 Task: Follow a 25-minute guided yoga session focusing on seated stretches for stress and tension relief.
Action: Mouse moved to (371, 54)
Screenshot: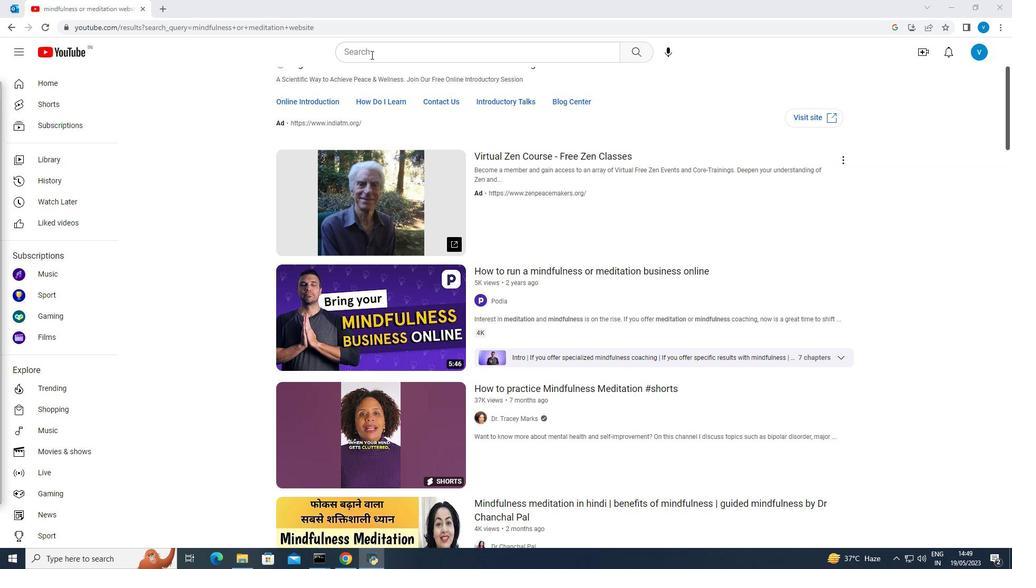 
Action: Mouse pressed left at (371, 54)
Screenshot: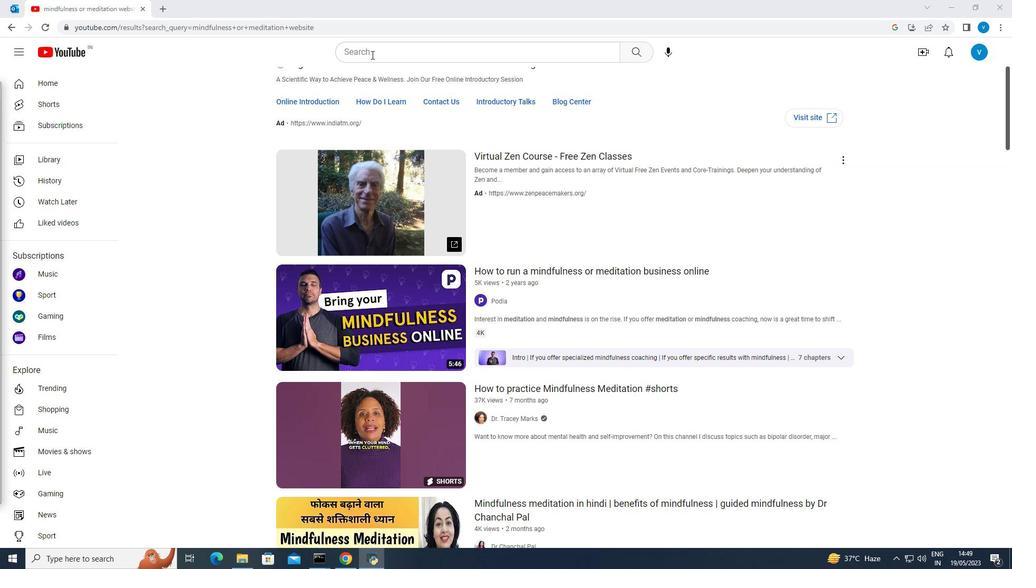 
Action: Key pressed guided<Key.space>exercises<Key.space>for<Key.space>self-care
Screenshot: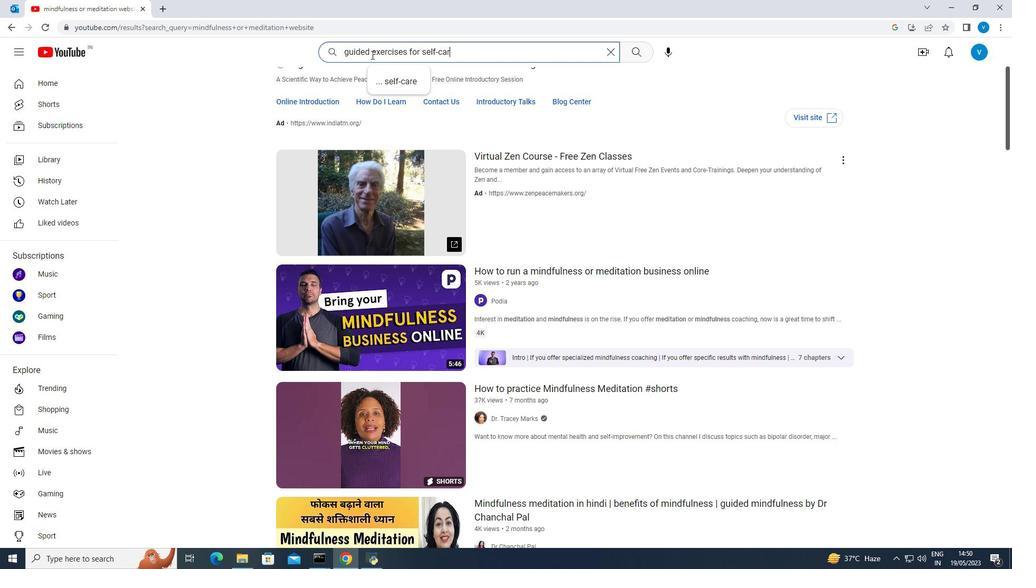 
Action: Mouse moved to (438, 117)
Screenshot: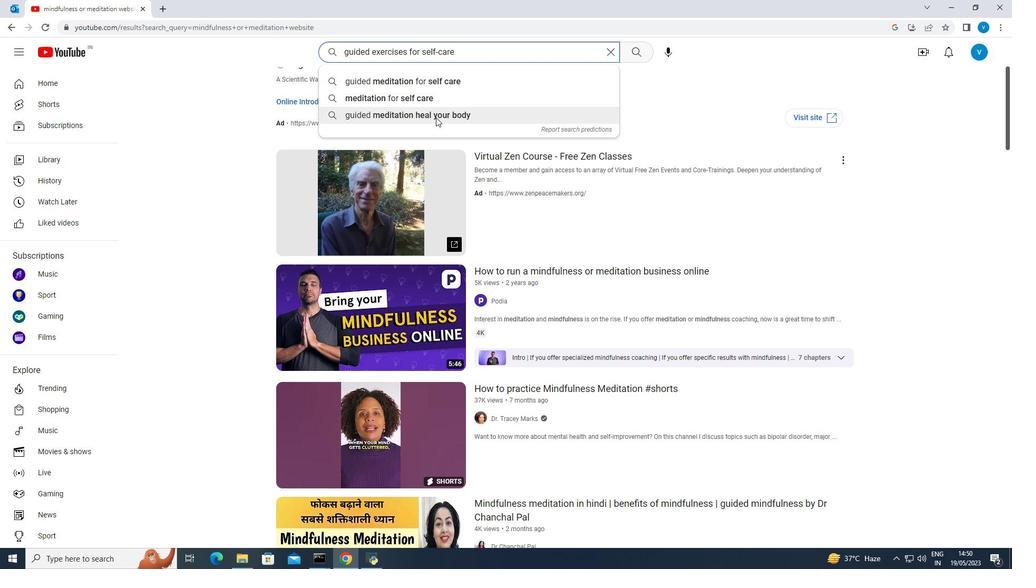 
Action: Key pressed <Key.enter>
Screenshot: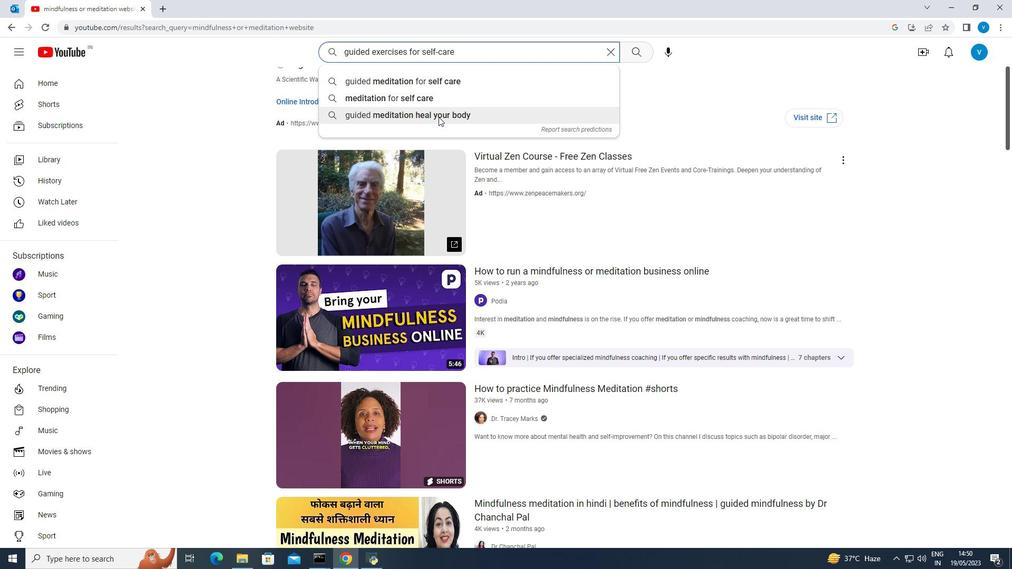 
Action: Mouse moved to (467, 232)
Screenshot: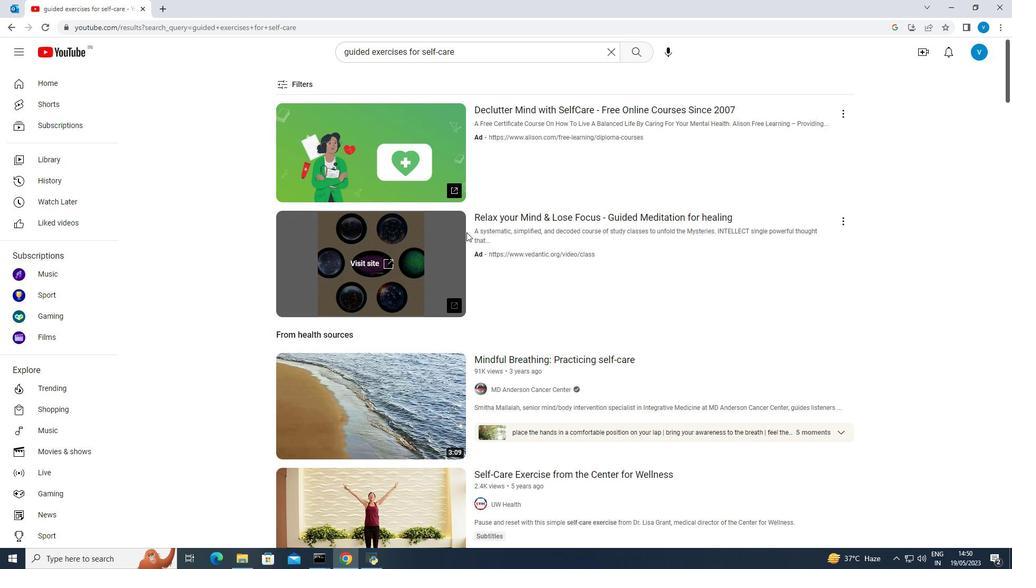 
Action: Mouse scrolled (467, 232) with delta (0, 0)
Screenshot: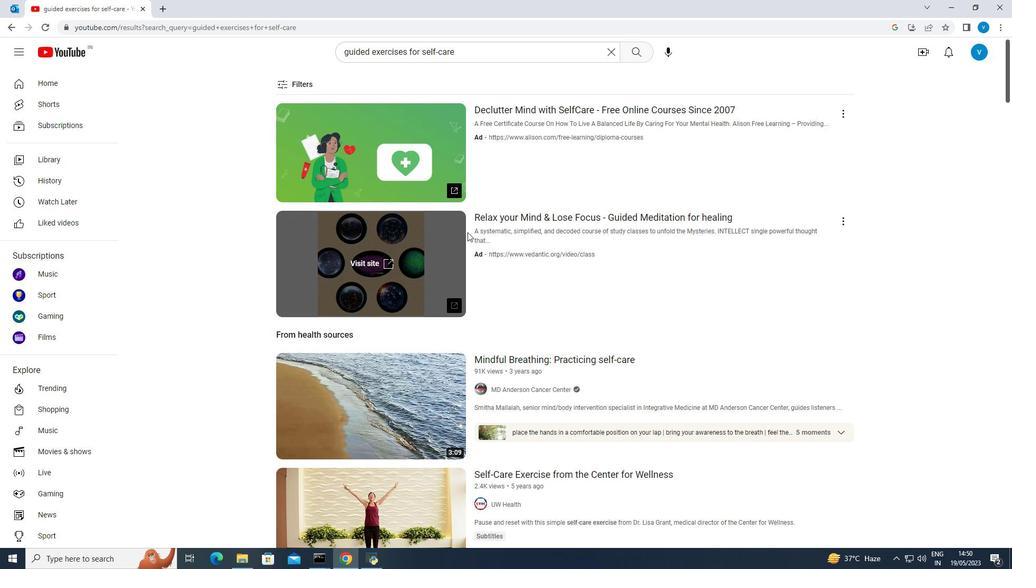 
Action: Mouse moved to (468, 232)
Screenshot: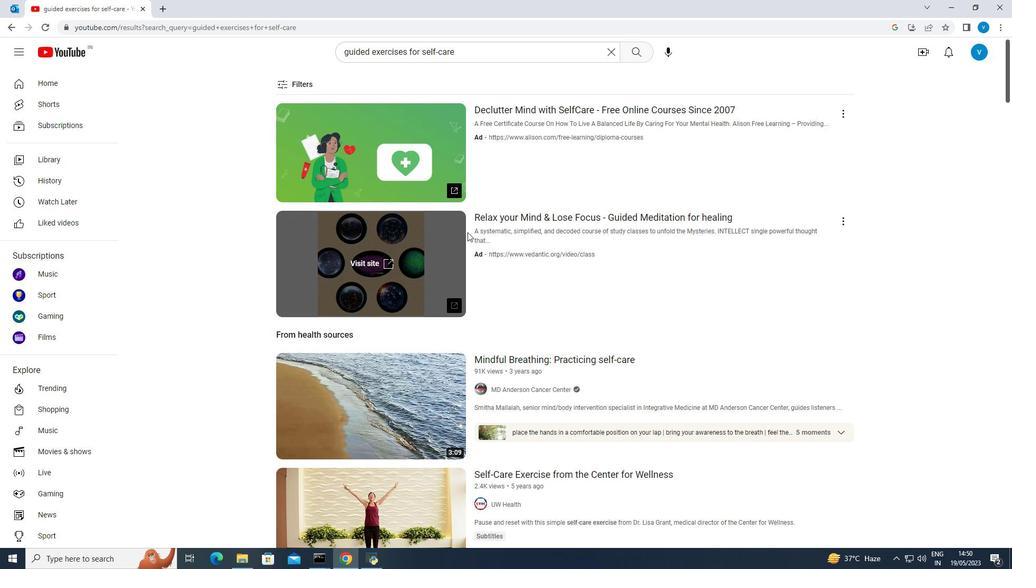 
Action: Mouse scrolled (468, 232) with delta (0, 0)
Screenshot: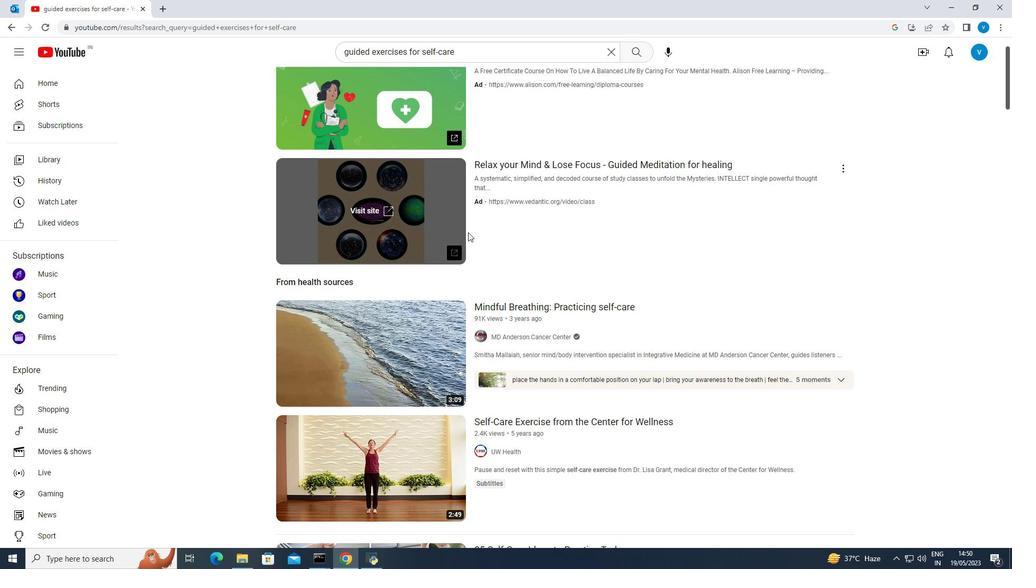 
Action: Mouse scrolled (468, 232) with delta (0, 0)
Screenshot: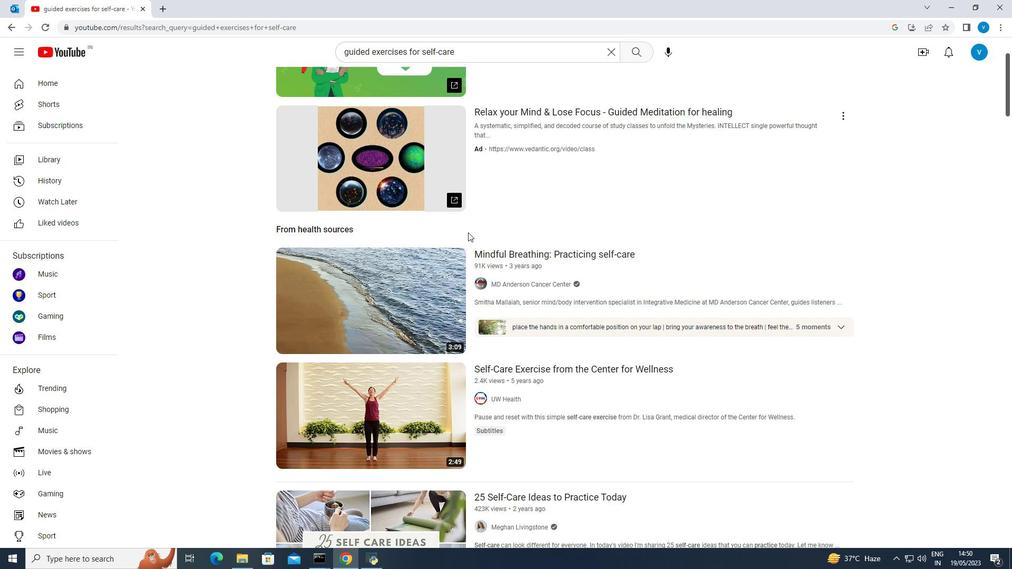 
Action: Mouse scrolled (468, 233) with delta (0, 0)
Screenshot: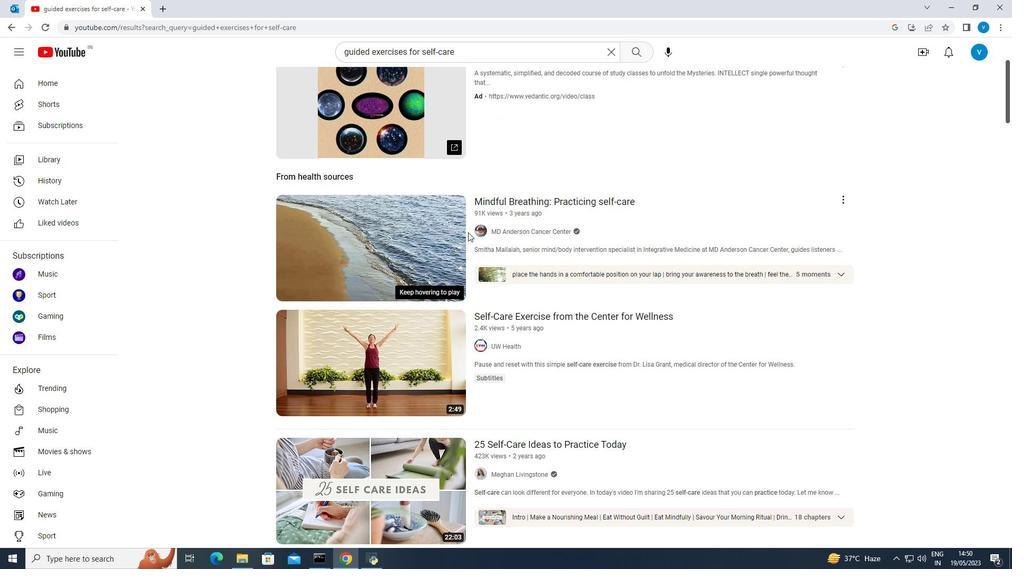 
Action: Mouse moved to (470, 232)
Screenshot: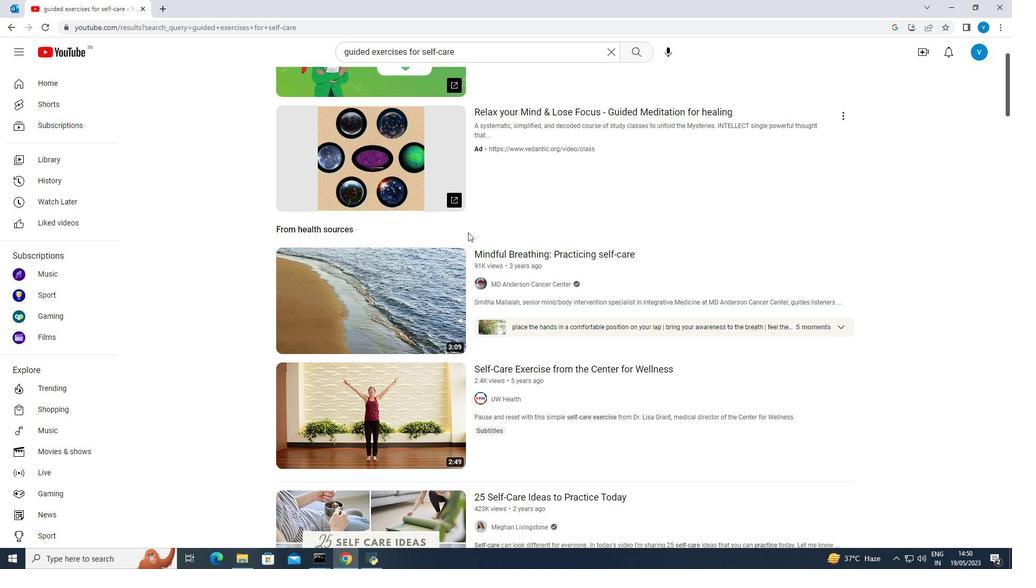 
Action: Mouse scrolled (470, 232) with delta (0, 0)
Screenshot: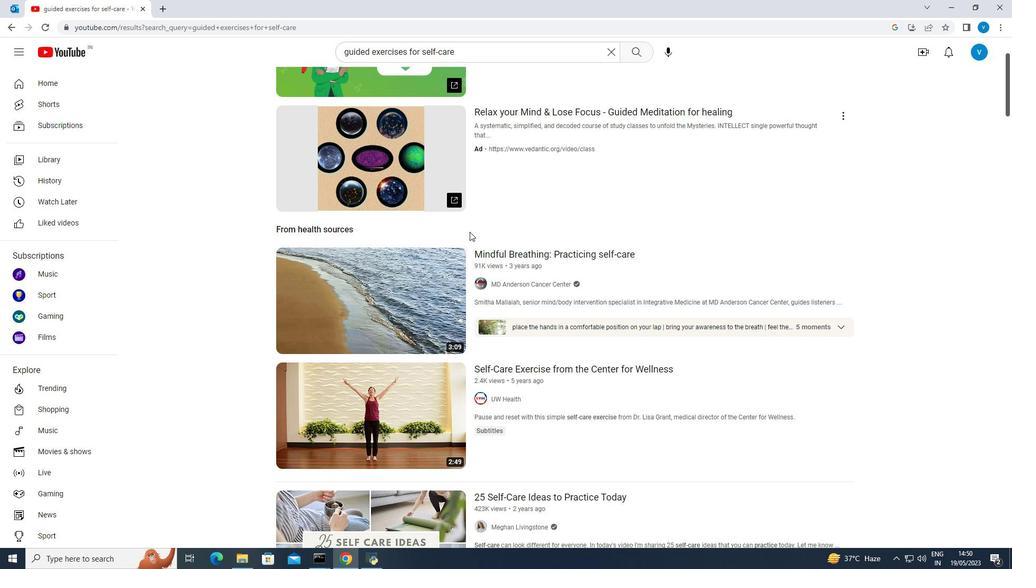 
Action: Mouse scrolled (470, 232) with delta (0, 0)
Screenshot: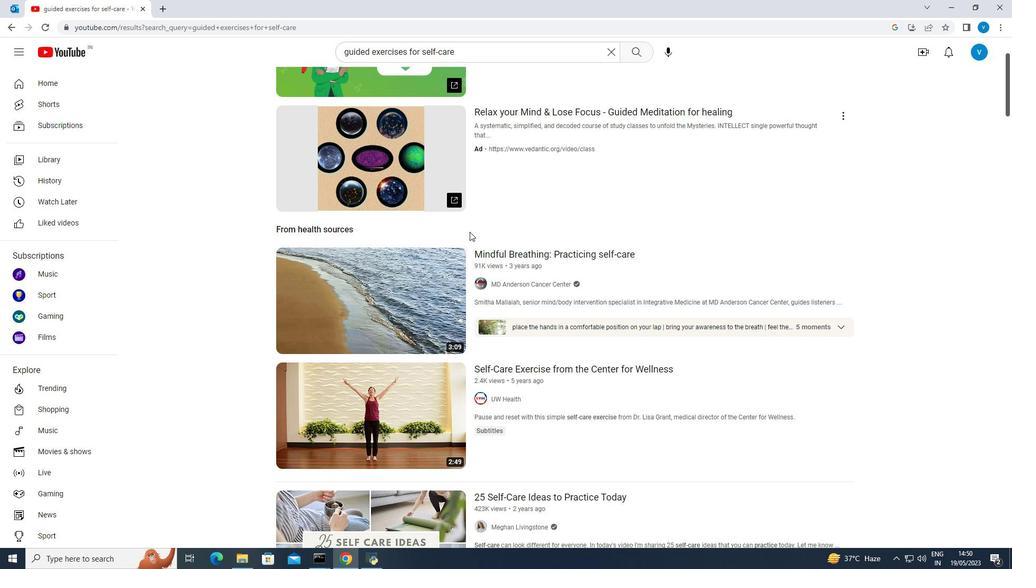 
Action: Mouse scrolled (470, 232) with delta (0, 0)
Screenshot: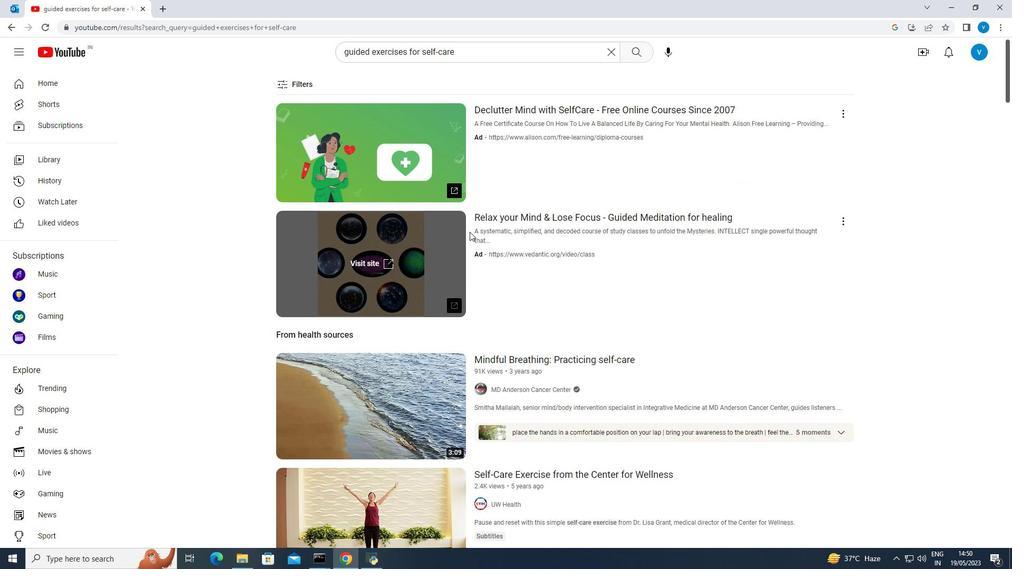 
Action: Mouse scrolled (470, 232) with delta (0, 0)
Screenshot: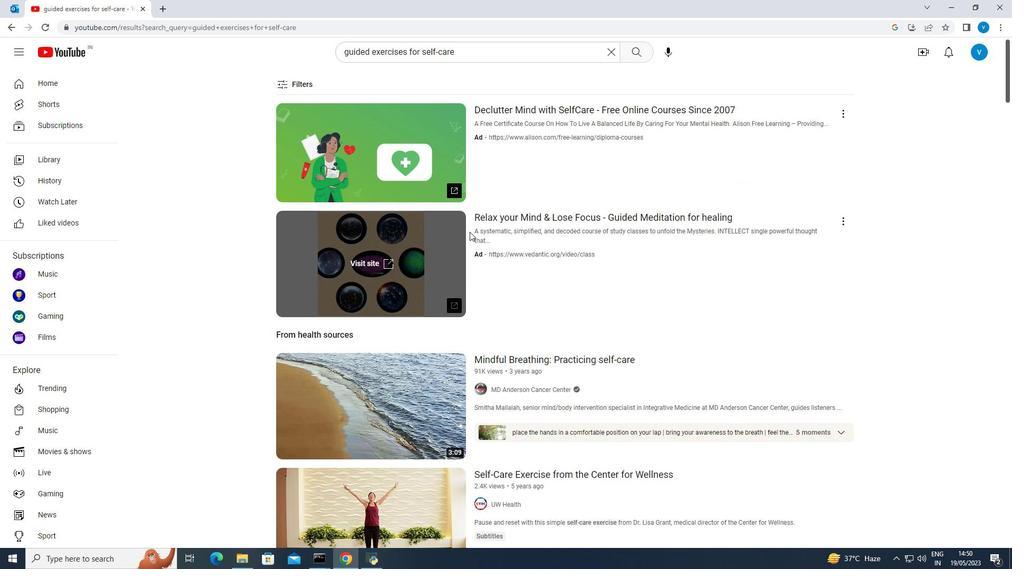 
Action: Mouse moved to (485, 238)
Screenshot: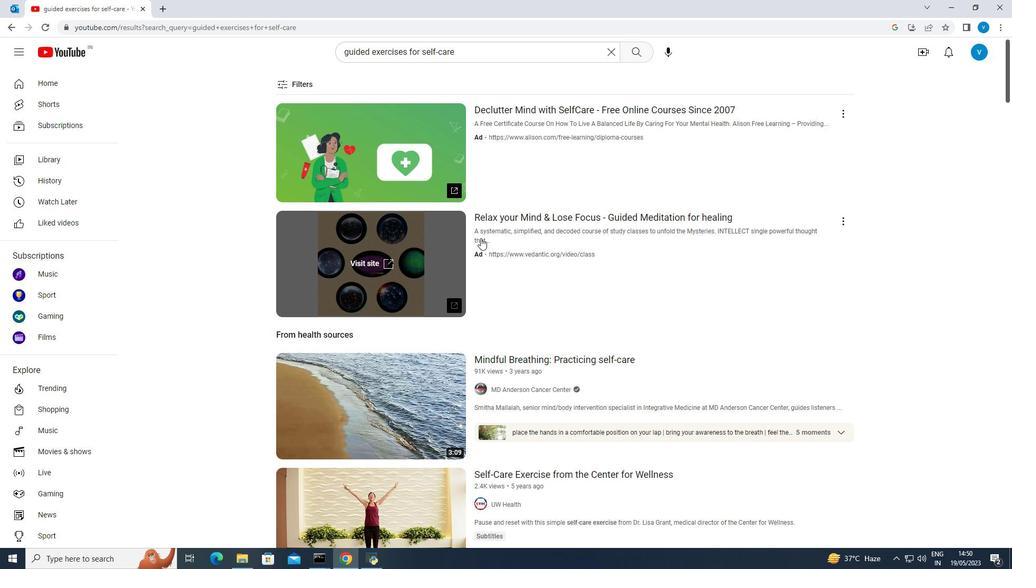 
Action: Mouse scrolled (485, 238) with delta (0, 0)
Screenshot: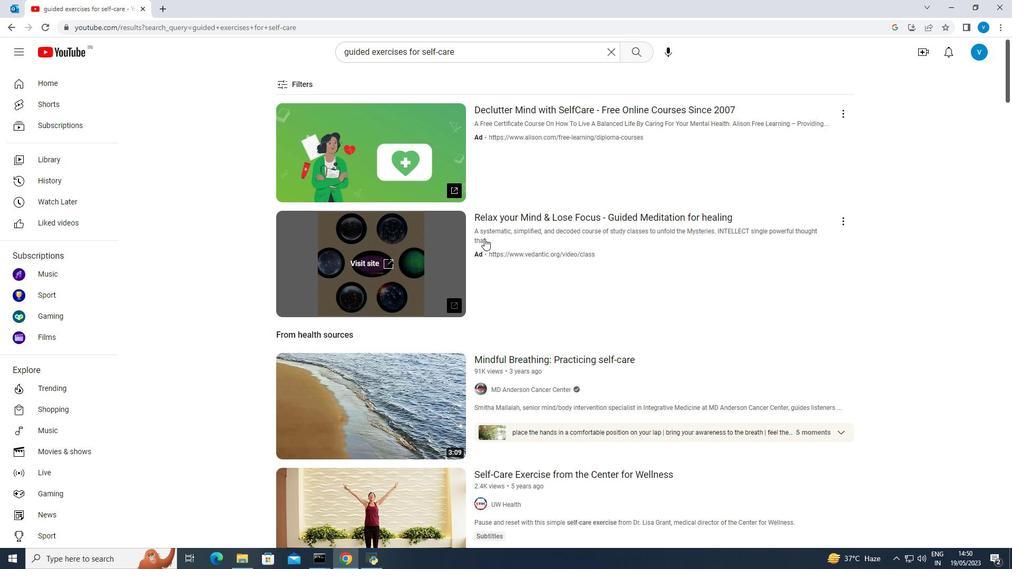 
Action: Mouse scrolled (485, 238) with delta (0, 0)
Screenshot: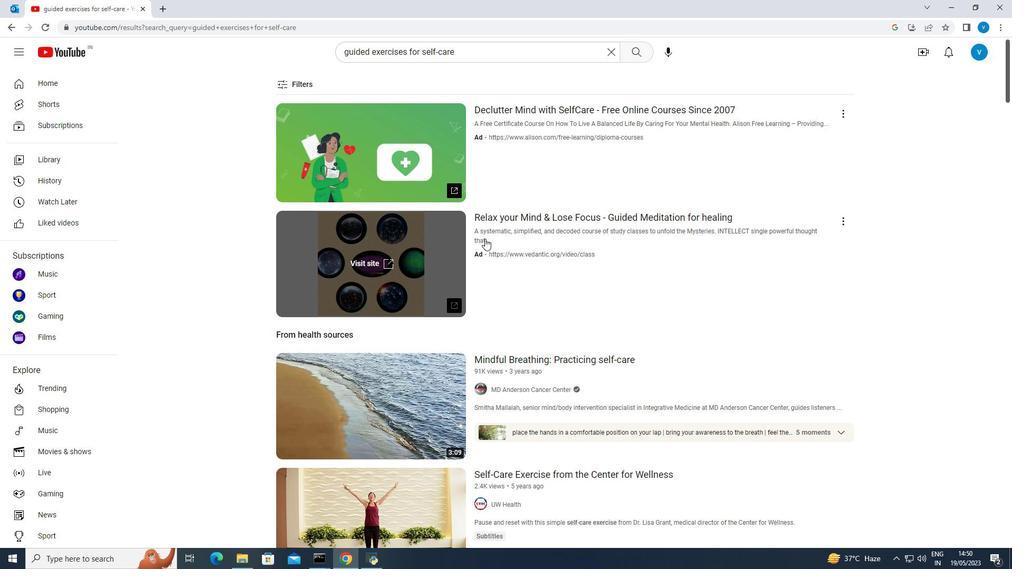 
Action: Mouse moved to (452, 268)
Screenshot: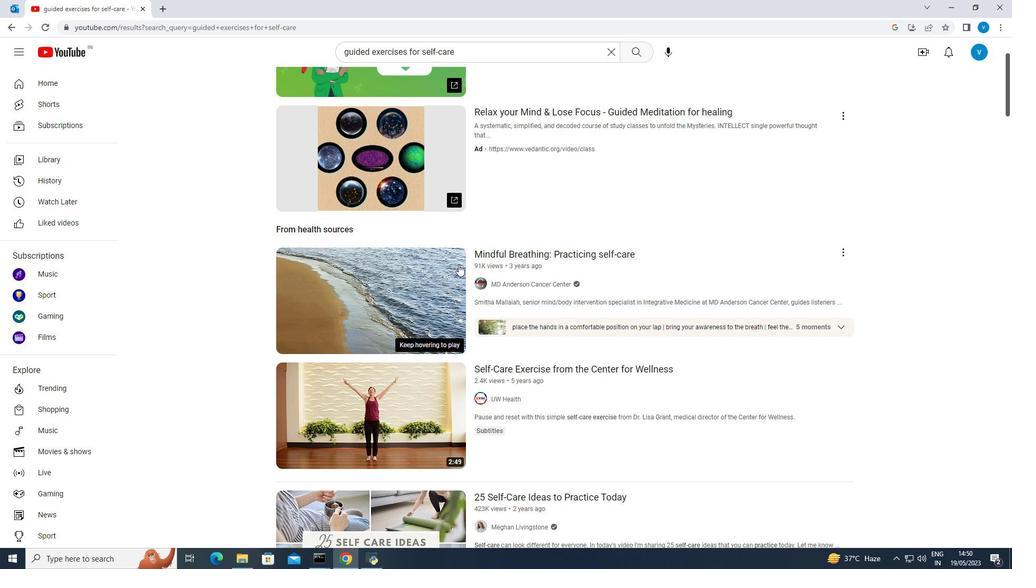 
Action: Mouse pressed left at (452, 268)
Screenshot: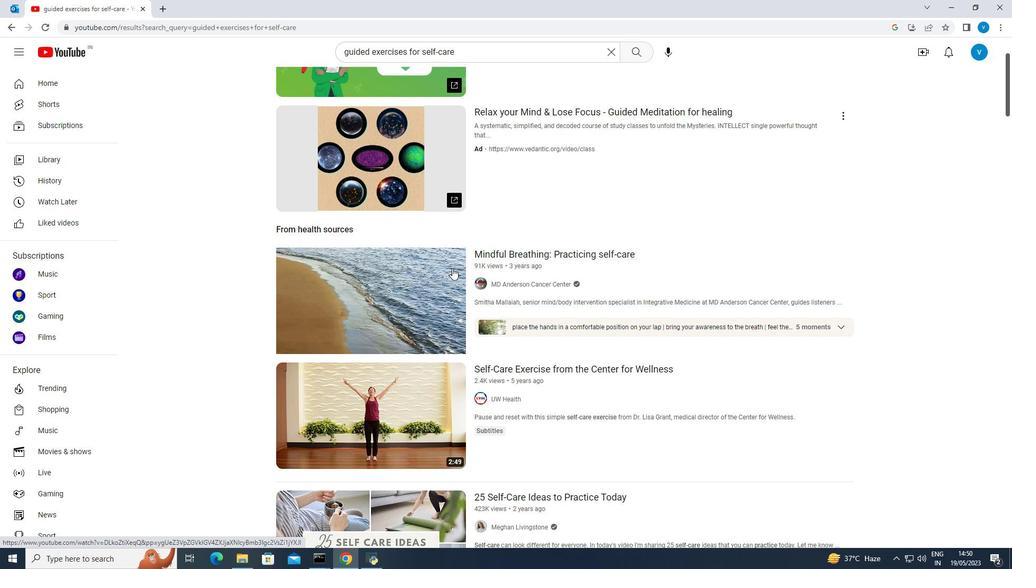 
Action: Mouse pressed left at (452, 268)
Screenshot: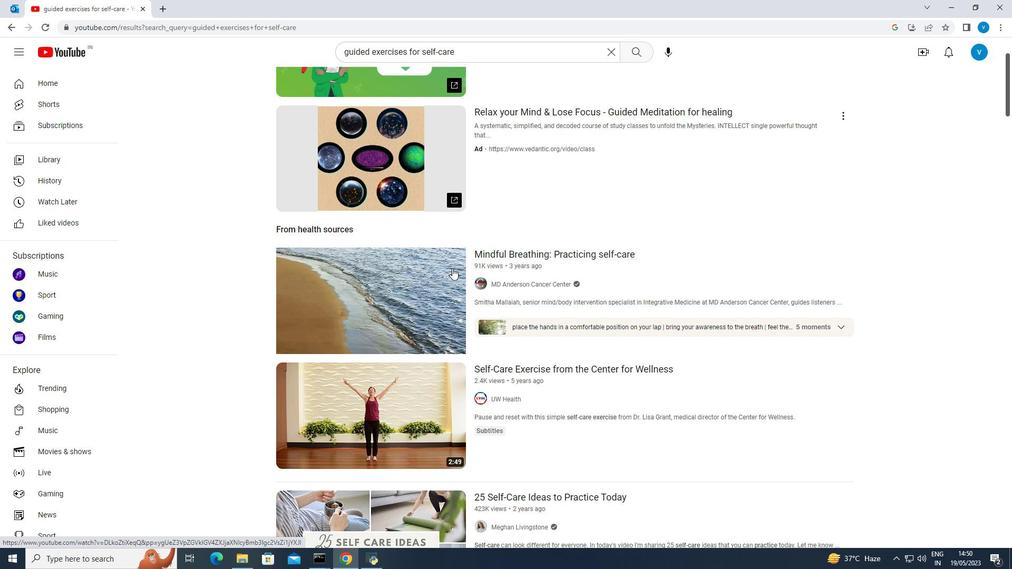 
Action: Mouse moved to (10, 26)
Screenshot: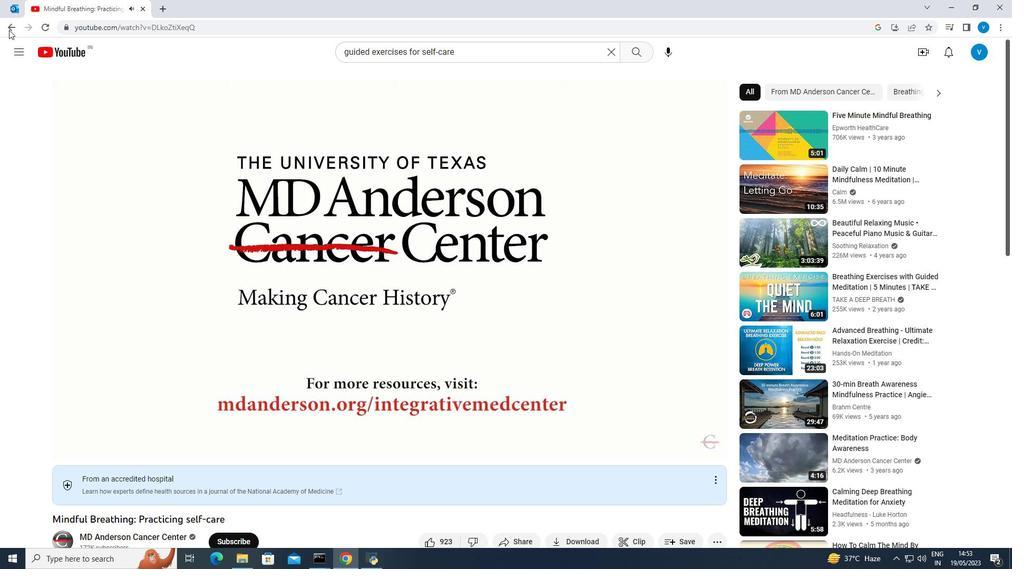 
Action: Mouse pressed left at (10, 26)
Screenshot: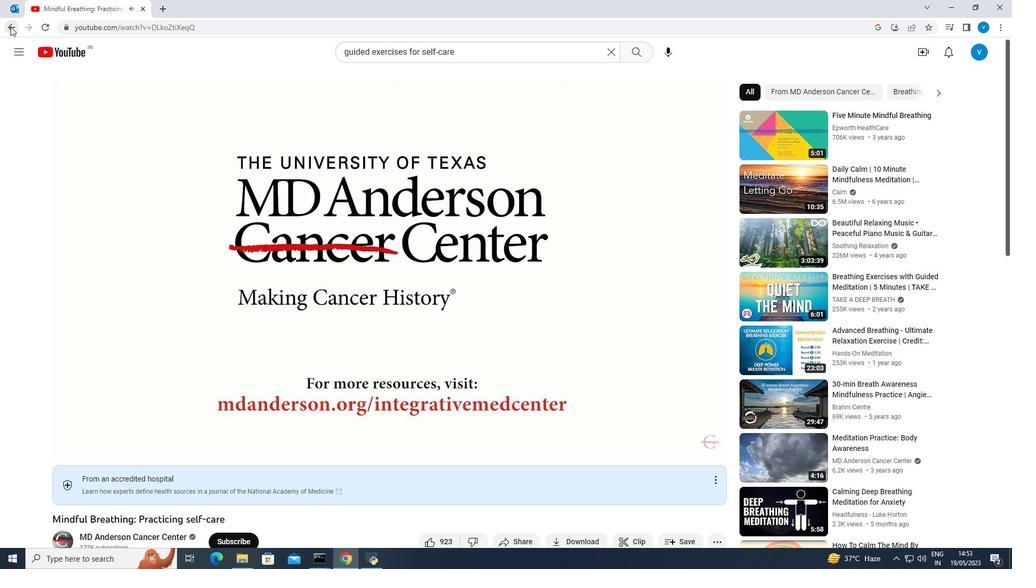 
Action: Mouse moved to (687, 394)
Screenshot: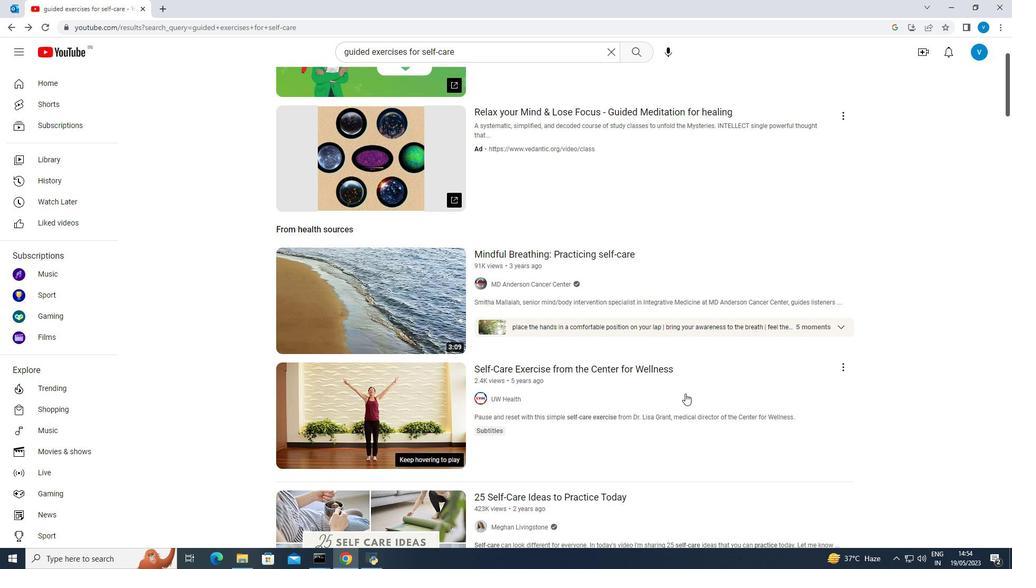 
Action: Mouse scrolled (687, 394) with delta (0, 0)
Screenshot: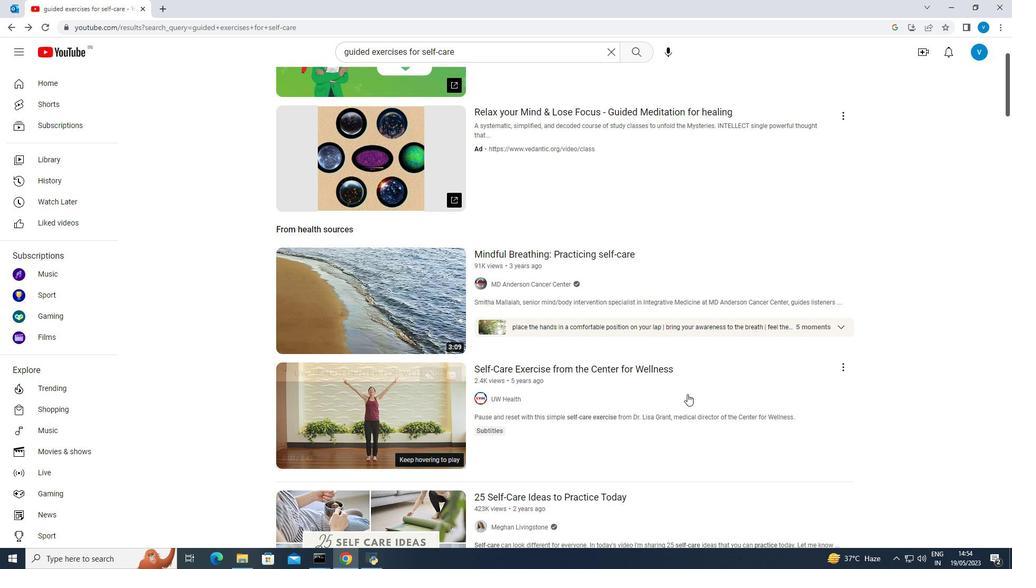 
Action: Mouse moved to (688, 394)
Screenshot: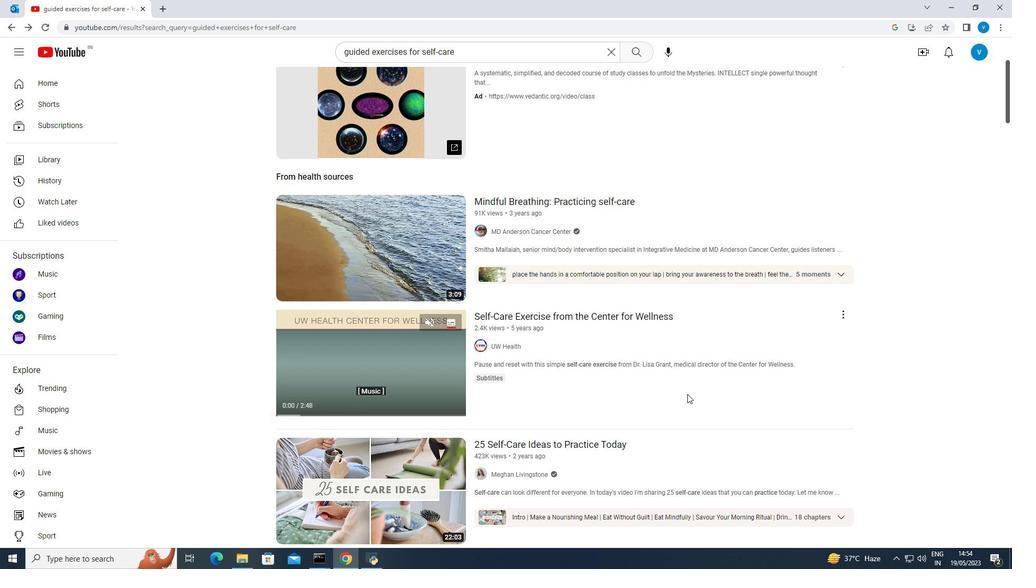
Action: Mouse scrolled (688, 394) with delta (0, 0)
Screenshot: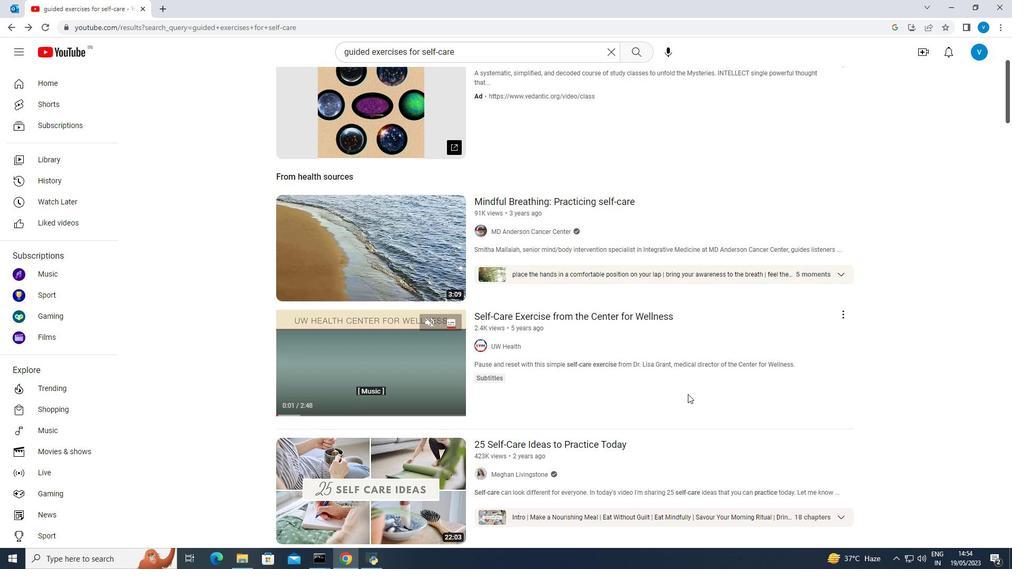 
Action: Mouse moved to (445, 292)
Screenshot: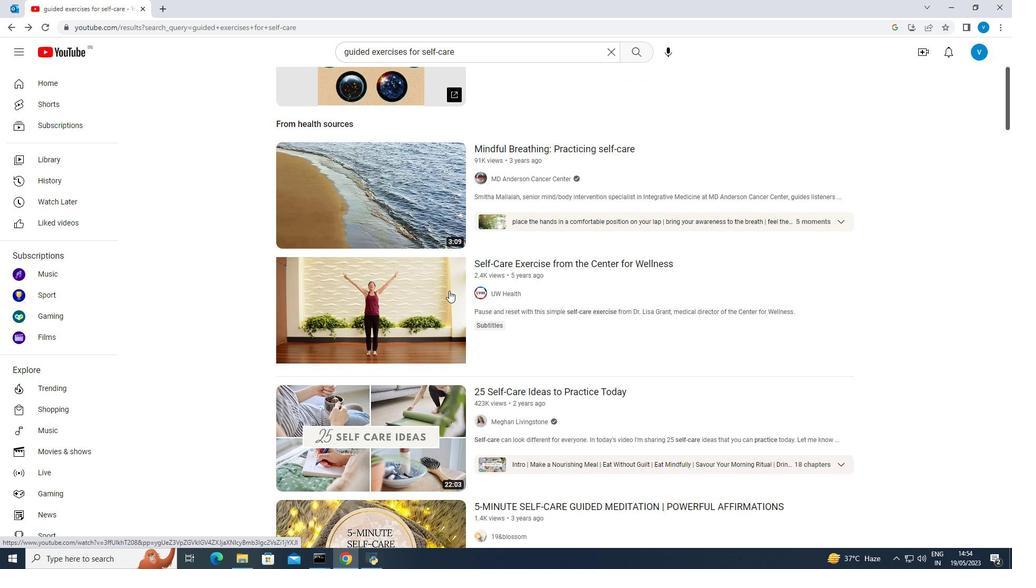 
Action: Mouse pressed left at (445, 292)
Screenshot: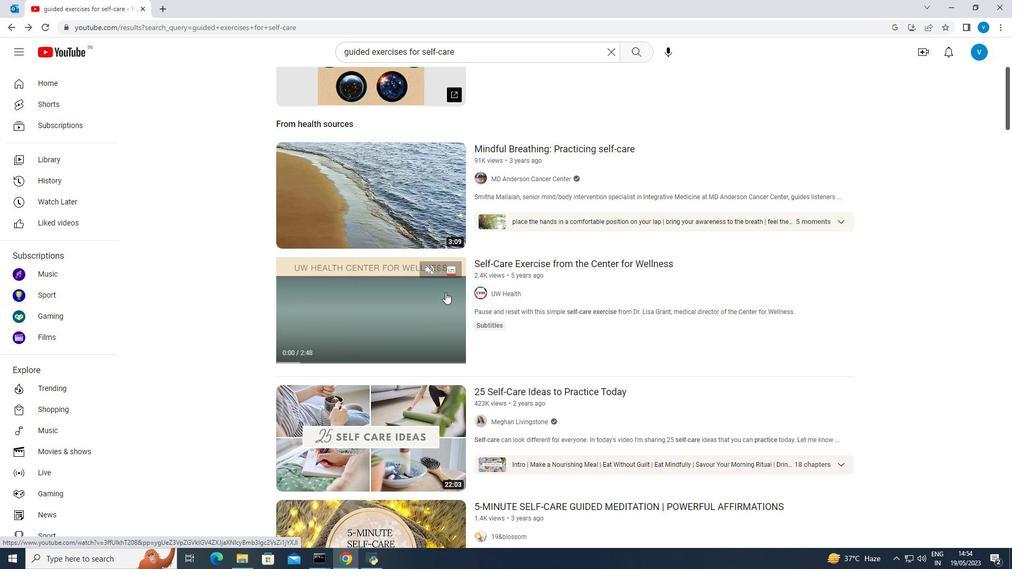
Action: Mouse pressed left at (445, 292)
Screenshot: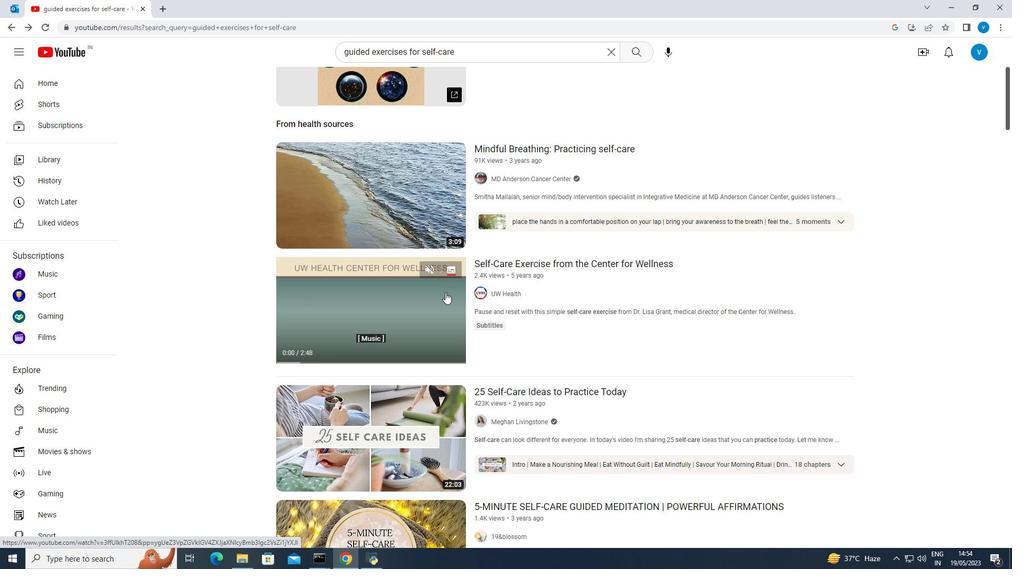 
Action: Mouse moved to (201, 432)
Screenshot: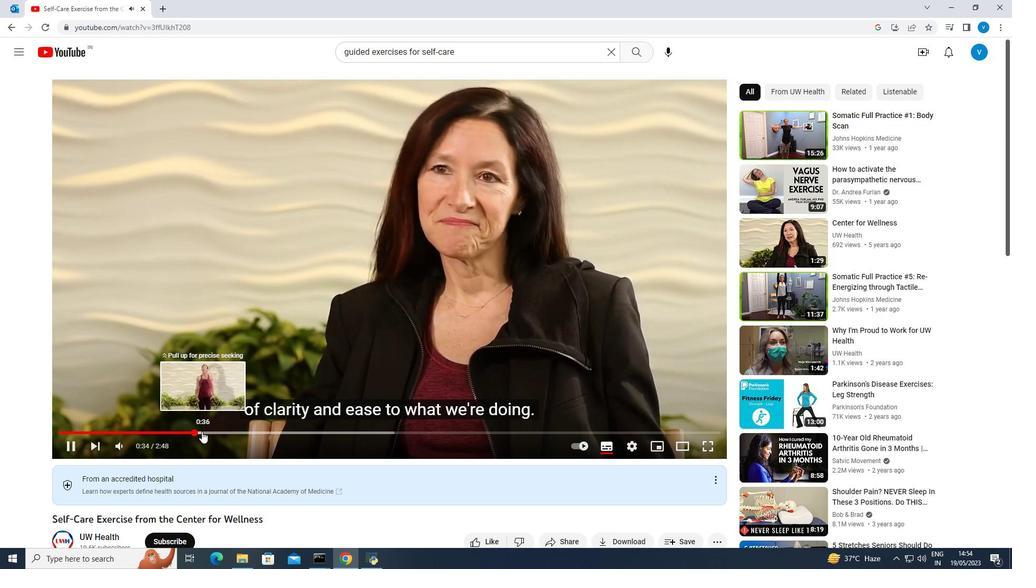 
Action: Mouse pressed left at (201, 432)
Screenshot: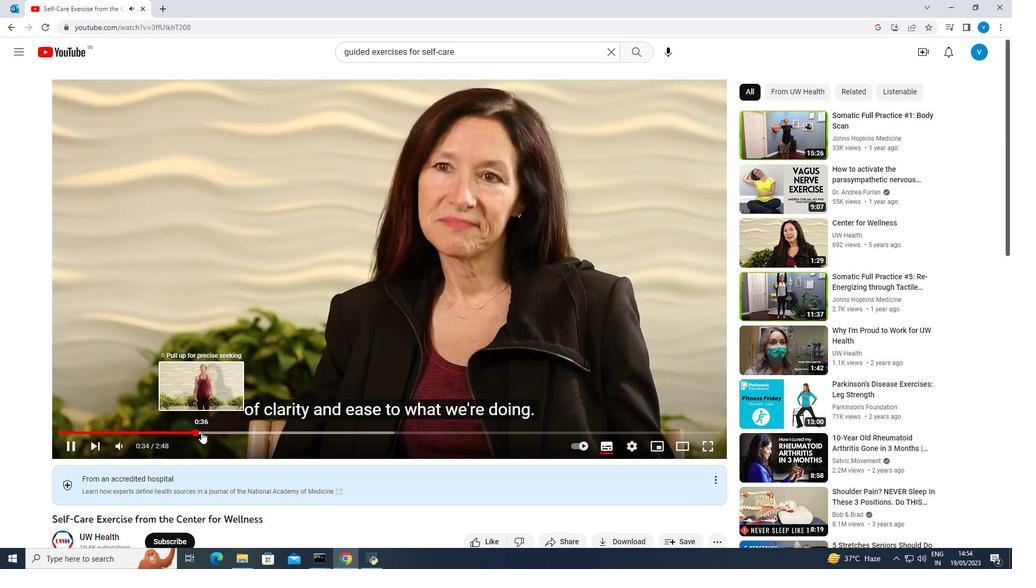 
Action: Mouse moved to (6, 29)
Screenshot: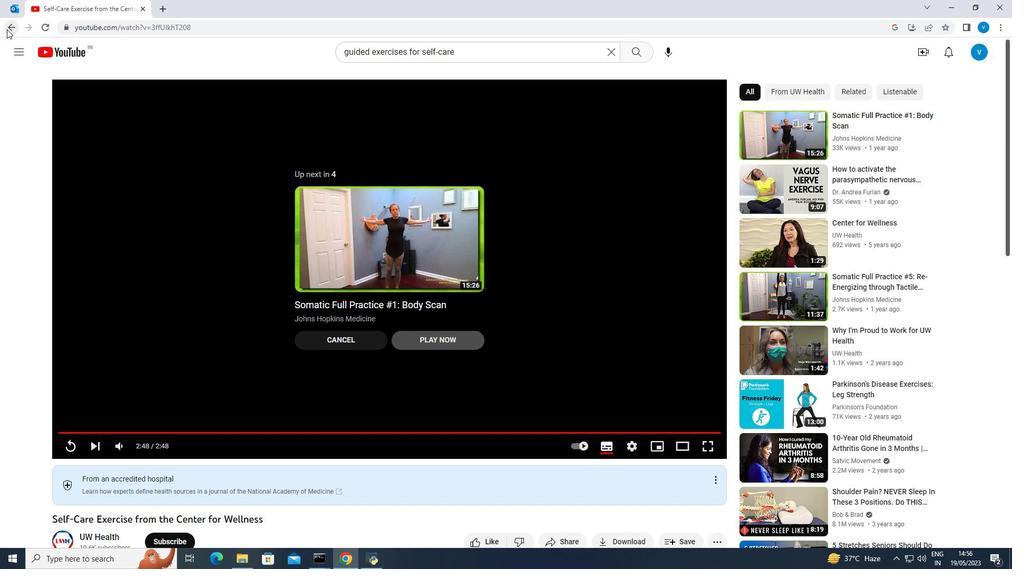 
Action: Mouse pressed left at (6, 29)
Screenshot: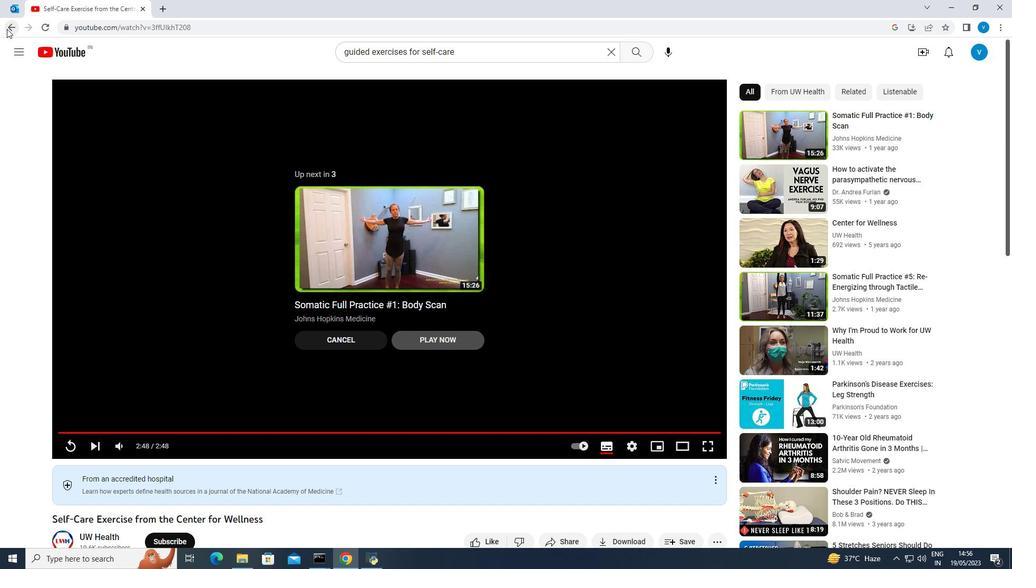 
Action: Mouse moved to (569, 330)
Screenshot: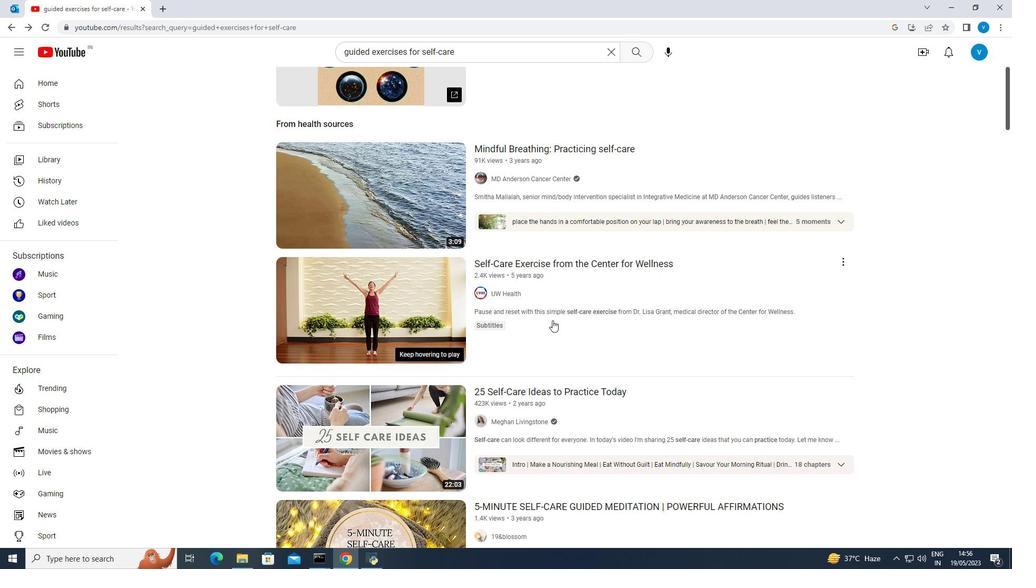 
Action: Mouse scrolled (569, 330) with delta (0, 0)
Screenshot: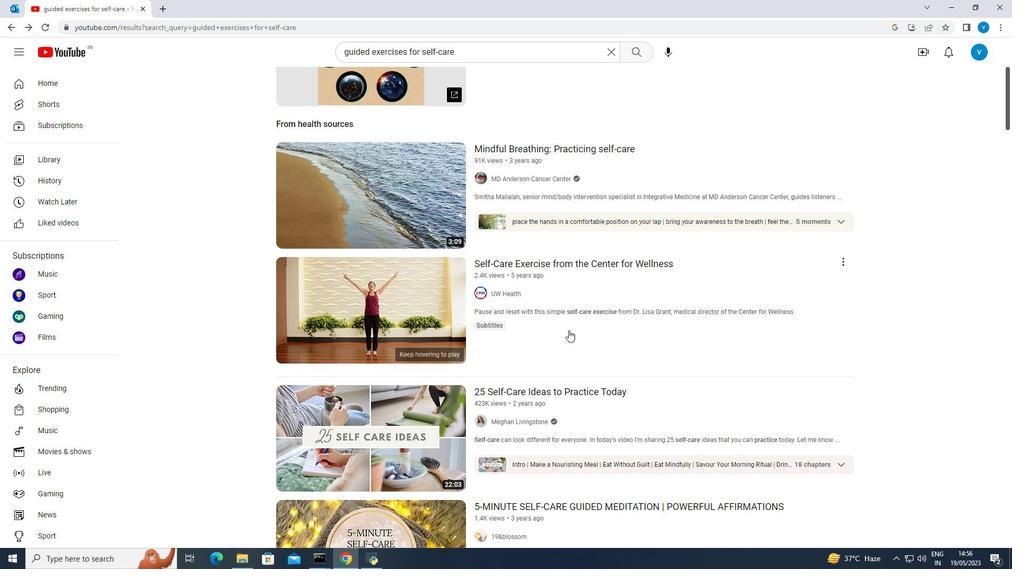 
Action: Mouse scrolled (569, 330) with delta (0, 0)
Screenshot: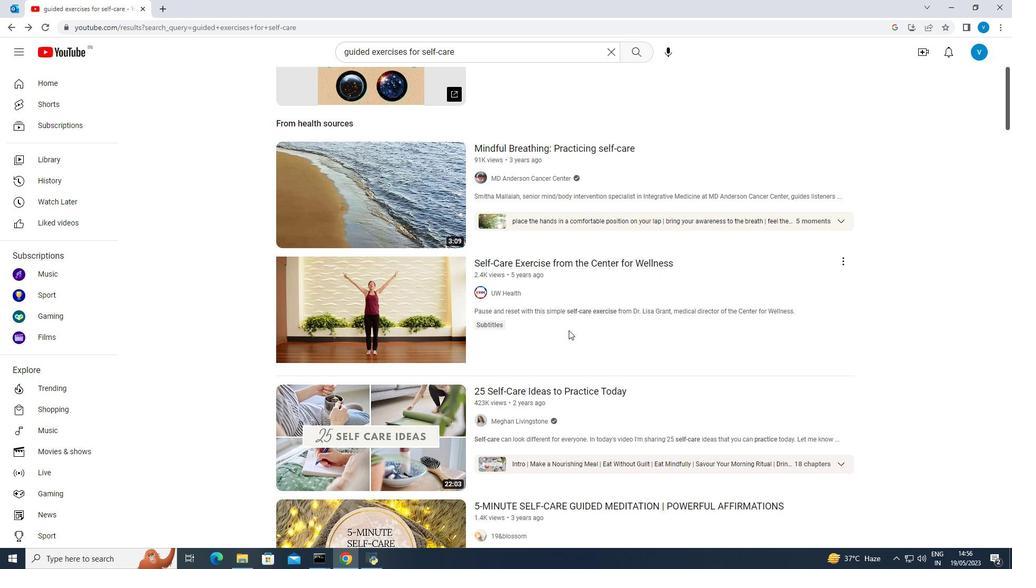 
Action: Mouse moved to (444, 329)
Screenshot: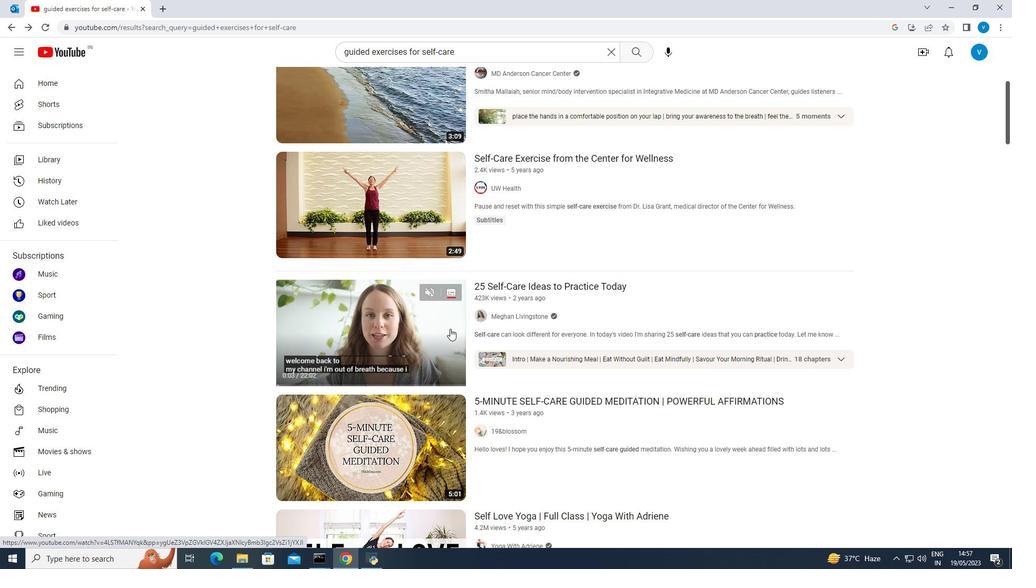 
Action: Mouse pressed left at (444, 329)
Screenshot: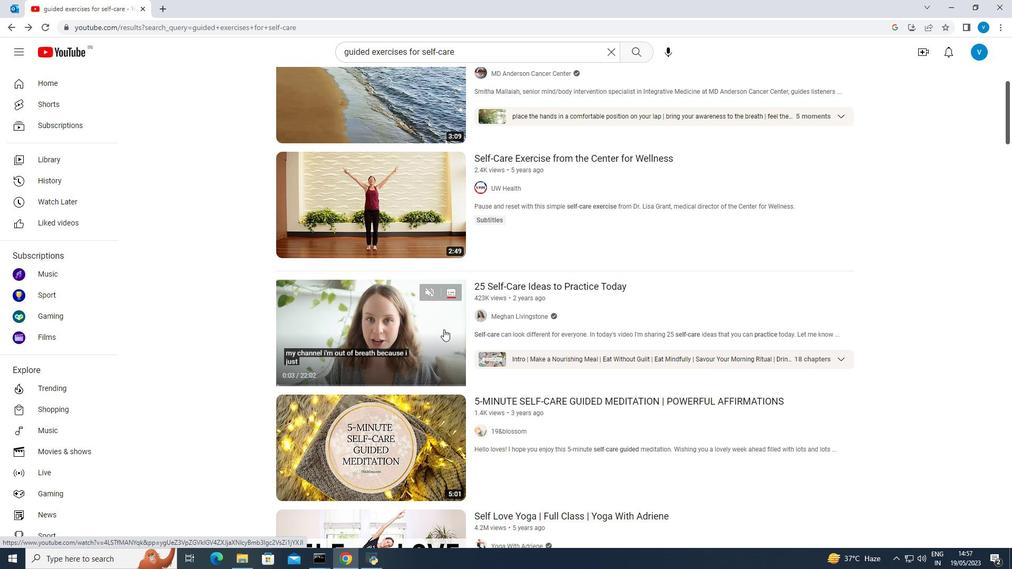 
Action: Mouse pressed left at (444, 329)
Screenshot: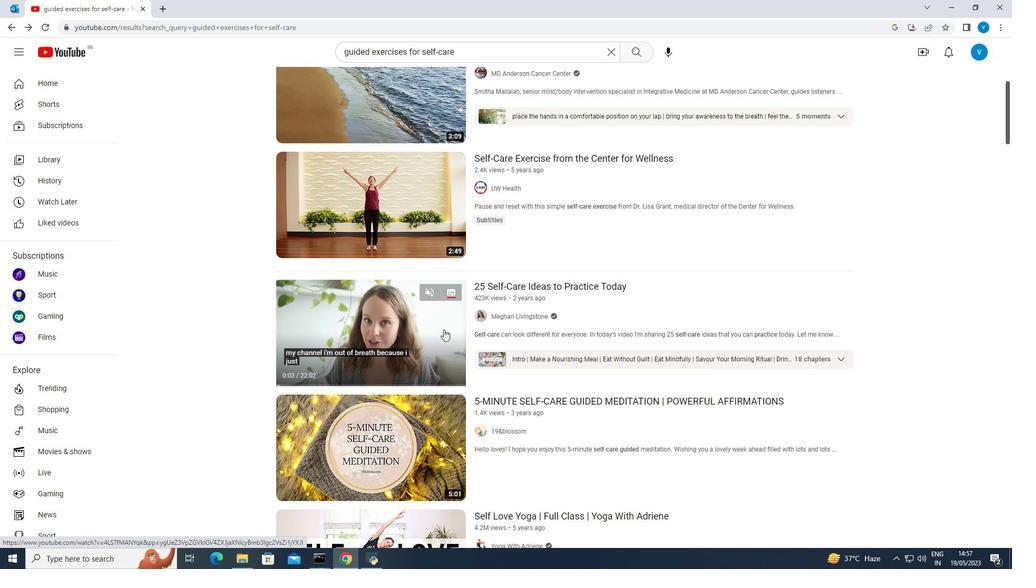 
Action: Mouse moved to (703, 404)
Screenshot: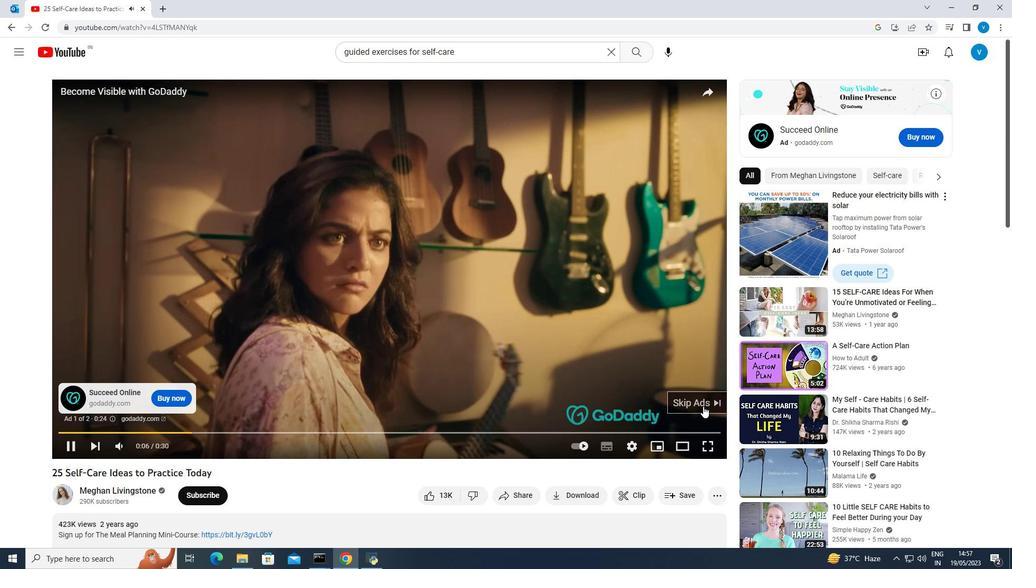
Action: Mouse pressed left at (703, 404)
Screenshot: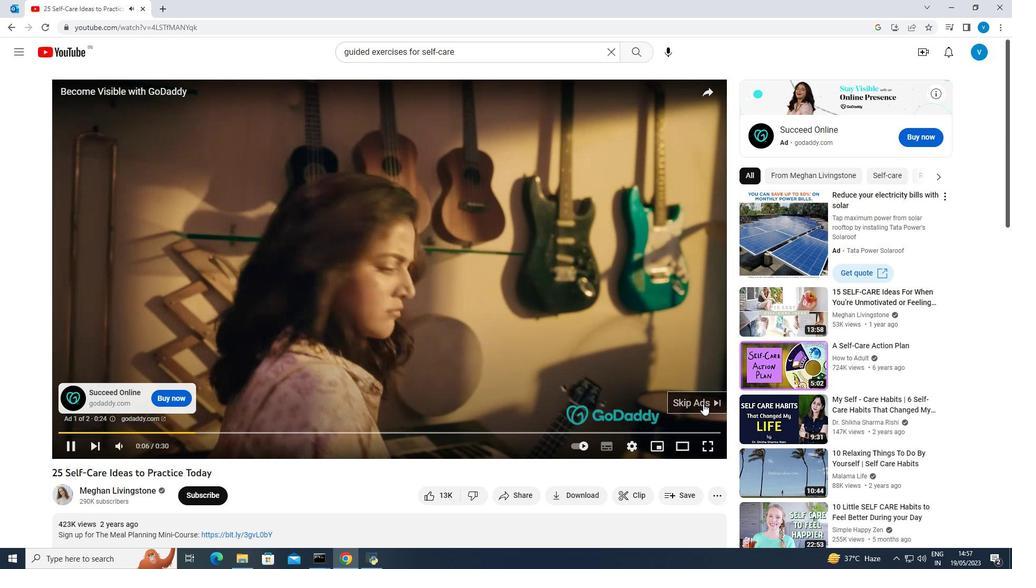 
Action: Mouse moved to (111, 436)
Screenshot: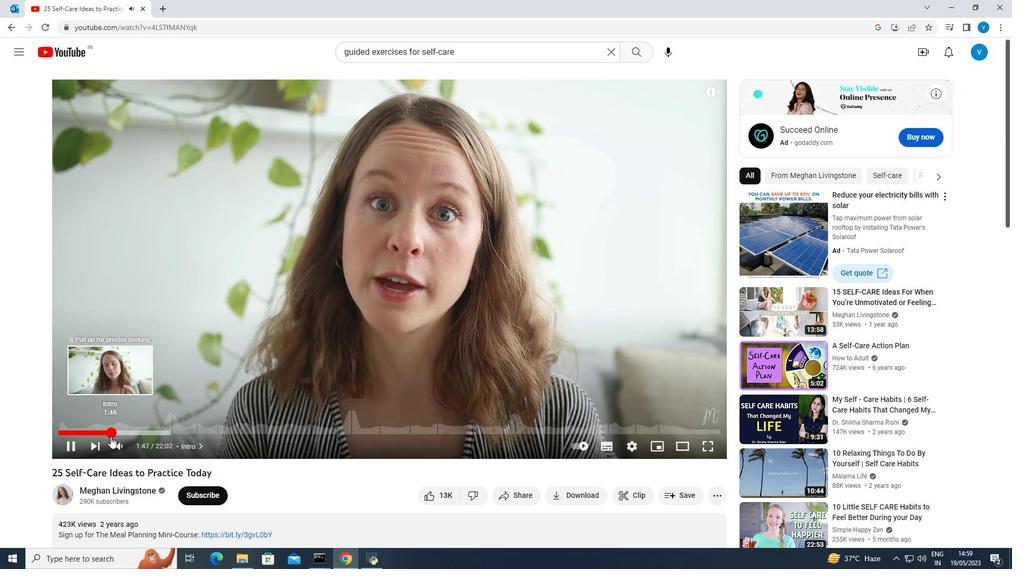 
Action: Mouse pressed left at (111, 436)
Screenshot: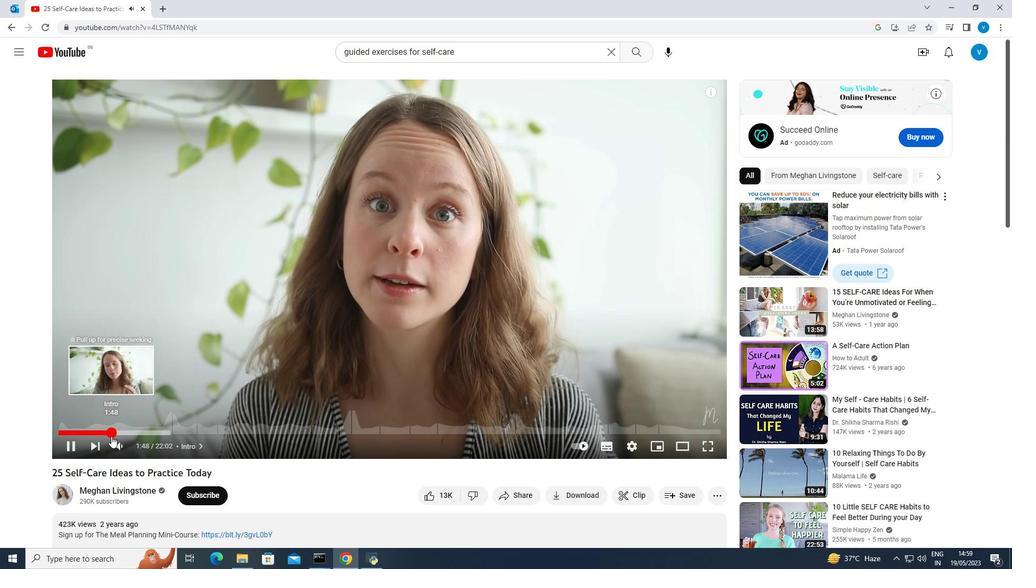 
Action: Mouse moved to (246, 405)
Screenshot: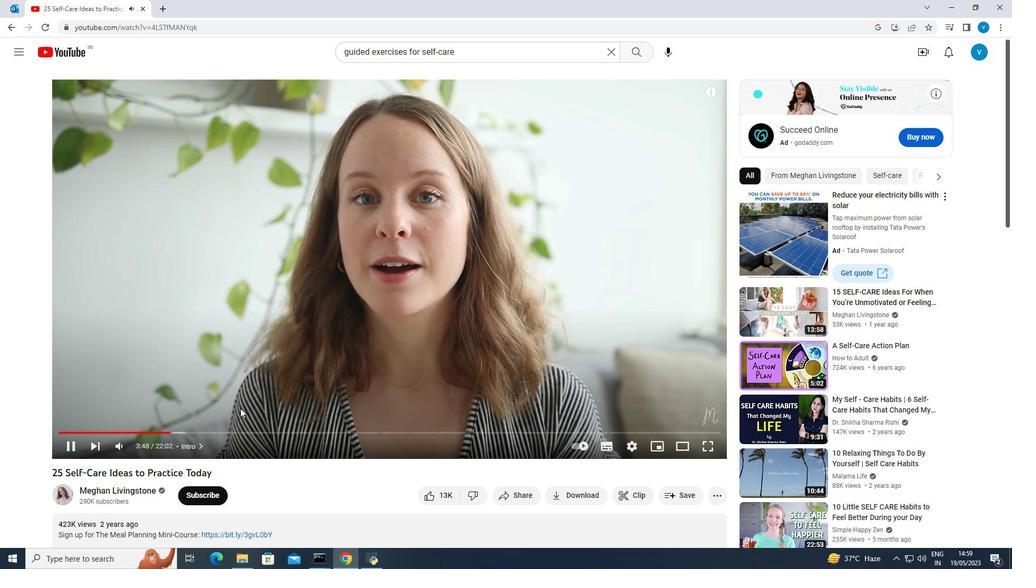 
Action: Mouse pressed left at (246, 405)
Screenshot: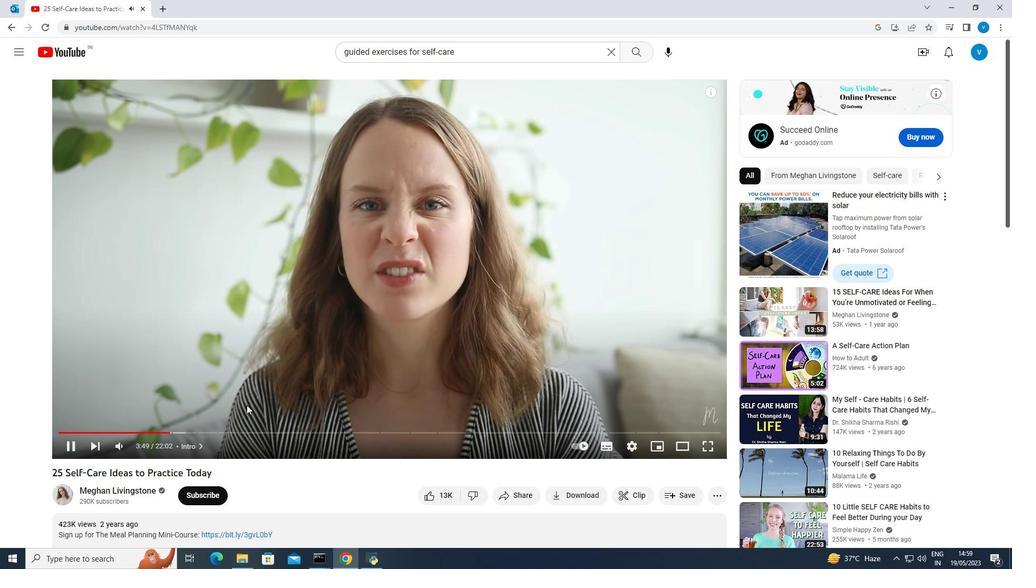 
Action: Mouse moved to (173, 429)
Screenshot: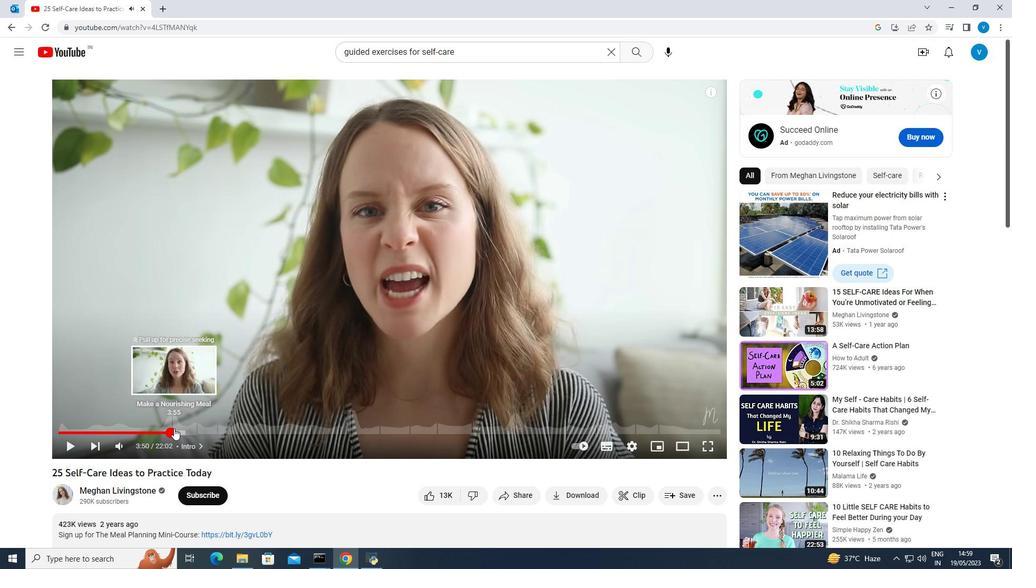
Action: Mouse pressed left at (173, 429)
Screenshot: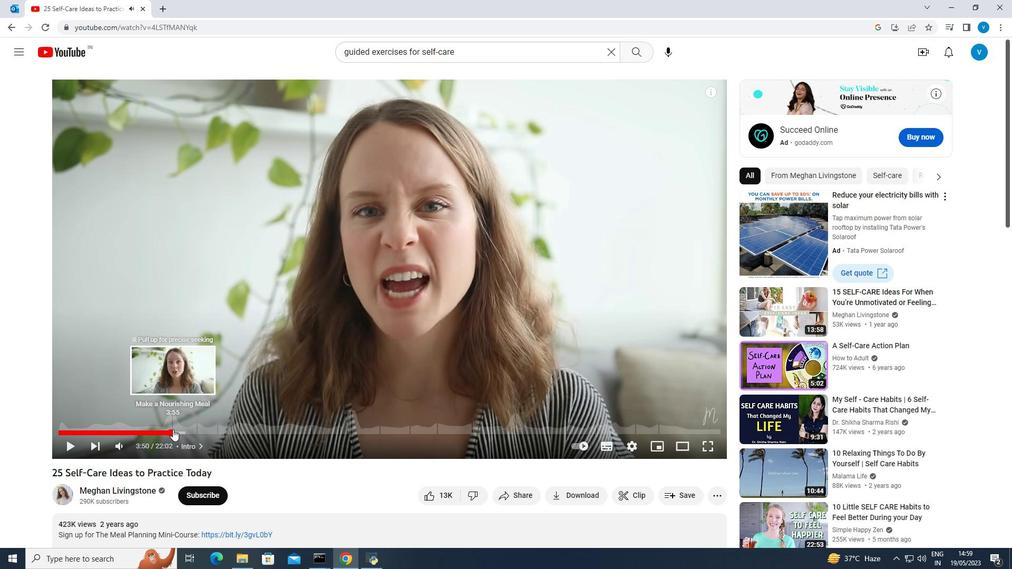 
Action: Mouse moved to (511, 372)
Screenshot: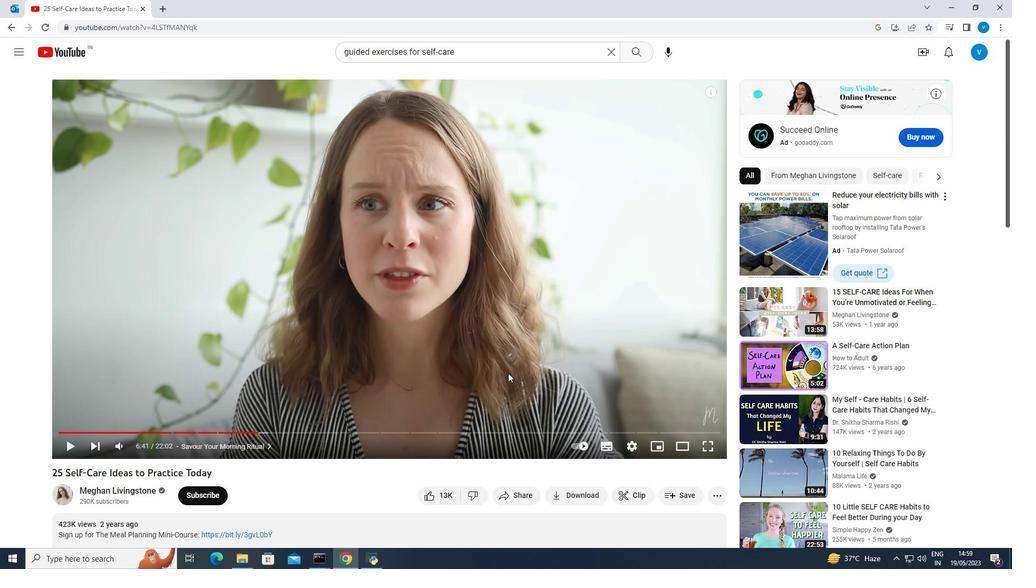 
Action: Mouse pressed left at (511, 372)
Screenshot: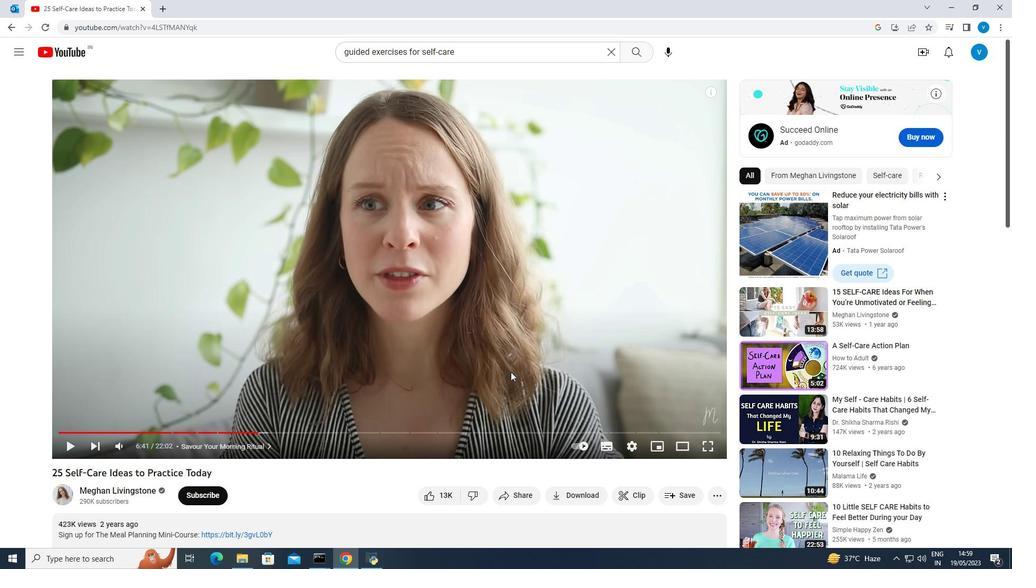 
Action: Mouse moved to (10, 23)
Screenshot: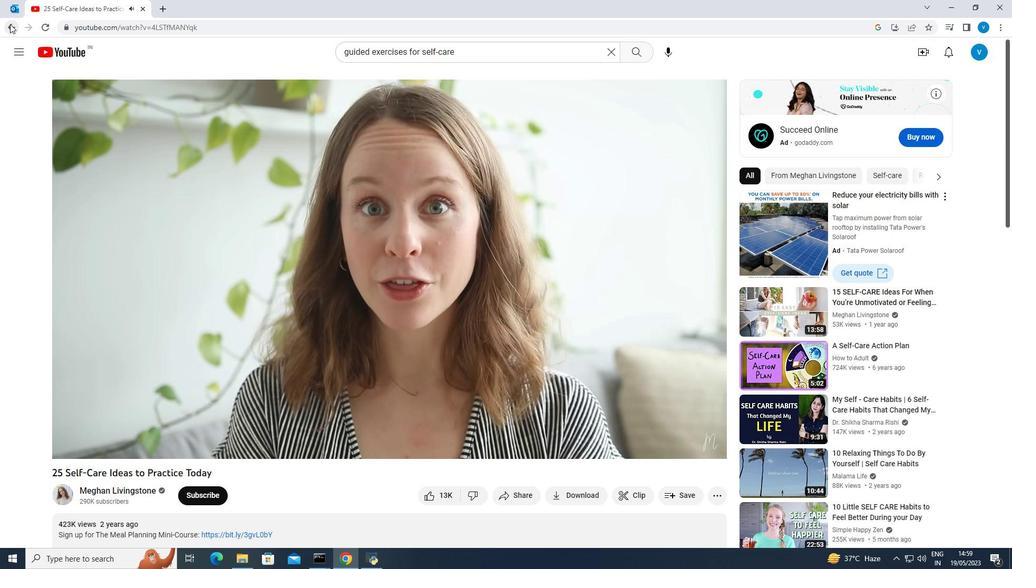 
Action: Mouse pressed left at (10, 23)
Screenshot: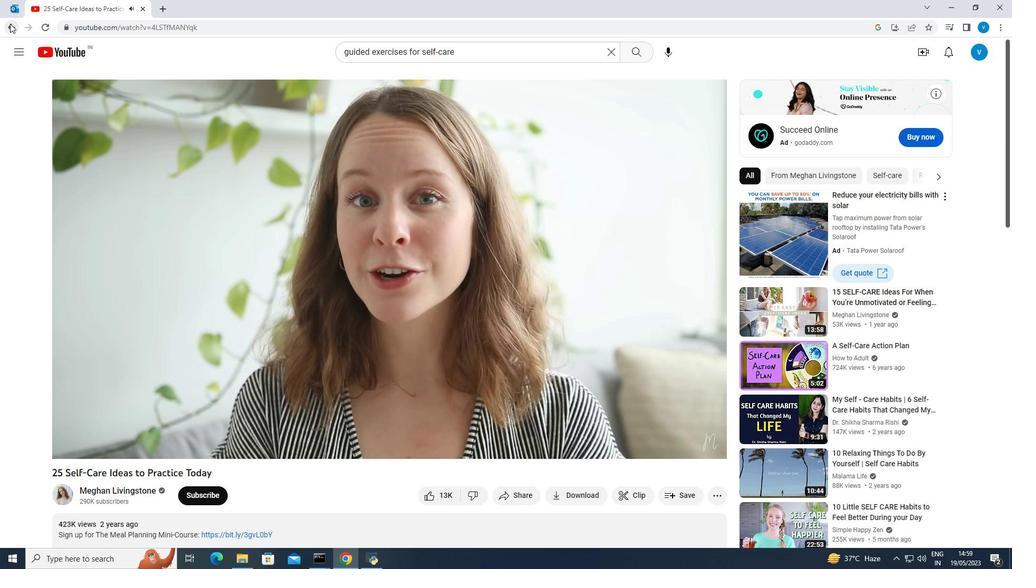 
Action: Mouse moved to (597, 324)
Screenshot: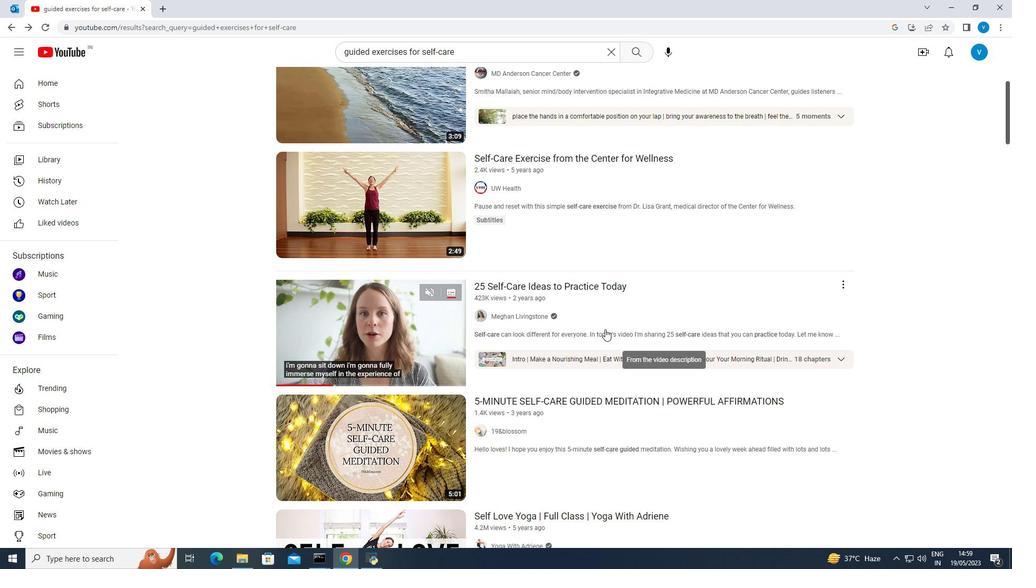 
Action: Mouse scrolled (597, 323) with delta (0, 0)
Screenshot: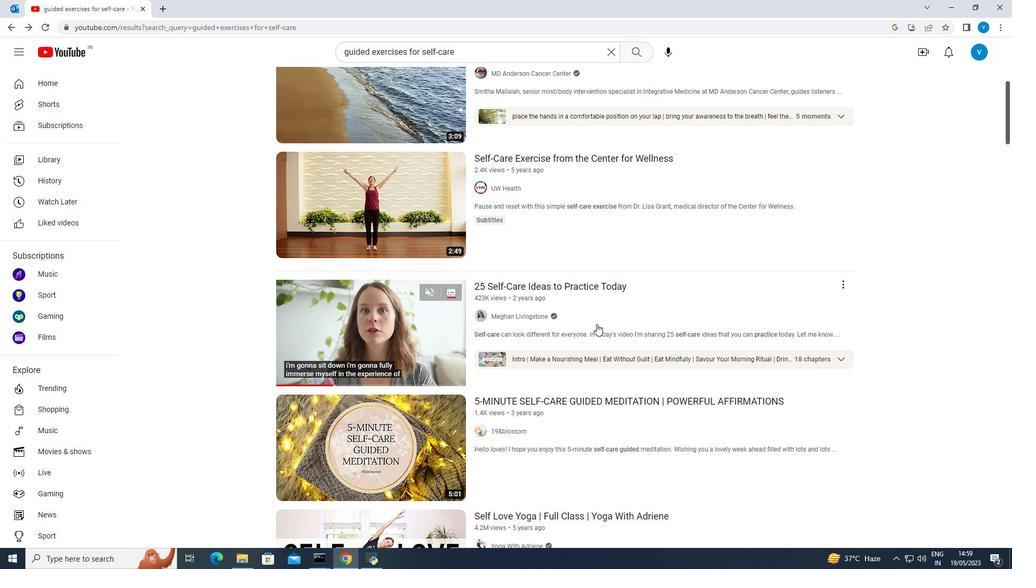 
Action: Mouse scrolled (597, 323) with delta (0, 0)
Screenshot: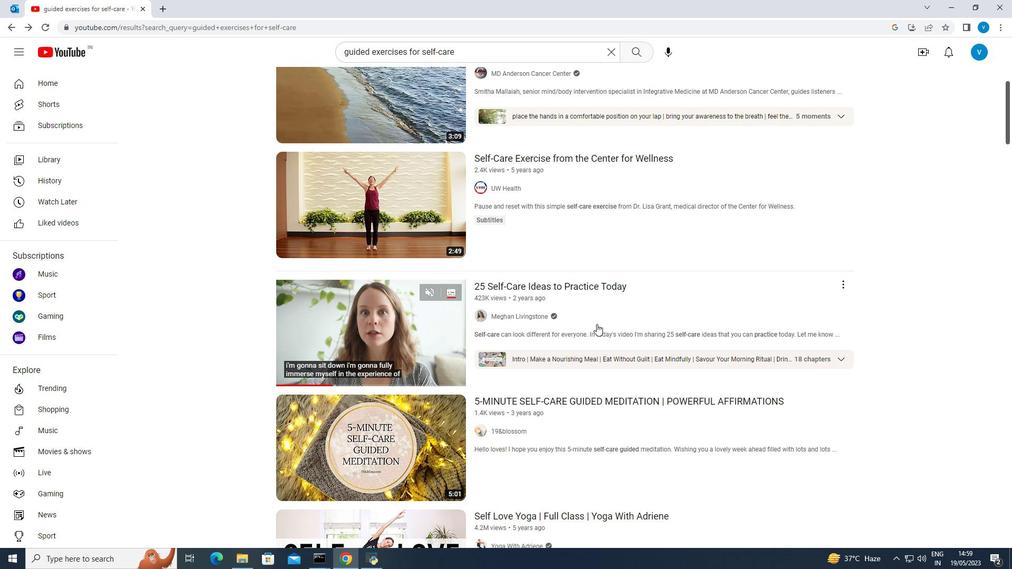 
Action: Mouse scrolled (597, 323) with delta (0, 0)
Screenshot: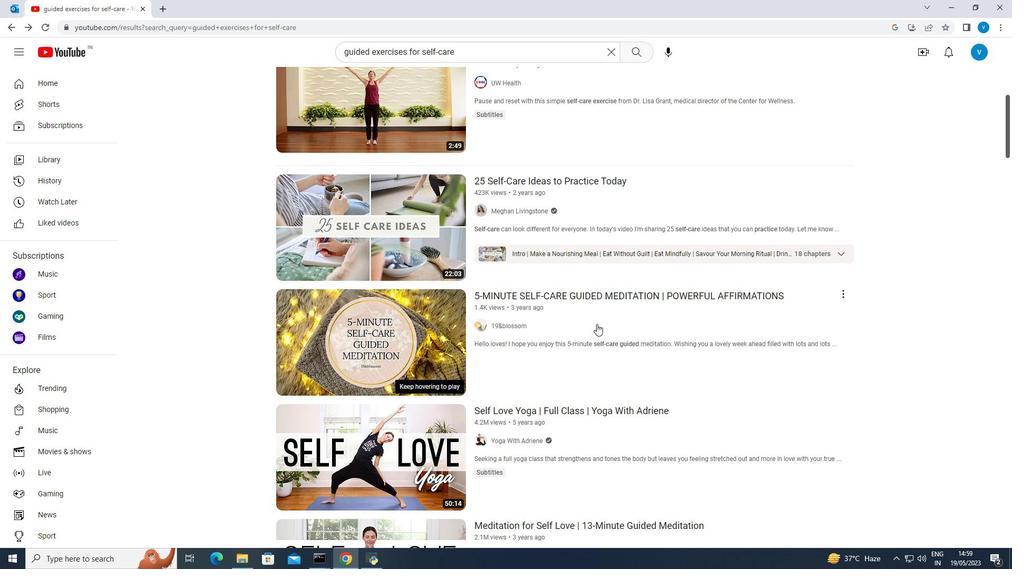 
Action: Mouse moved to (428, 298)
Screenshot: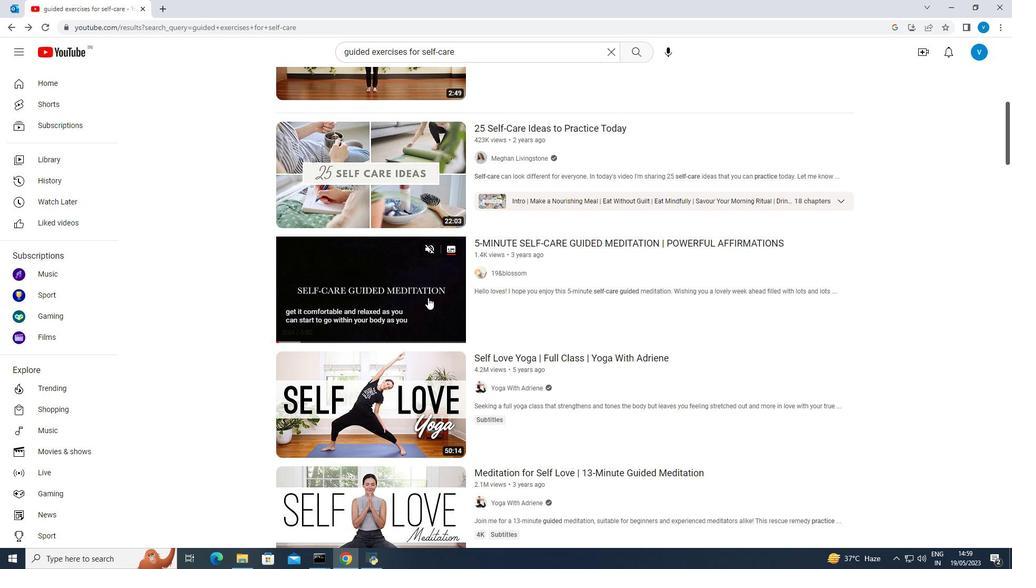
Action: Mouse pressed left at (428, 298)
Screenshot: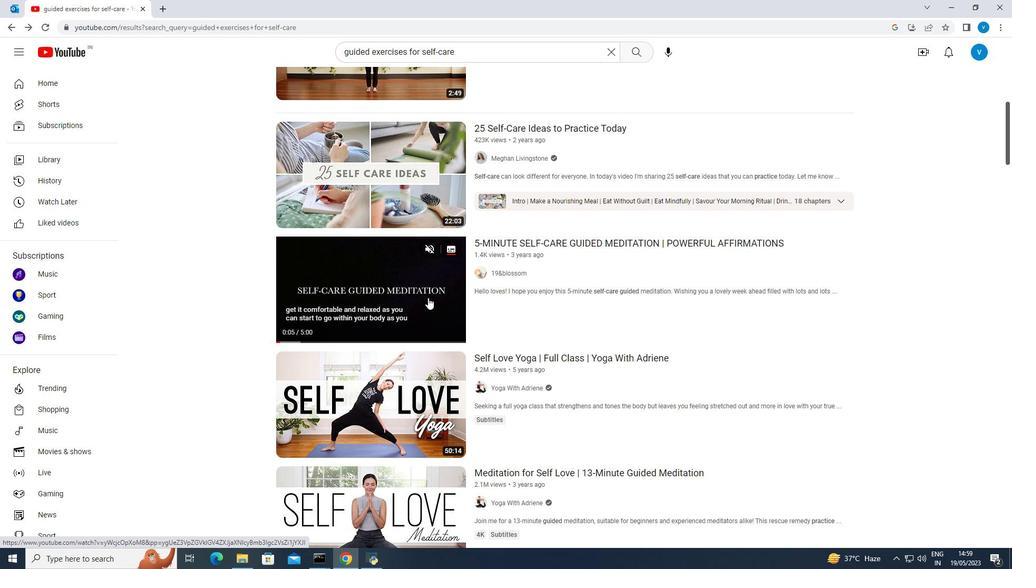 
Action: Mouse pressed left at (428, 298)
Screenshot: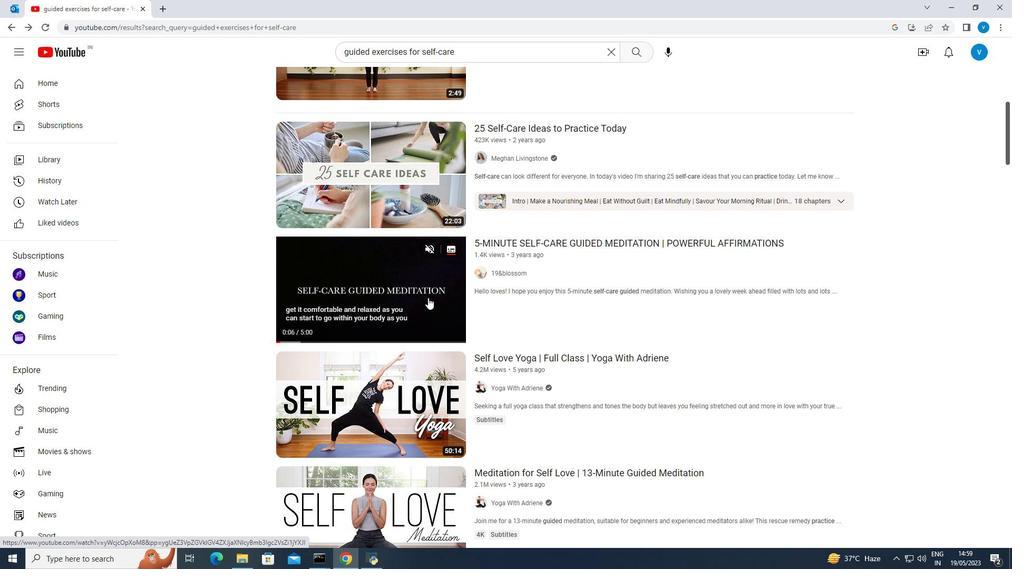 
Action: Mouse moved to (94, 429)
Screenshot: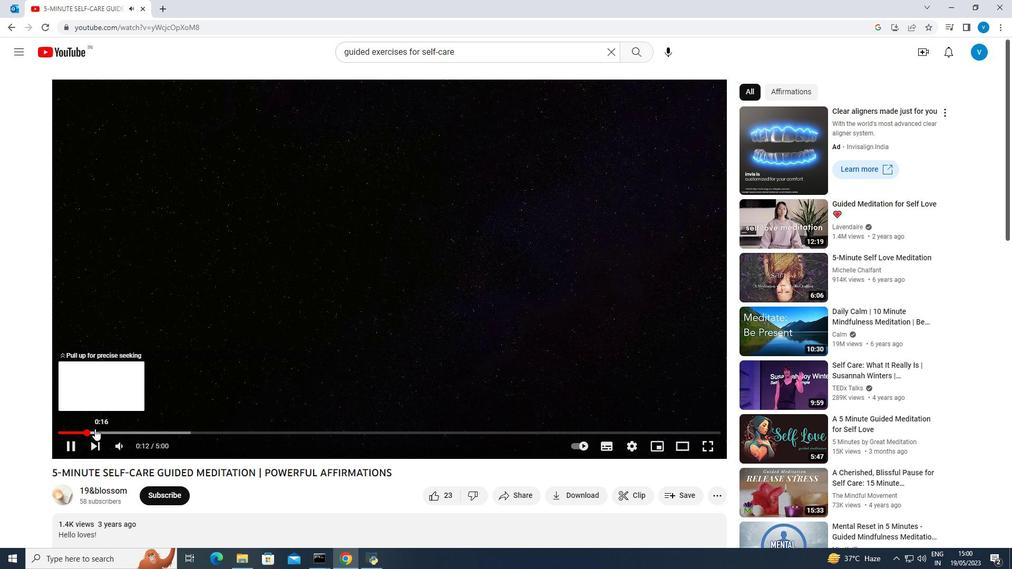 
Action: Mouse pressed left at (94, 429)
Screenshot: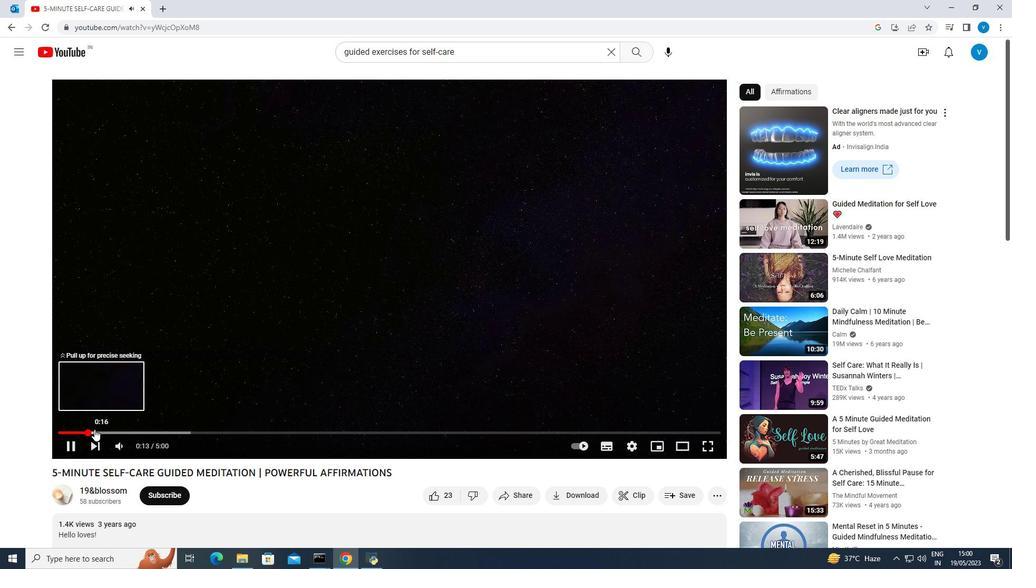 
Action: Mouse moved to (167, 429)
Screenshot: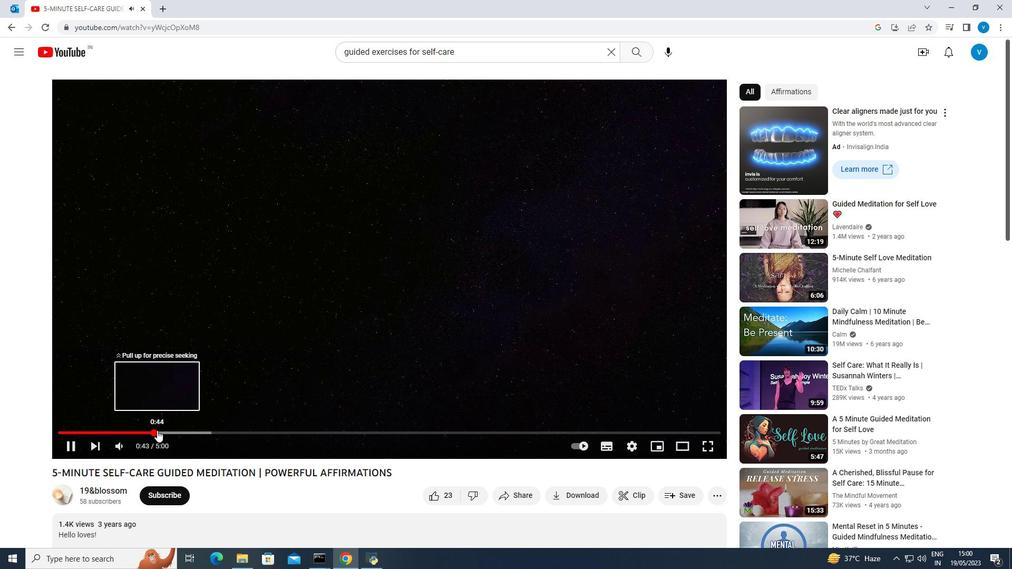 
Action: Mouse pressed left at (167, 429)
Screenshot: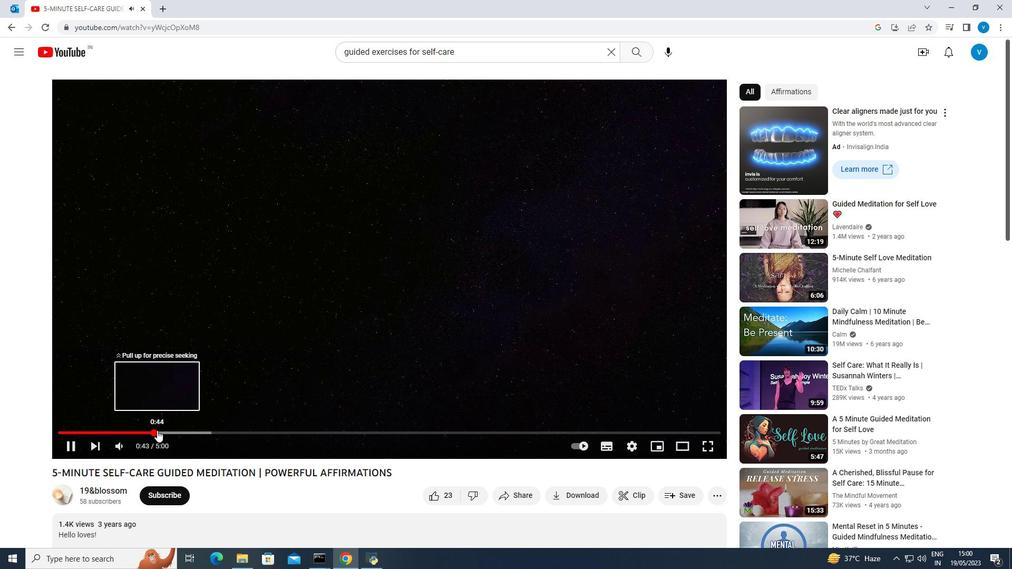 
Action: Mouse moved to (297, 346)
Screenshot: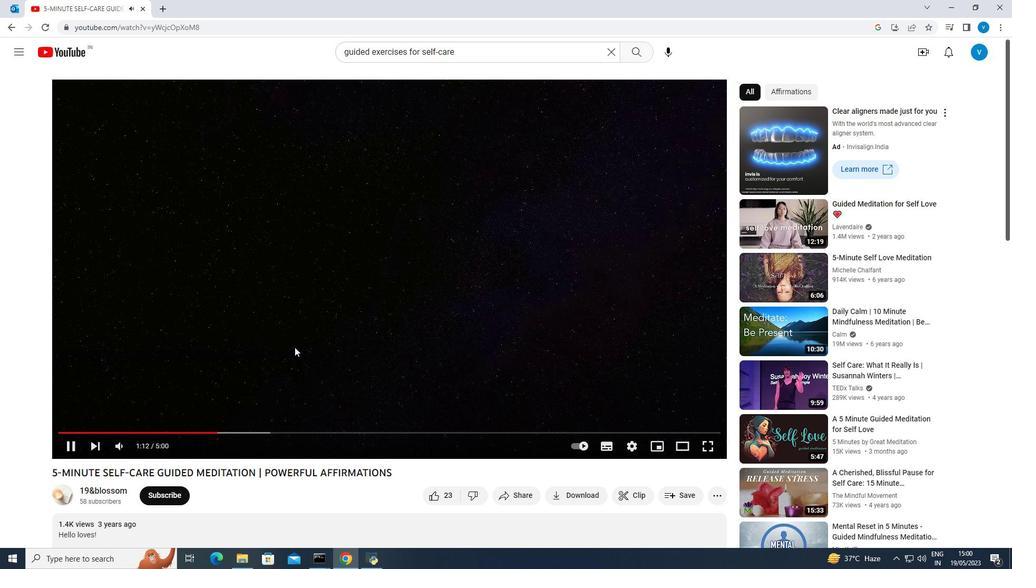 
Action: Mouse pressed left at (297, 346)
Screenshot: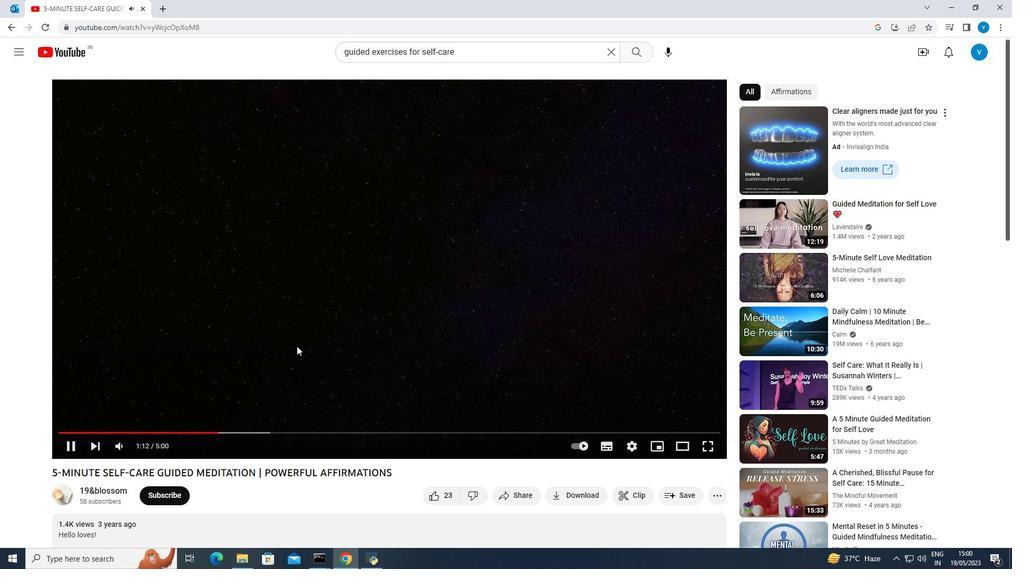 
Action: Mouse pressed left at (297, 346)
Screenshot: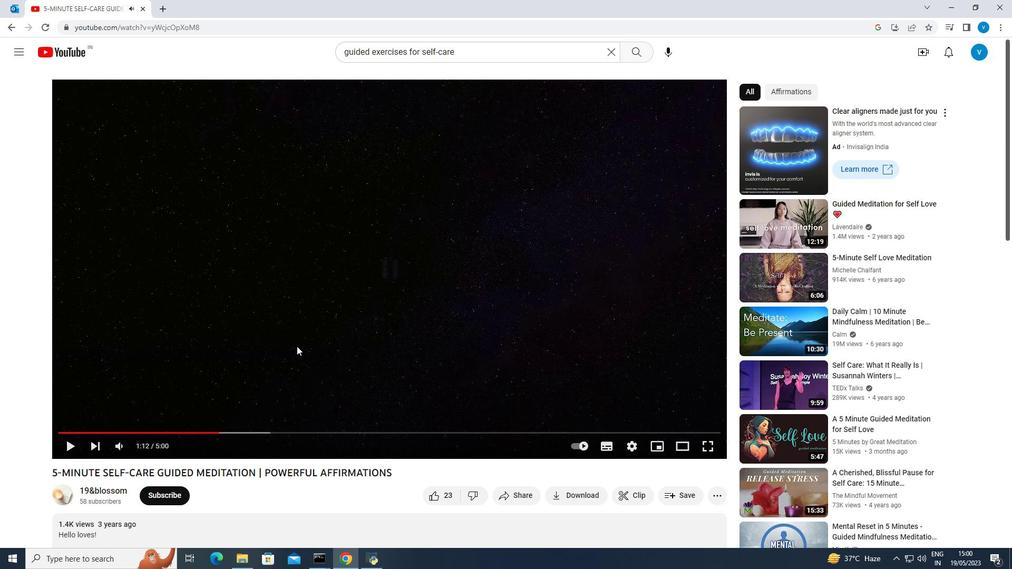 
Action: Mouse moved to (167, 333)
Screenshot: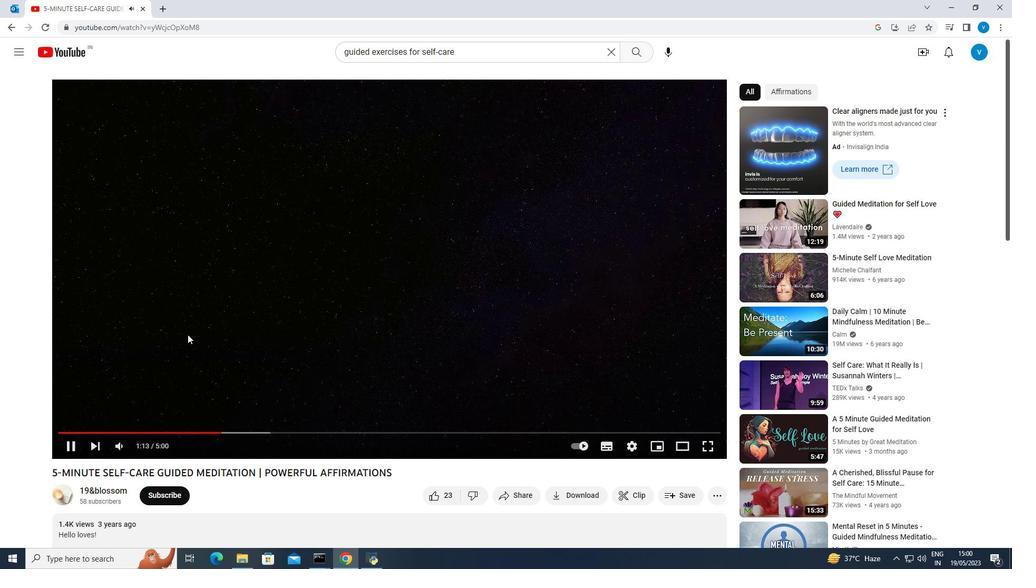 
Action: Mouse pressed left at (167, 333)
Screenshot: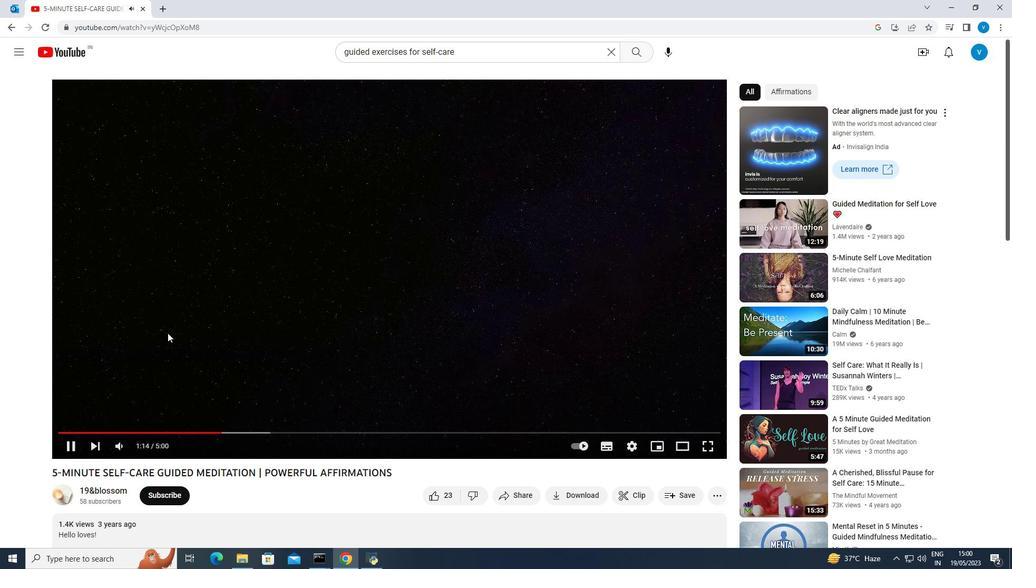 
Action: Mouse moved to (64, 448)
Screenshot: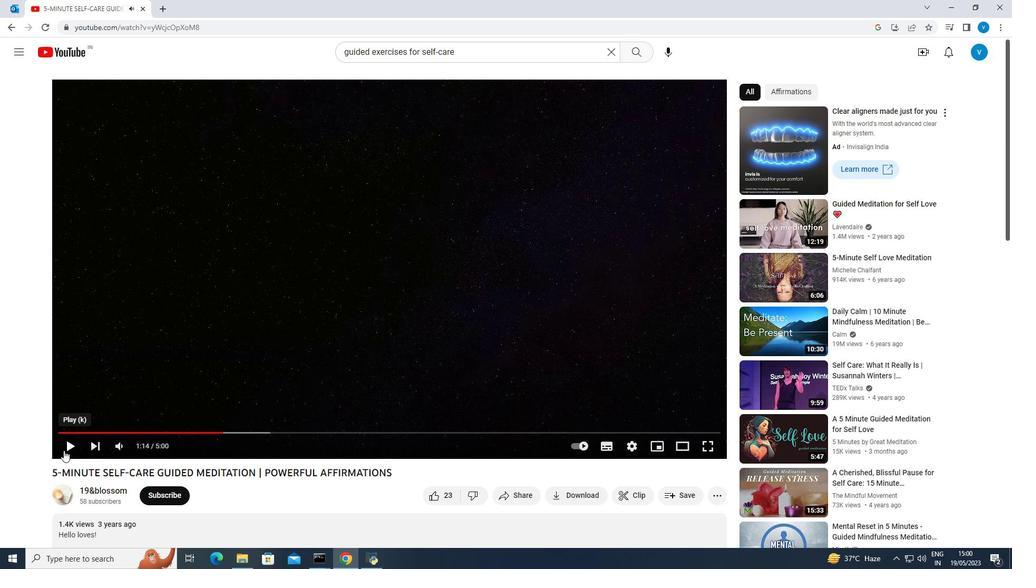 
Action: Mouse pressed left at (64, 448)
Screenshot: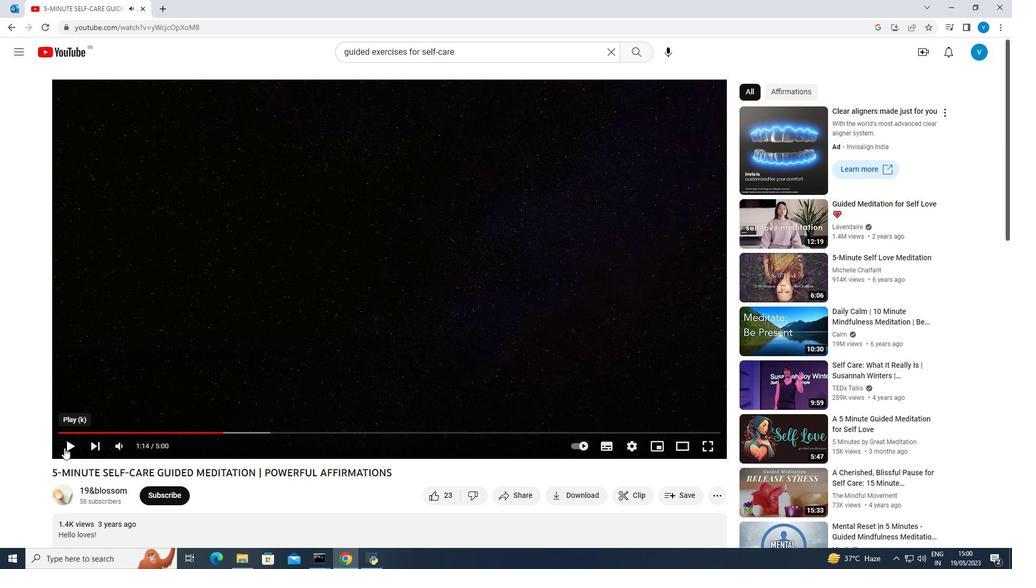 
Action: Mouse moved to (72, 443)
Screenshot: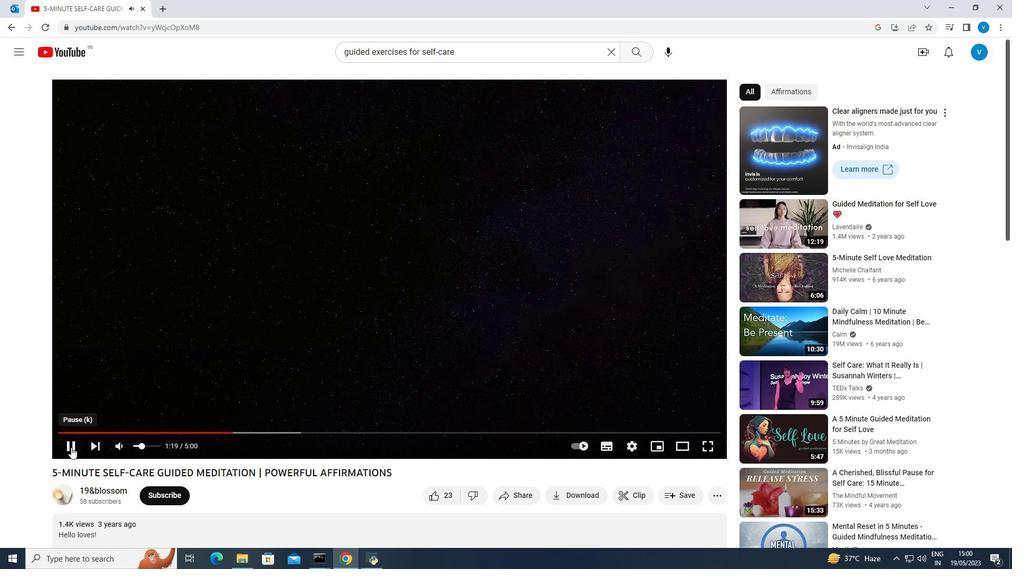 
Action: Mouse pressed left at (72, 443)
Screenshot: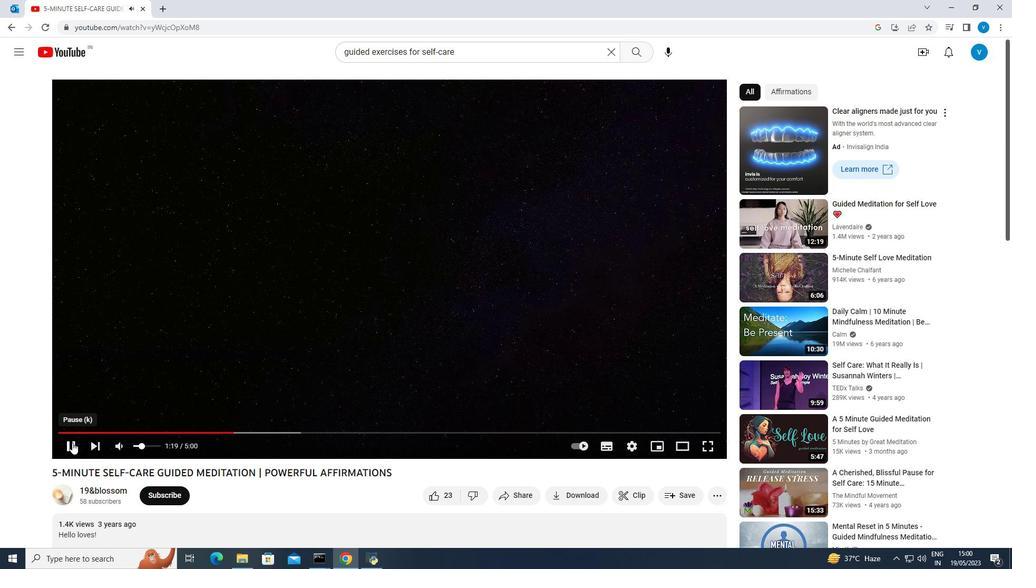 
Action: Mouse moved to (15, 27)
Screenshot: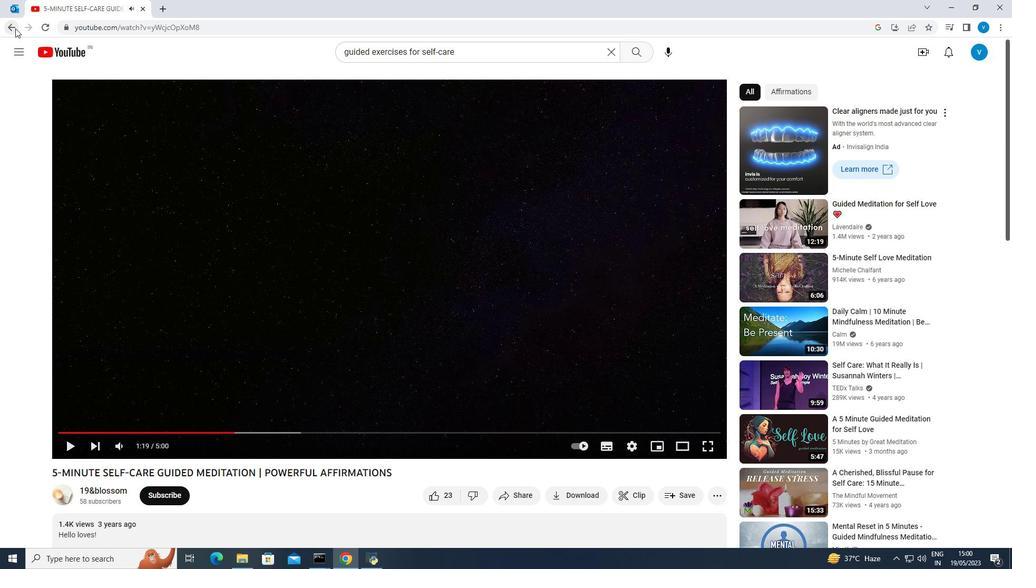 
Action: Mouse pressed left at (15, 27)
Screenshot: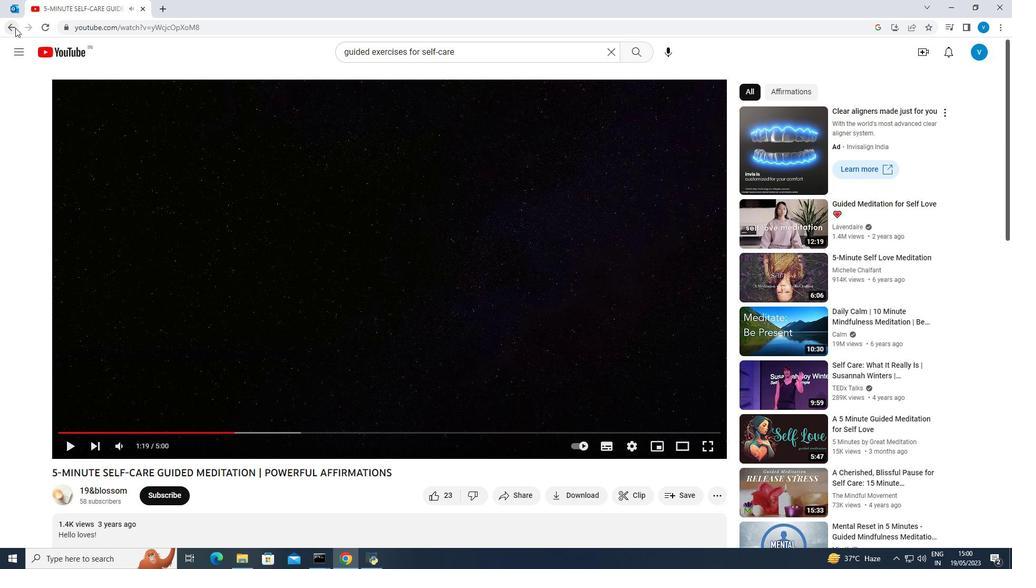 
Action: Mouse moved to (460, 309)
Screenshot: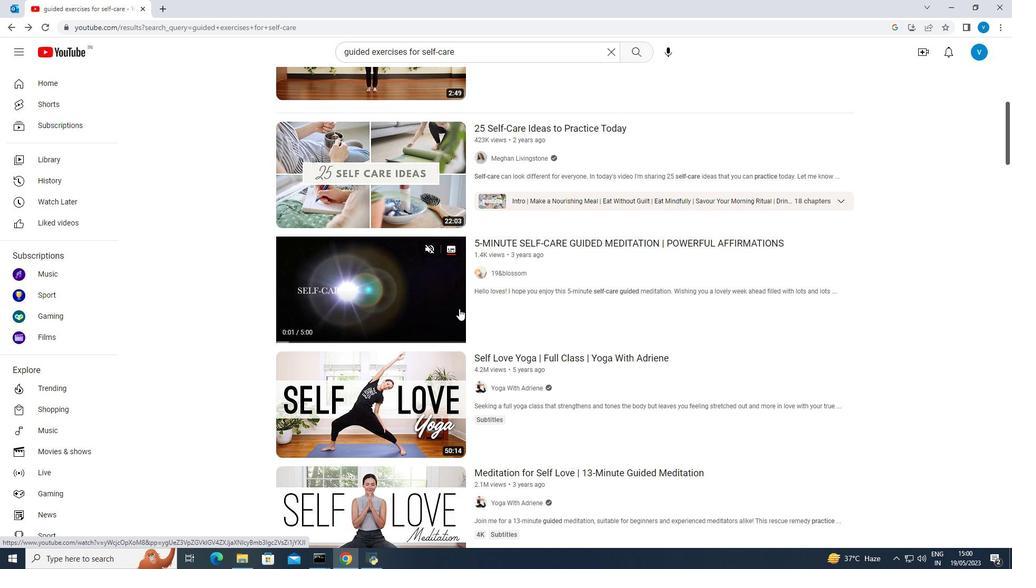 
Action: Mouse scrolled (460, 308) with delta (0, 0)
Screenshot: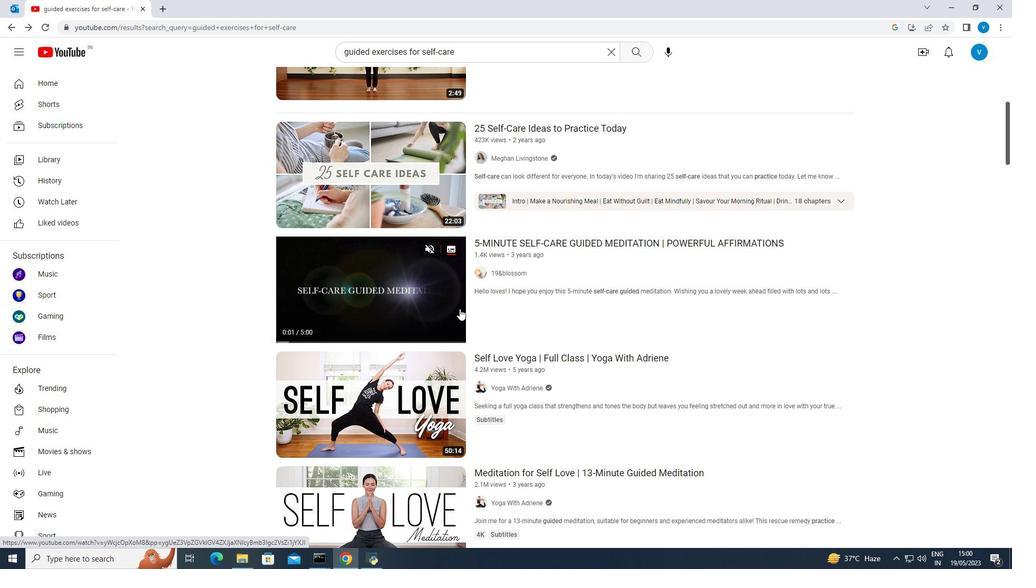 
Action: Mouse scrolled (460, 308) with delta (0, 0)
Screenshot: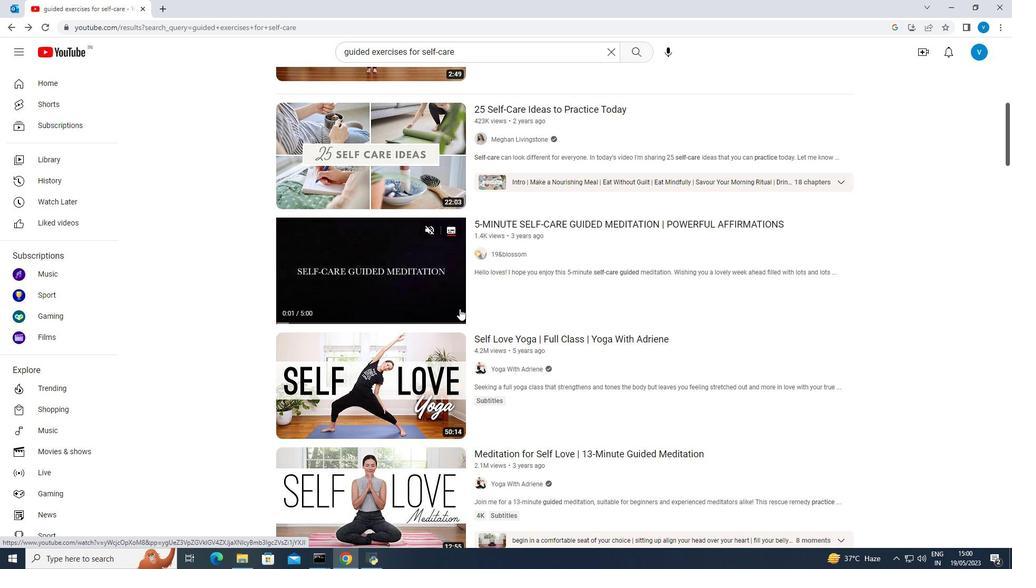 
Action: Mouse scrolled (460, 308) with delta (0, 0)
Screenshot: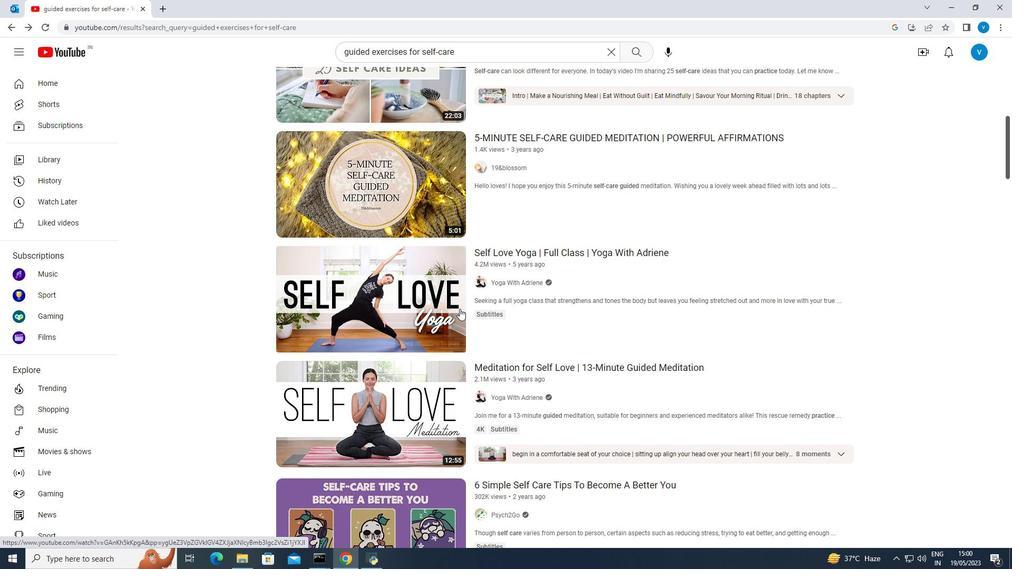 
Action: Mouse moved to (442, 259)
Screenshot: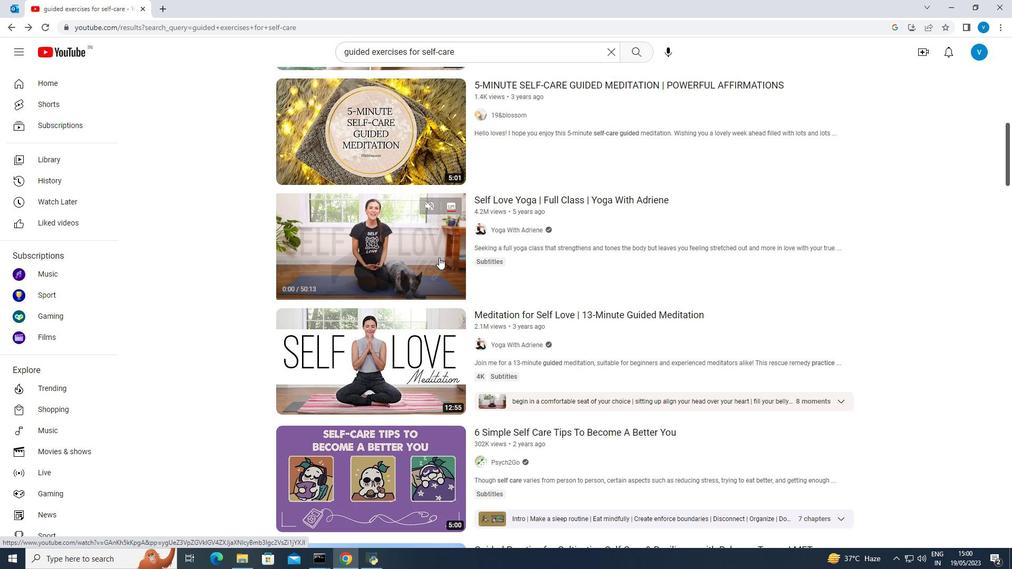 
Action: Mouse pressed left at (442, 259)
Screenshot: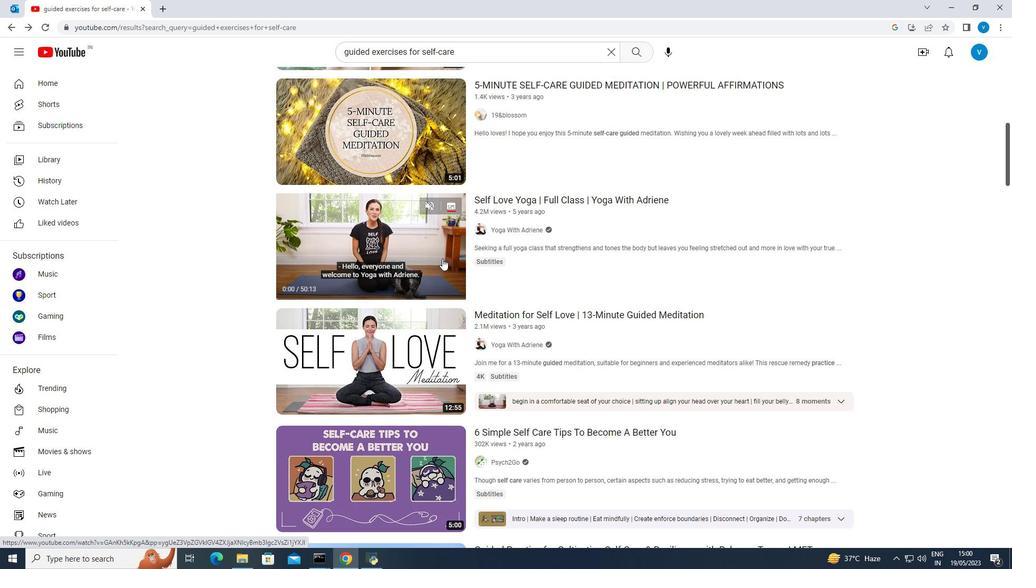 
Action: Mouse pressed left at (442, 259)
Screenshot: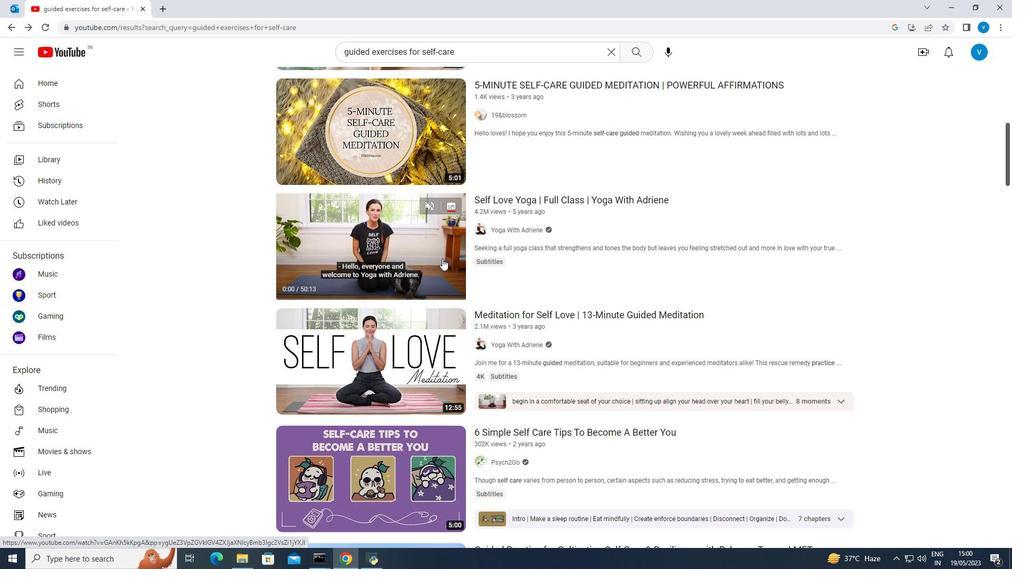 
Action: Mouse moved to (62, 428)
Screenshot: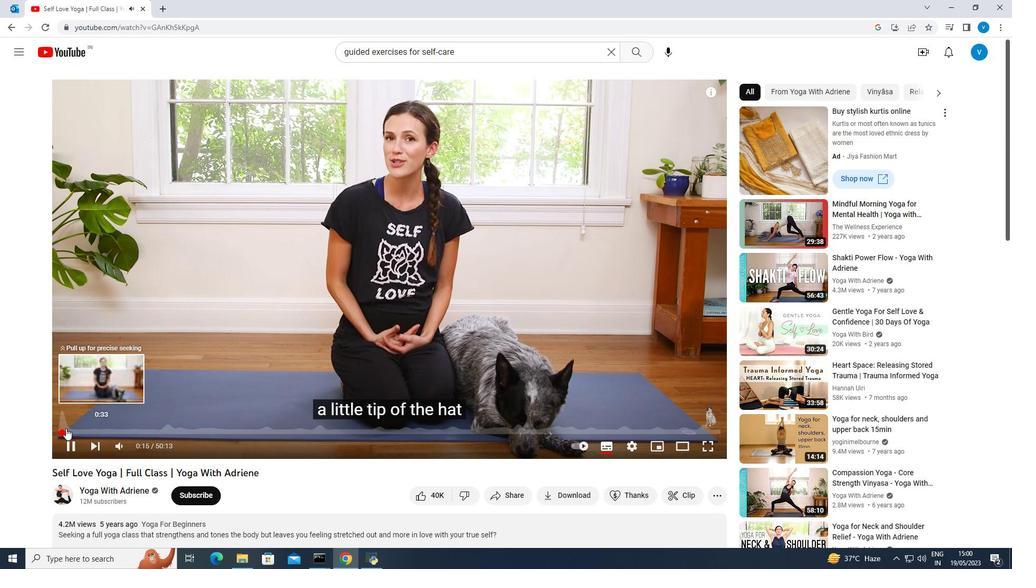 
Action: Mouse pressed left at (62, 428)
Screenshot: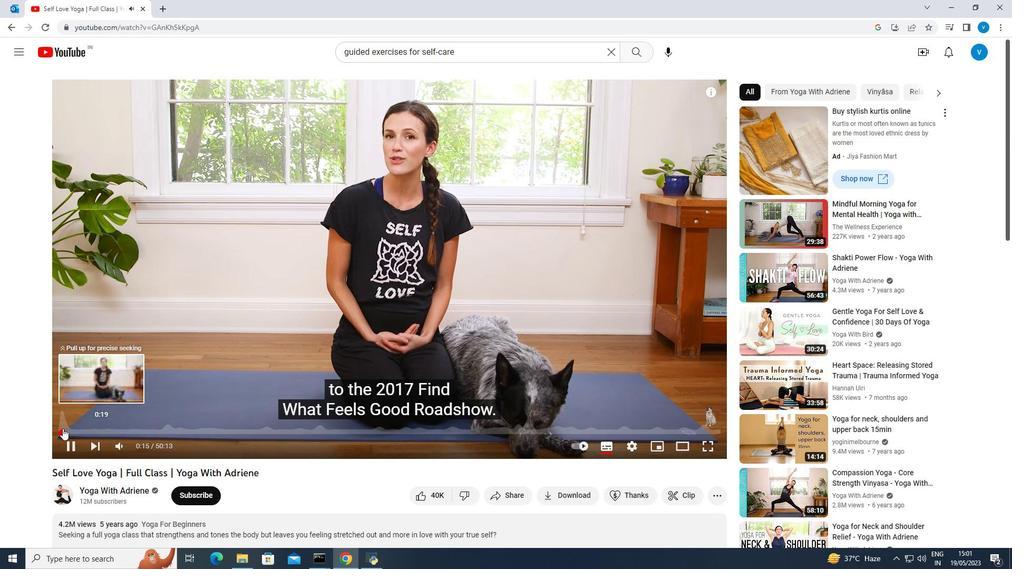 
Action: Mouse moved to (135, 434)
Screenshot: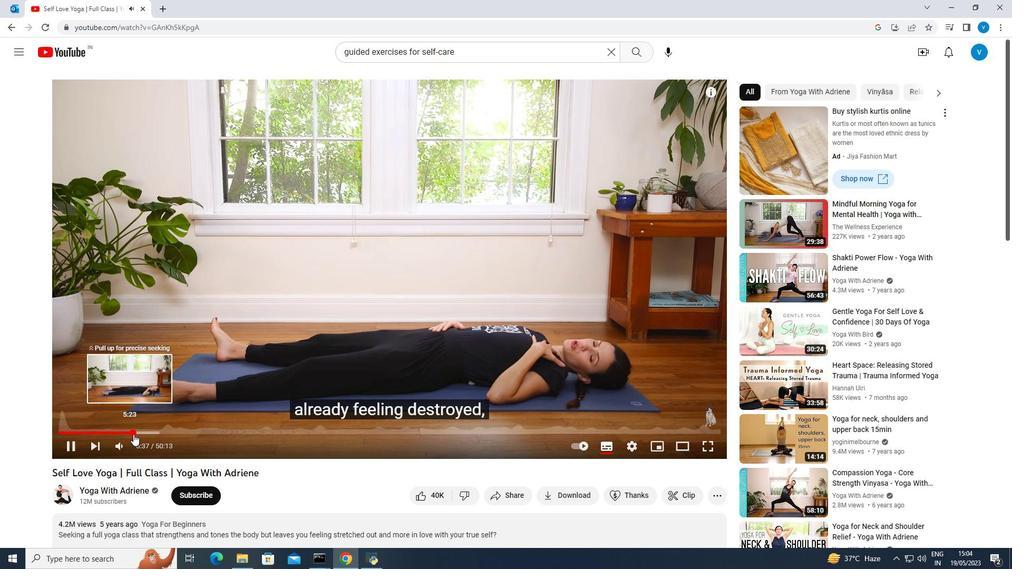
Action: Mouse pressed left at (135, 434)
Screenshot: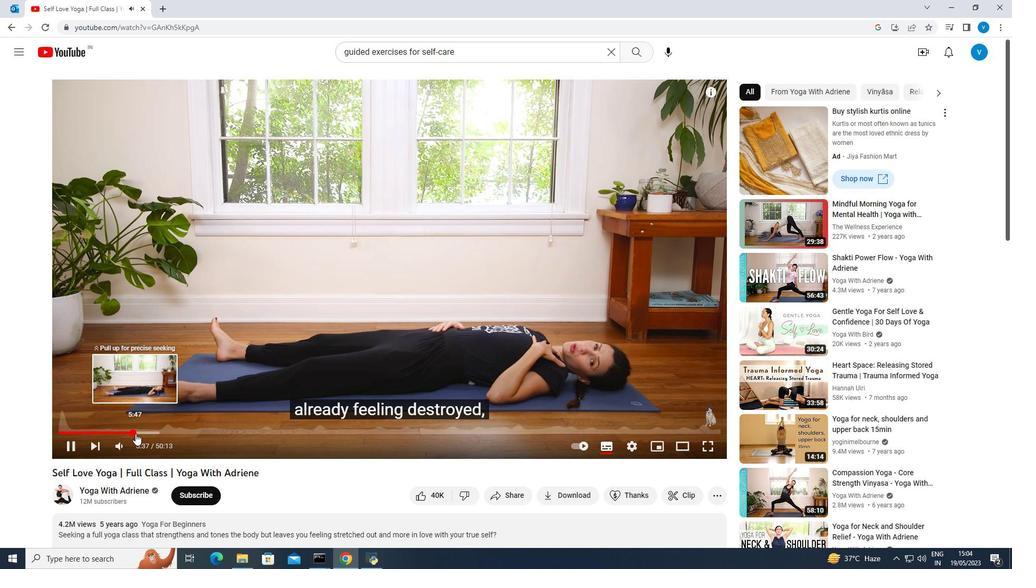 
Action: Mouse moved to (225, 433)
Screenshot: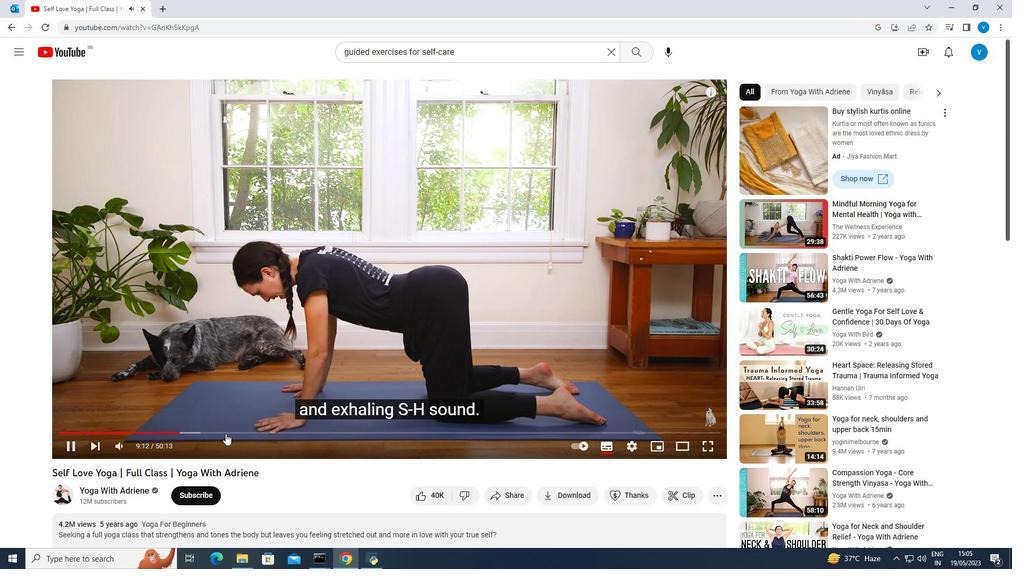 
Action: Mouse pressed left at (225, 433)
Screenshot: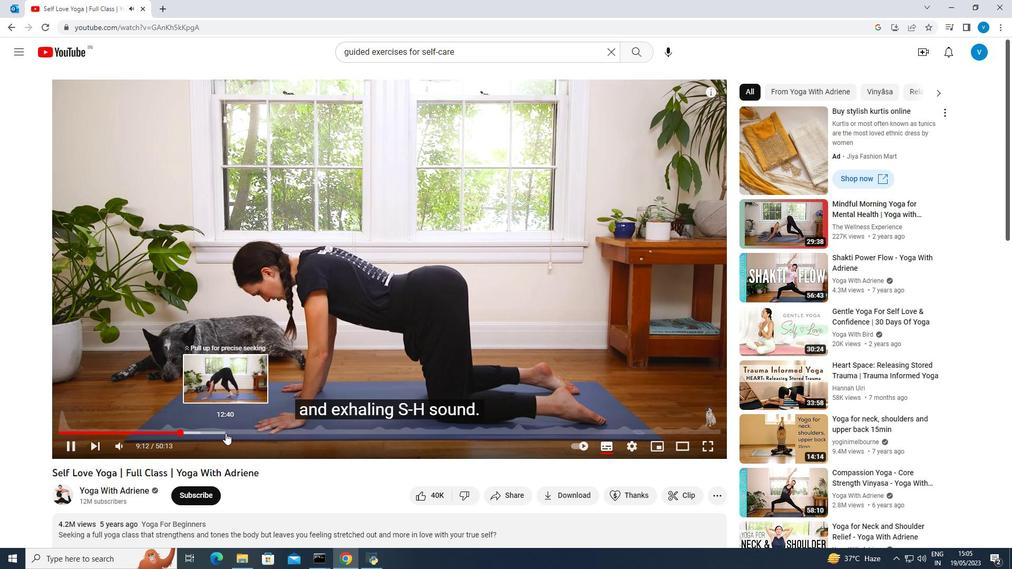 
Action: Mouse moved to (242, 427)
Screenshot: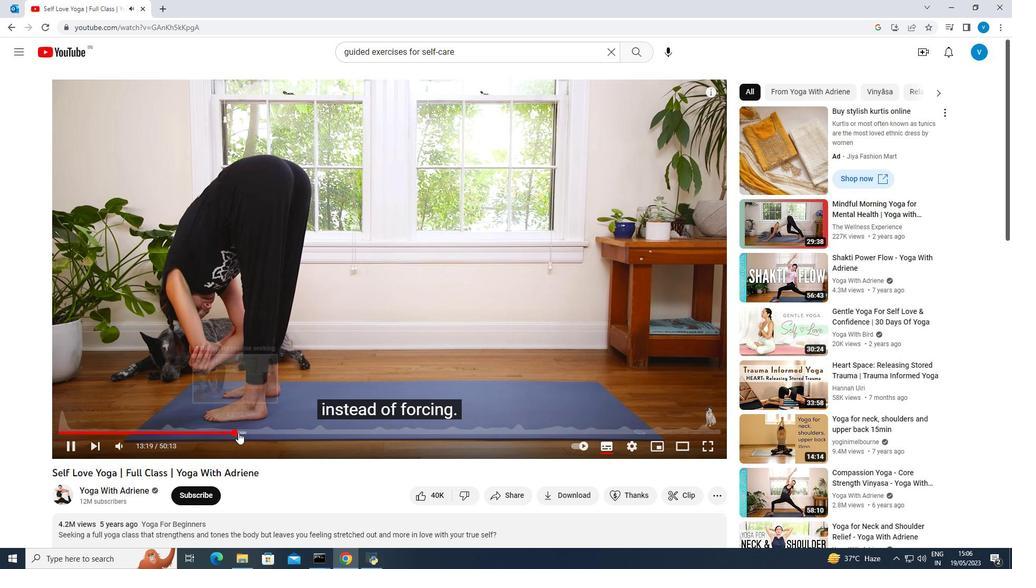 
Action: Mouse pressed left at (242, 427)
Screenshot: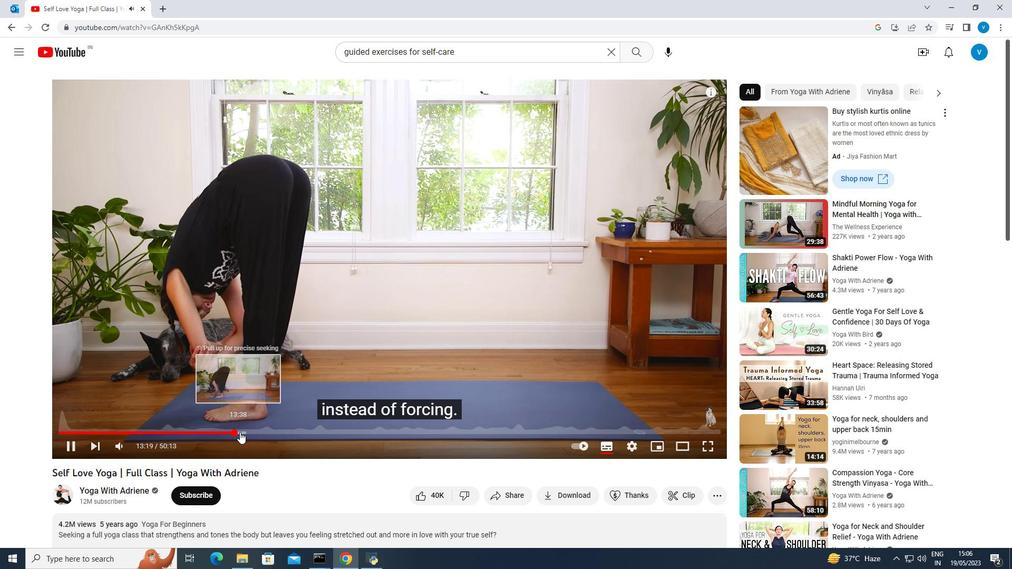 
Action: Mouse moved to (333, 432)
Screenshot: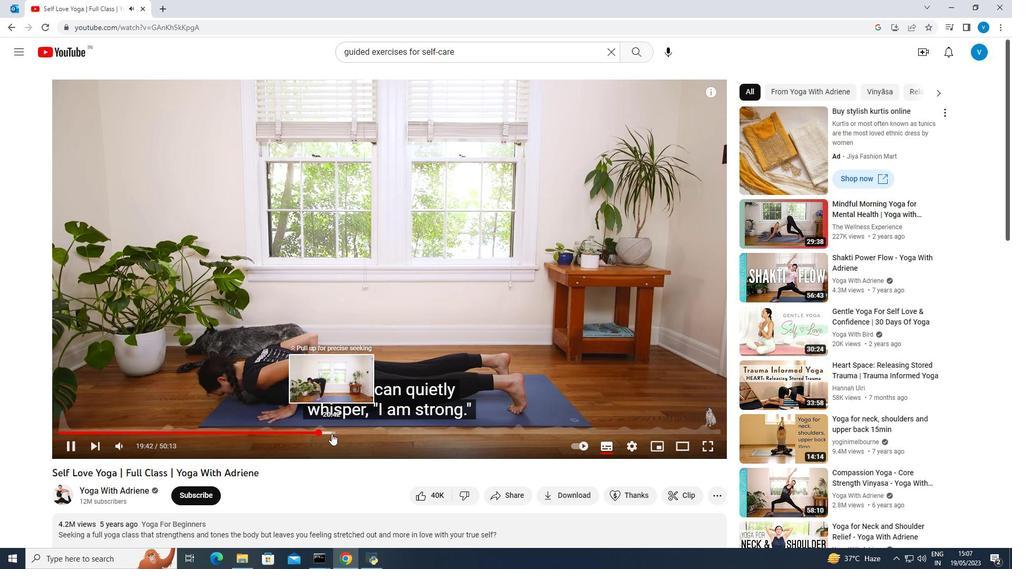 
Action: Mouse pressed left at (333, 432)
Screenshot: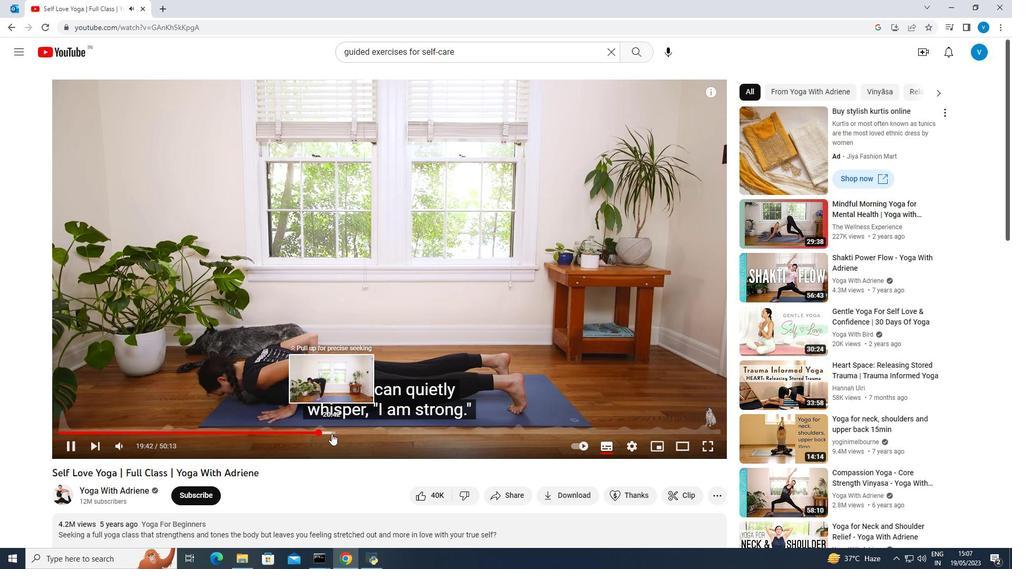 
Action: Mouse moved to (377, 432)
Screenshot: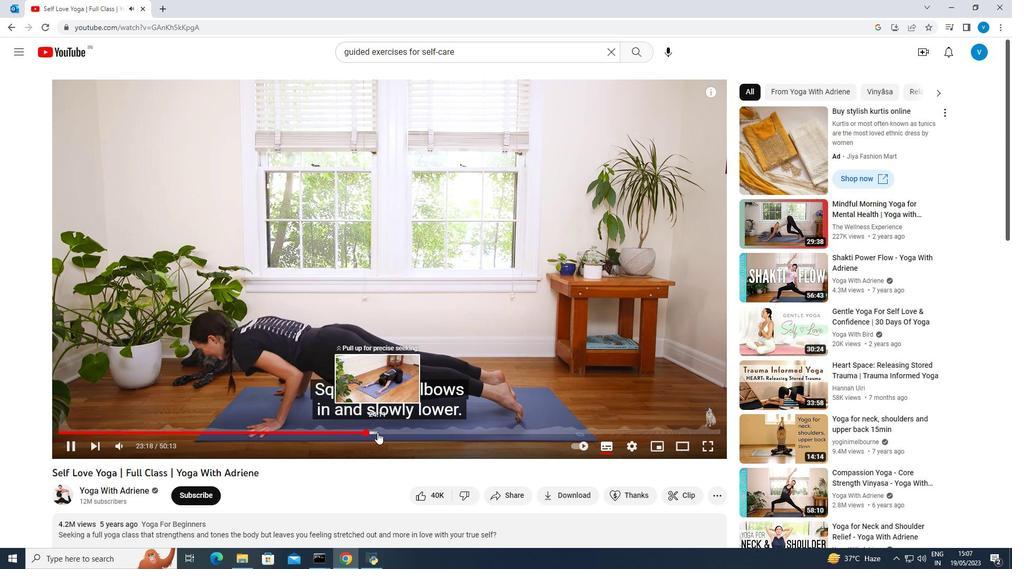 
Action: Mouse pressed left at (377, 432)
Screenshot: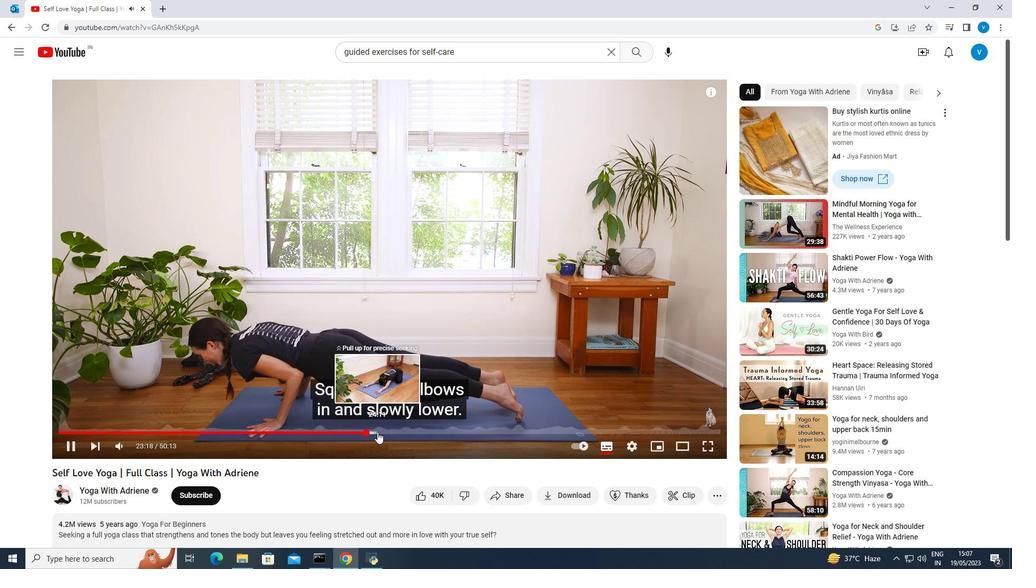 
Action: Mouse moved to (399, 429)
Screenshot: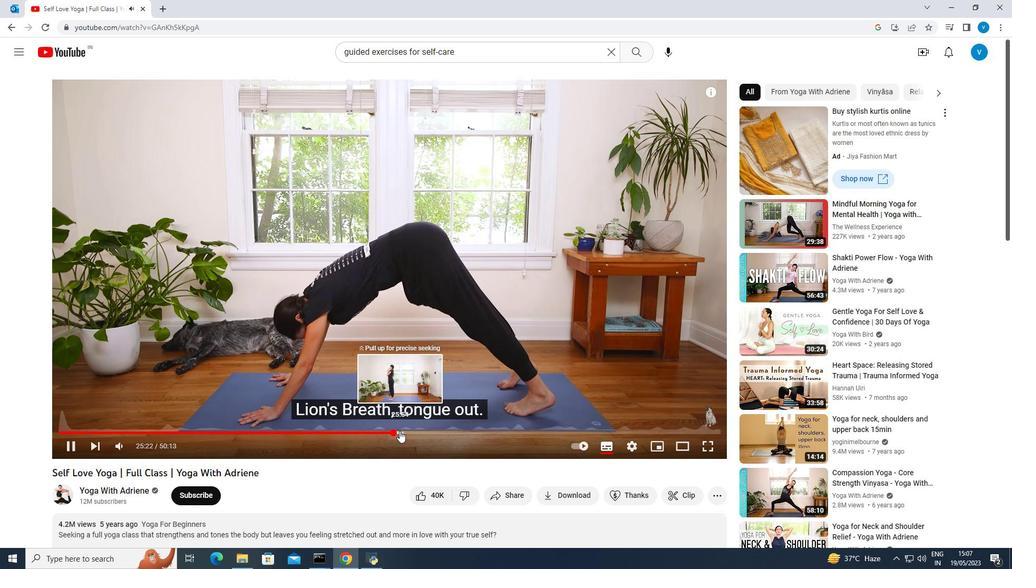 
Action: Mouse pressed left at (399, 429)
Screenshot: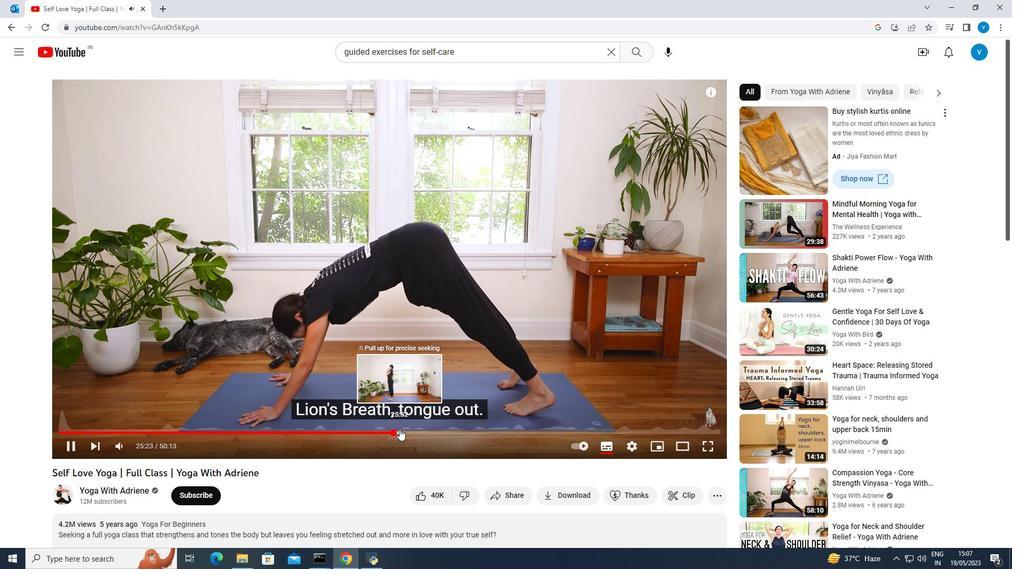 
Action: Mouse moved to (64, 447)
Screenshot: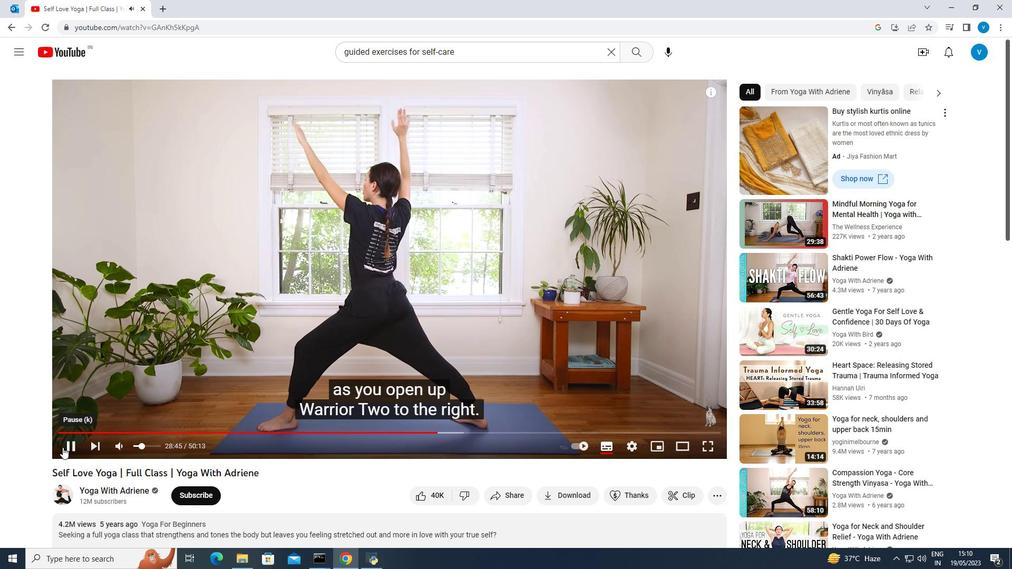 
Action: Mouse pressed left at (64, 447)
Screenshot: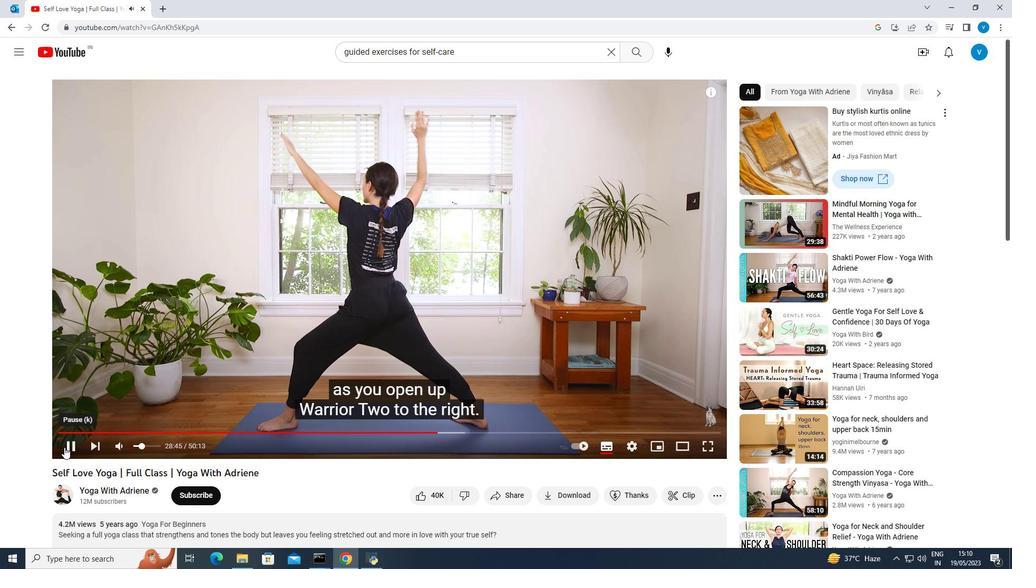 
Action: Mouse moved to (13, 22)
Screenshot: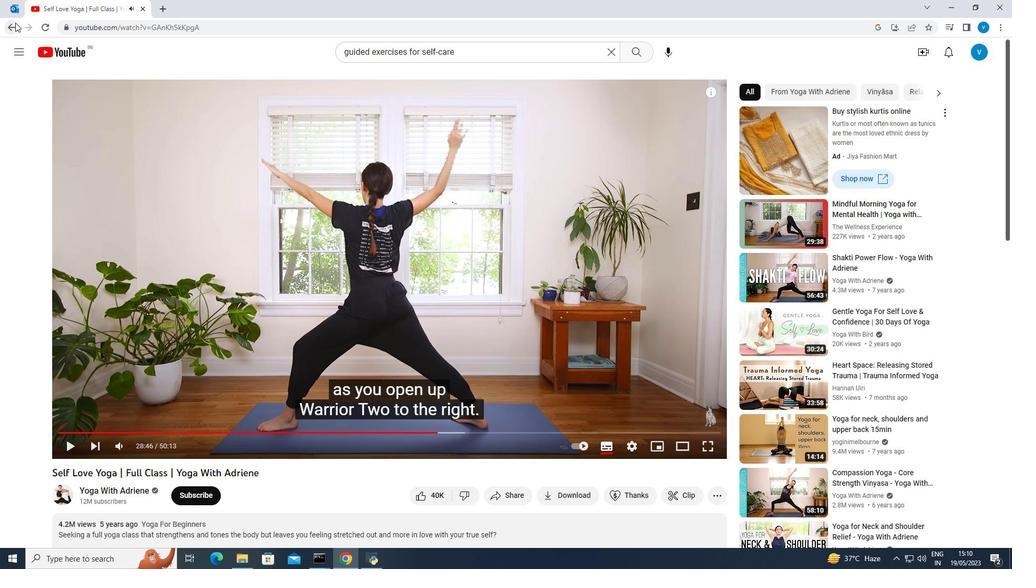 
Action: Mouse pressed left at (13, 22)
Screenshot: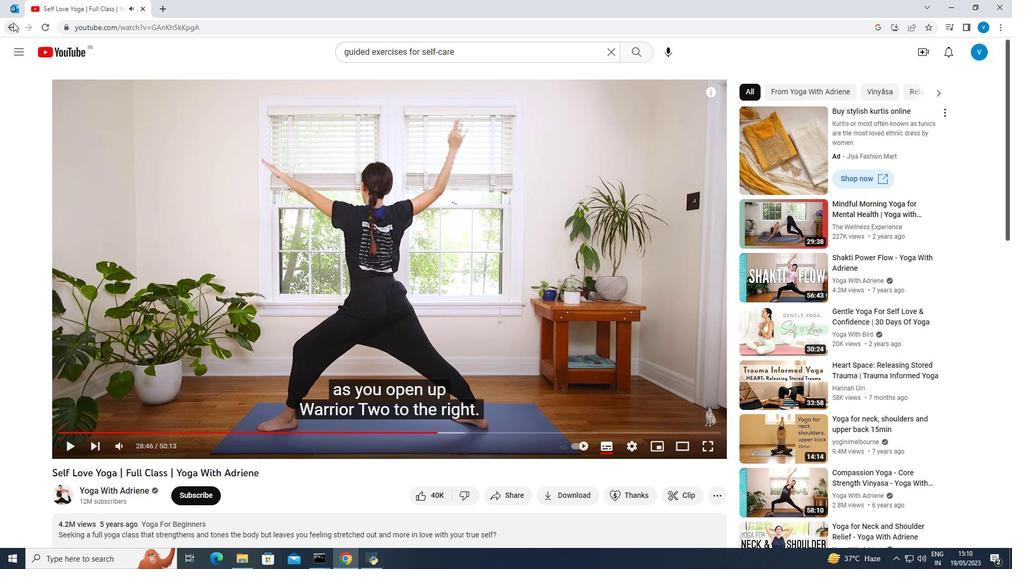 
Action: Mouse moved to (559, 316)
Screenshot: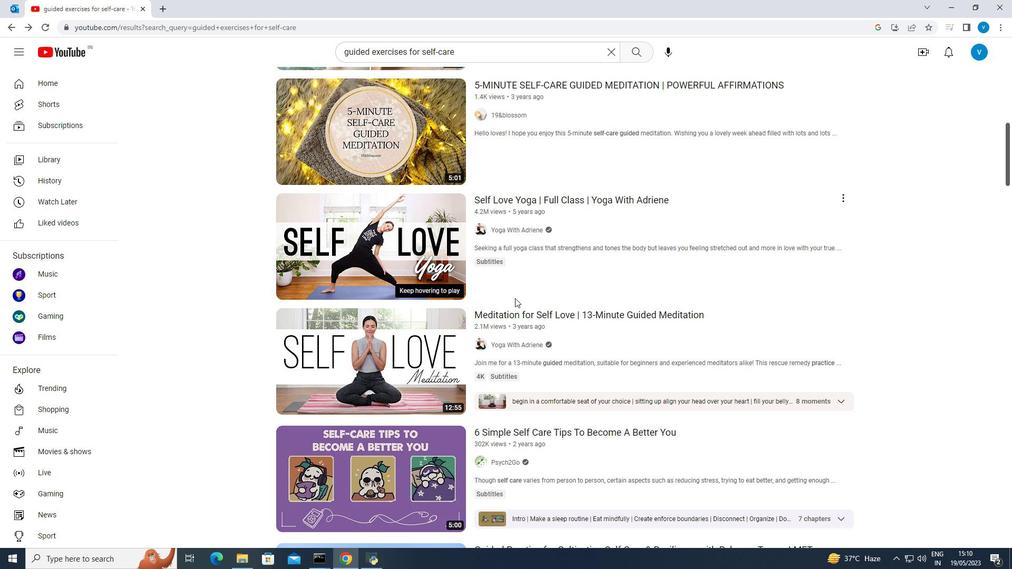 
Action: Mouse scrolled (559, 315) with delta (0, 0)
Screenshot: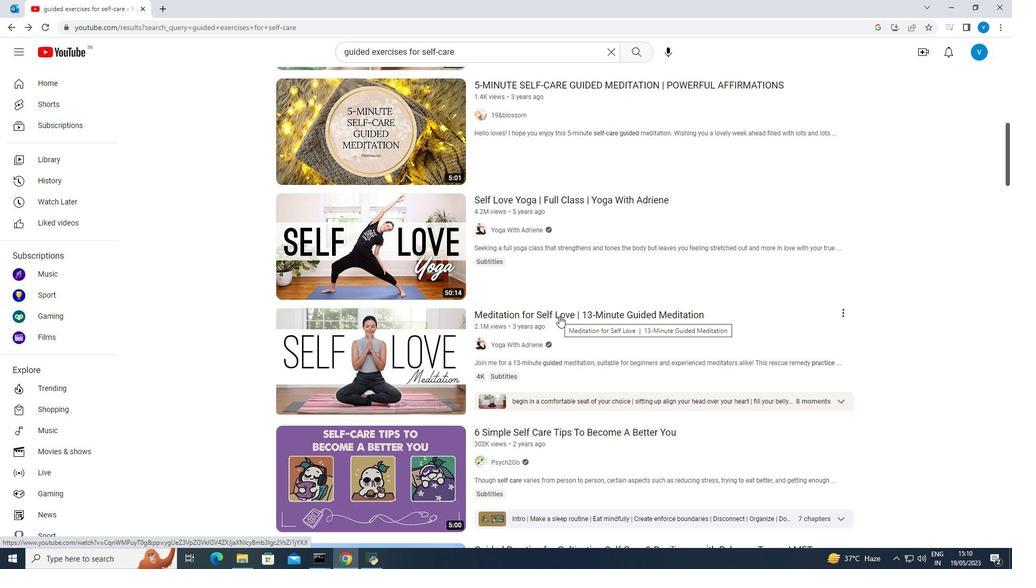 
Action: Mouse scrolled (559, 315) with delta (0, 0)
Screenshot: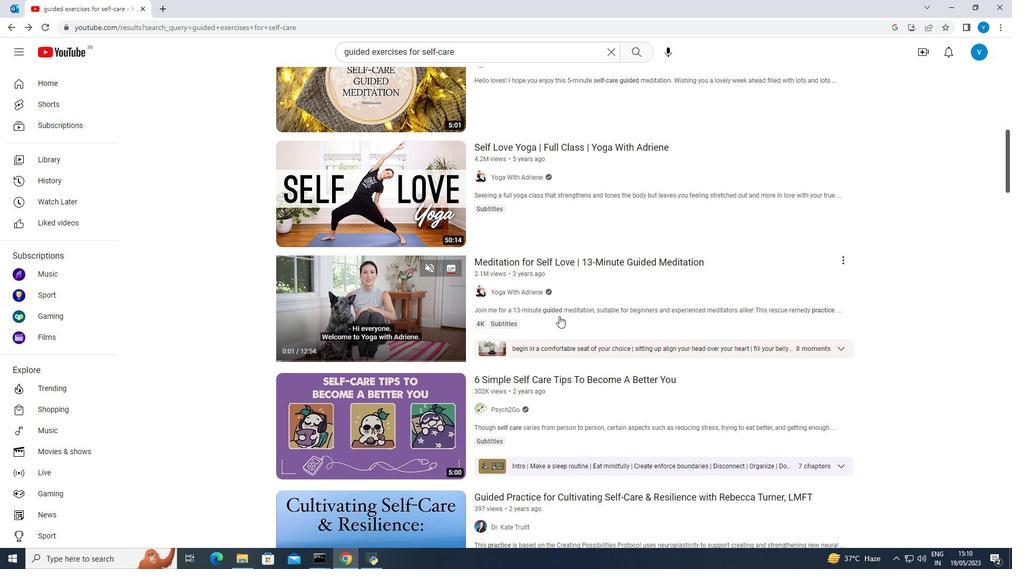 
Action: Mouse moved to (406, 247)
Screenshot: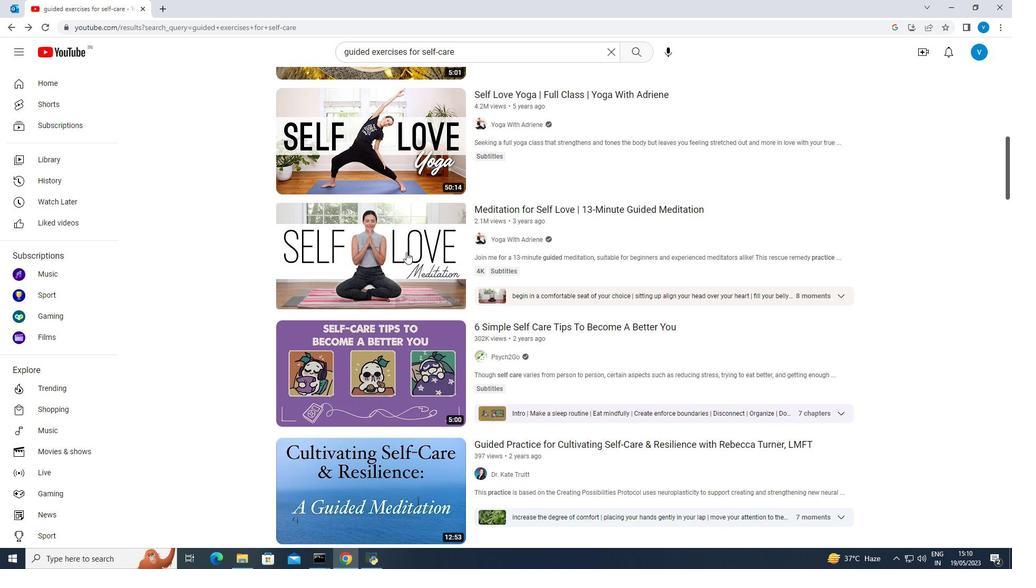 
Action: Mouse pressed left at (406, 247)
Screenshot: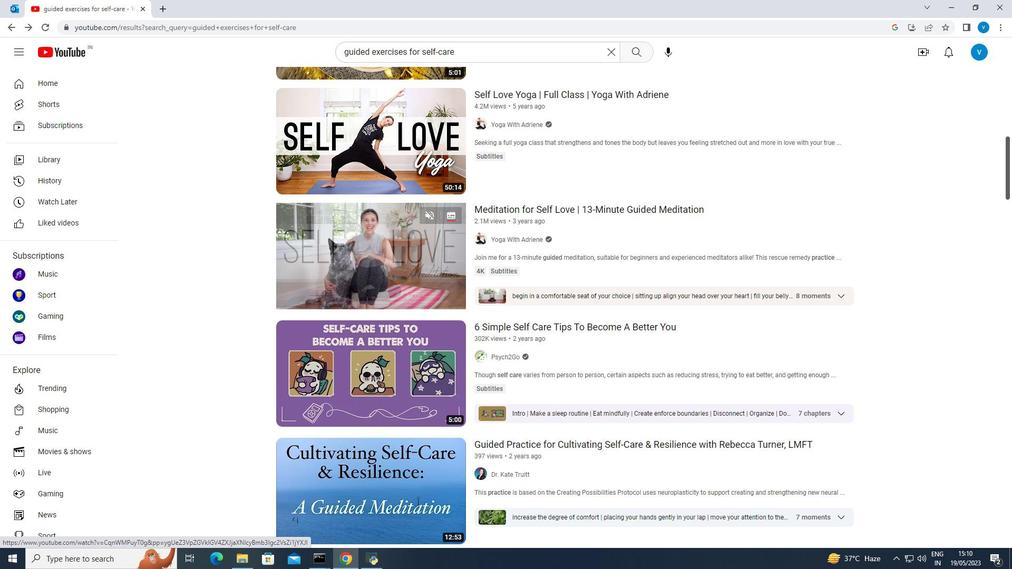 
Action: Mouse pressed left at (406, 247)
Screenshot: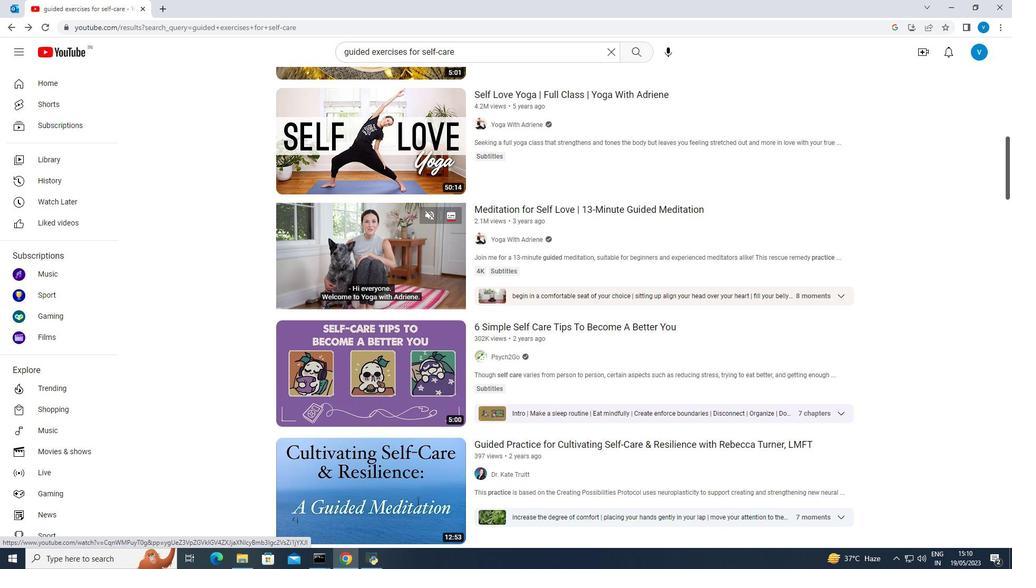 
Action: Mouse moved to (696, 402)
Screenshot: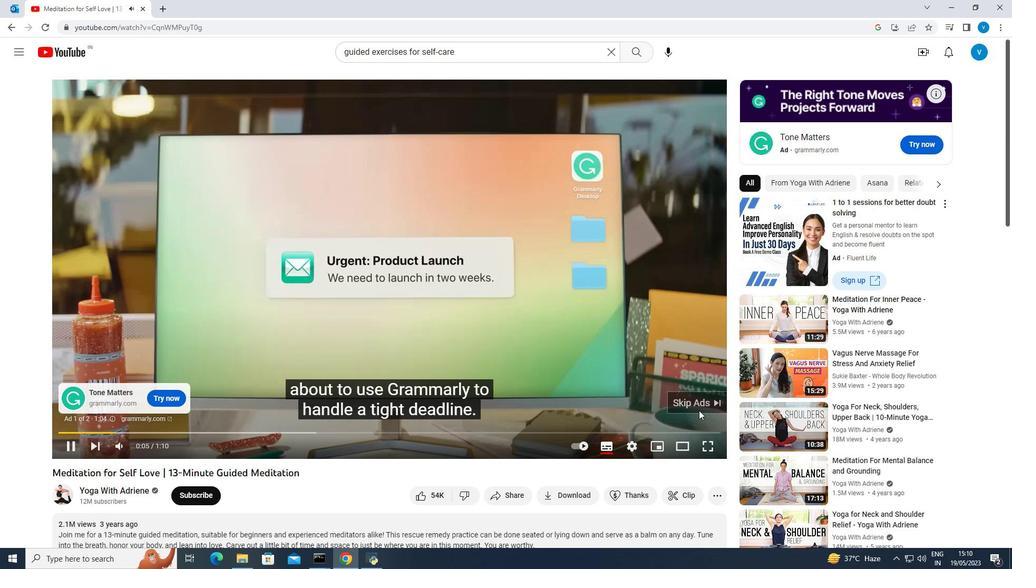 
Action: Mouse pressed left at (696, 402)
Screenshot: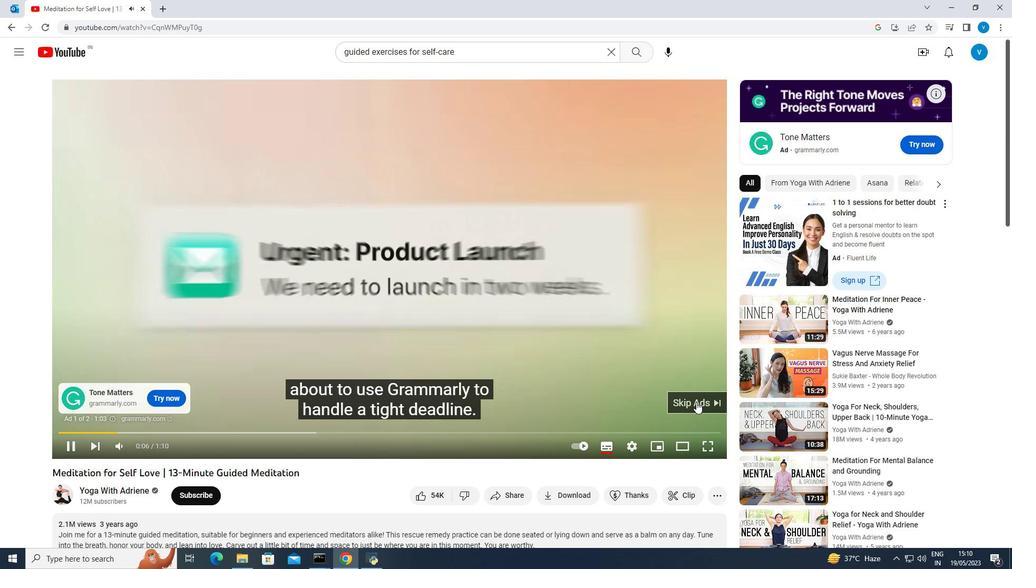 
Action: Mouse moved to (73, 430)
Screenshot: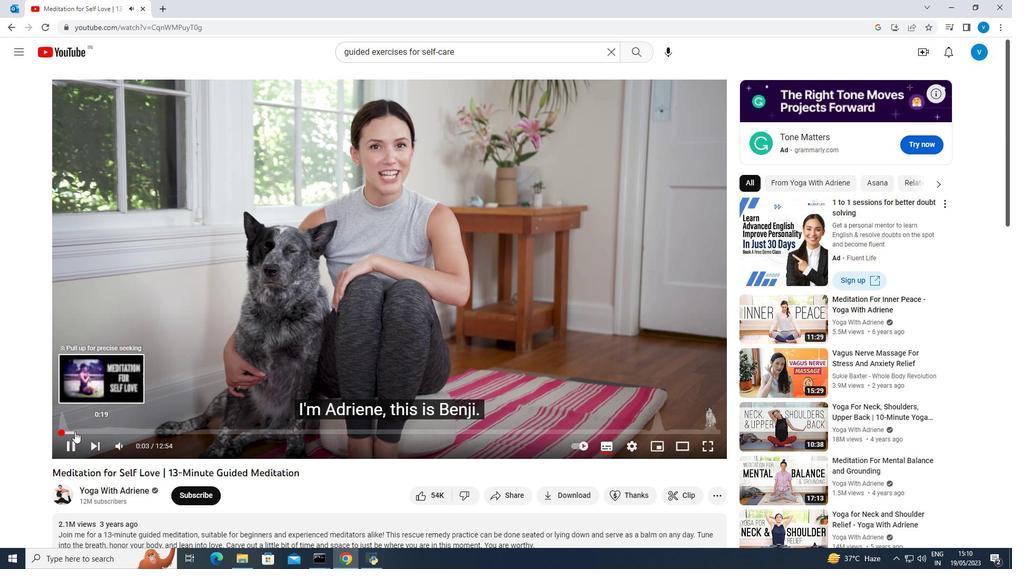 
Action: Mouse pressed left at (73, 430)
Screenshot: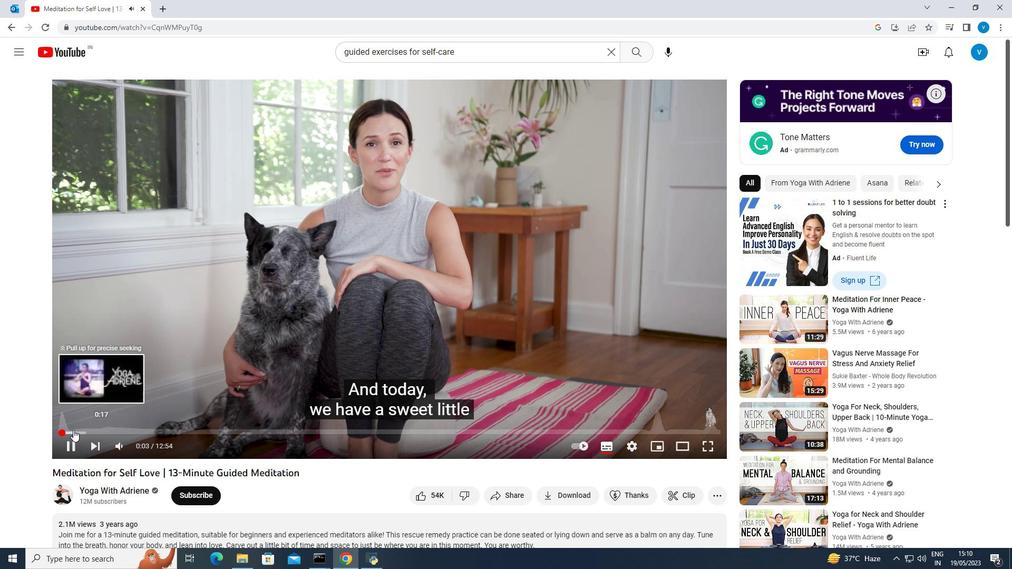 
Action: Mouse moved to (82, 431)
Screenshot: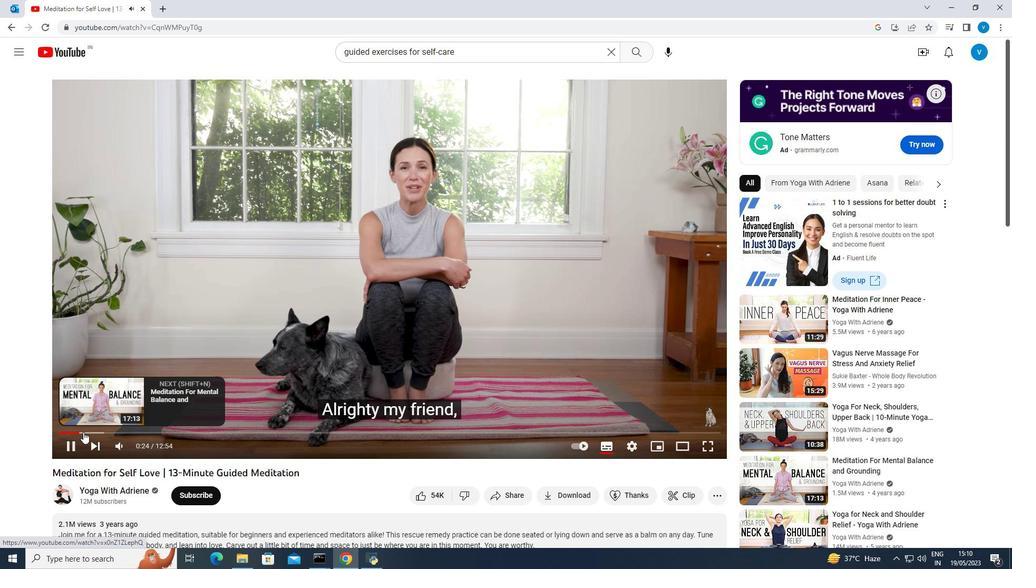 
Action: Mouse pressed left at (82, 431)
Screenshot: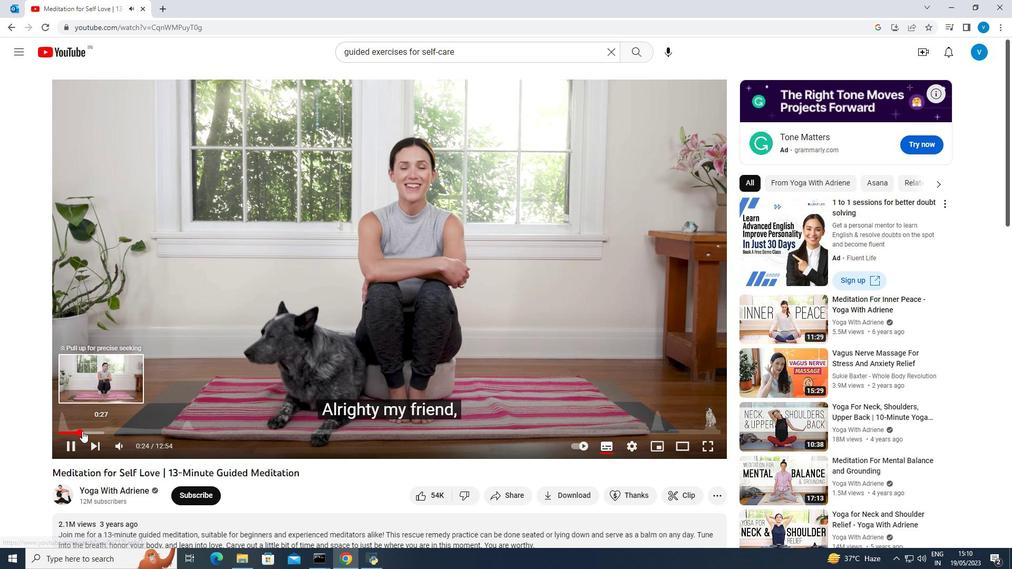 
Action: Mouse moved to (194, 430)
Screenshot: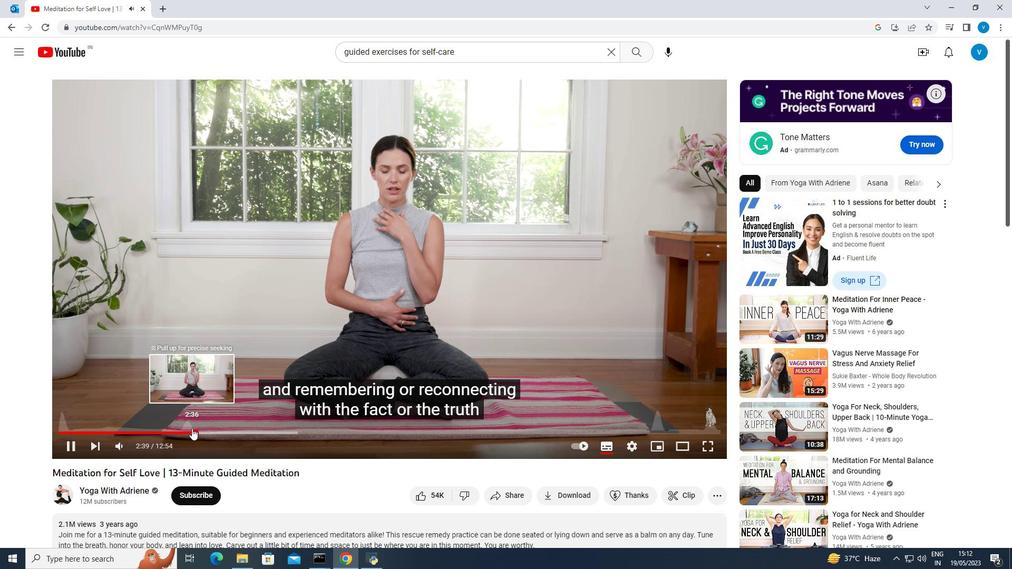 
Action: Mouse pressed left at (194, 430)
Screenshot: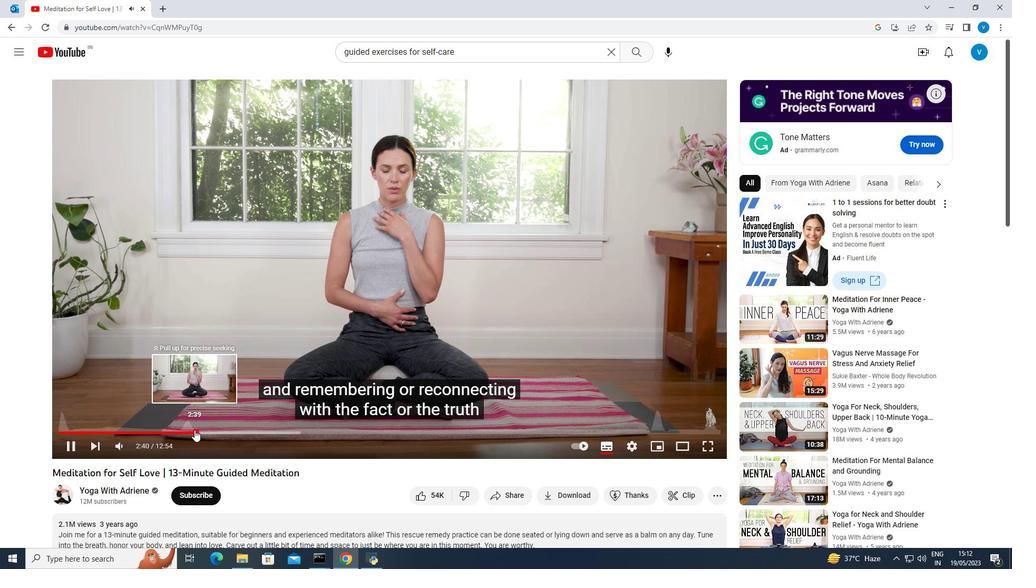 
Action: Mouse moved to (230, 432)
Screenshot: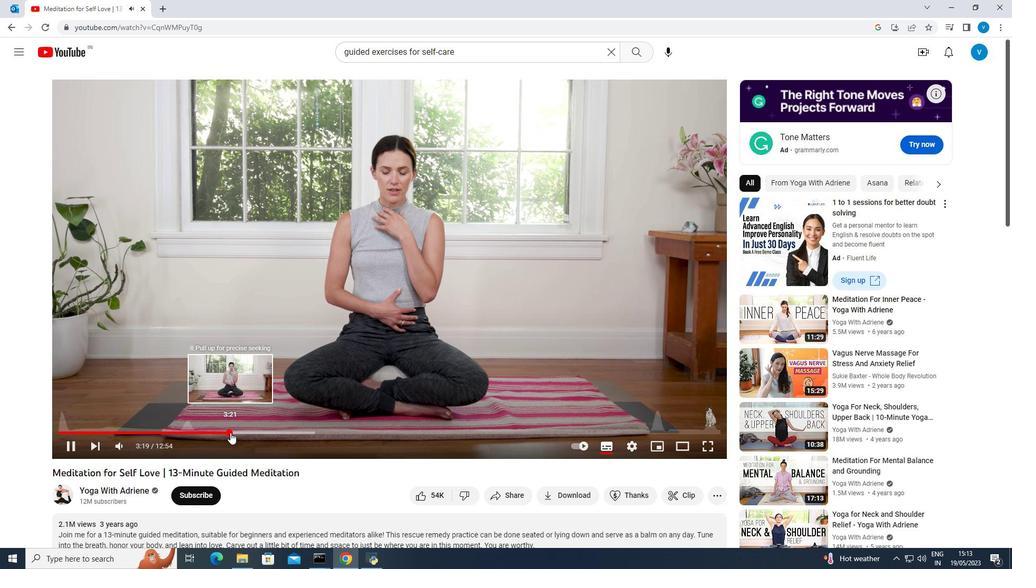 
Action: Mouse pressed left at (230, 432)
Screenshot: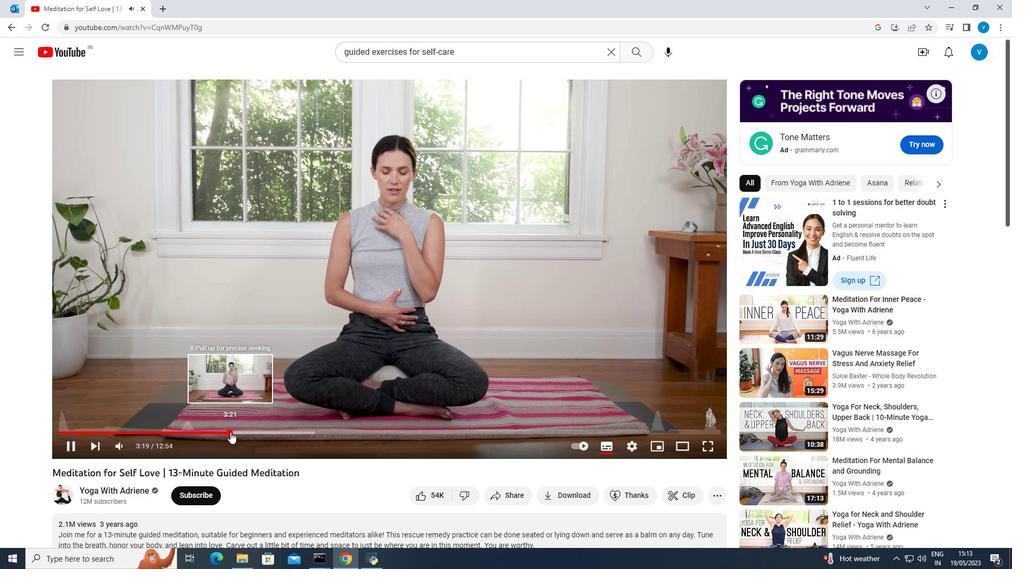 
Action: Mouse moved to (288, 430)
Screenshot: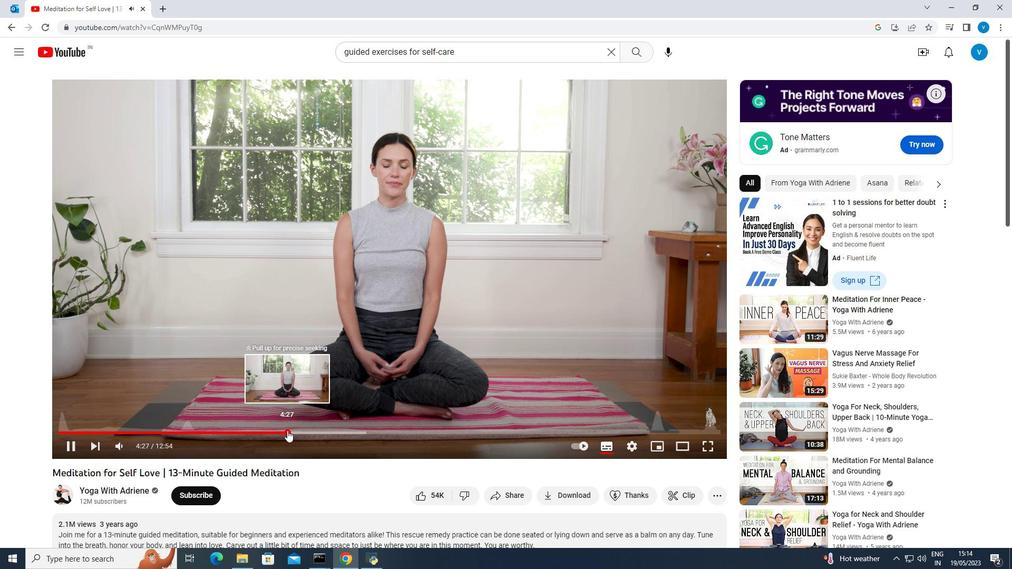 
Action: Mouse pressed left at (288, 430)
Screenshot: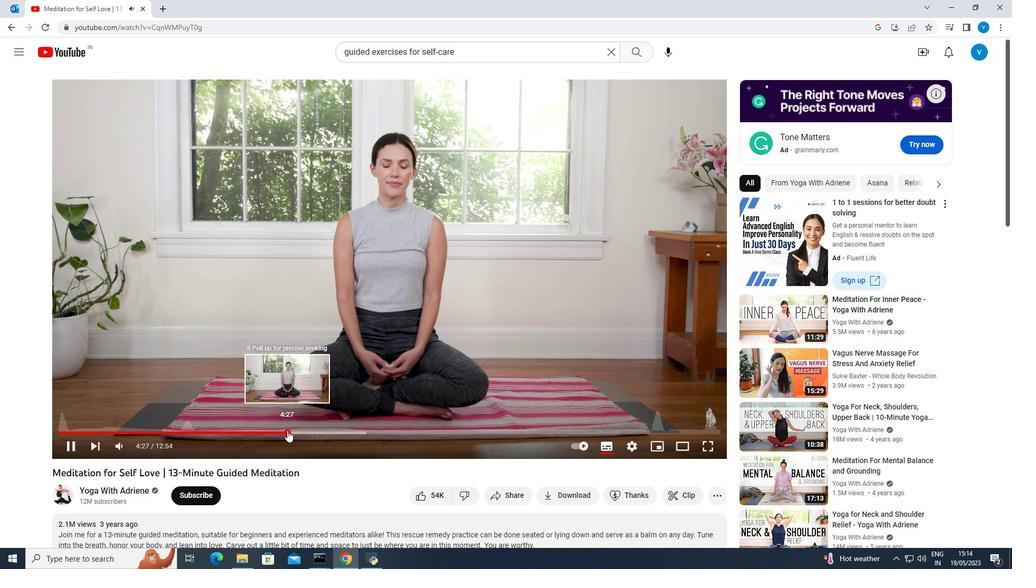 
Action: Mouse moved to (458, 434)
Screenshot: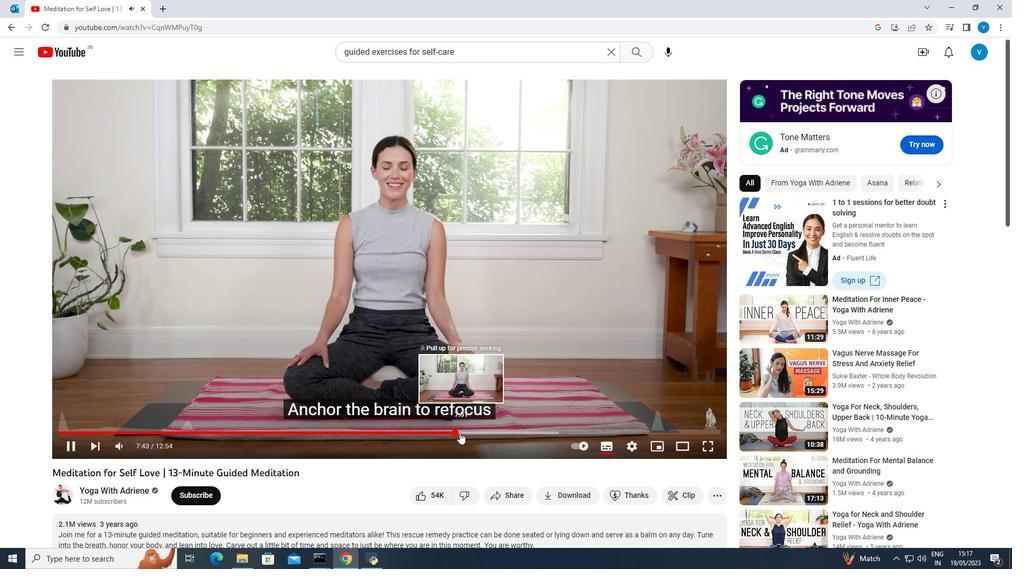 
Action: Mouse pressed left at (458, 434)
Screenshot: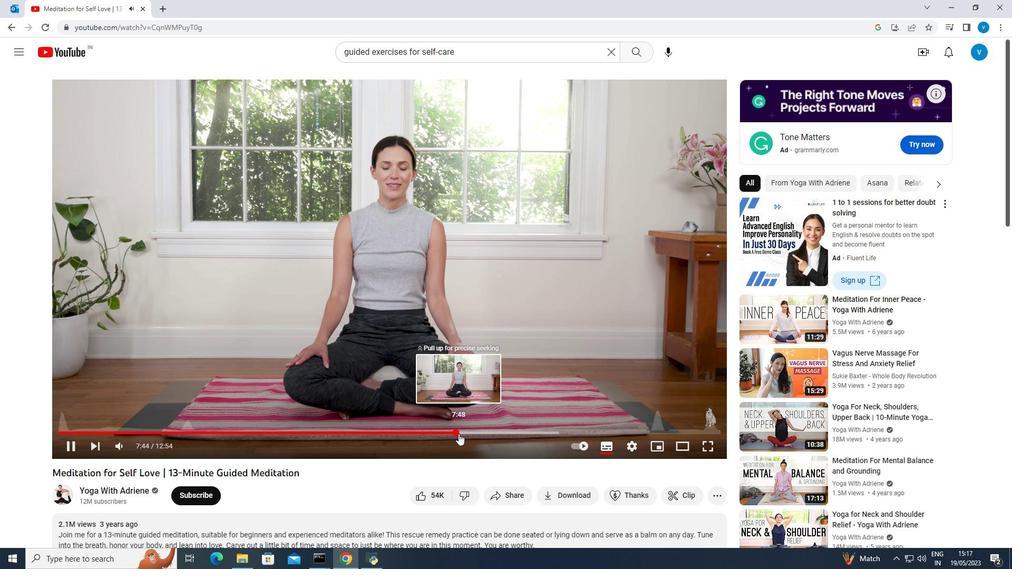 
Action: Mouse moved to (509, 434)
Screenshot: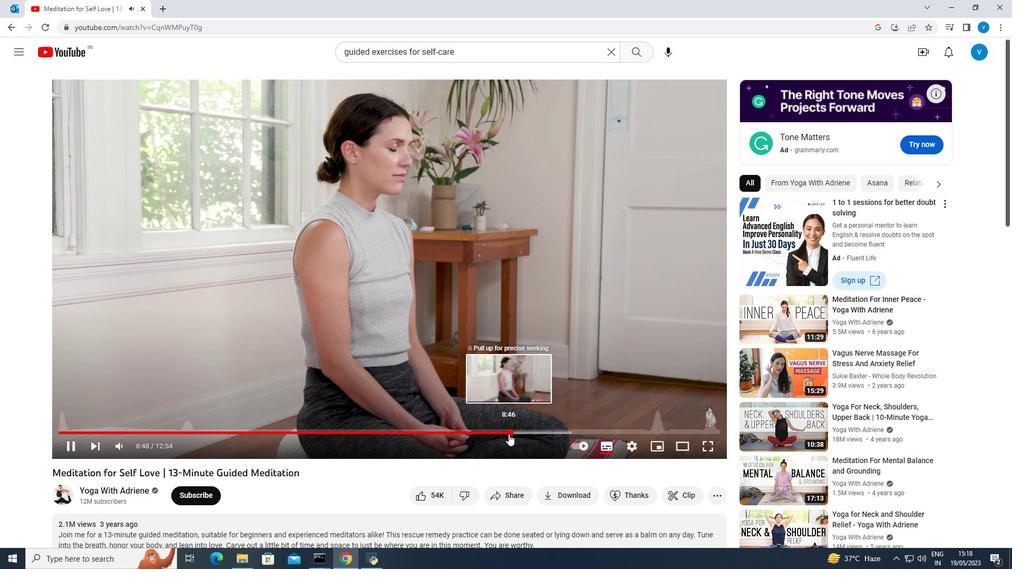 
Action: Mouse pressed left at (509, 434)
Screenshot: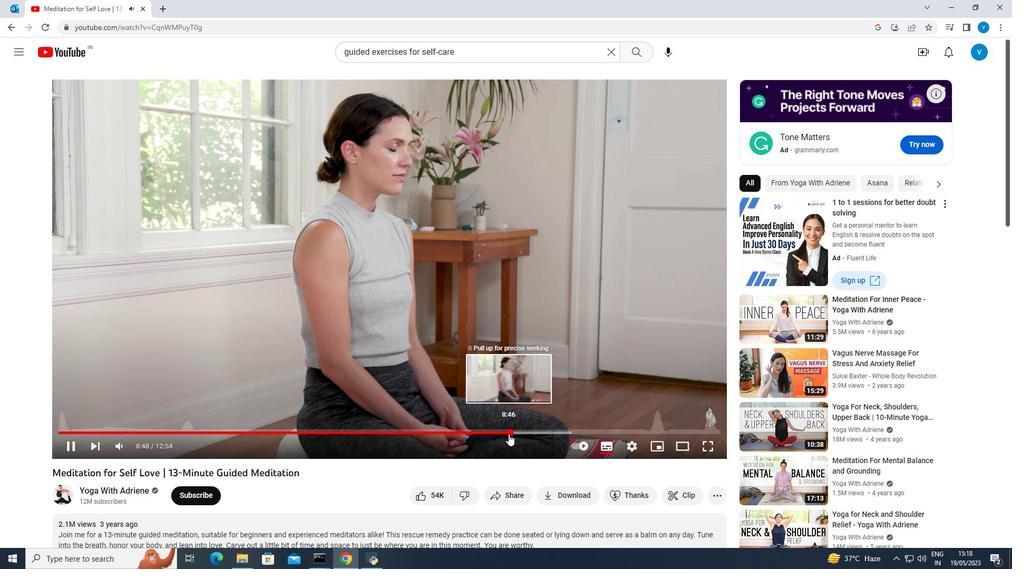 
Action: Mouse moved to (541, 432)
Screenshot: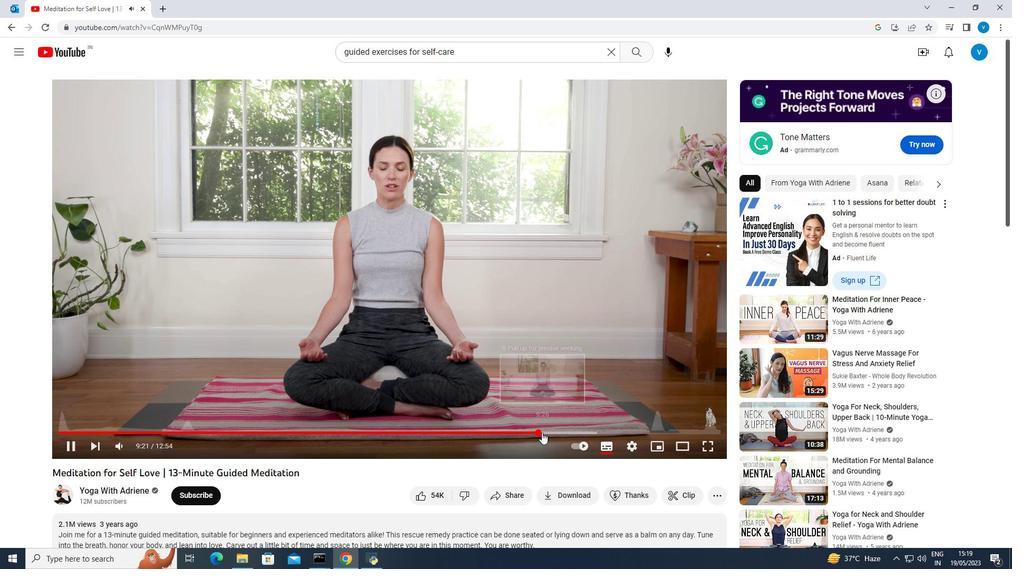 
Action: Mouse pressed left at (541, 432)
Screenshot: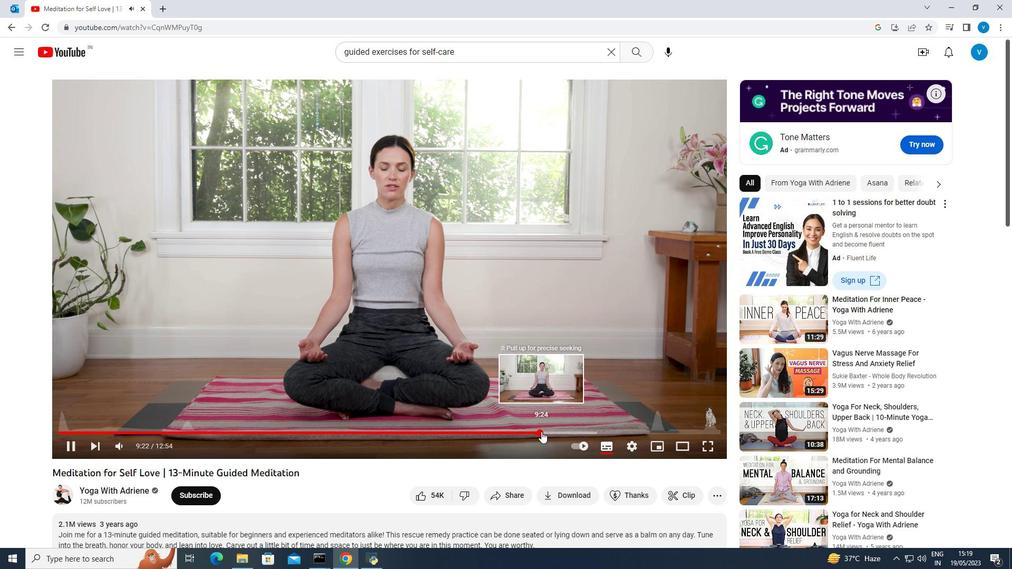 
Action: Mouse moved to (565, 431)
Screenshot: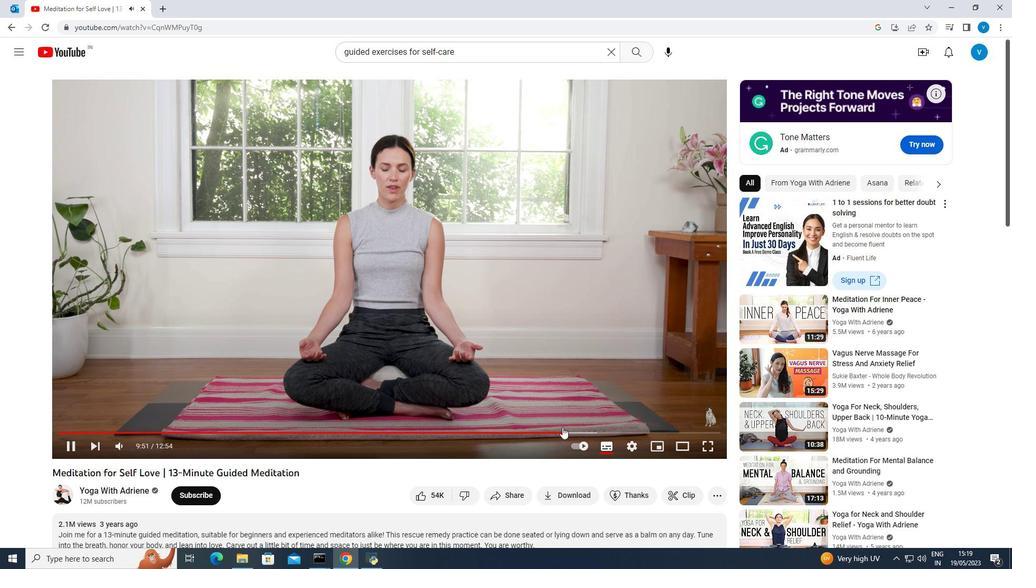 
Action: Mouse pressed left at (565, 431)
Screenshot: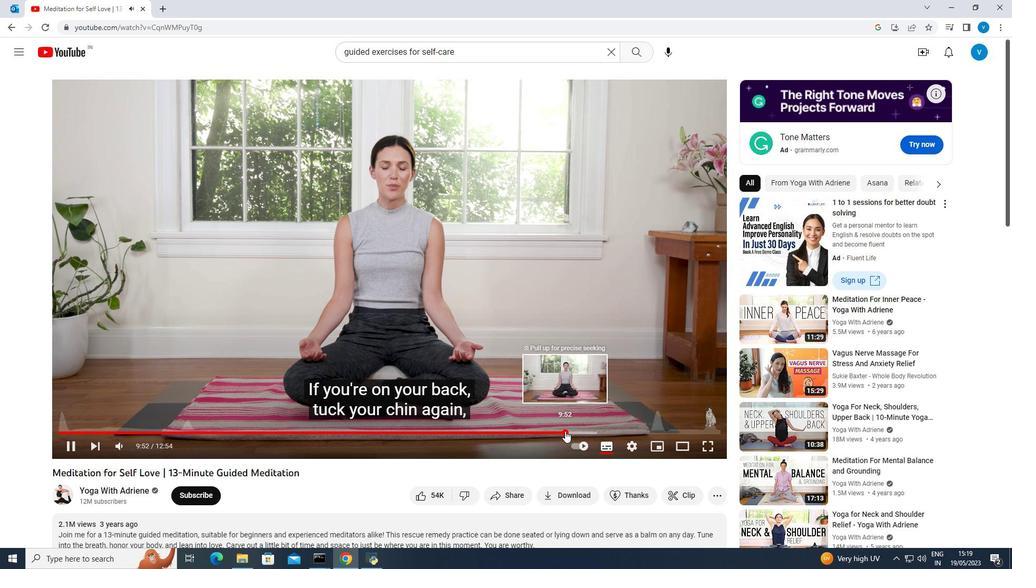 
Action: Mouse moved to (70, 445)
Screenshot: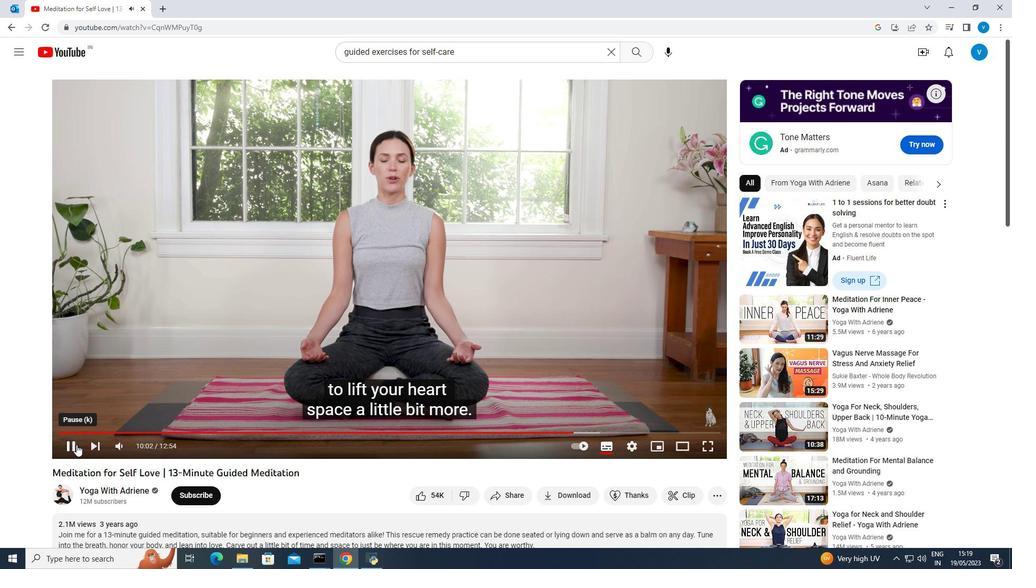 
Action: Mouse pressed left at (70, 445)
Screenshot: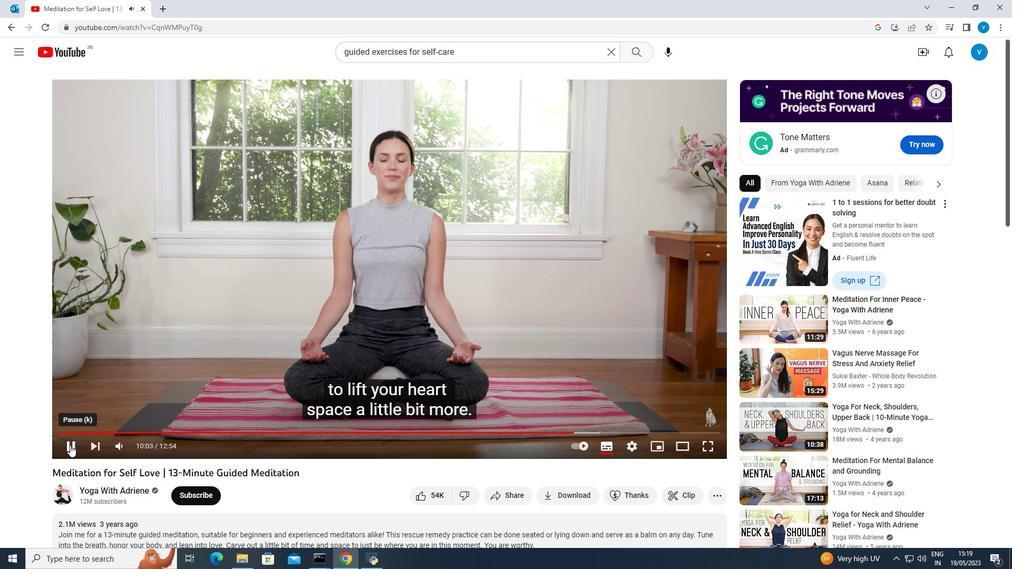 
Action: Mouse moved to (355, 503)
Screenshot: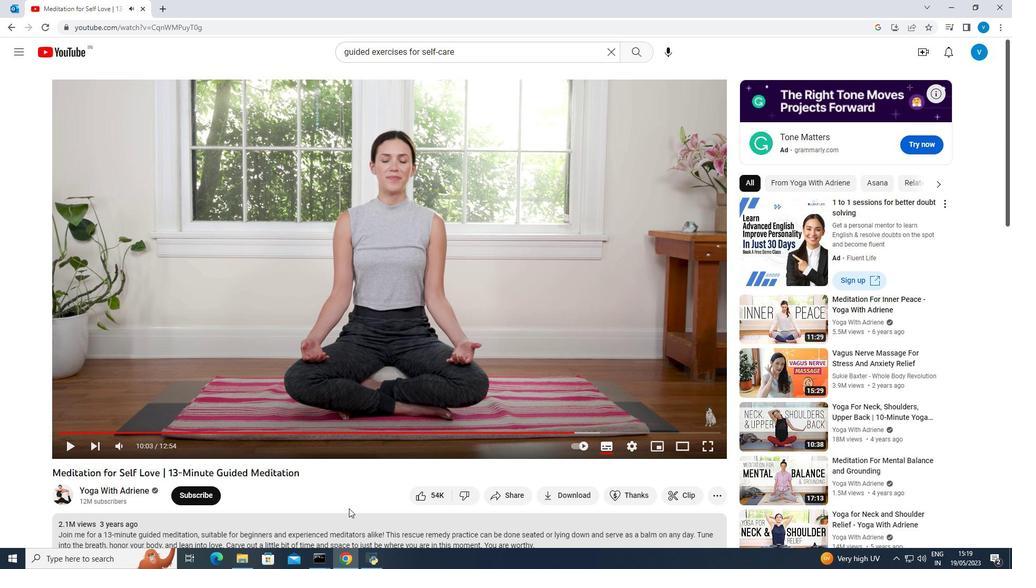 
Action: Mouse scrolled (355, 503) with delta (0, 0)
Screenshot: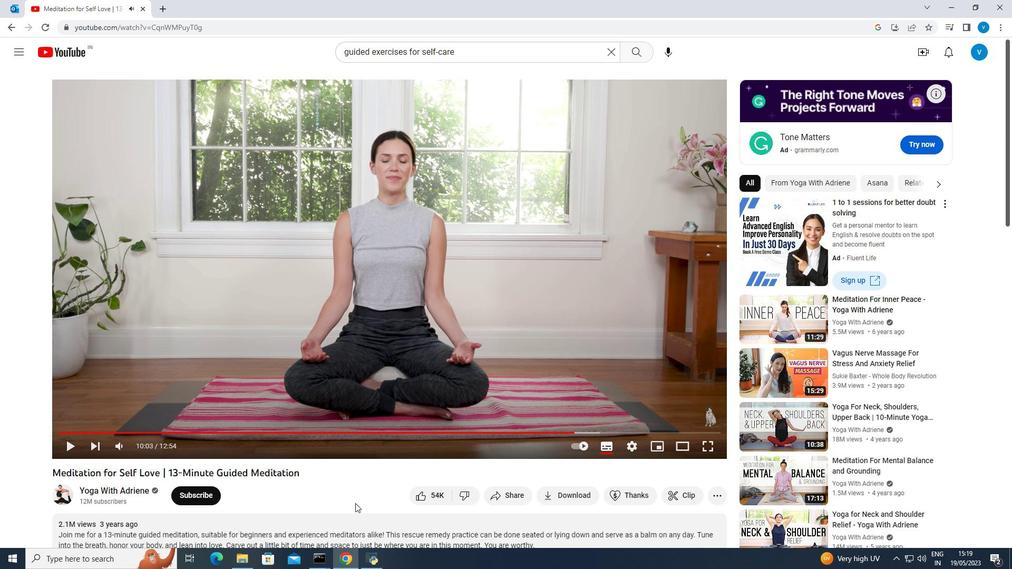 
Action: Mouse scrolled (355, 503) with delta (0, 0)
Screenshot: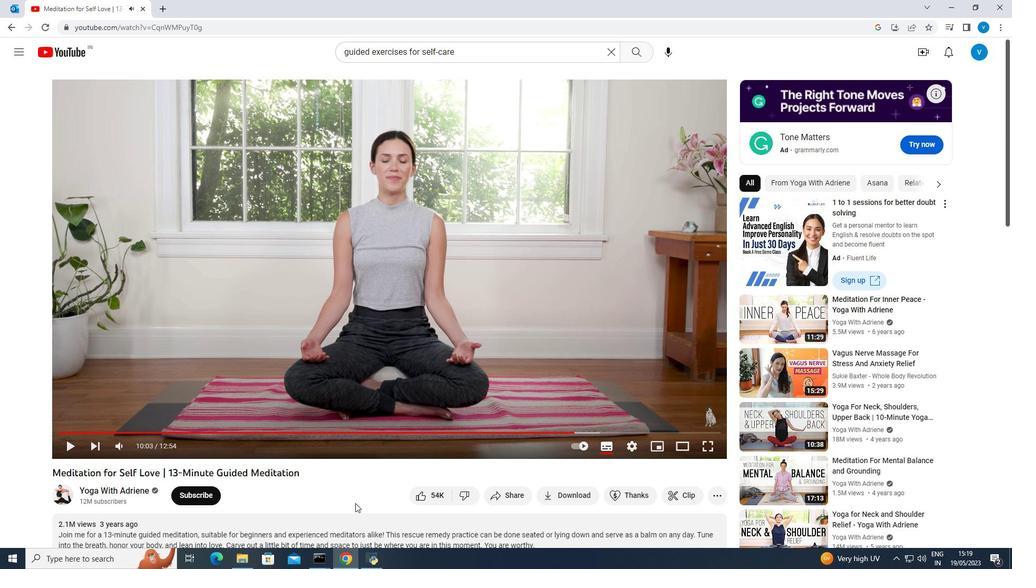 
Action: Mouse scrolled (355, 503) with delta (0, 0)
Screenshot: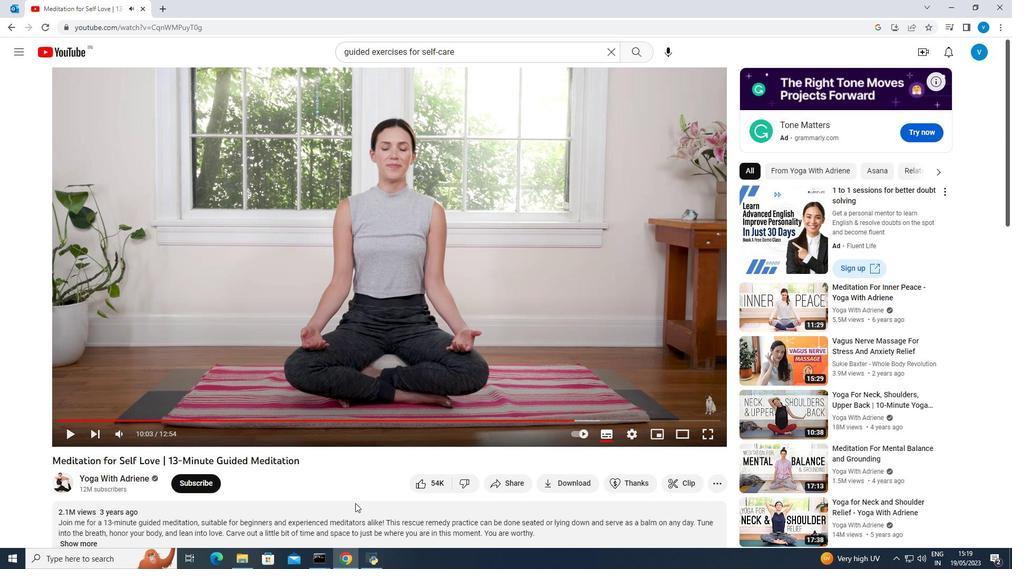 
Action: Mouse moved to (81, 399)
Screenshot: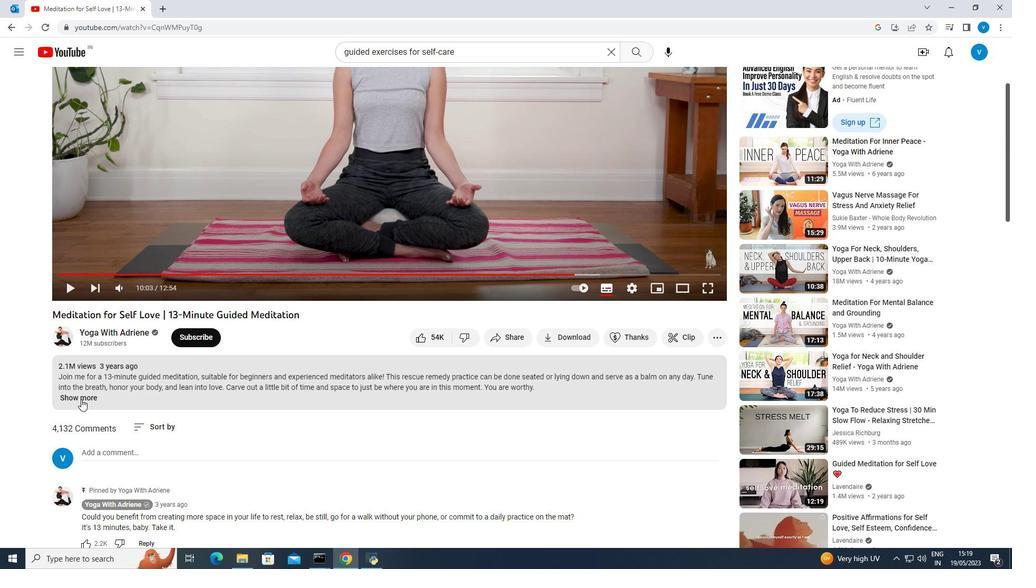 
Action: Mouse pressed left at (81, 399)
Screenshot: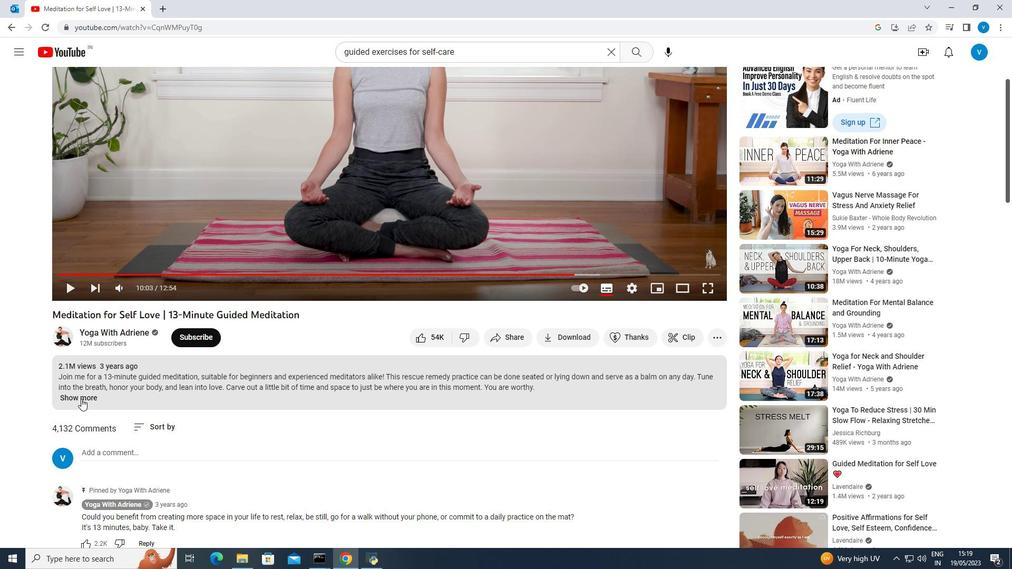 
Action: Mouse moved to (82, 398)
Screenshot: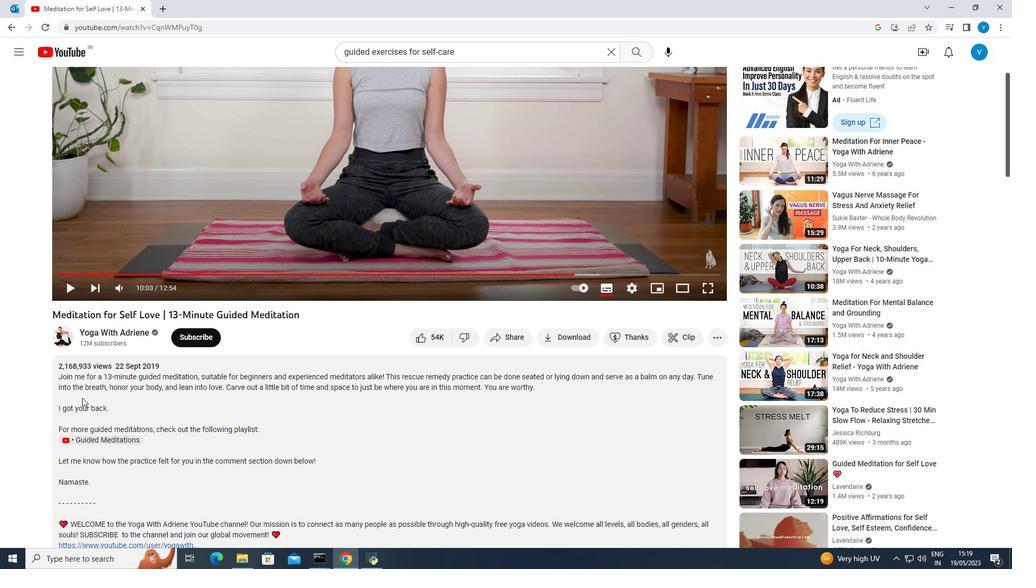 
Action: Mouse scrolled (82, 397) with delta (0, 0)
Screenshot: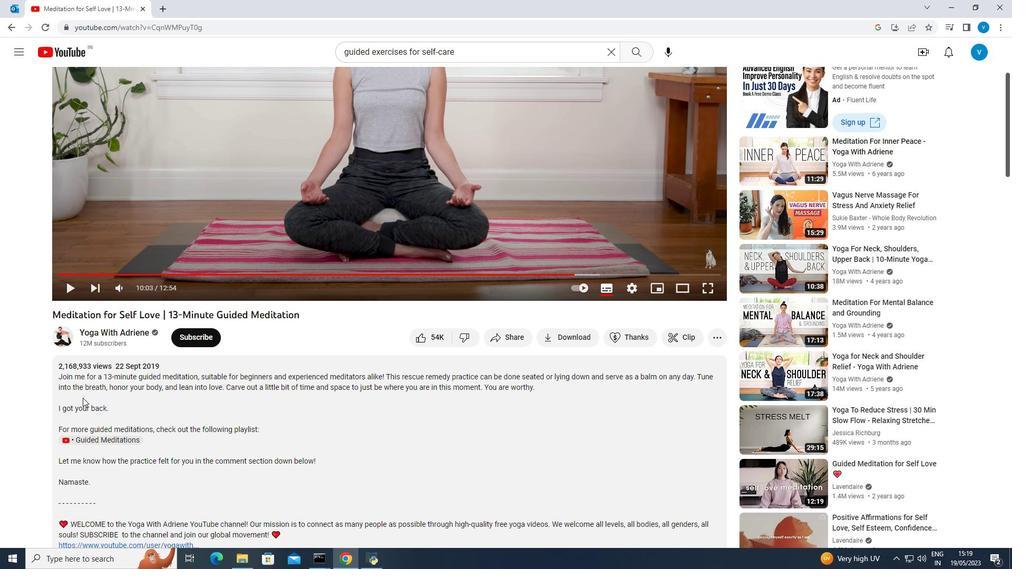 
Action: Mouse scrolled (82, 397) with delta (0, 0)
Screenshot: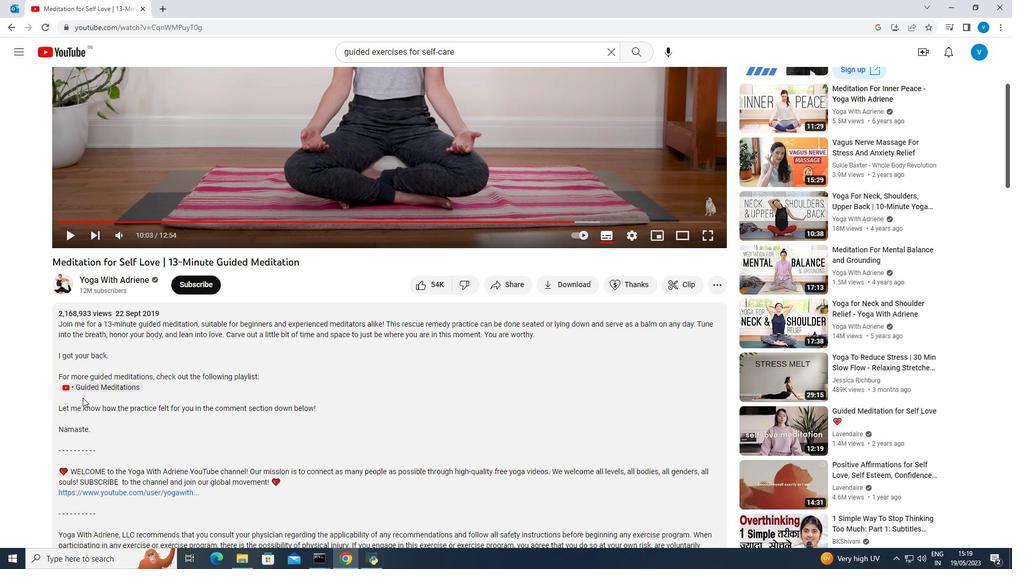 
Action: Mouse scrolled (82, 397) with delta (0, 0)
Screenshot: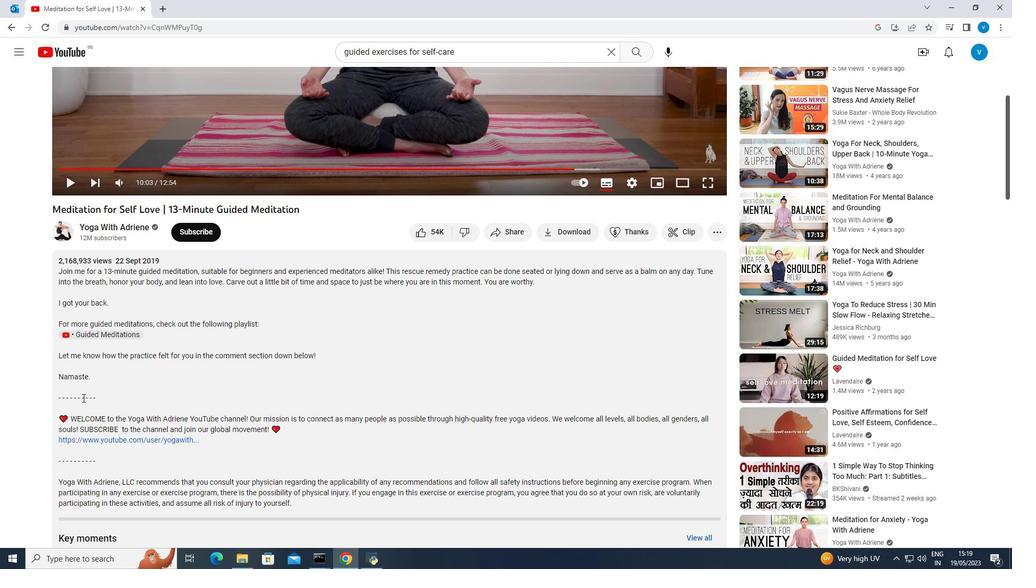 
Action: Mouse scrolled (82, 397) with delta (0, 0)
Screenshot: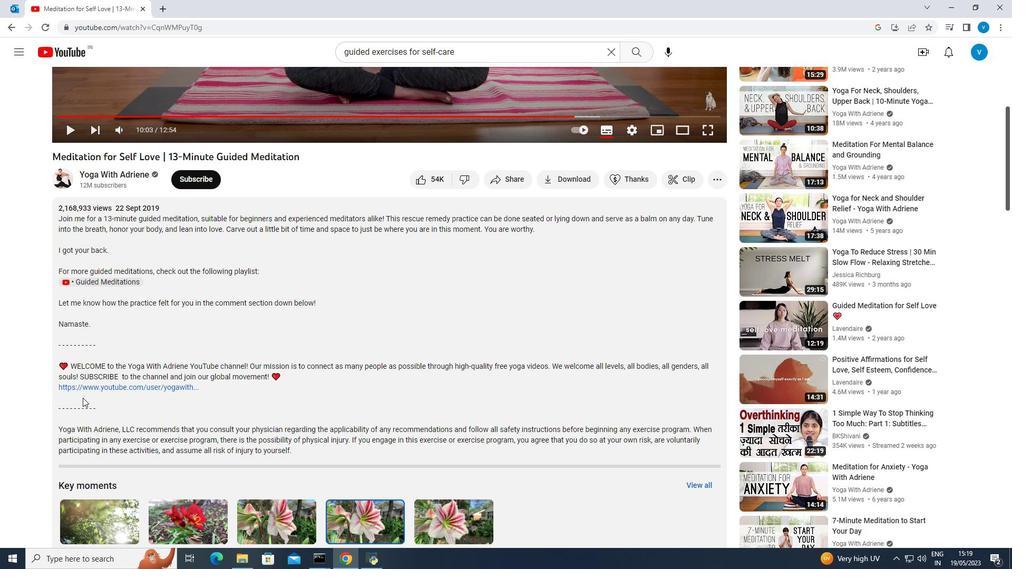 
Action: Mouse scrolled (82, 397) with delta (0, 0)
Screenshot: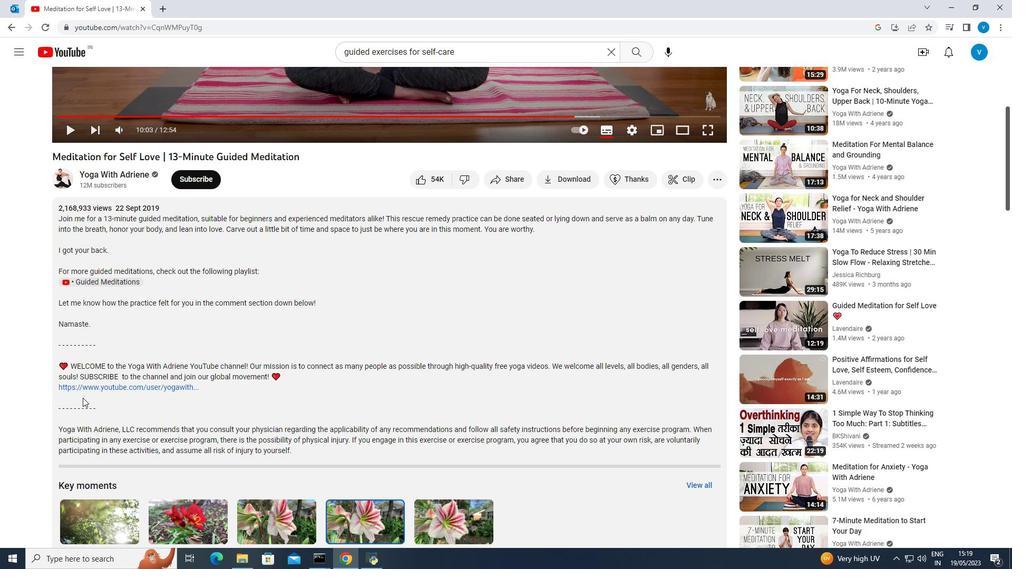 
Action: Mouse scrolled (82, 397) with delta (0, 0)
Screenshot: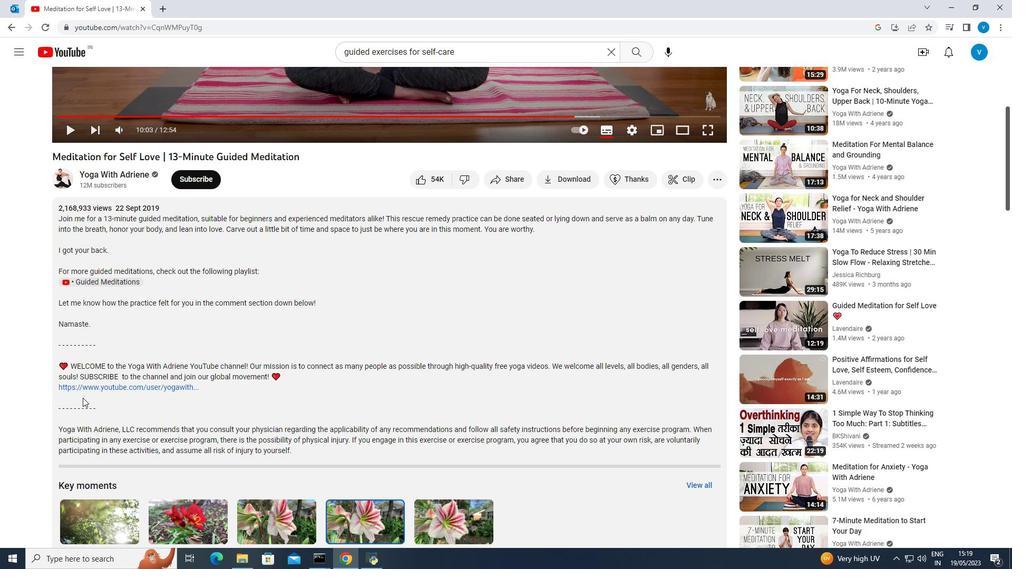 
Action: Mouse scrolled (82, 398) with delta (0, 0)
Screenshot: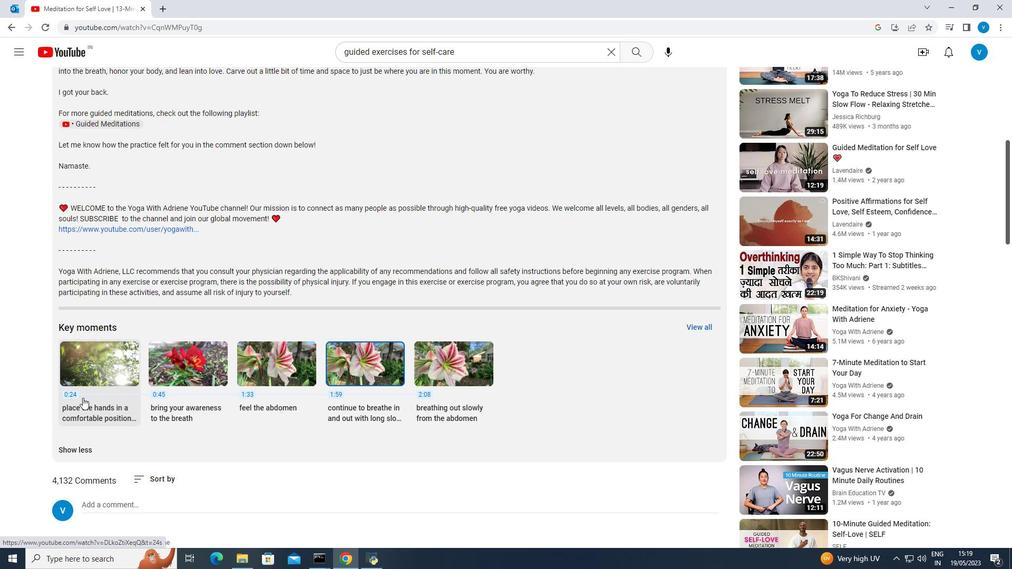 
Action: Mouse scrolled (82, 398) with delta (0, 0)
Screenshot: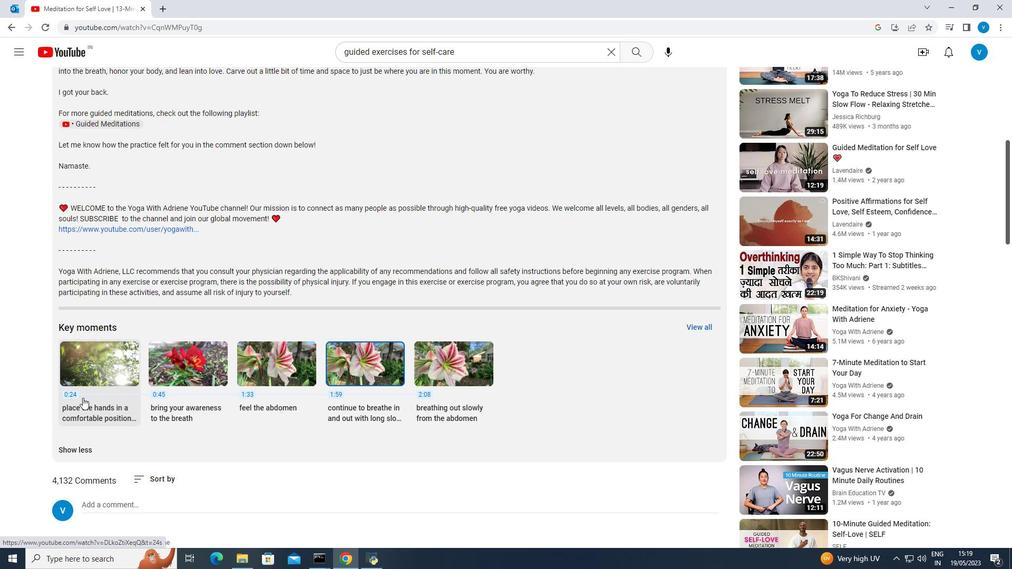 
Action: Mouse scrolled (82, 398) with delta (0, 0)
Screenshot: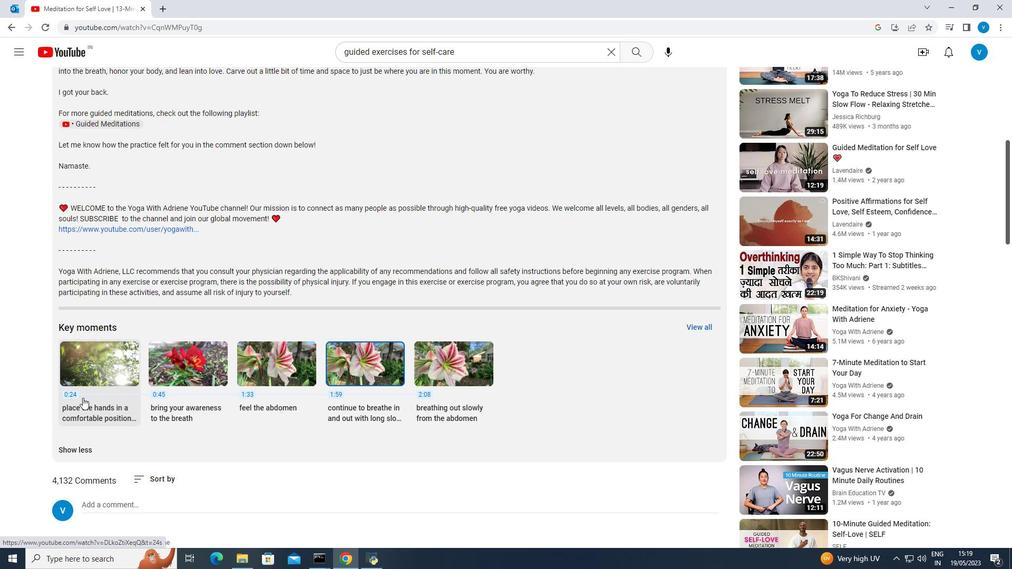 
Action: Mouse scrolled (82, 398) with delta (0, 0)
Screenshot: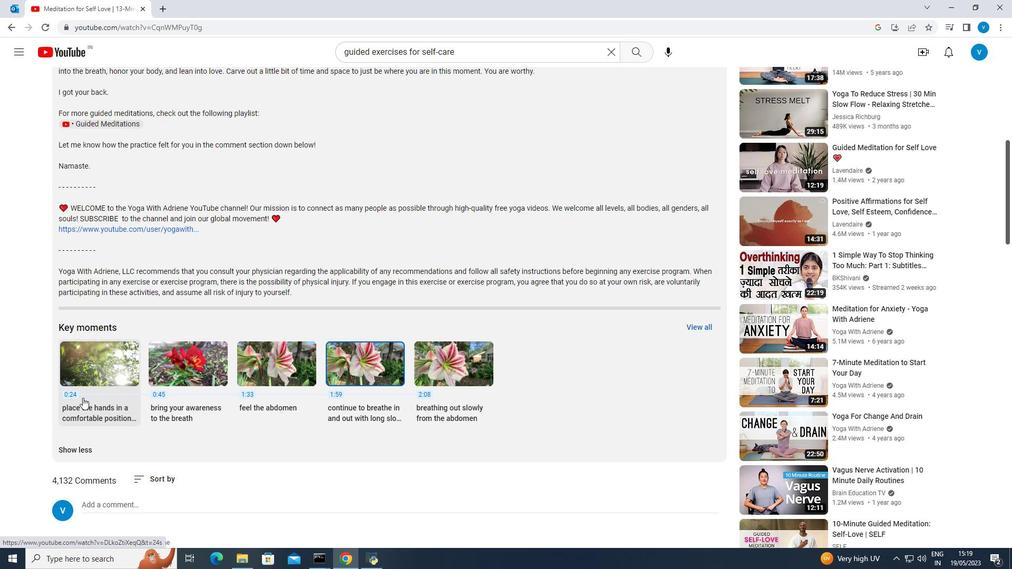 
Action: Mouse scrolled (82, 398) with delta (0, 0)
Screenshot: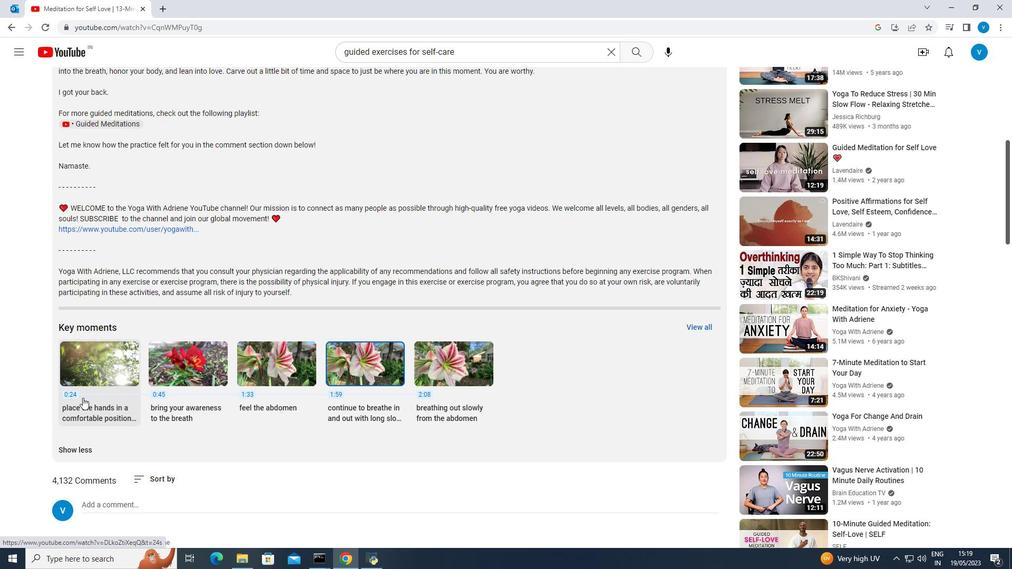 
Action: Mouse scrolled (82, 398) with delta (0, 0)
Screenshot: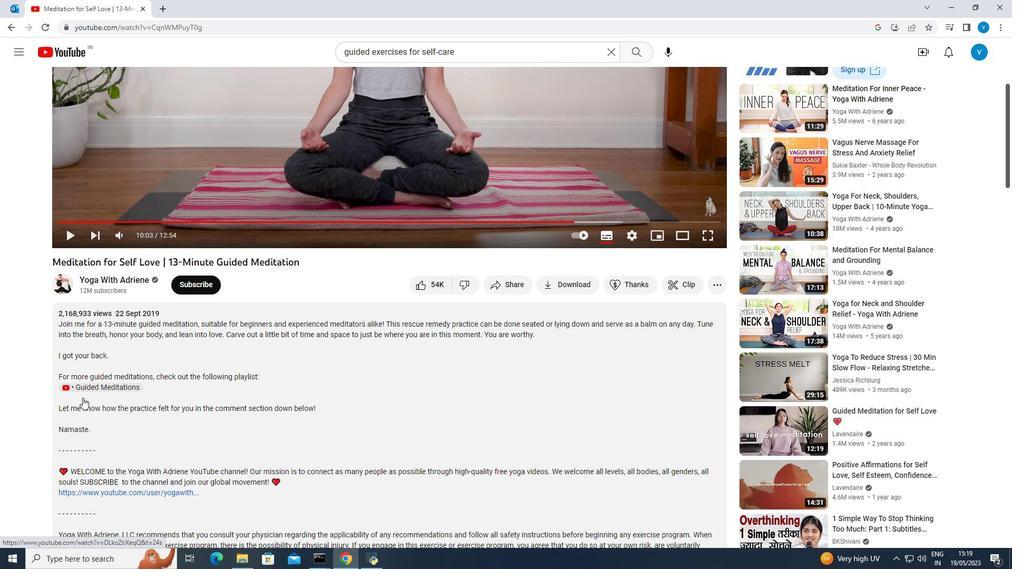 
Action: Mouse scrolled (82, 398) with delta (0, 0)
Screenshot: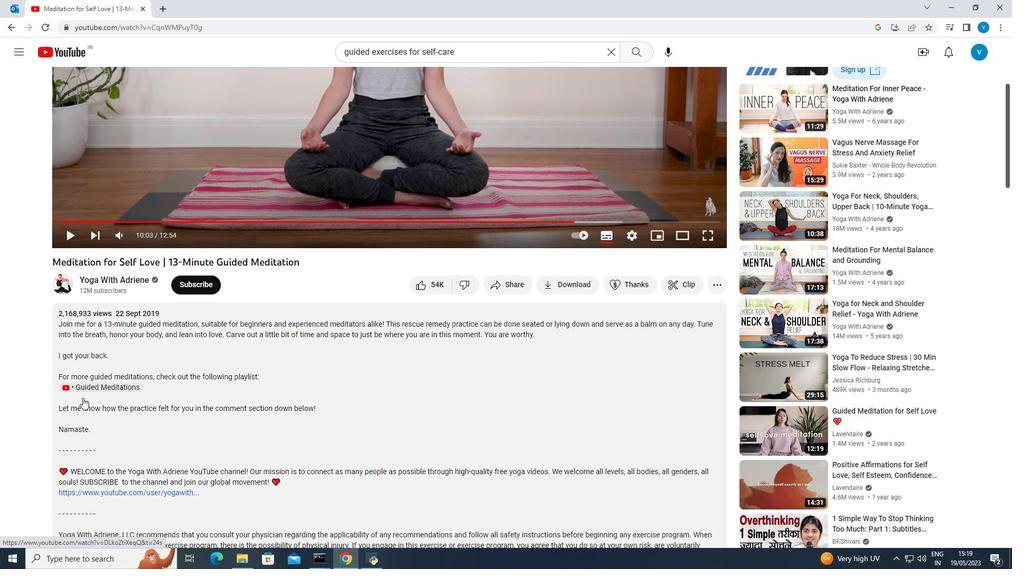 
Action: Mouse scrolled (82, 398) with delta (0, 0)
Screenshot: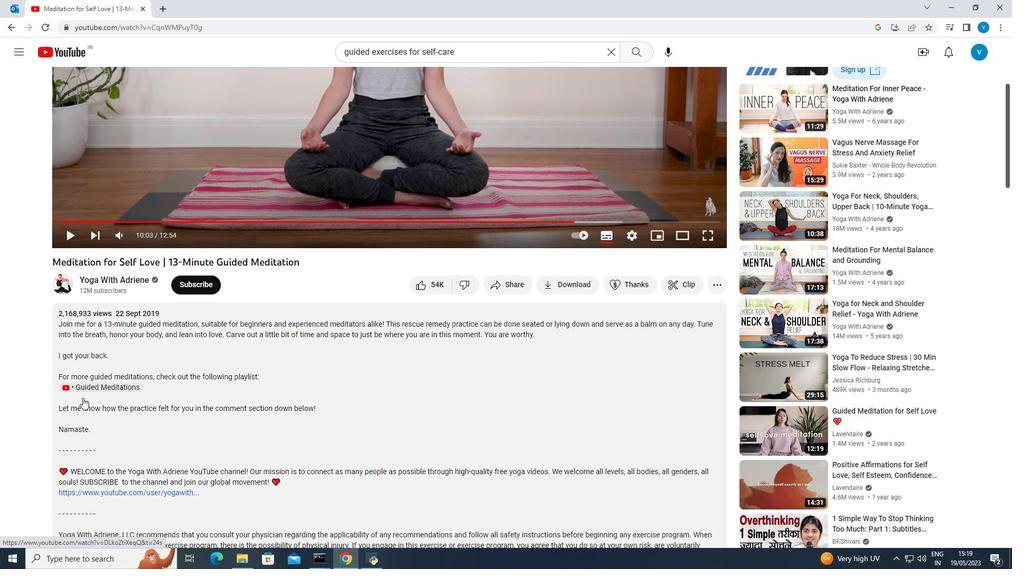 
Action: Mouse scrolled (82, 398) with delta (0, 0)
Screenshot: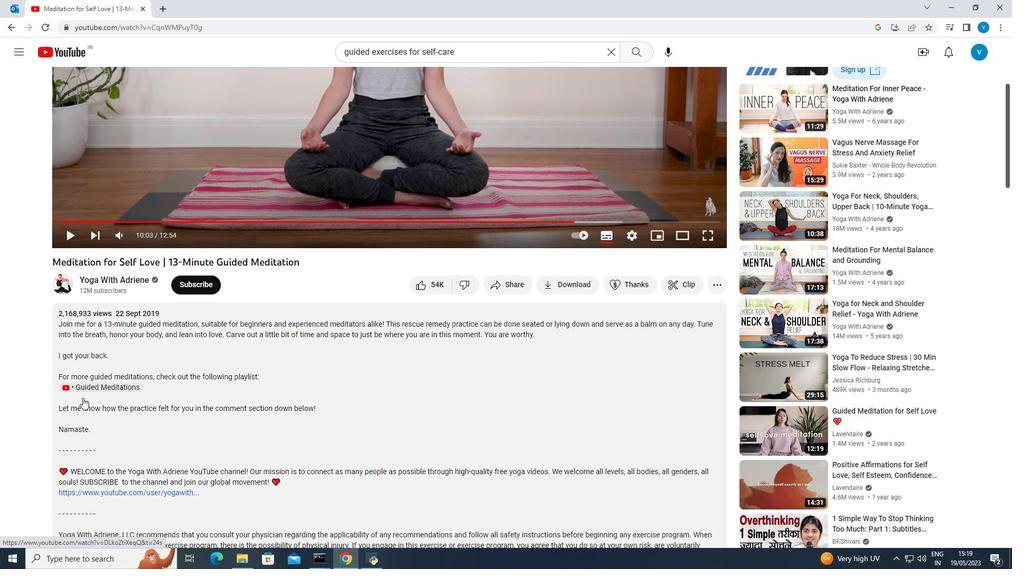 
Action: Mouse scrolled (82, 398) with delta (0, 0)
Screenshot: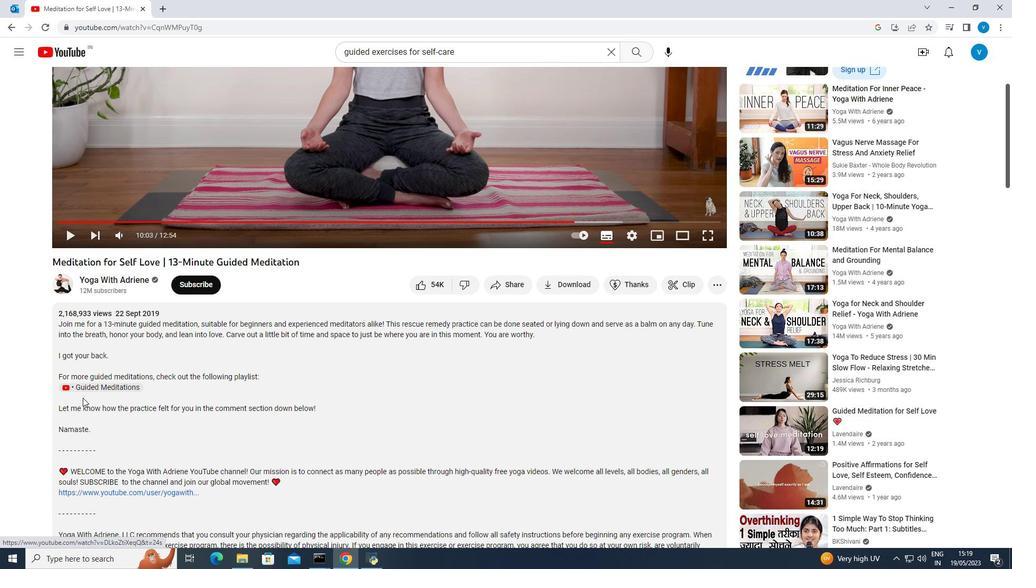 
Action: Mouse scrolled (82, 398) with delta (0, 0)
Screenshot: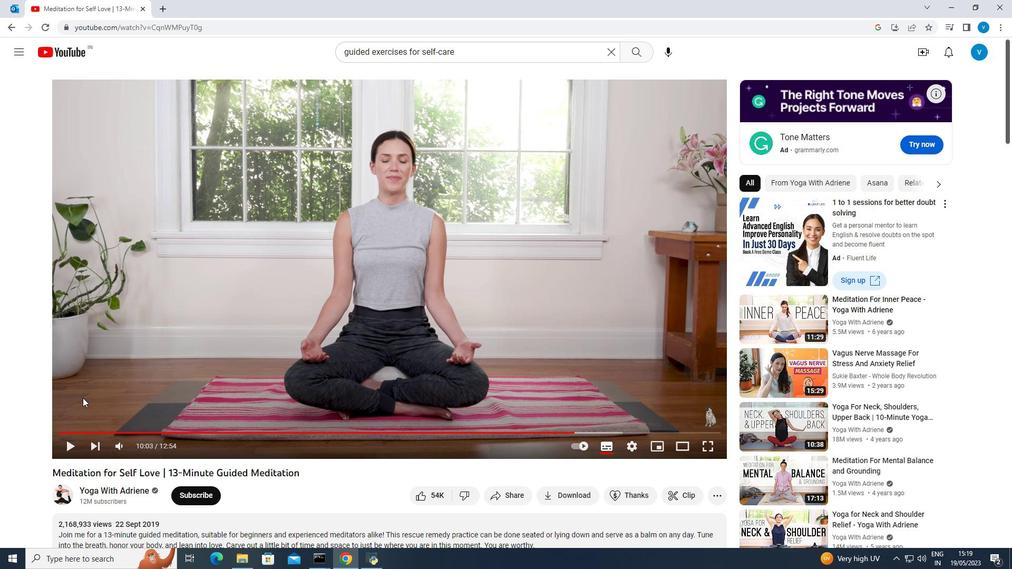 
Action: Mouse scrolled (82, 398) with delta (0, 0)
Screenshot: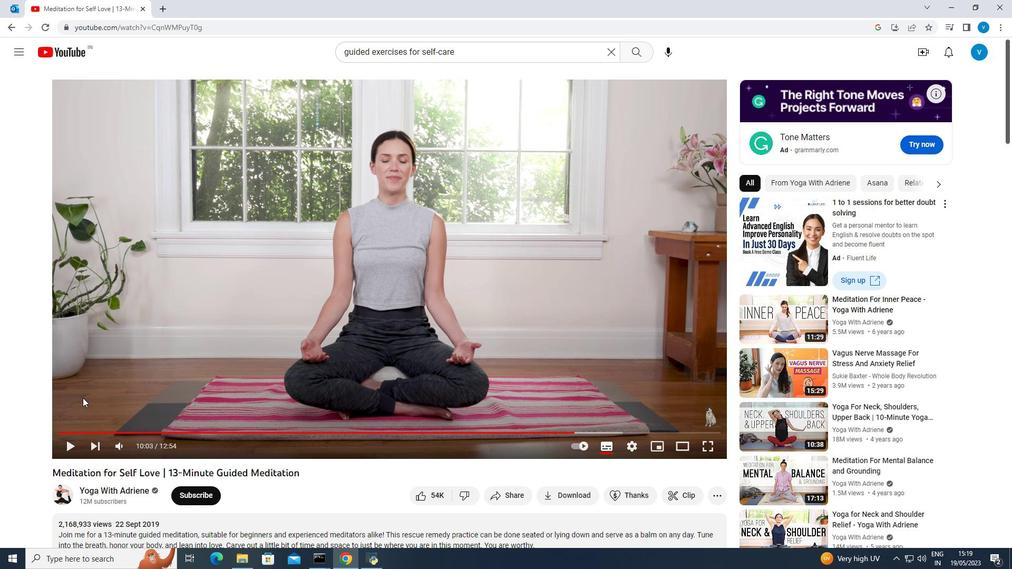 
Action: Mouse scrolled (82, 398) with delta (0, 0)
Screenshot: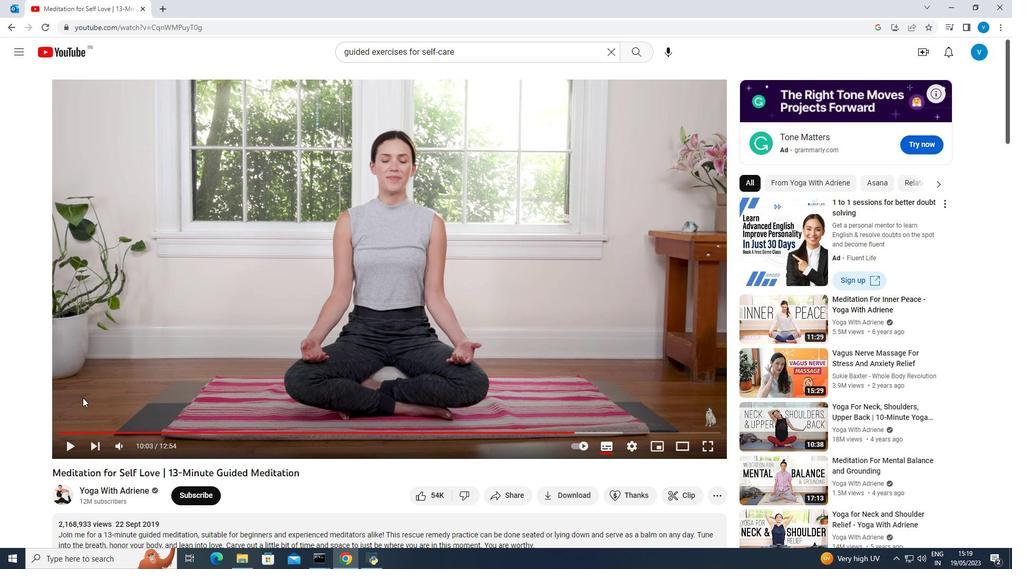
Action: Mouse scrolled (82, 398) with delta (0, 0)
Screenshot: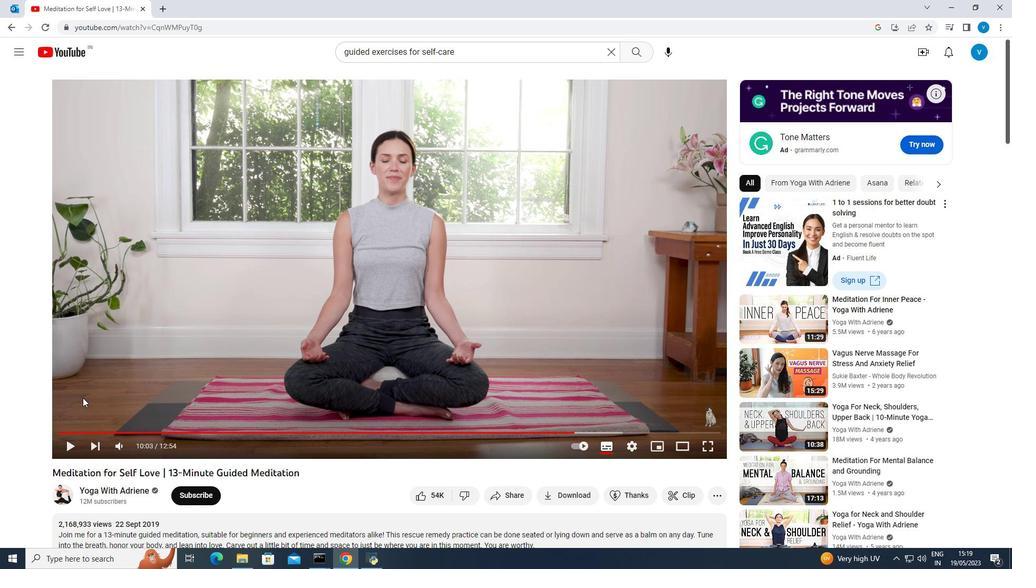 
Action: Mouse scrolled (82, 398) with delta (0, 0)
Screenshot: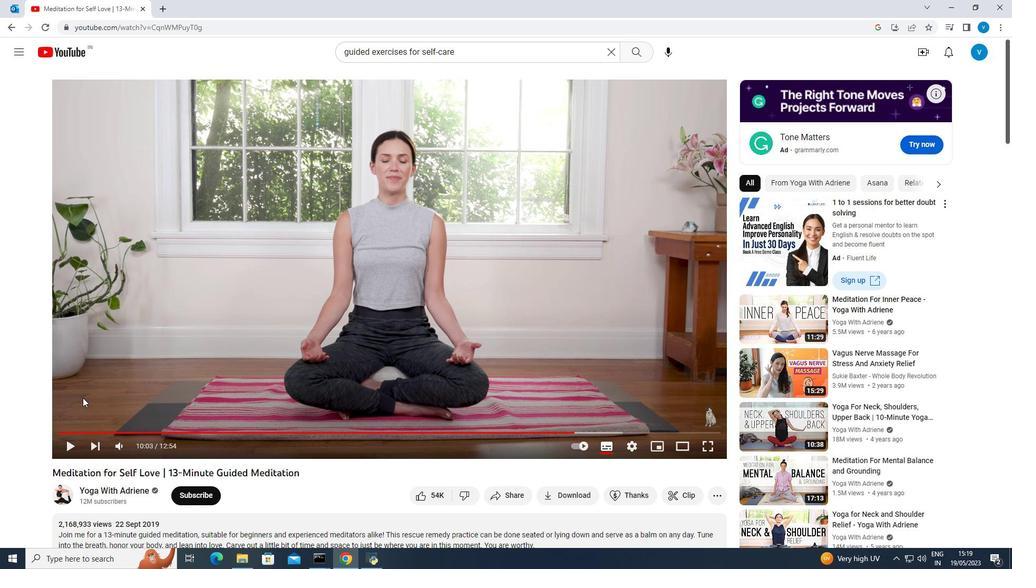 
Action: Mouse moved to (10, 25)
Screenshot: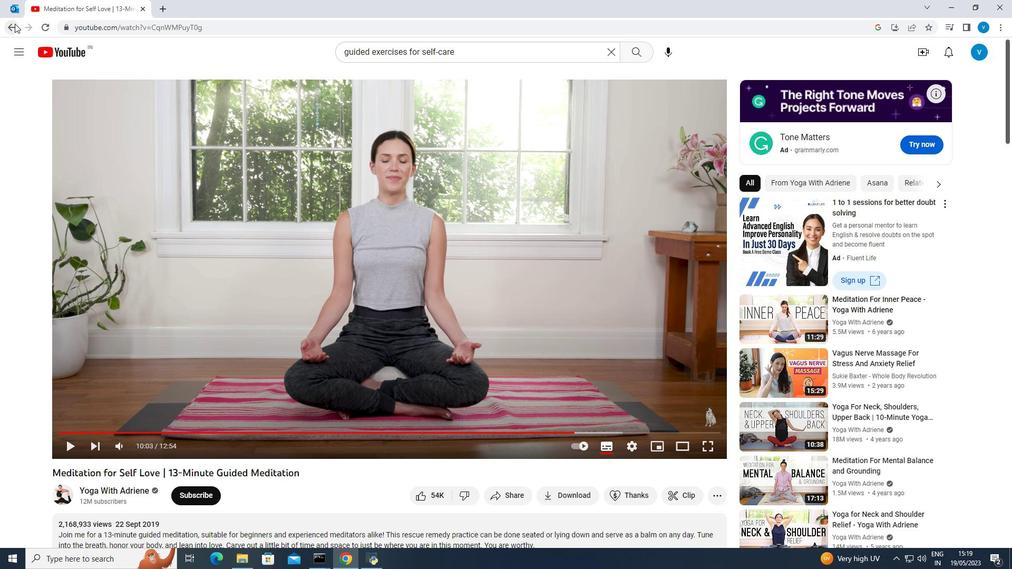 
Action: Mouse pressed left at (10, 25)
Screenshot: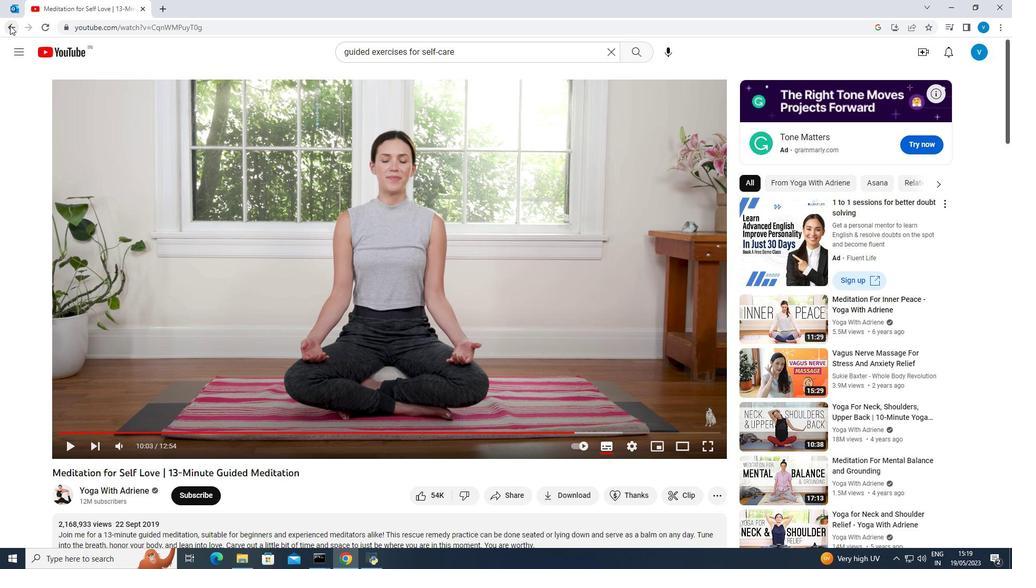 
Action: Mouse moved to (645, 346)
Screenshot: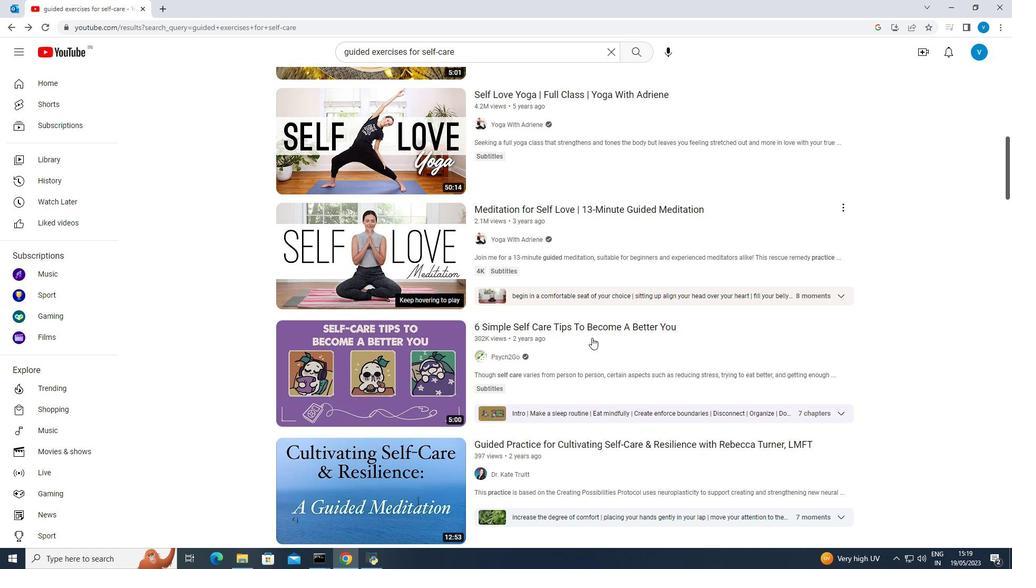 
Action: Mouse scrolled (645, 345) with delta (0, 0)
Screenshot: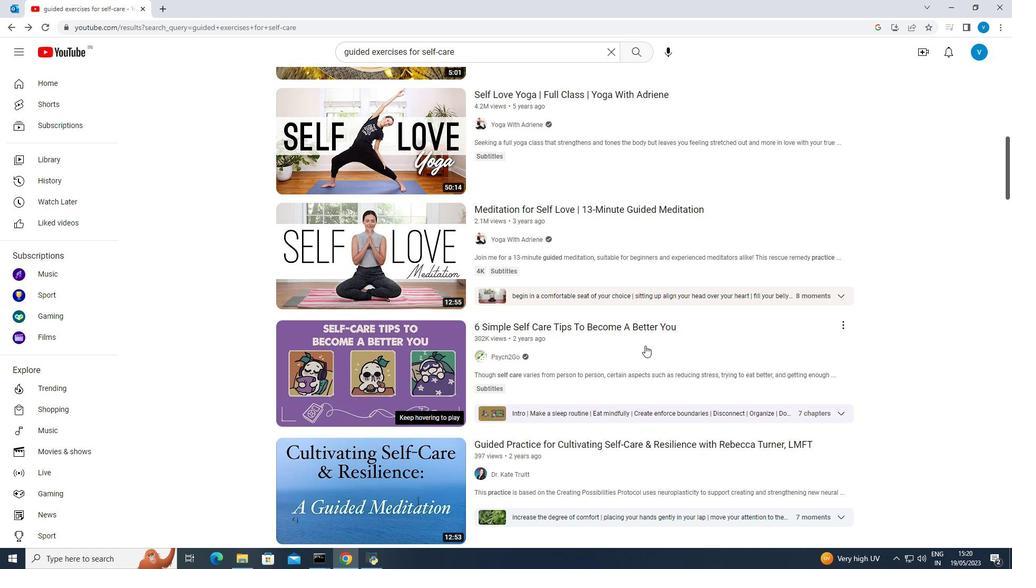 
Action: Mouse scrolled (645, 345) with delta (0, 0)
Screenshot: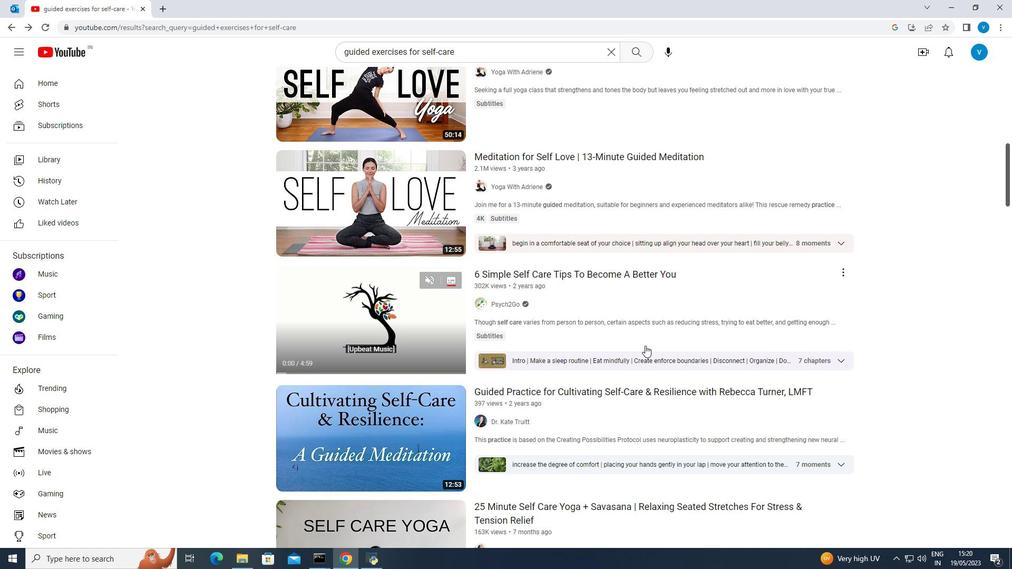 
Action: Mouse scrolled (645, 345) with delta (0, 0)
Screenshot: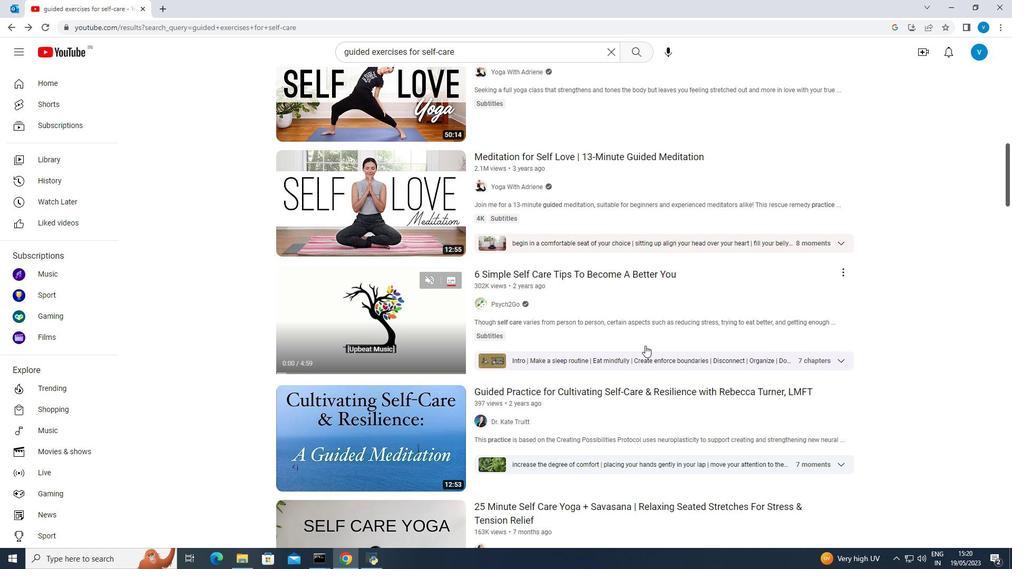 
Action: Mouse moved to (416, 430)
Screenshot: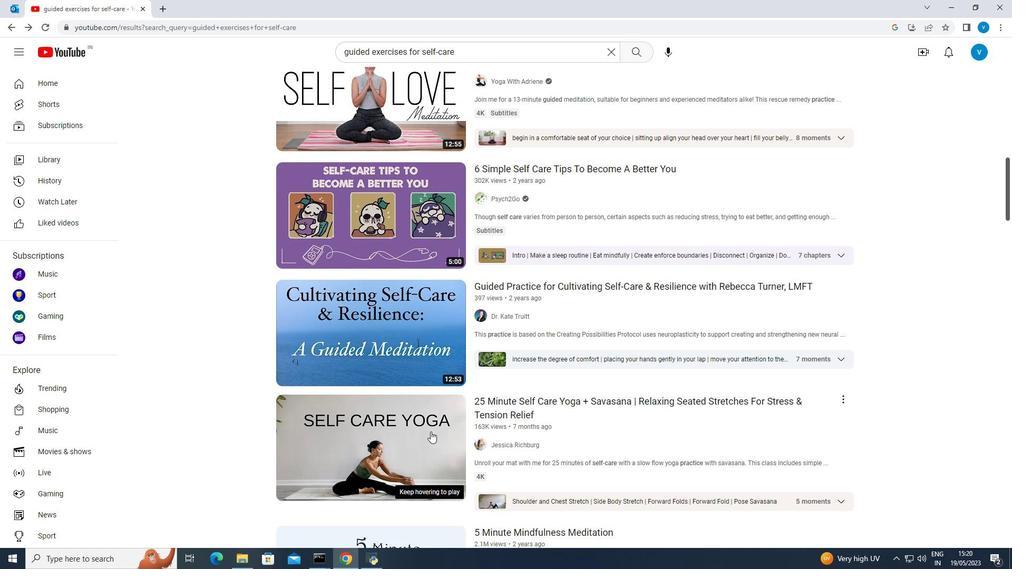 
Action: Mouse pressed left at (416, 430)
Screenshot: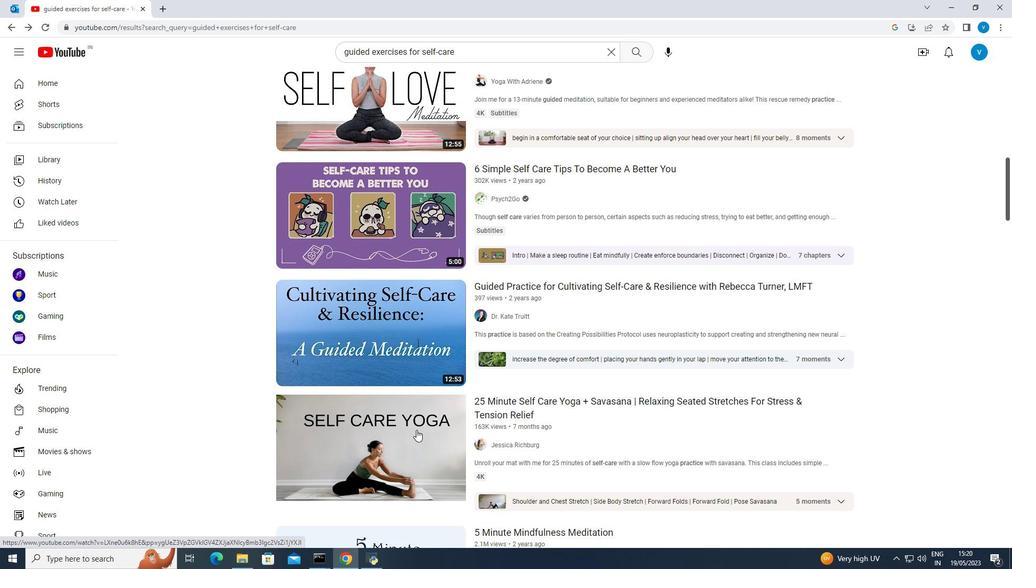 
Action: Mouse pressed left at (416, 430)
Screenshot: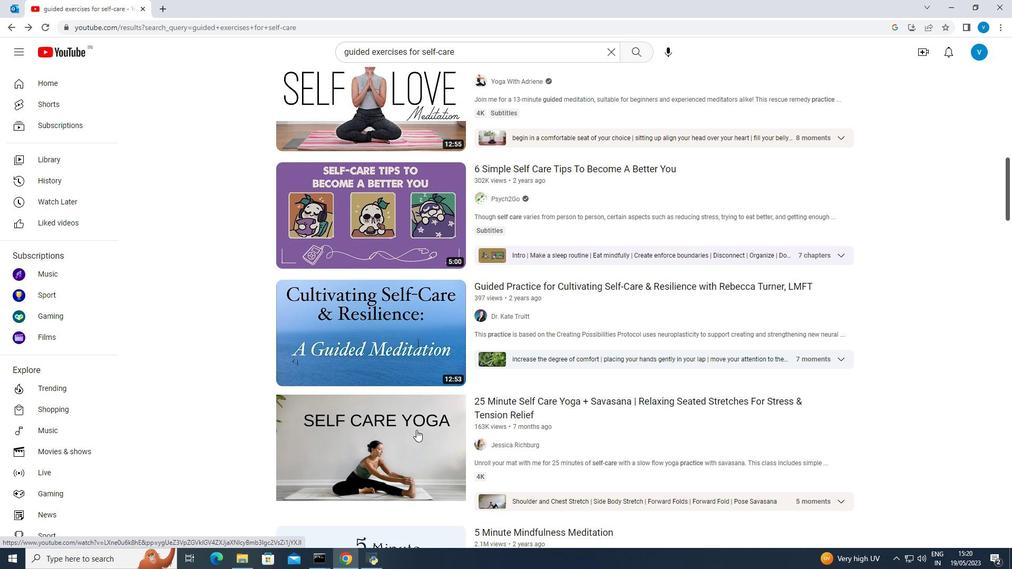 
Action: Mouse moved to (690, 401)
Screenshot: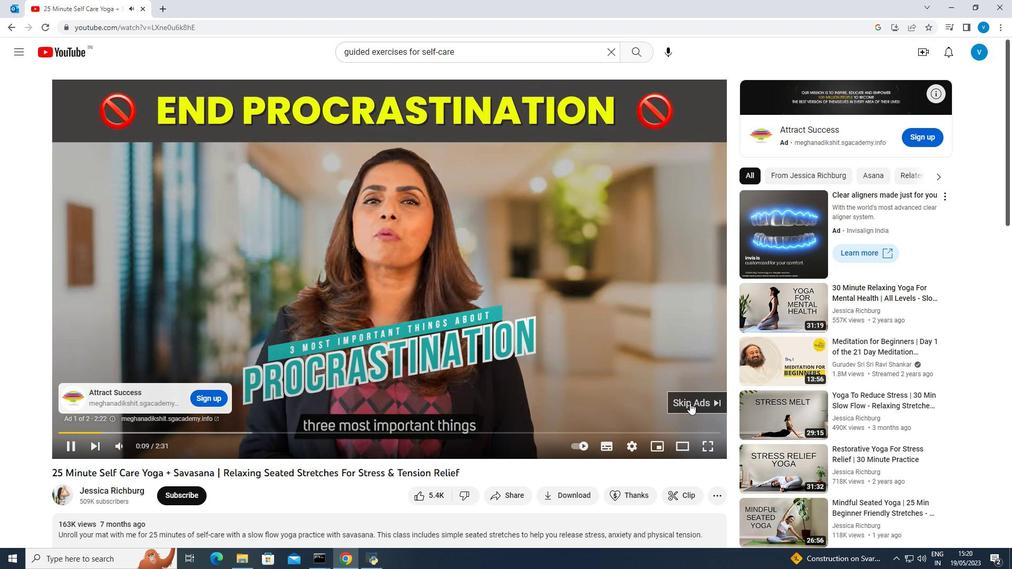 
Action: Mouse pressed left at (690, 401)
Screenshot: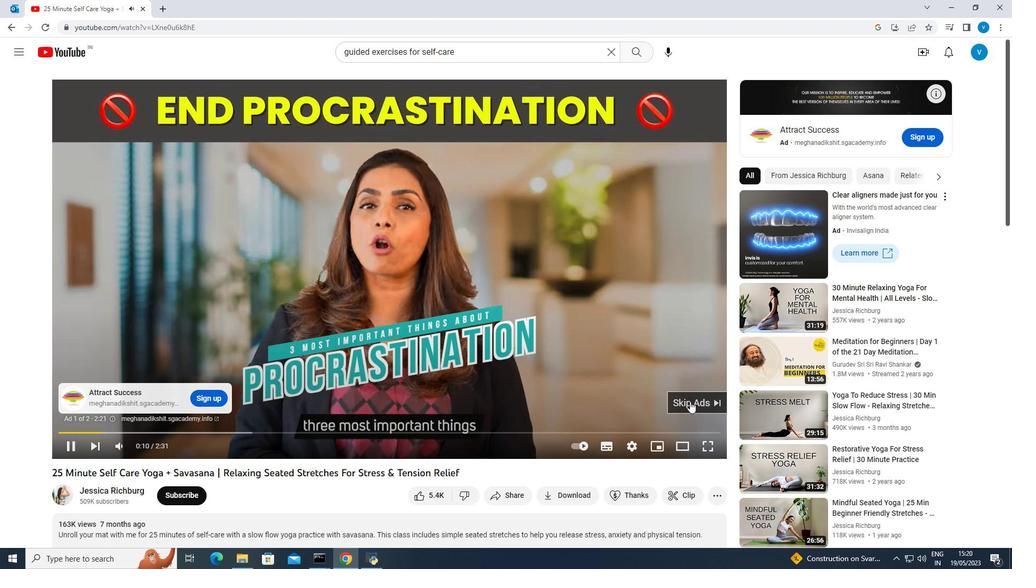 
Action: Mouse moved to (92, 434)
Screenshot: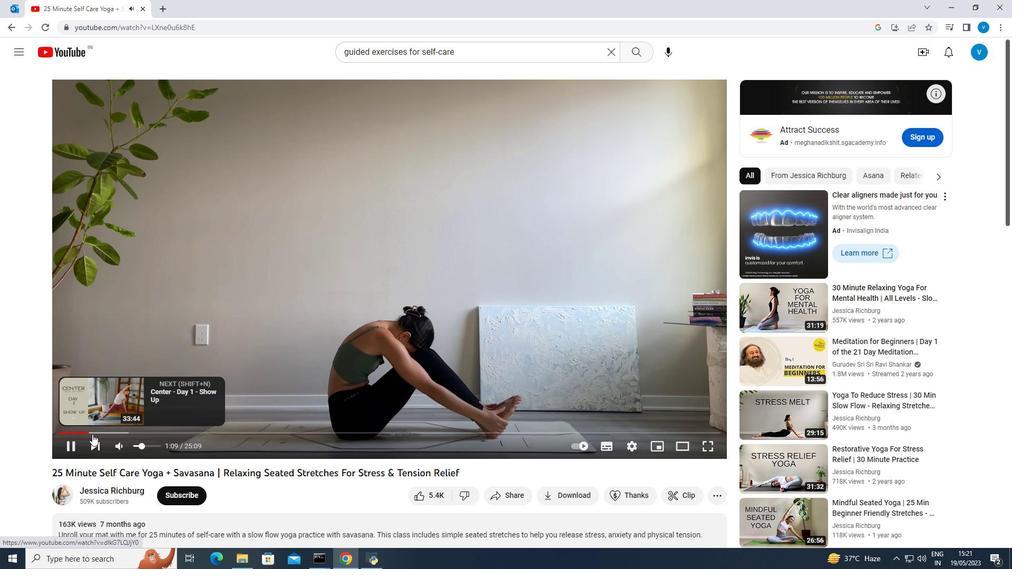 
Action: Mouse pressed left at (92, 434)
Screenshot: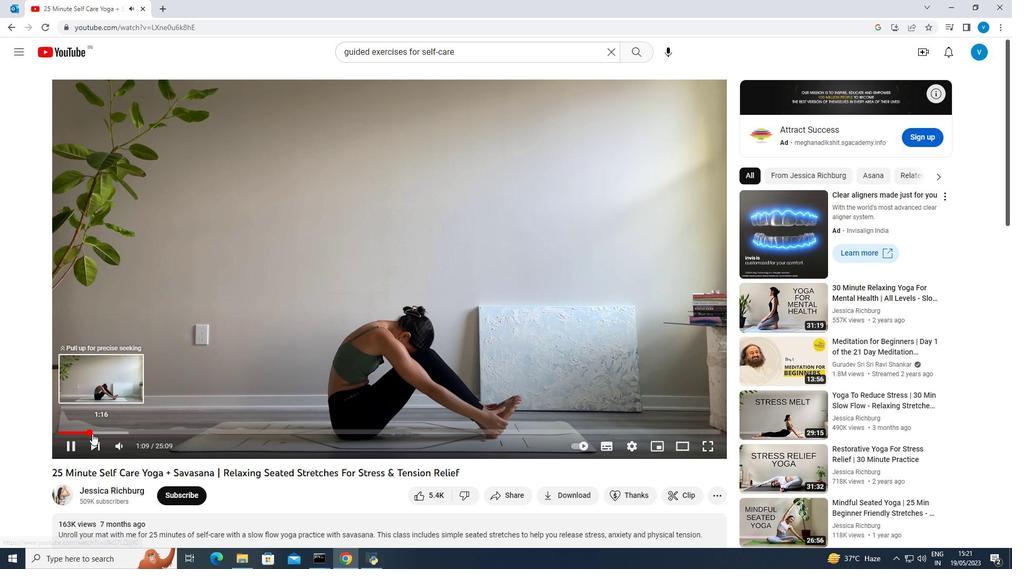 
Action: Mouse moved to (95, 433)
Screenshot: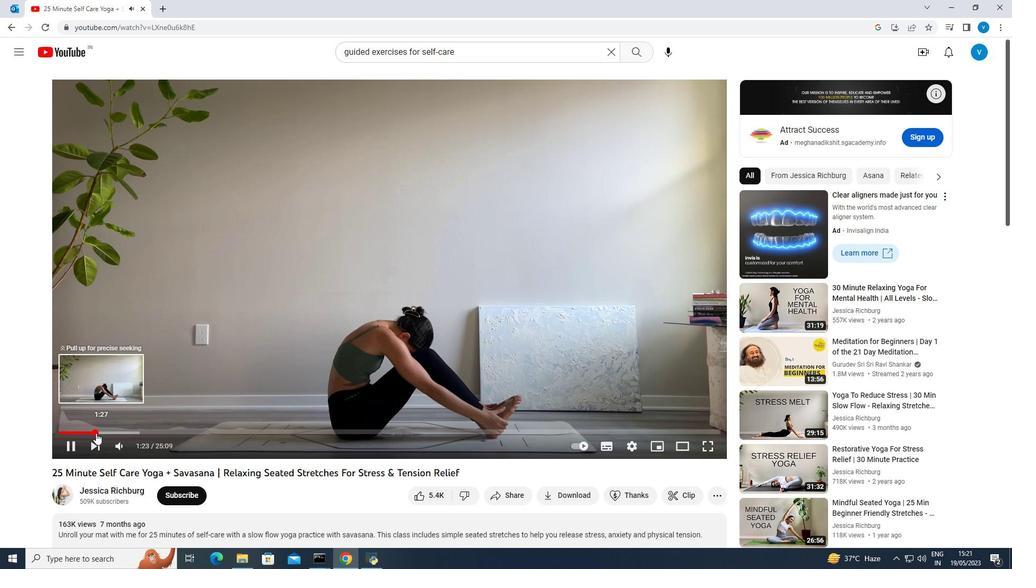 
Action: Mouse pressed left at (95, 433)
Screenshot: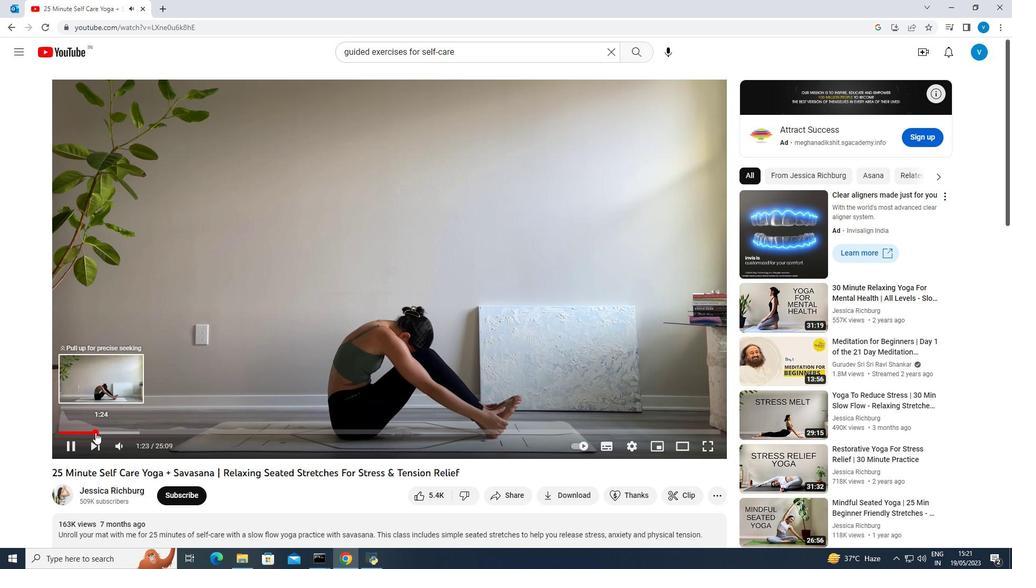 
Action: Mouse moved to (460, 399)
Screenshot: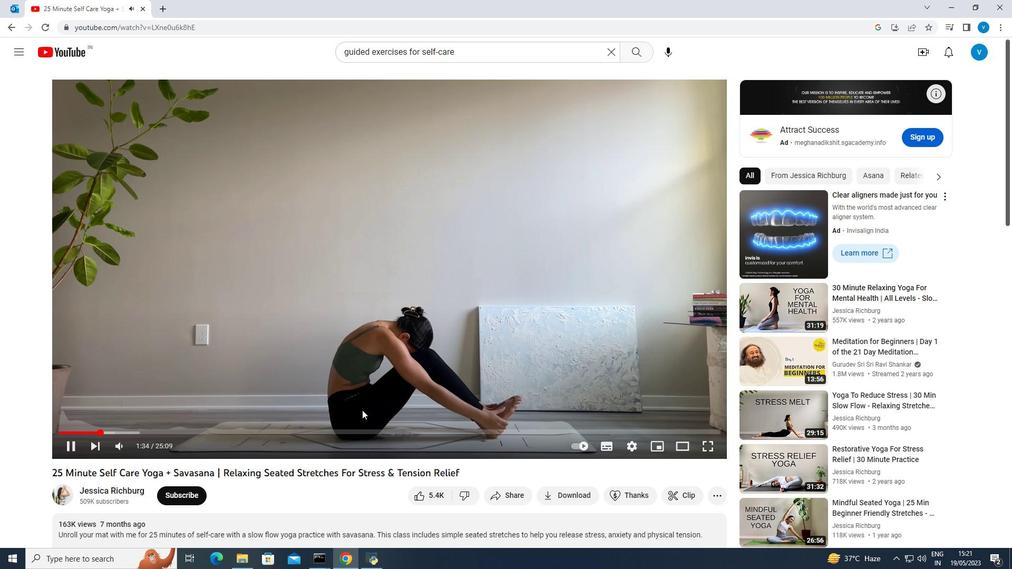 
Action: Mouse pressed left at (460, 399)
Screenshot: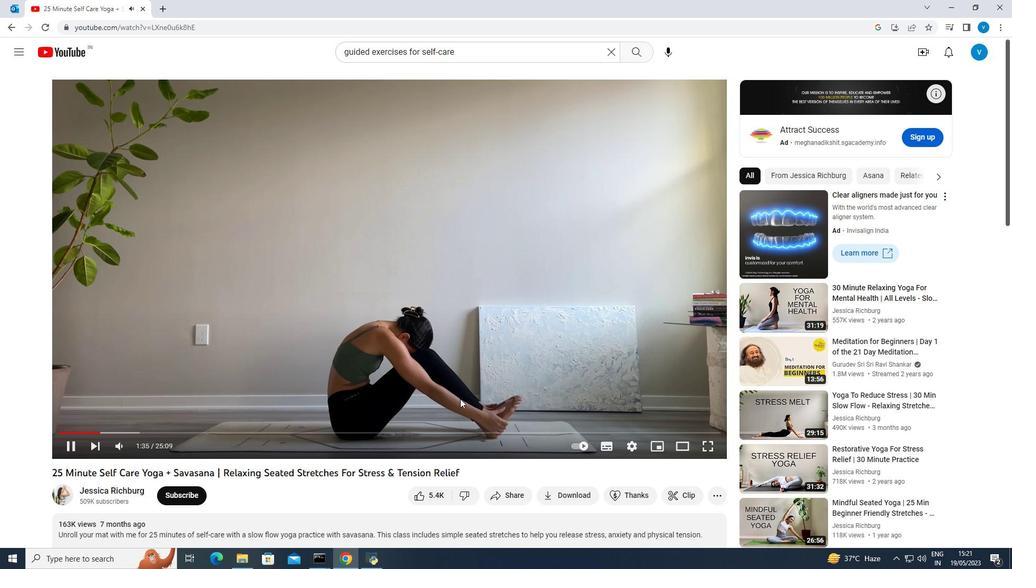 
Action: Mouse moved to (71, 445)
Screenshot: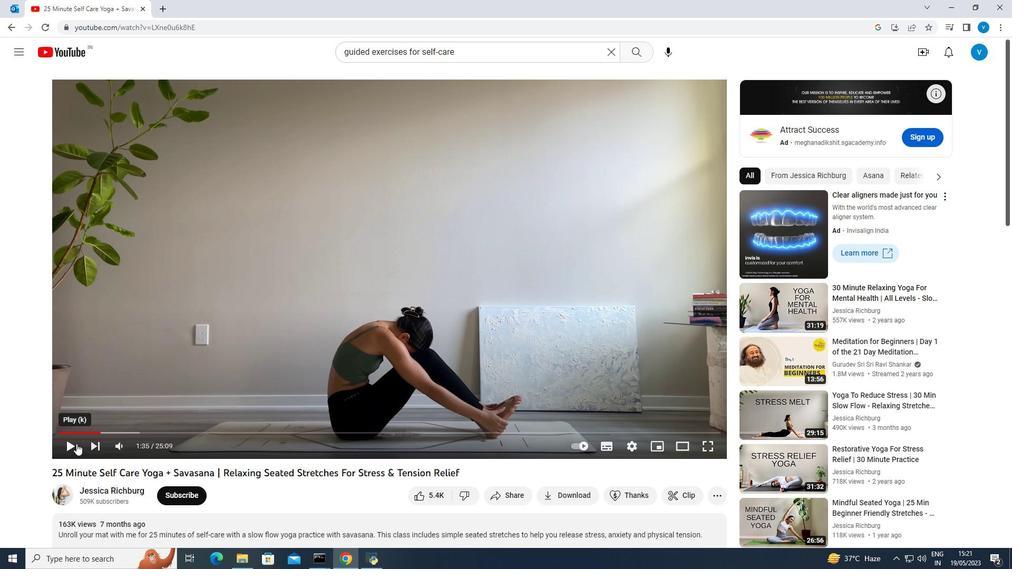 
Action: Mouse pressed left at (71, 445)
Screenshot: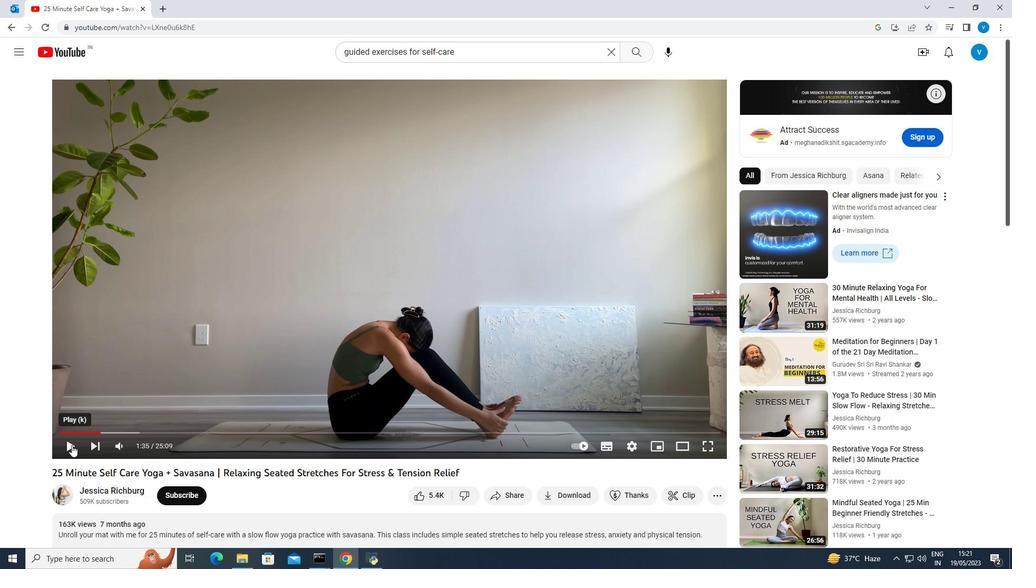 
Action: Mouse moved to (457, 324)
Screenshot: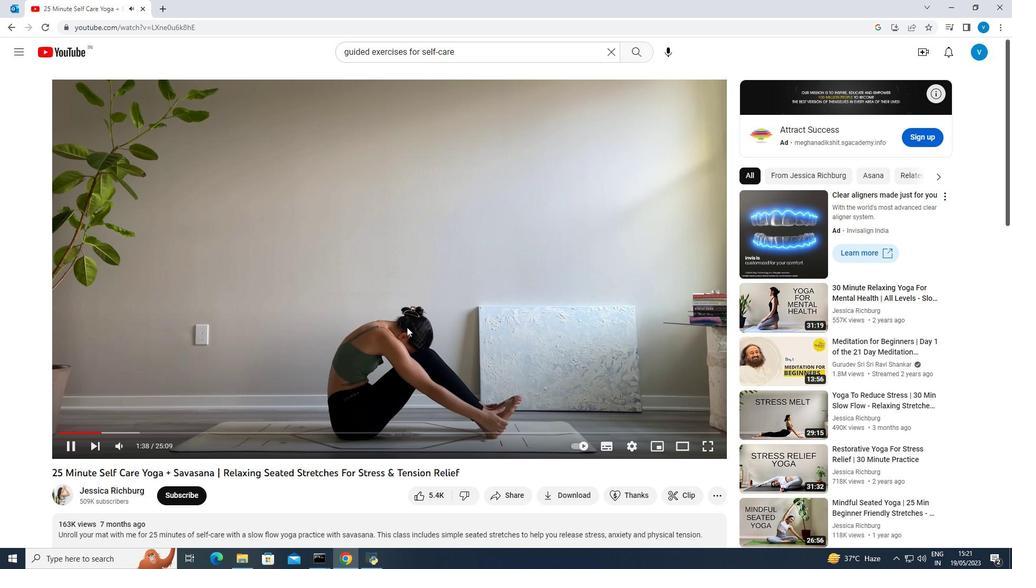 
Action: Mouse pressed left at (457, 324)
Screenshot: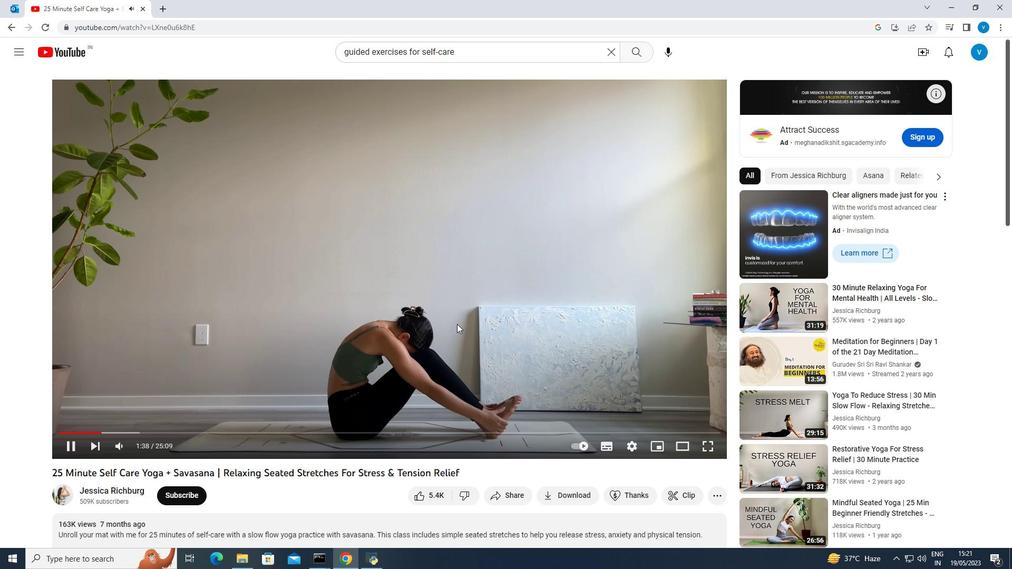 
Action: Mouse moved to (455, 324)
Screenshot: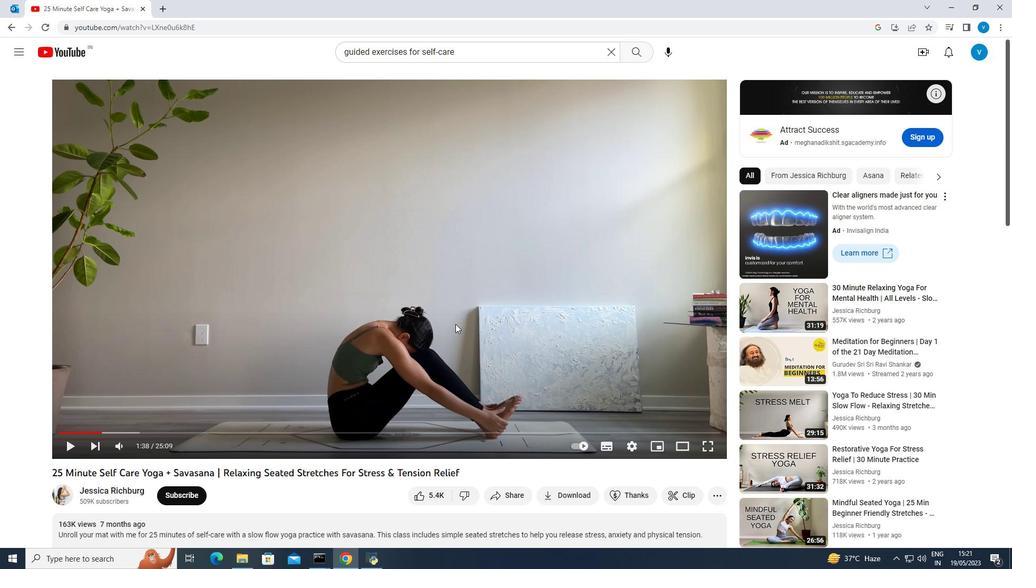 
Action: Mouse pressed left at (455, 324)
Screenshot: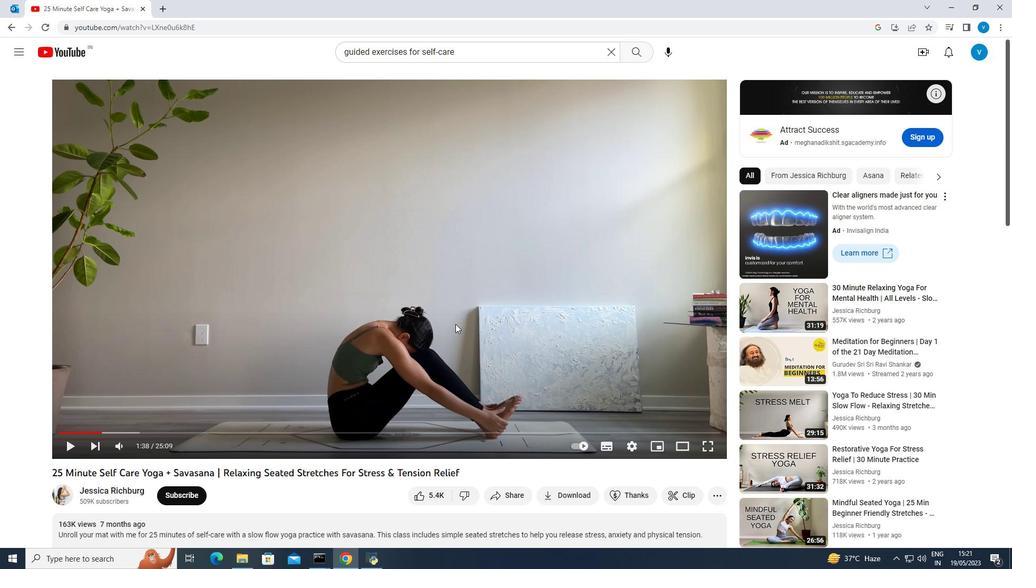 
Action: Mouse moved to (106, 431)
Screenshot: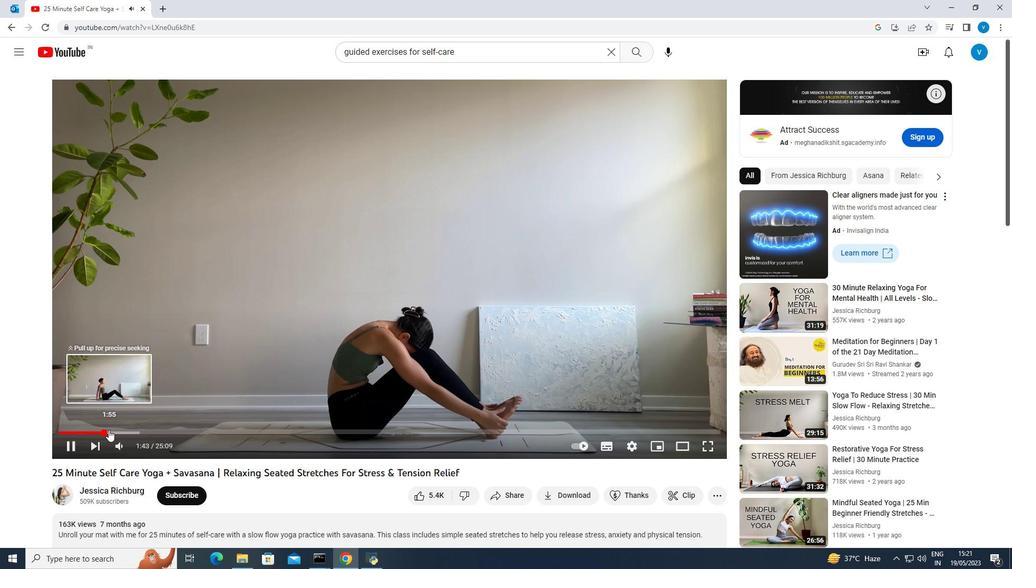 
Action: Mouse pressed left at (106, 431)
Screenshot: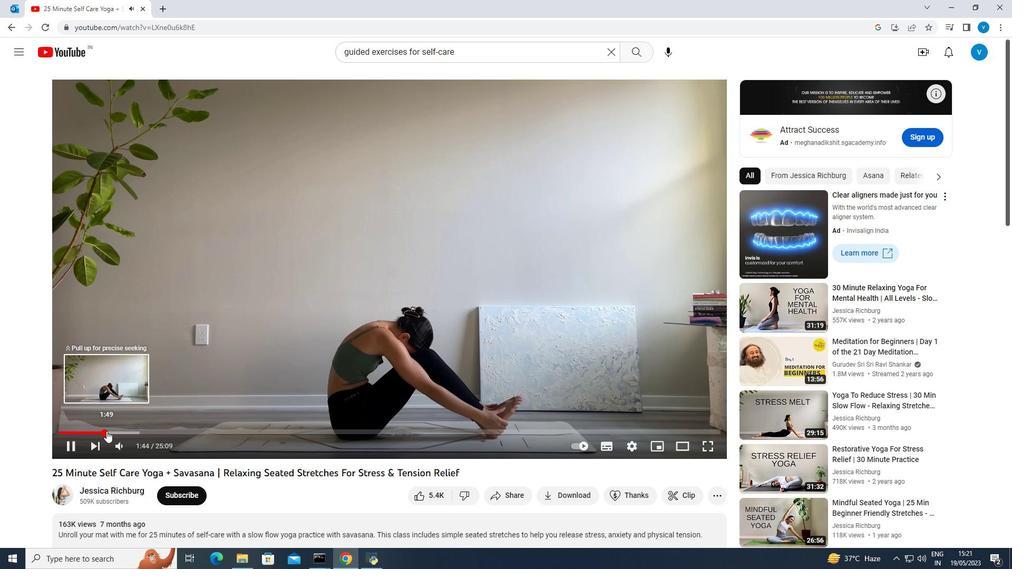 
Action: Mouse moved to (7, 29)
Screenshot: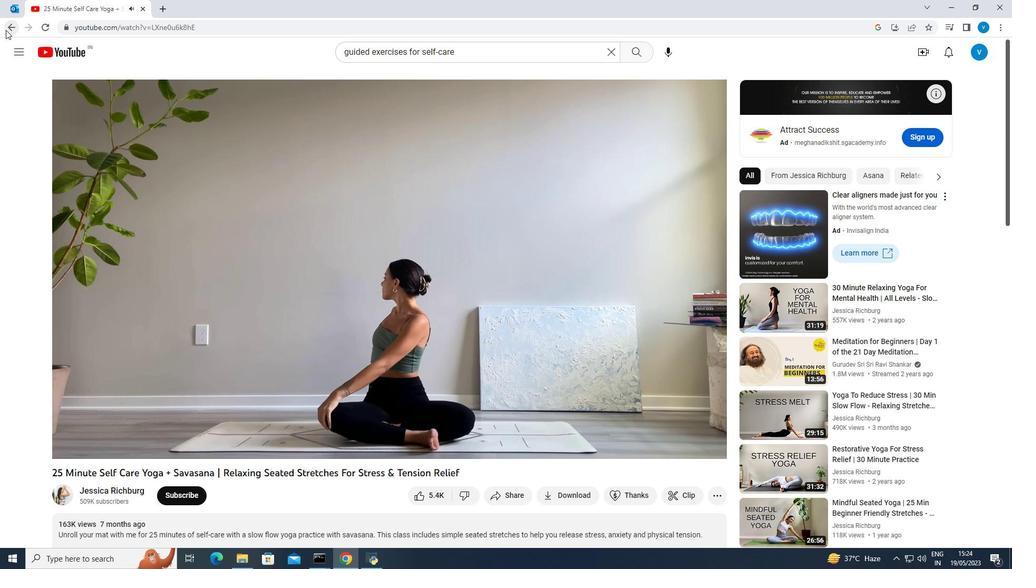 
Action: Mouse pressed left at (7, 29)
Screenshot: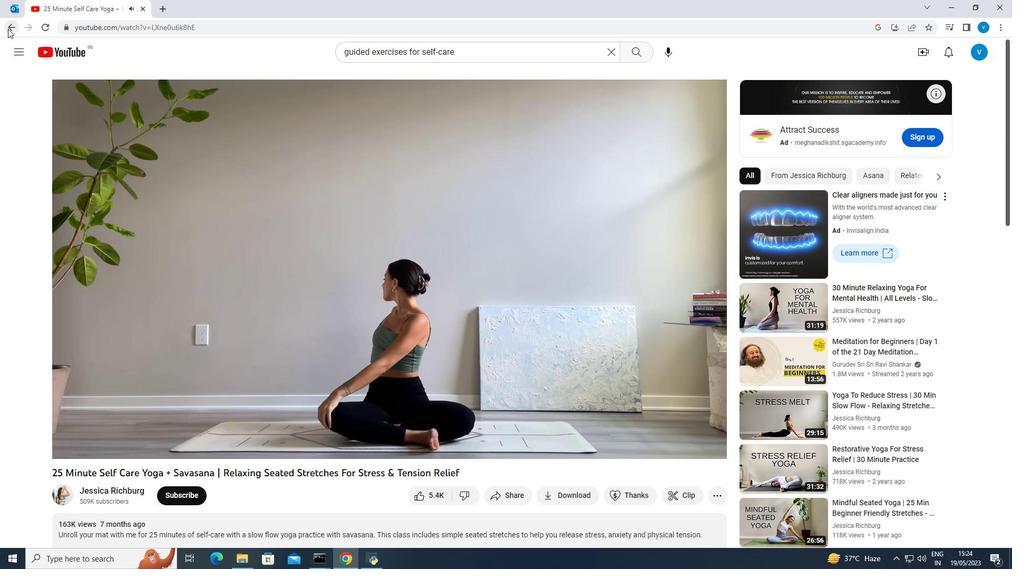 
Action: Mouse moved to (686, 375)
Screenshot: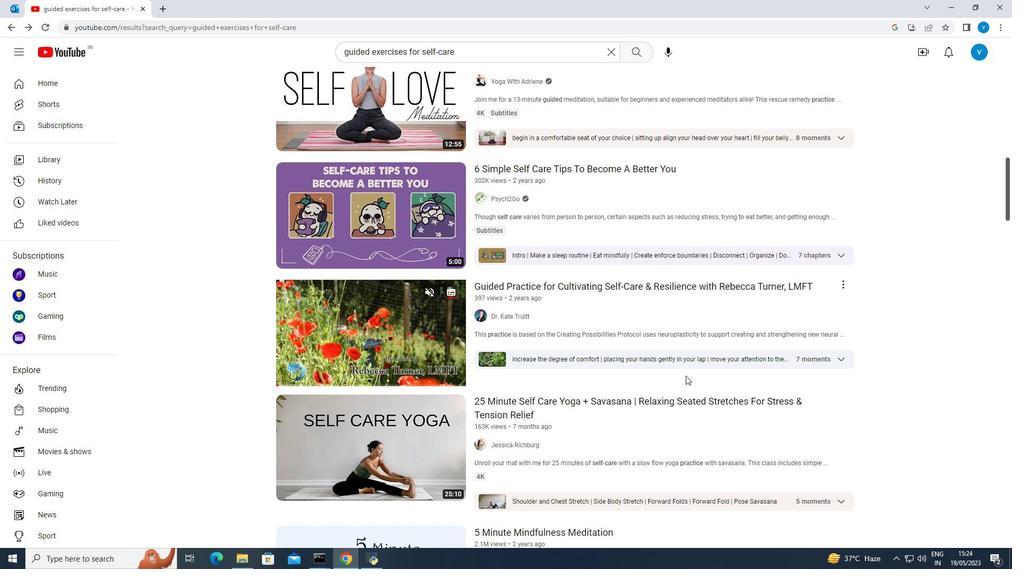 
Action: Mouse scrolled (686, 375) with delta (0, 0)
Screenshot: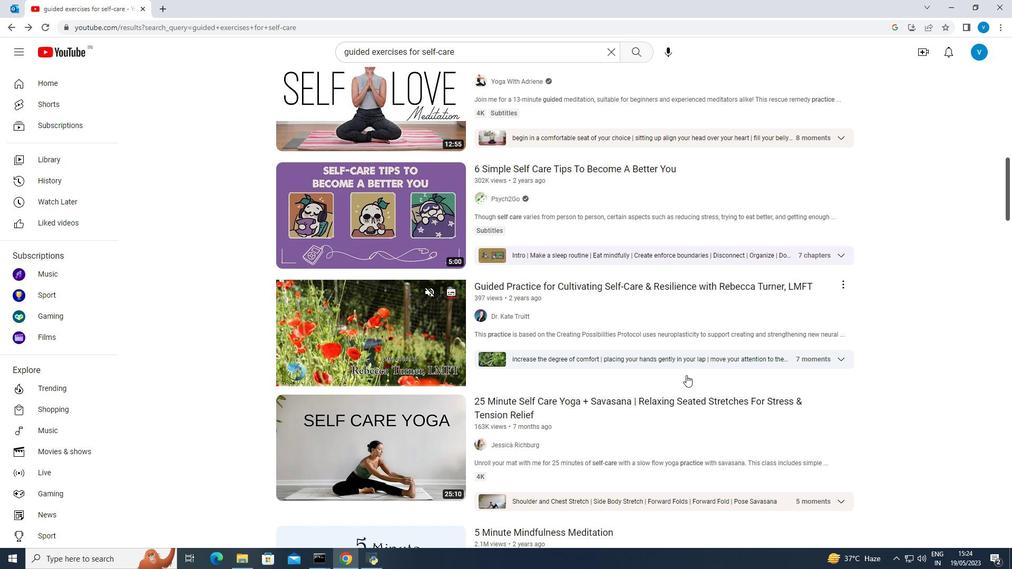 
Action: Mouse moved to (687, 372)
Screenshot: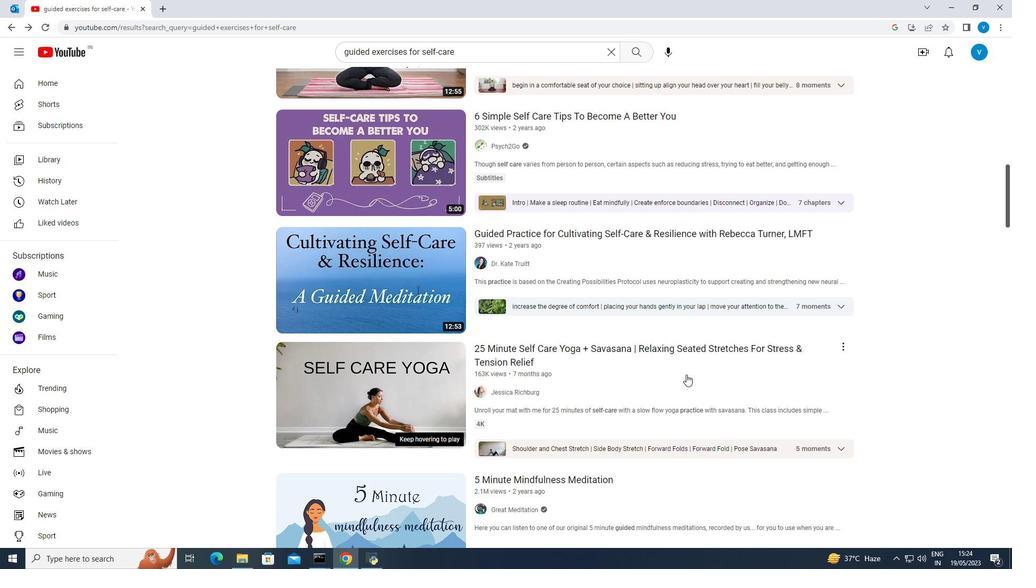 
Action: Mouse scrolled (687, 372) with delta (0, 0)
Screenshot: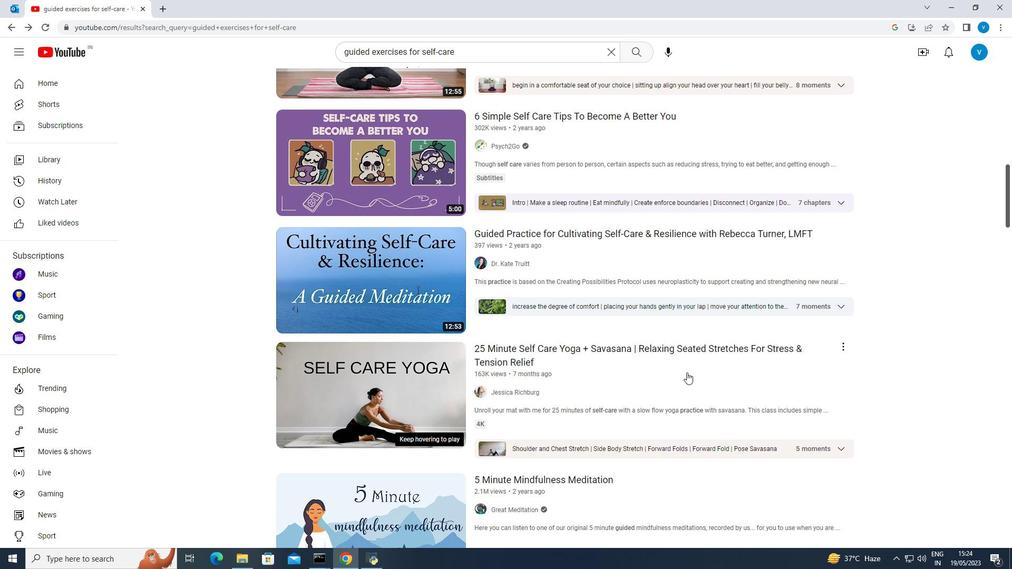 
Action: Mouse moved to (689, 370)
Screenshot: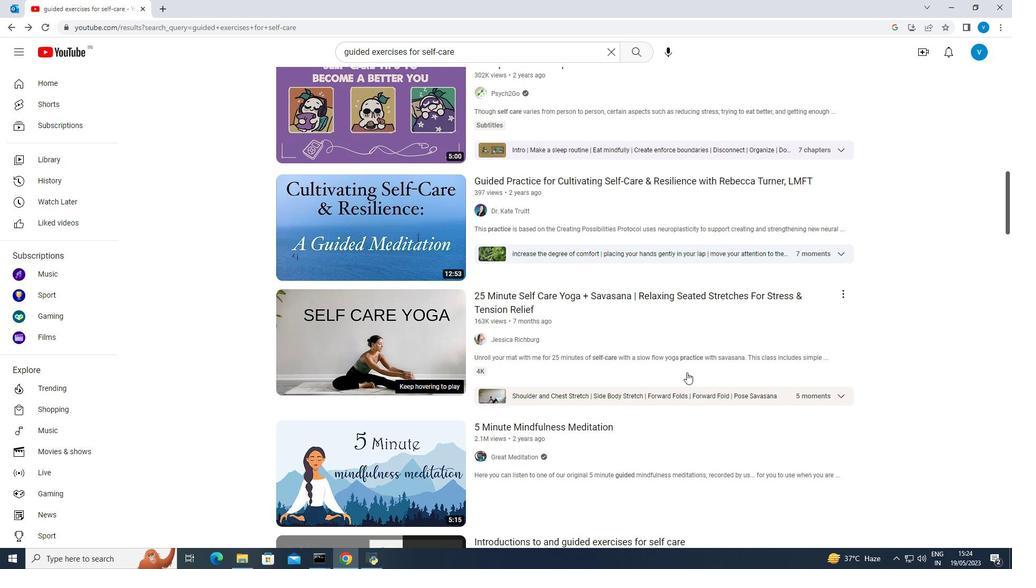 
Action: Mouse scrolled (689, 369) with delta (0, 0)
Screenshot: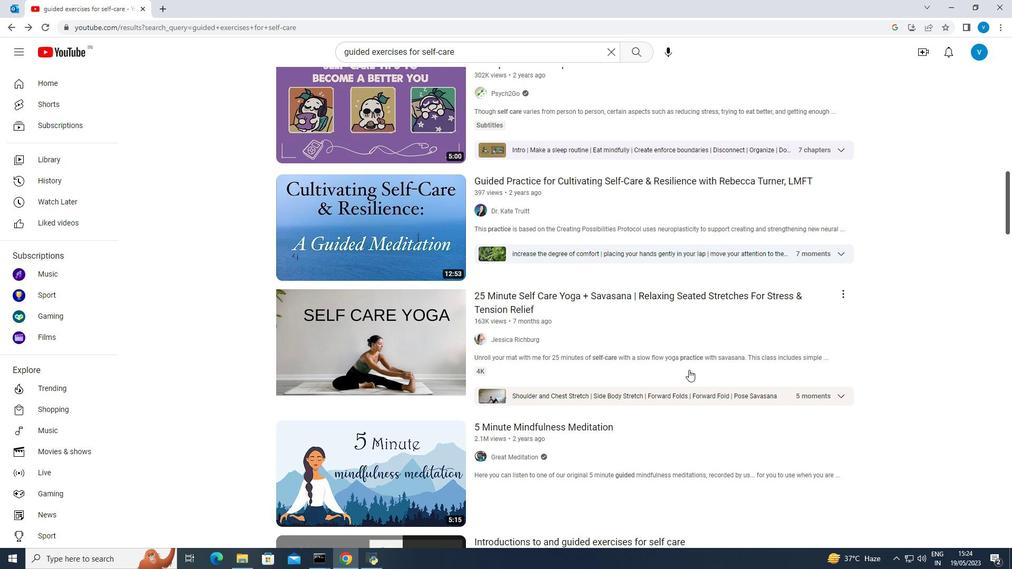 
Action: Mouse moved to (691, 368)
Screenshot: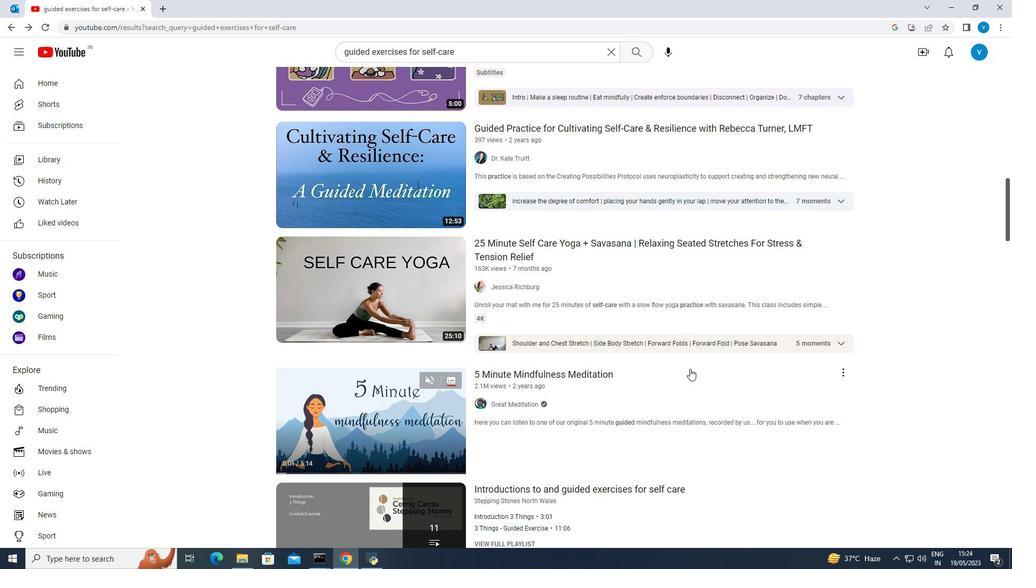 
Action: Mouse scrolled (691, 367) with delta (0, 0)
Screenshot: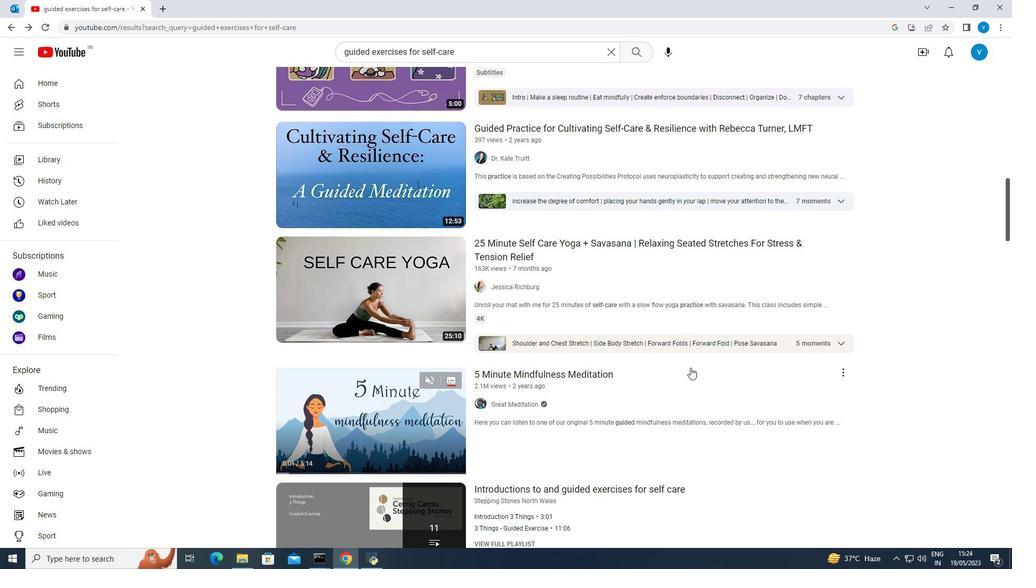 
Action: Mouse scrolled (691, 367) with delta (0, 0)
Screenshot: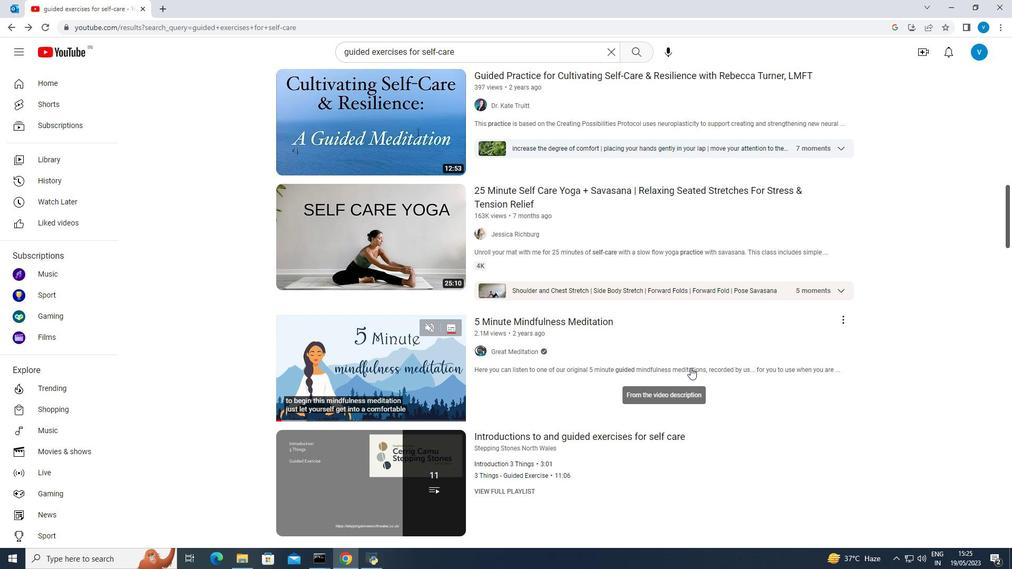 
Action: Mouse scrolled (691, 367) with delta (0, 0)
Screenshot: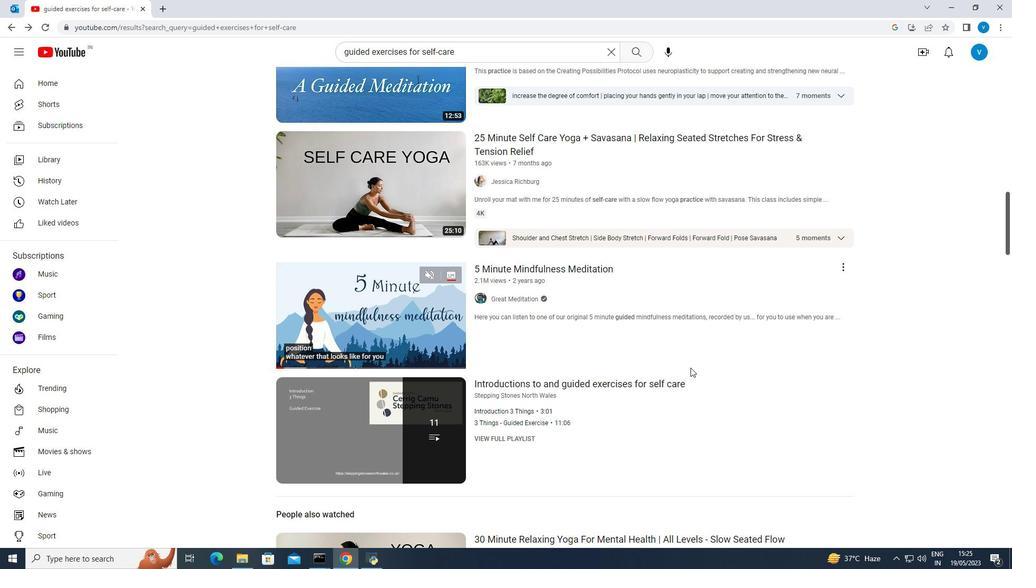 
Action: Mouse scrolled (691, 367) with delta (0, 0)
Screenshot: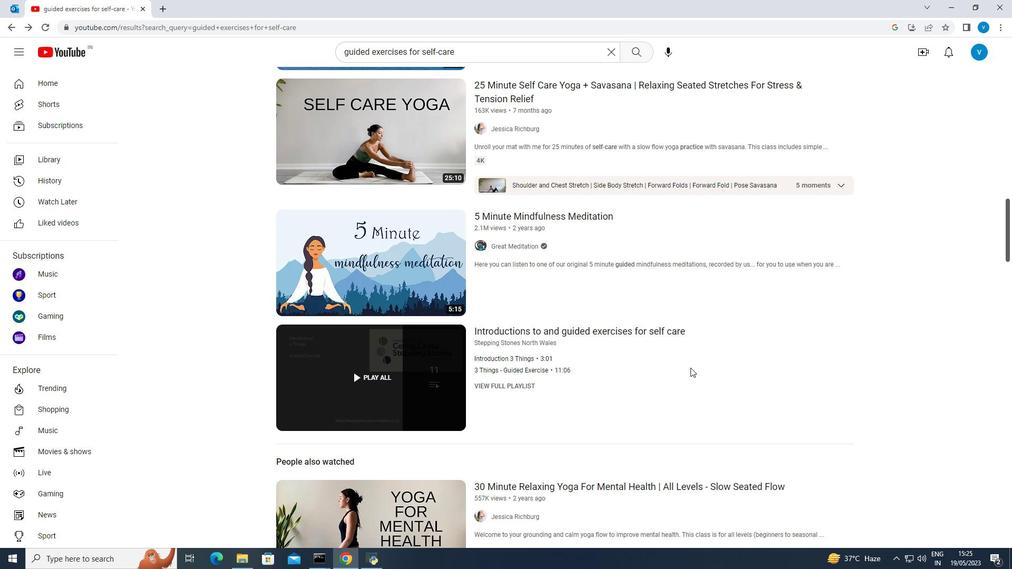 
Action: Mouse moved to (692, 367)
Screenshot: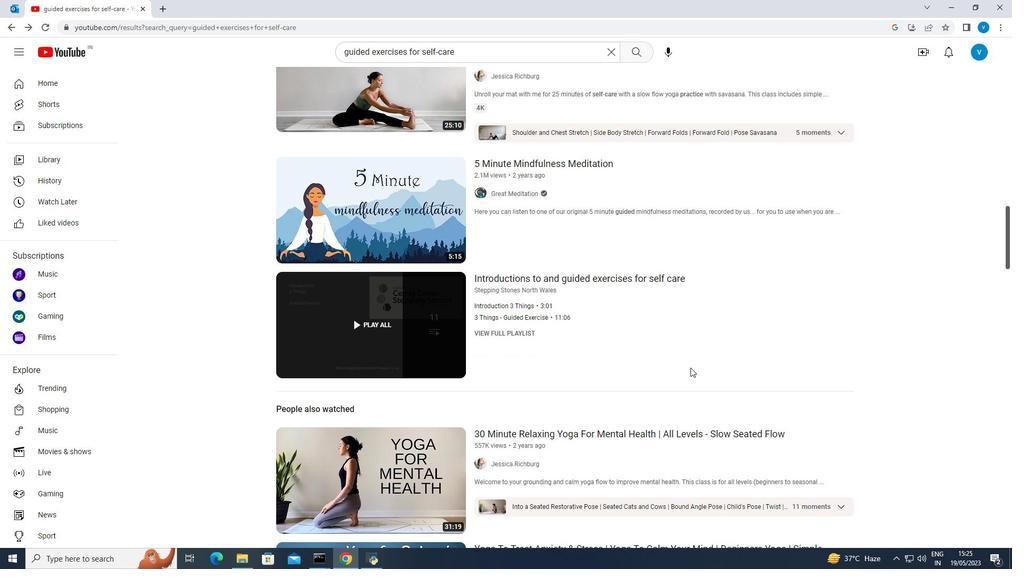 
Action: Mouse scrolled (692, 366) with delta (0, 0)
Screenshot: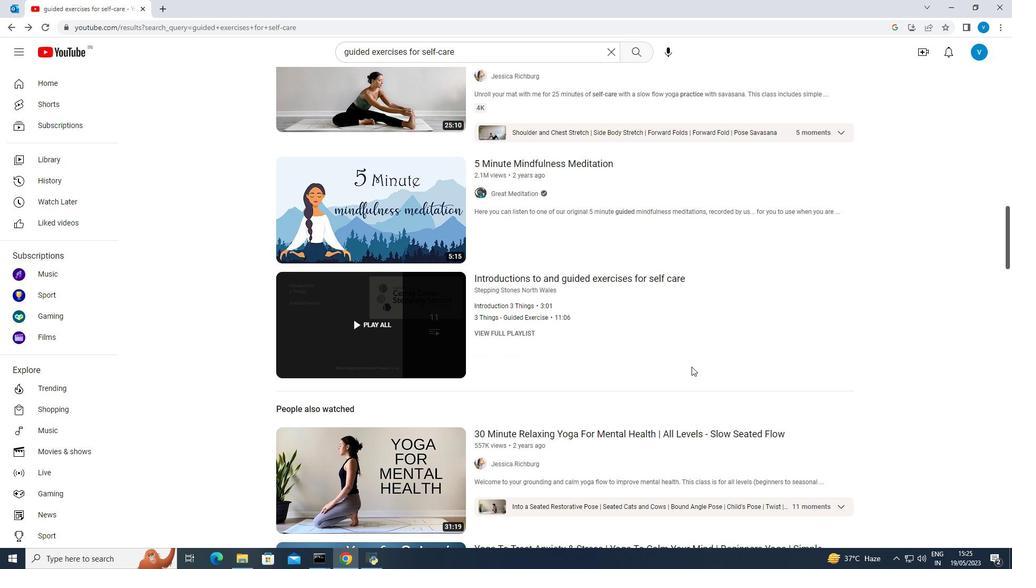 
Action: Mouse moved to (694, 366)
Screenshot: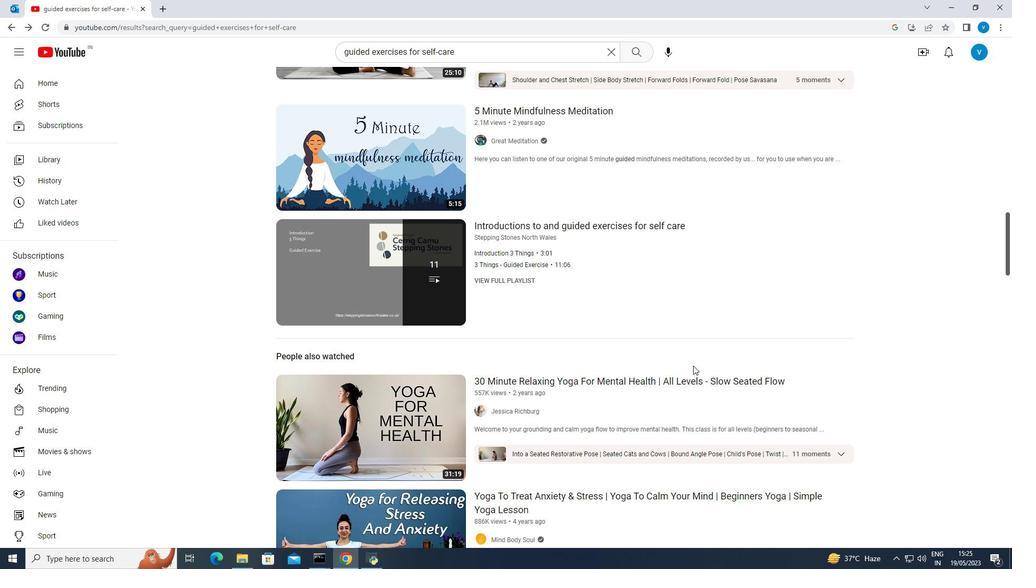 
Action: Mouse scrolled (694, 365) with delta (0, 0)
Screenshot: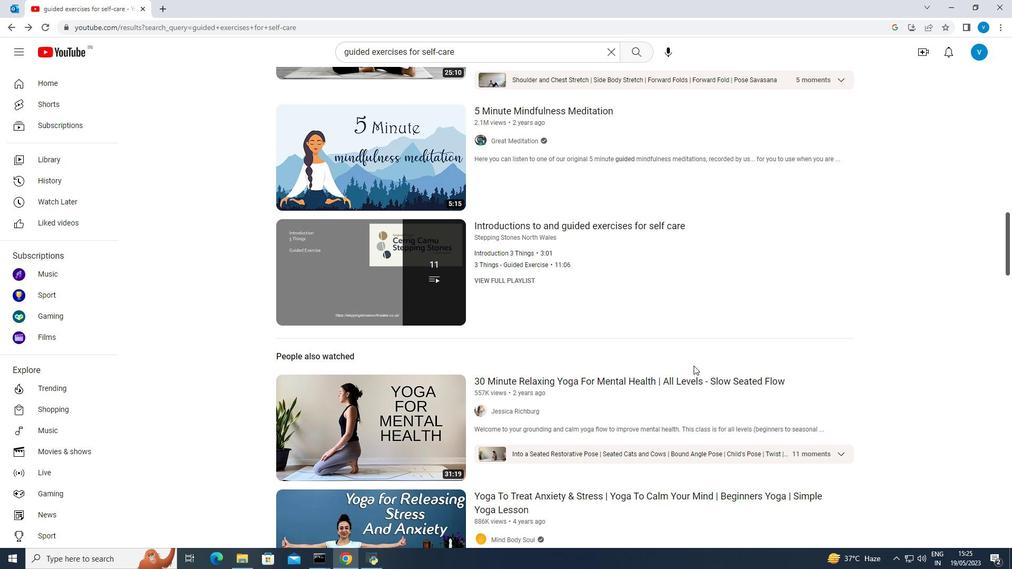 
Action: Mouse moved to (695, 365)
Screenshot: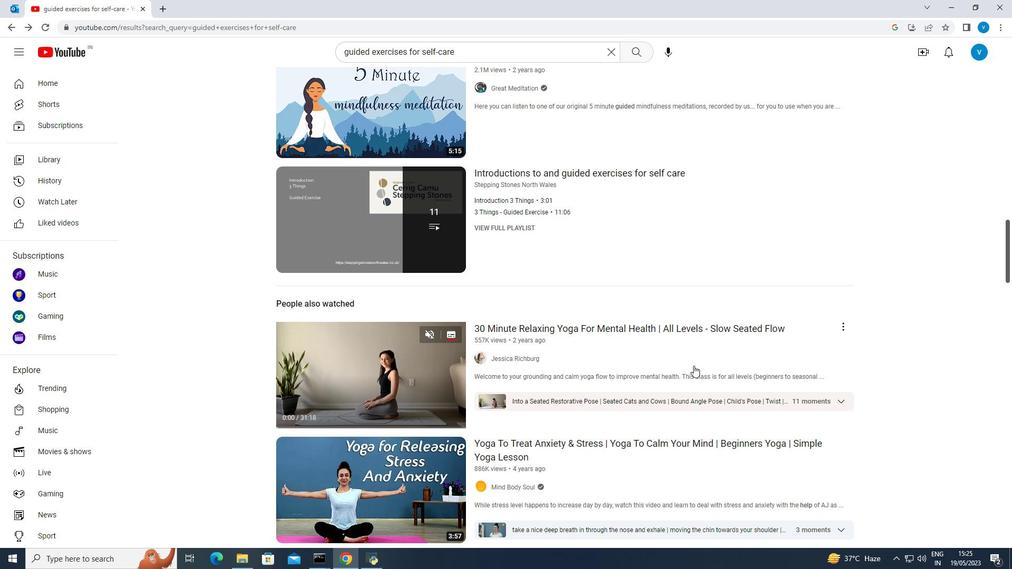 
Action: Mouse scrolled (695, 365) with delta (0, 0)
Screenshot: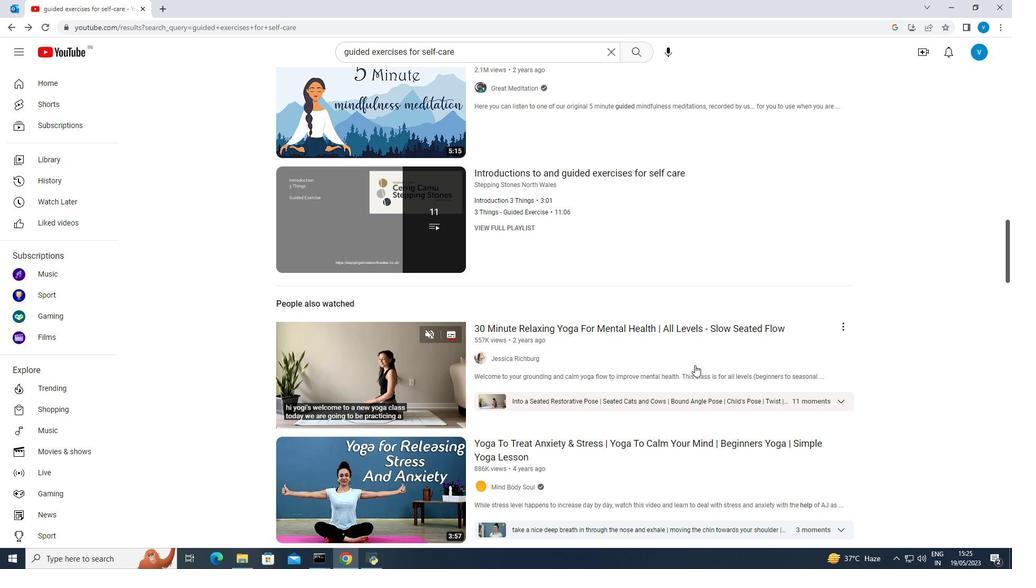 
Action: Mouse scrolled (695, 365) with delta (0, 0)
Screenshot: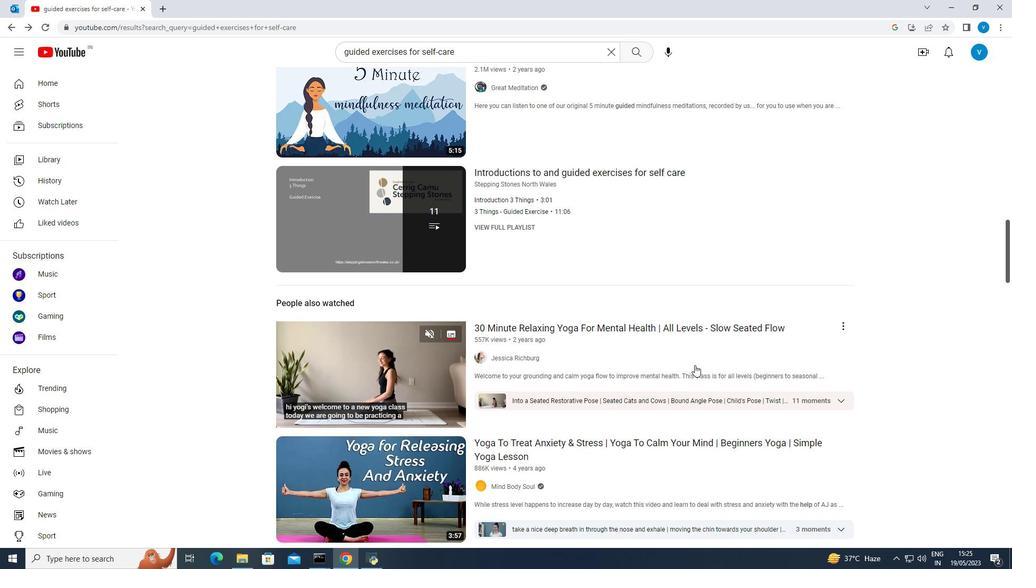 
Action: Mouse moved to (695, 367)
Screenshot: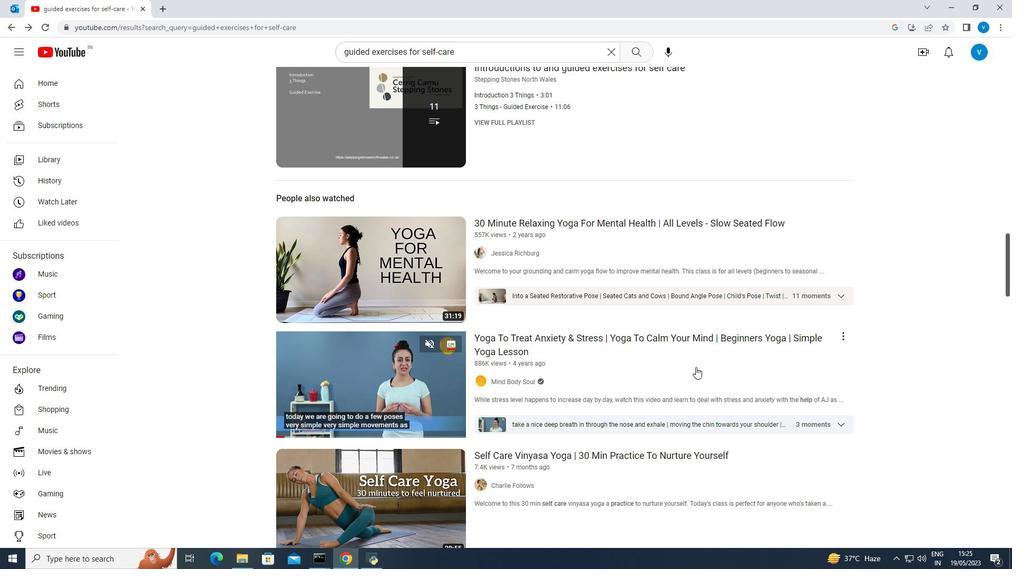 
Action: Mouse scrolled (695, 367) with delta (0, 0)
Screenshot: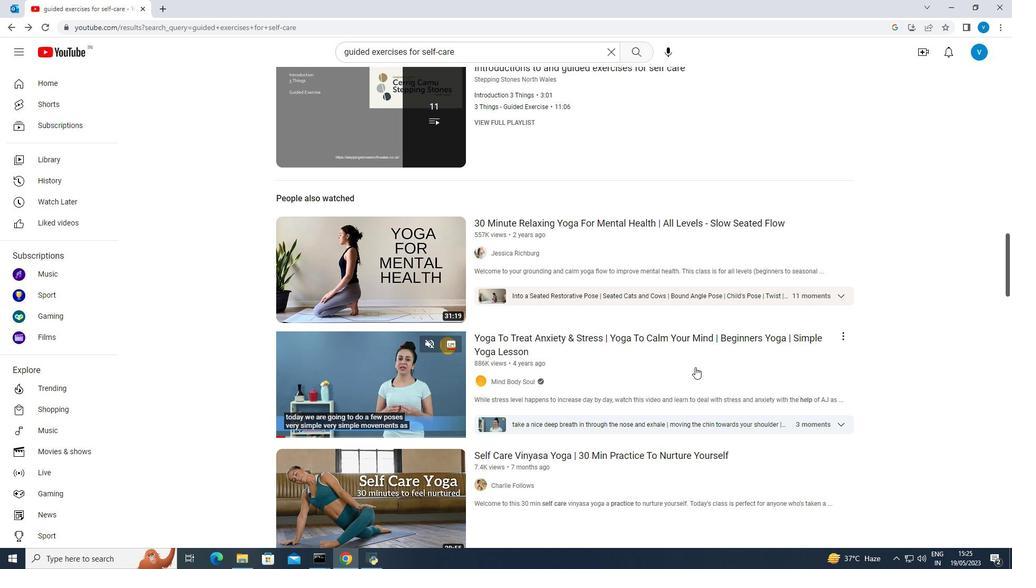 
Action: Mouse scrolled (695, 367) with delta (0, 0)
Screenshot: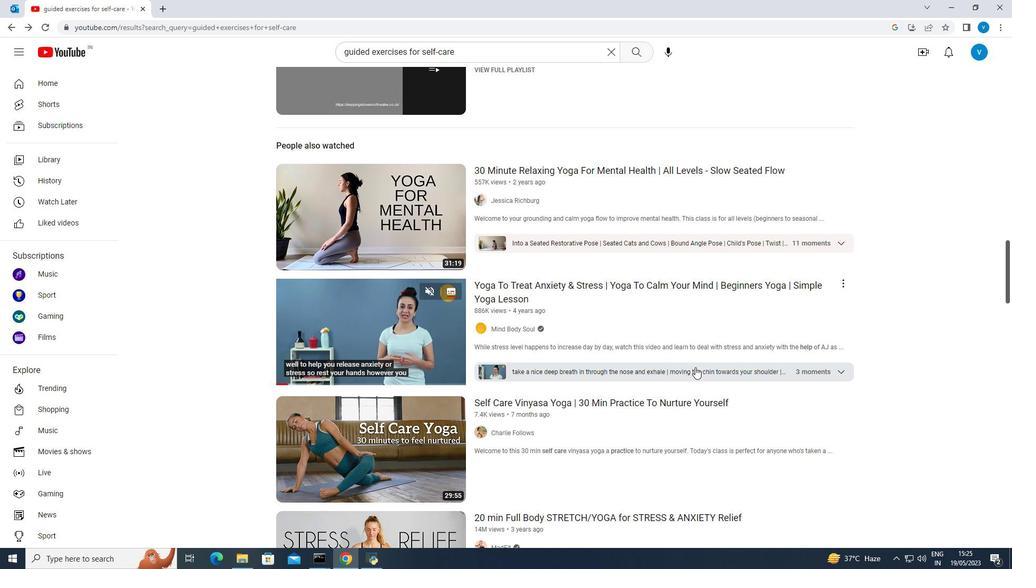 
Action: Mouse moved to (692, 369)
Screenshot: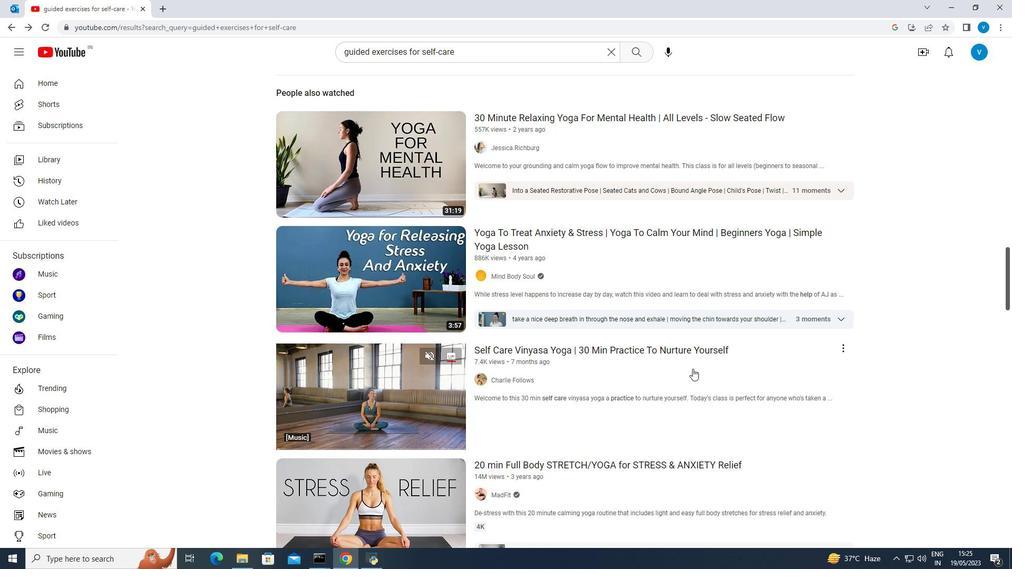
Action: Mouse scrolled (692, 369) with delta (0, 0)
Screenshot: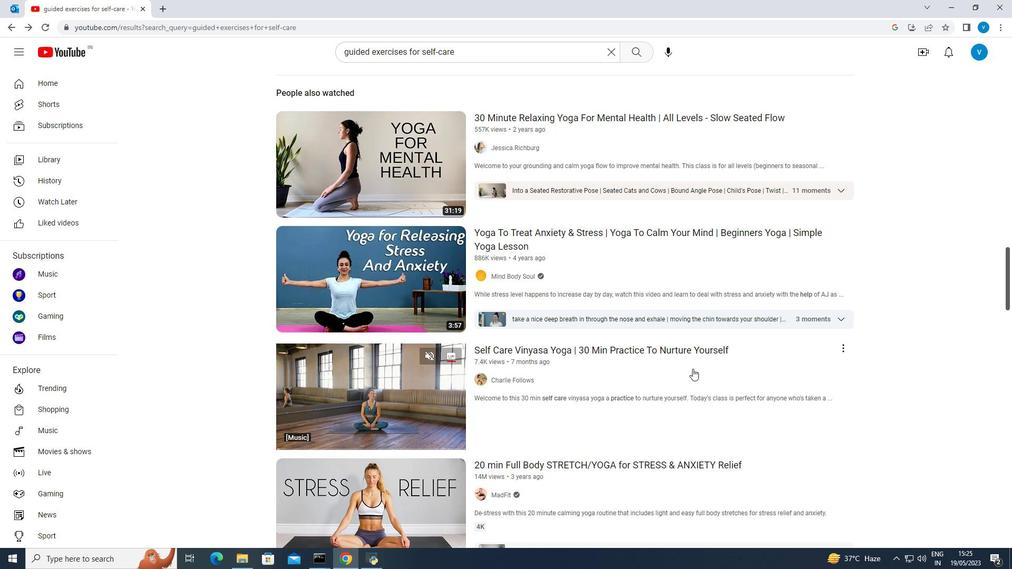 
Action: Mouse scrolled (692, 369) with delta (0, 0)
Screenshot: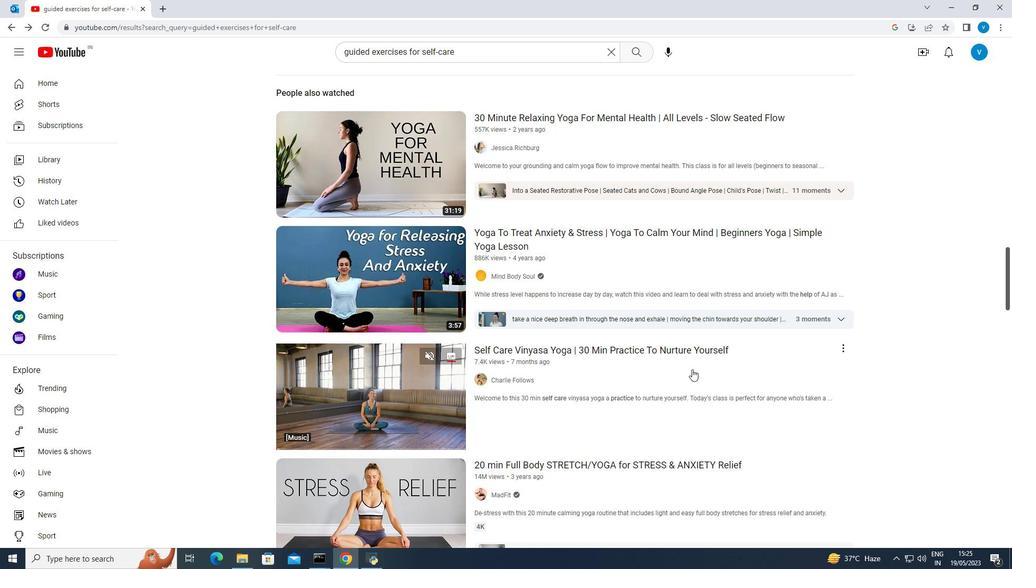 
Action: Mouse moved to (646, 386)
Screenshot: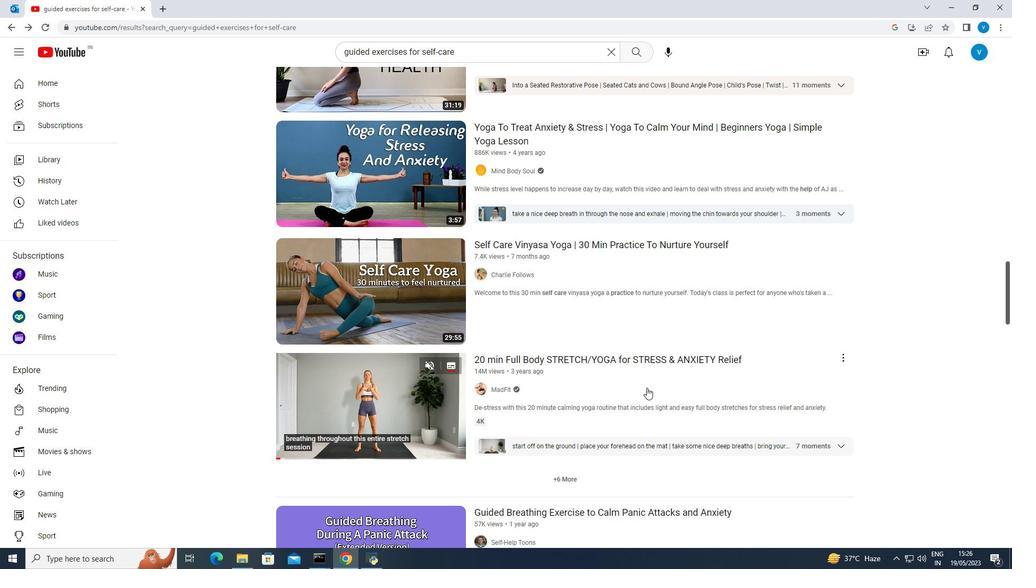 
Action: Mouse scrolled (646, 385) with delta (0, 0)
Screenshot: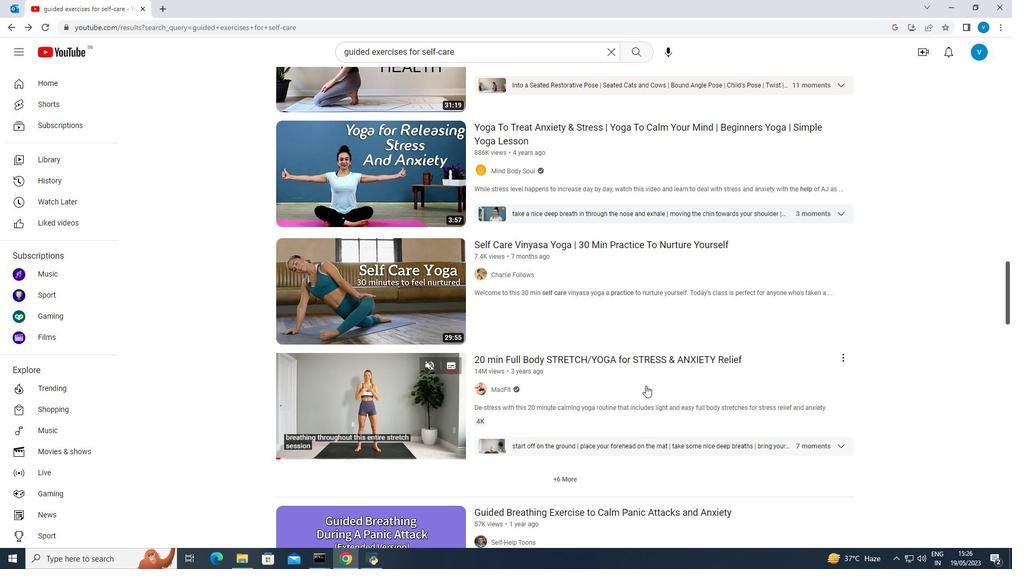 
Action: Mouse moved to (644, 381)
Screenshot: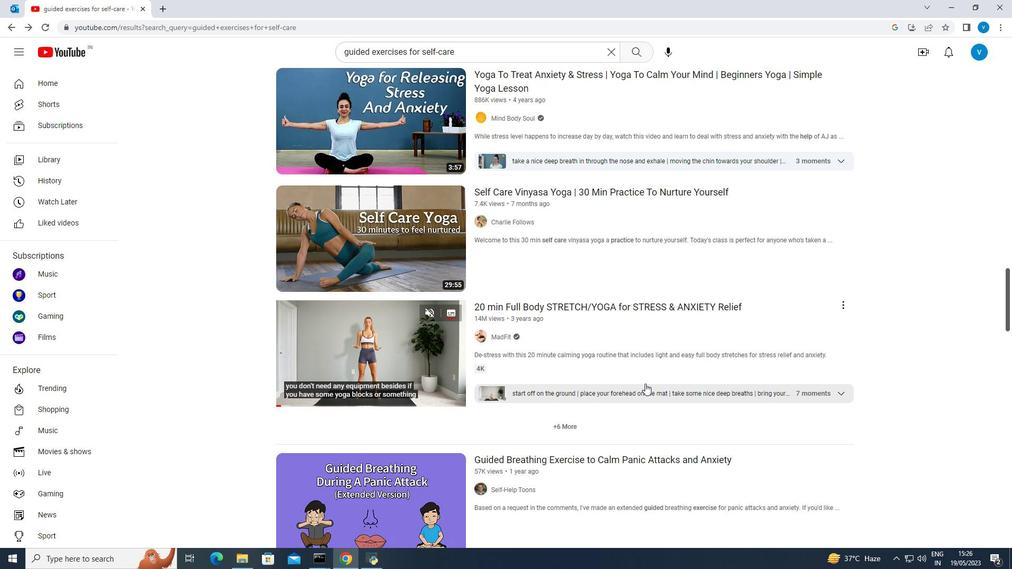 
Action: Mouse scrolled (644, 381) with delta (0, 0)
Screenshot: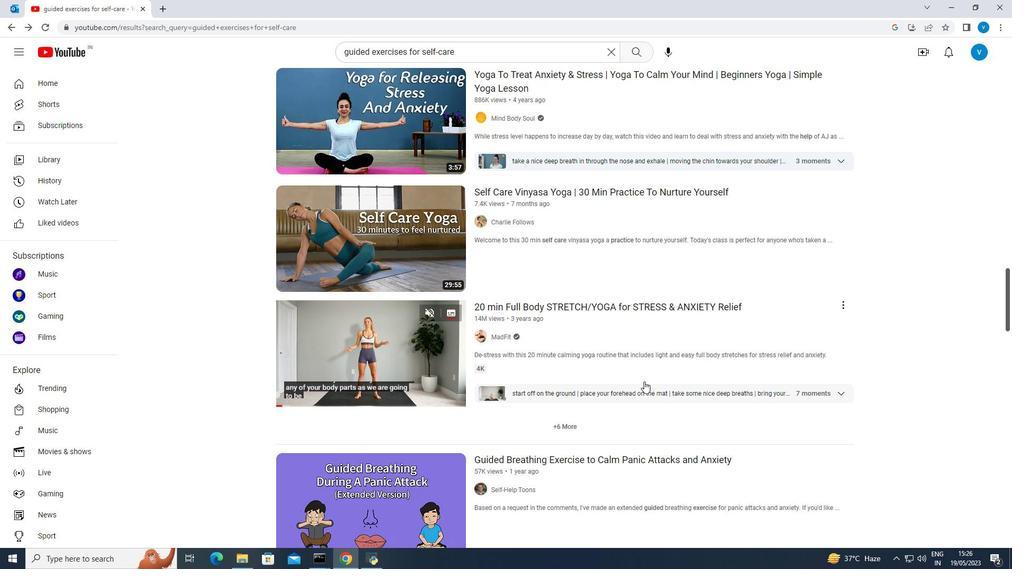 
Action: Mouse moved to (645, 381)
Screenshot: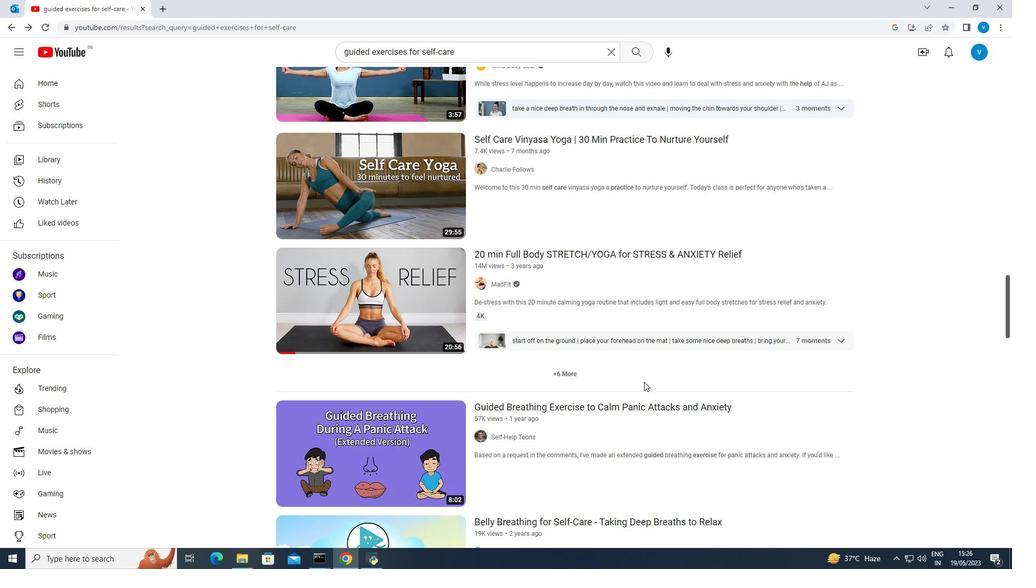 
Action: Mouse scrolled (645, 381) with delta (0, 0)
Screenshot: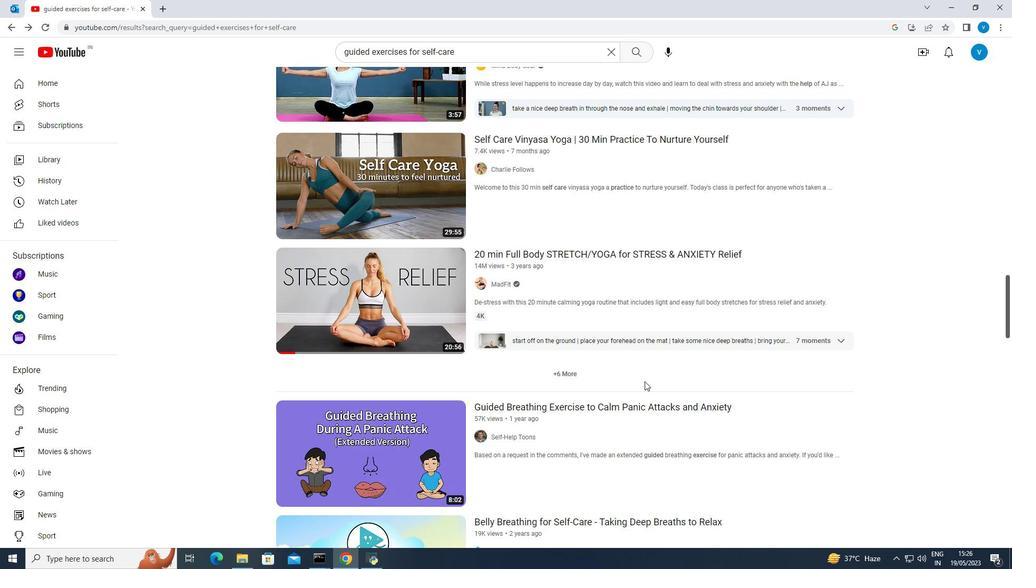 
Action: Mouse moved to (646, 380)
Screenshot: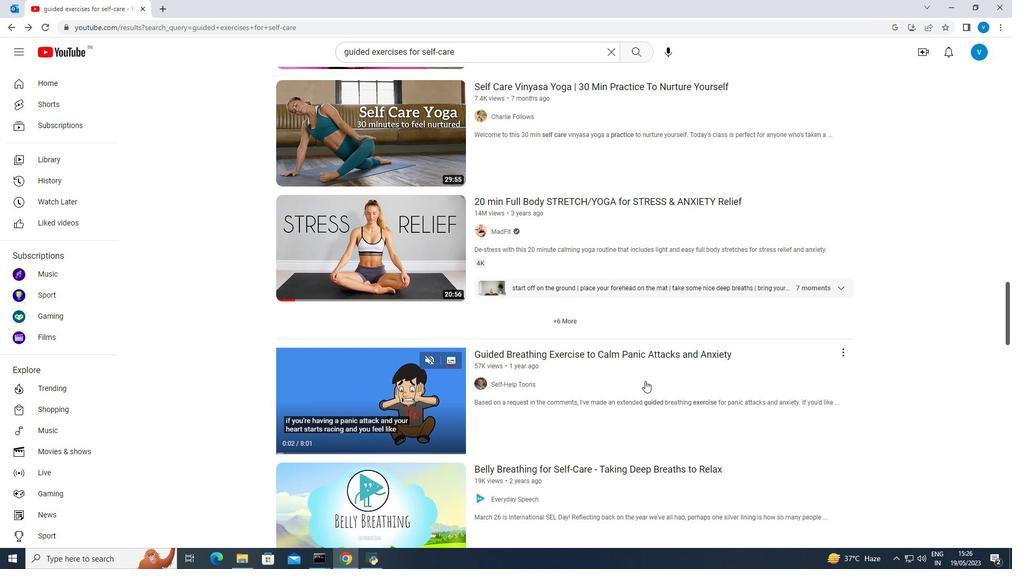 
Action: Mouse scrolled (646, 380) with delta (0, 0)
Screenshot: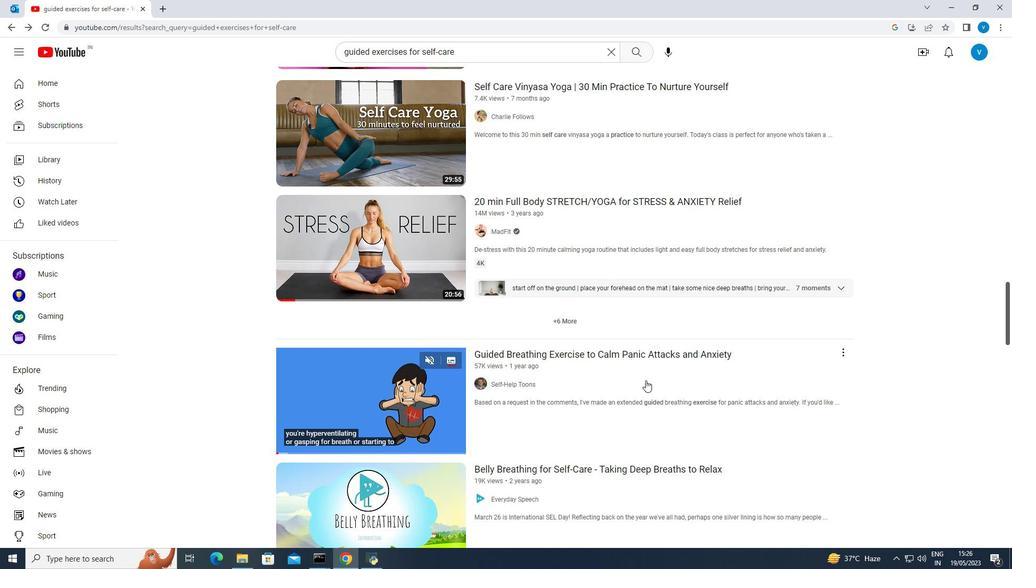 
Action: Mouse scrolled (646, 380) with delta (0, 0)
Screenshot: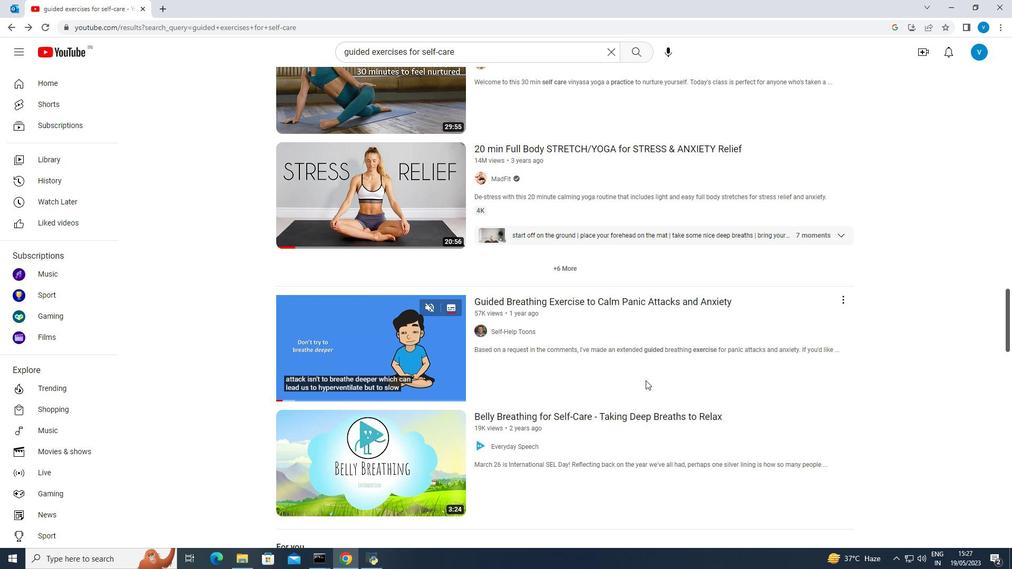 
Action: Mouse moved to (651, 419)
Screenshot: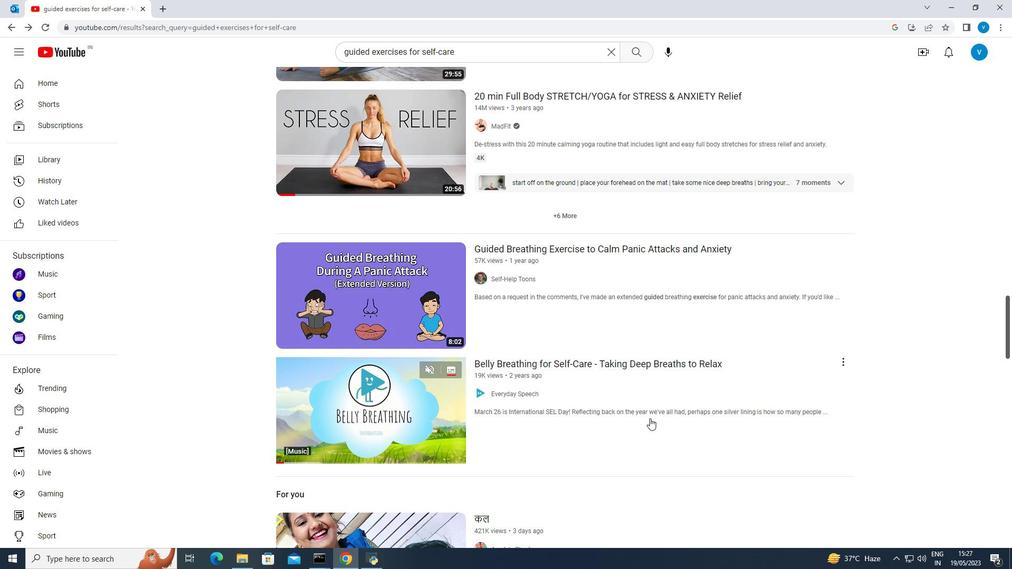 
Action: Mouse scrolled (651, 419) with delta (0, 0)
Screenshot: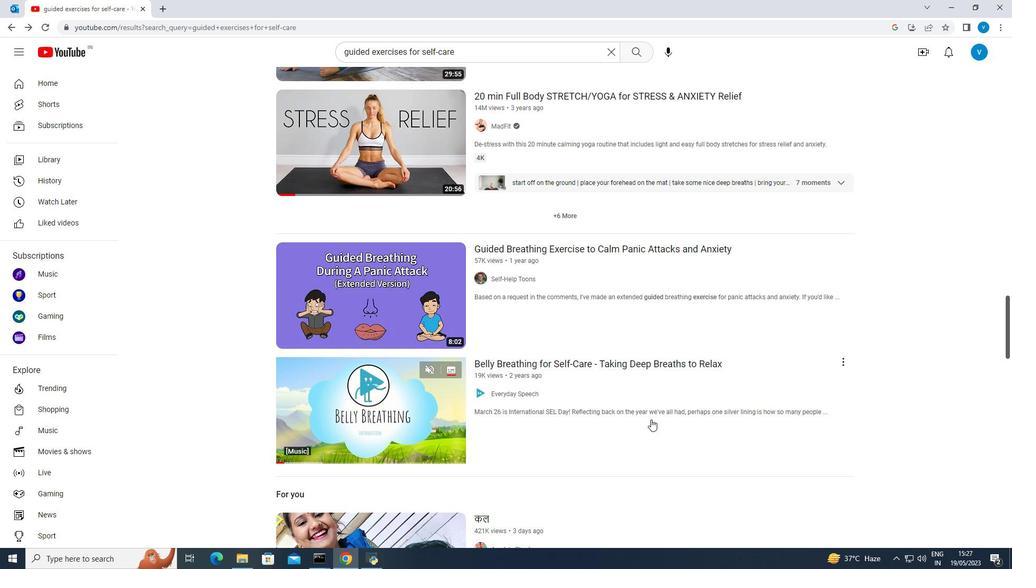 
Action: Mouse moved to (651, 422)
Screenshot: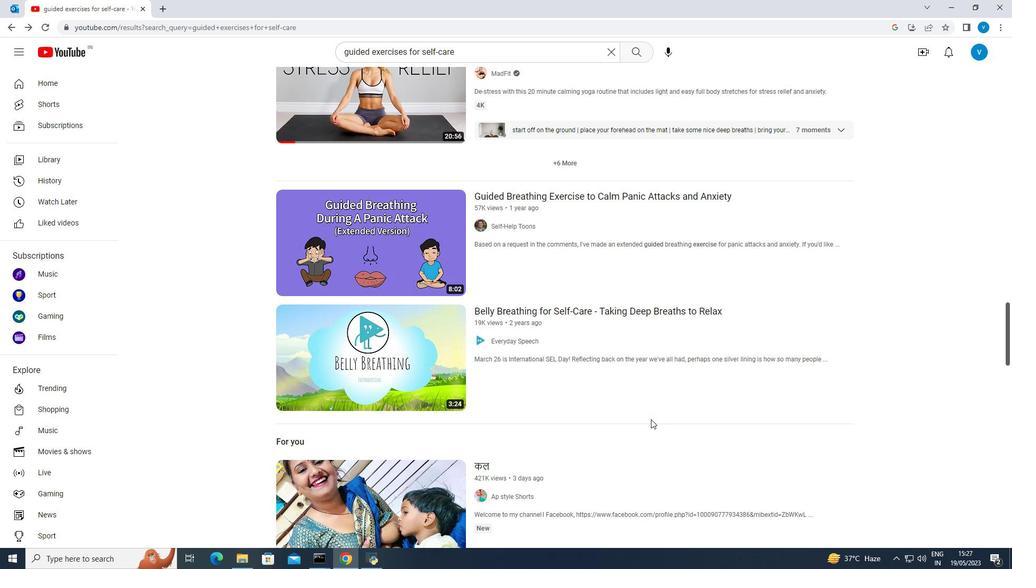 
Action: Mouse scrolled (651, 421) with delta (0, 0)
Screenshot: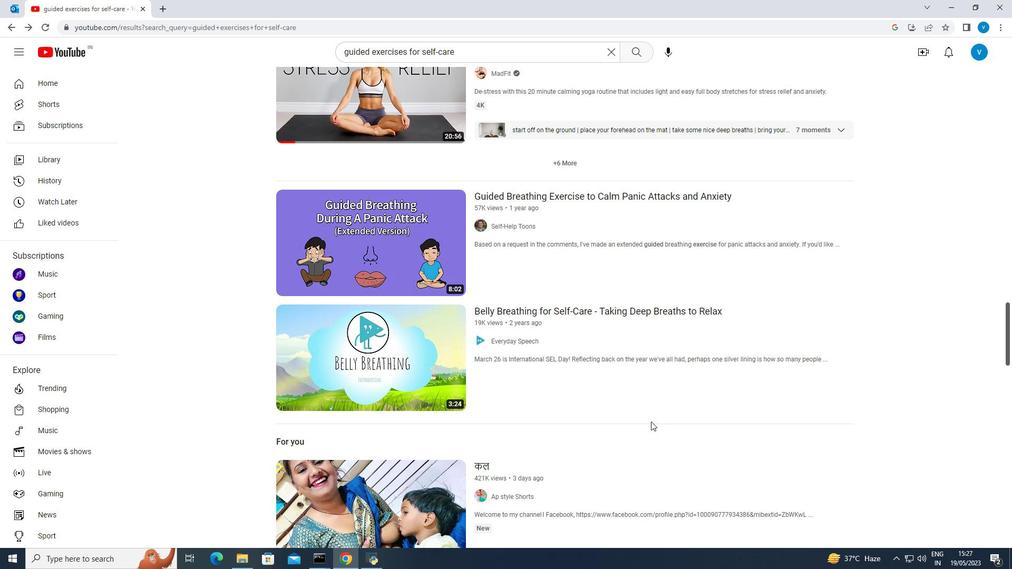 
Action: Mouse scrolled (651, 421) with delta (0, 0)
Screenshot: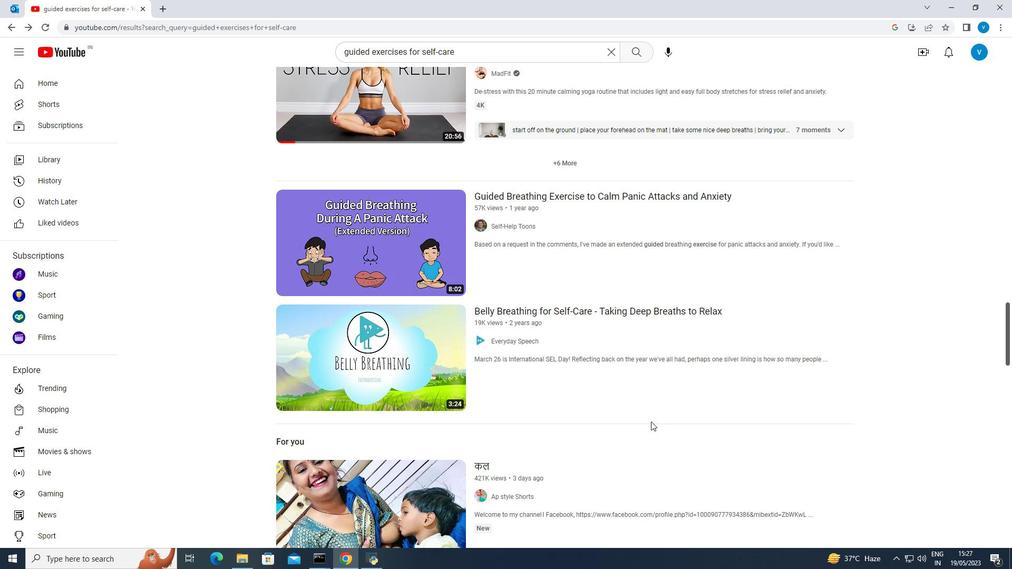 
Action: Mouse scrolled (651, 421) with delta (0, 0)
Screenshot: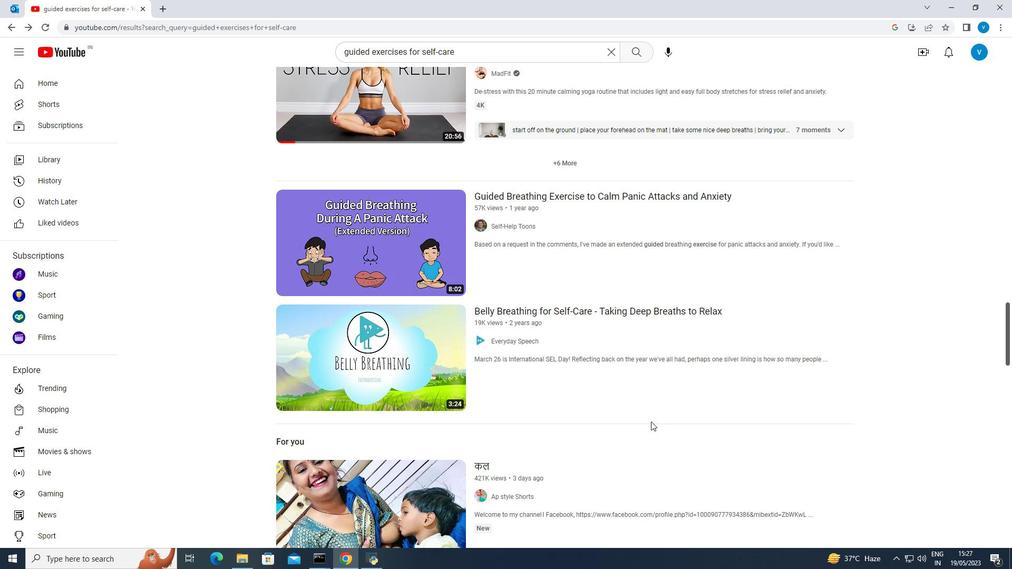 
Action: Mouse scrolled (651, 421) with delta (0, 0)
Screenshot: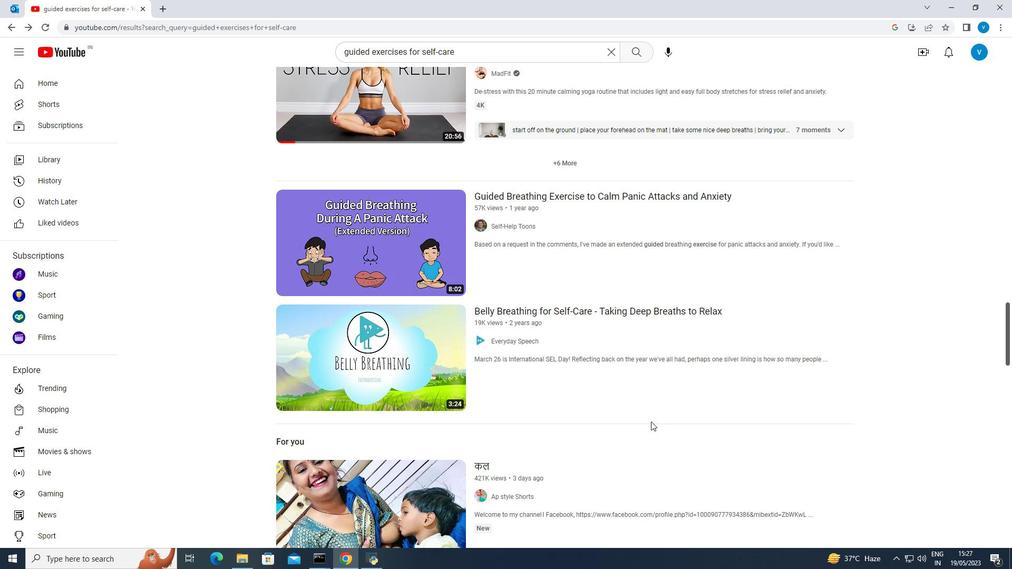 
Action: Mouse scrolled (651, 421) with delta (0, 0)
Screenshot: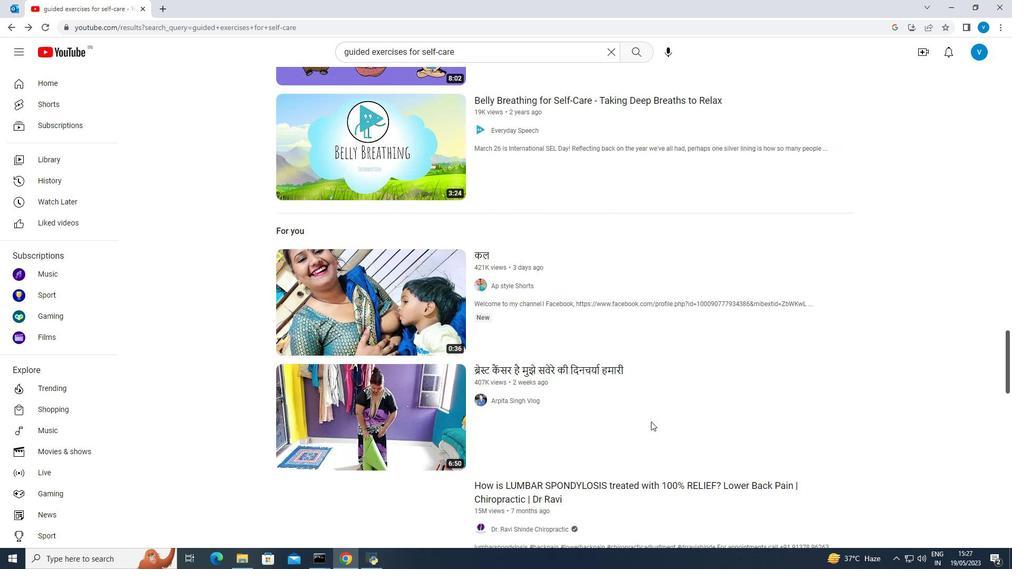 
Action: Mouse scrolled (651, 421) with delta (0, 0)
Screenshot: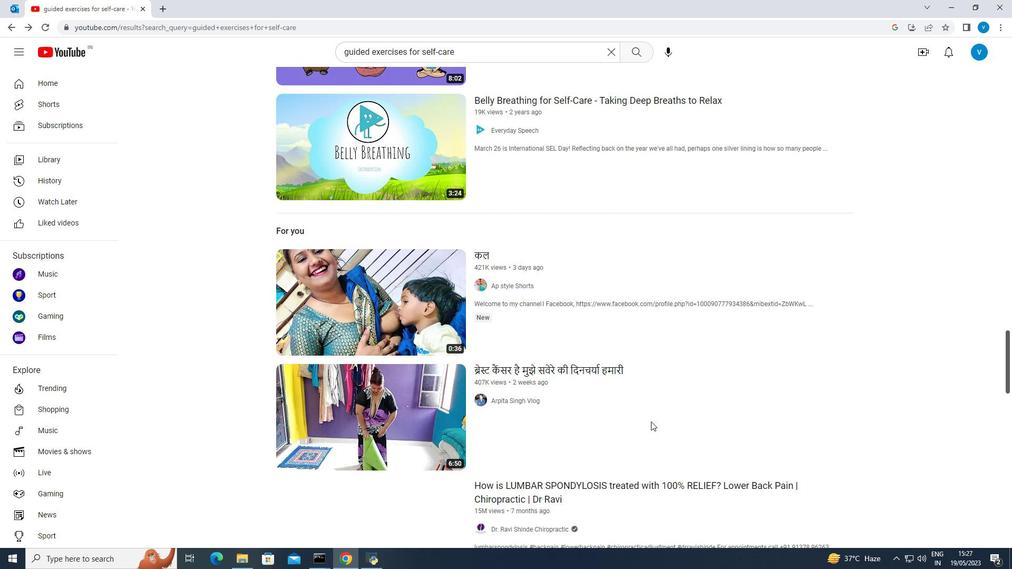 
Action: Mouse scrolled (651, 421) with delta (0, 0)
Screenshot: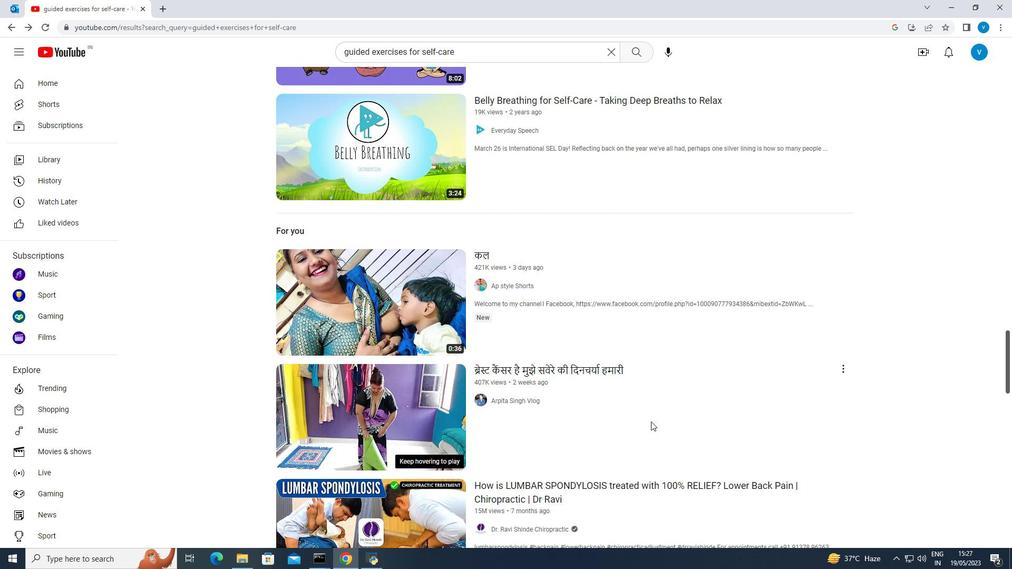 
Action: Mouse scrolled (651, 421) with delta (0, 0)
Screenshot: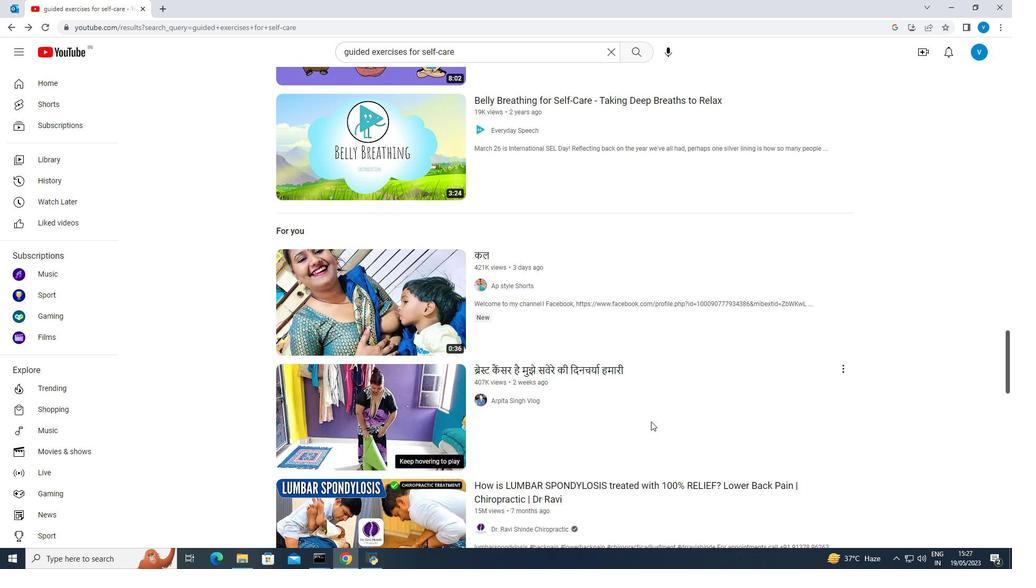 
Action: Mouse scrolled (651, 421) with delta (0, 0)
Screenshot: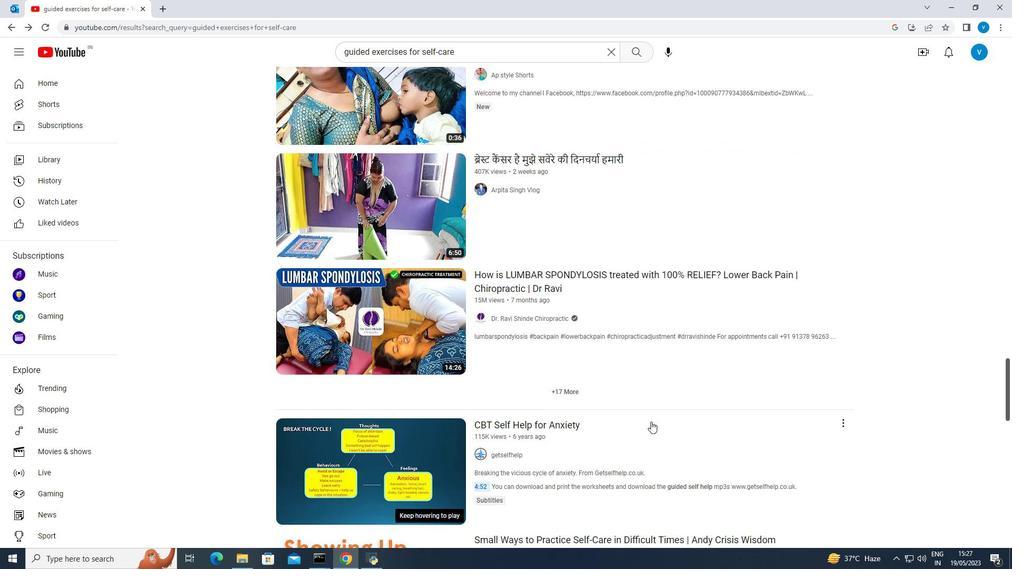 
Action: Mouse scrolled (651, 421) with delta (0, 0)
Screenshot: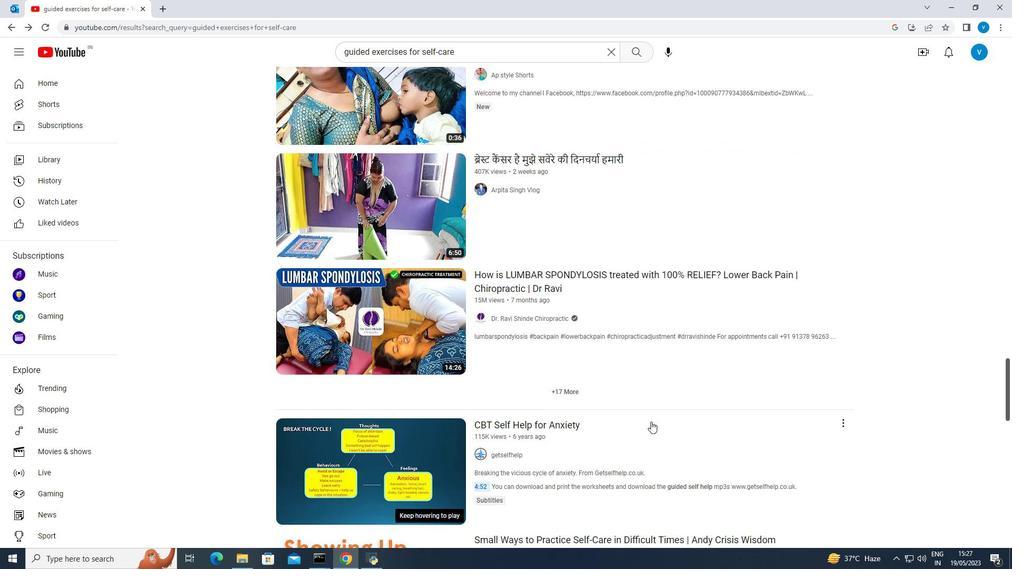 
Action: Mouse scrolled (651, 422) with delta (0, 0)
Screenshot: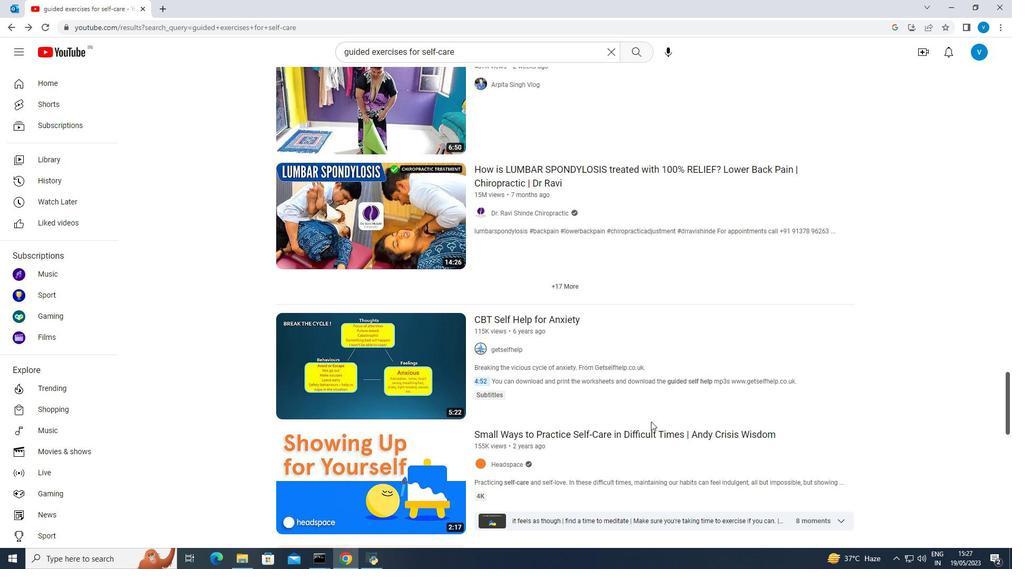 
Action: Mouse scrolled (651, 422) with delta (0, 0)
Screenshot: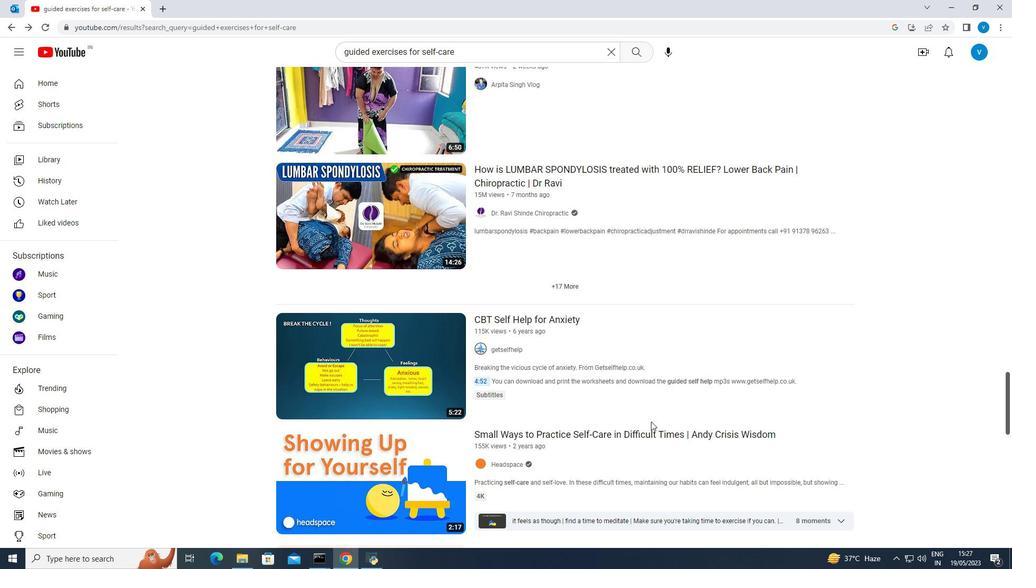 
Action: Mouse scrolled (651, 422) with delta (0, 0)
Screenshot: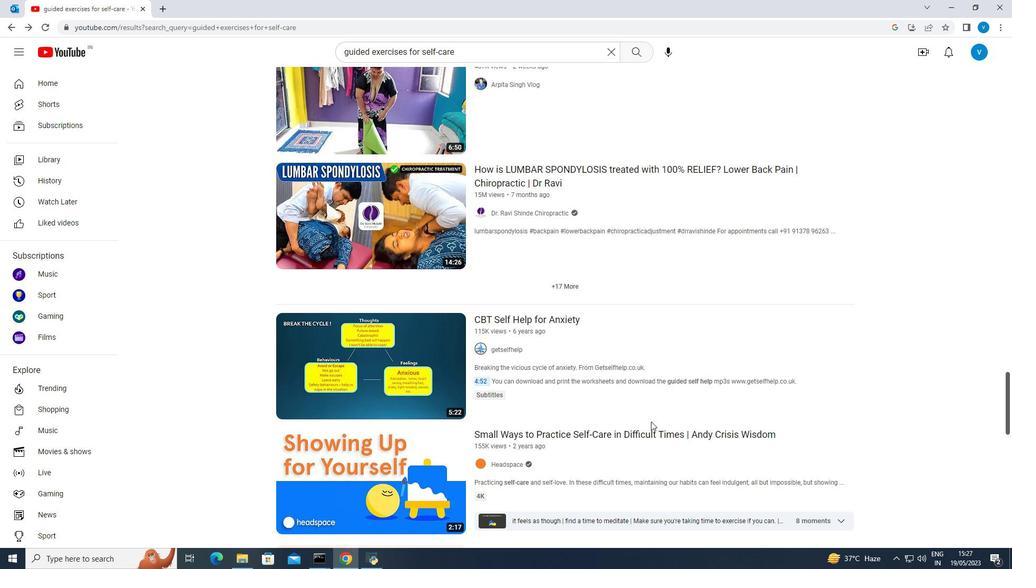 
Action: Mouse scrolled (651, 422) with delta (0, 0)
Screenshot: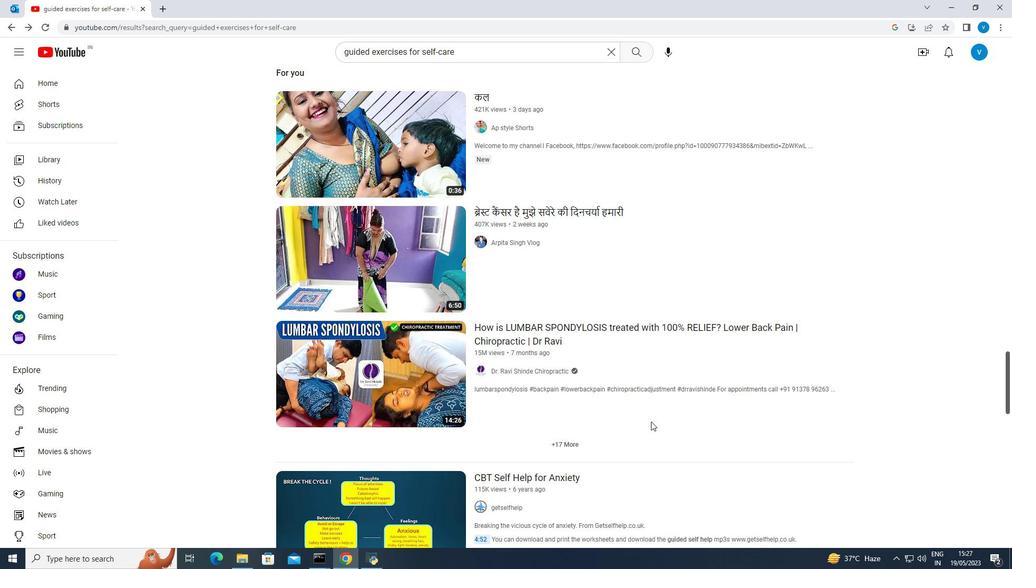 
Action: Mouse scrolled (651, 422) with delta (0, 0)
Screenshot: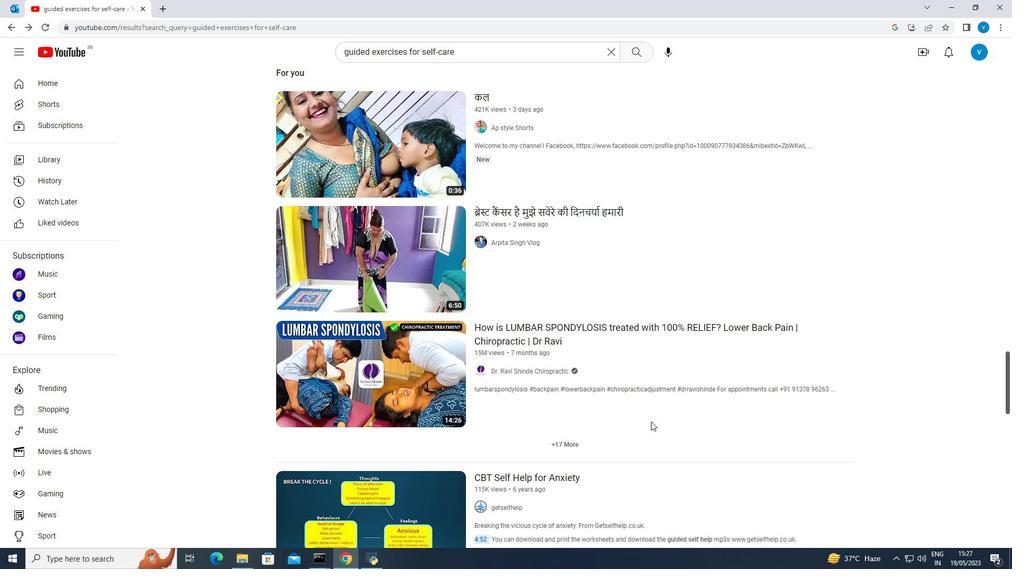 
Action: Mouse scrolled (651, 422) with delta (0, 0)
Screenshot: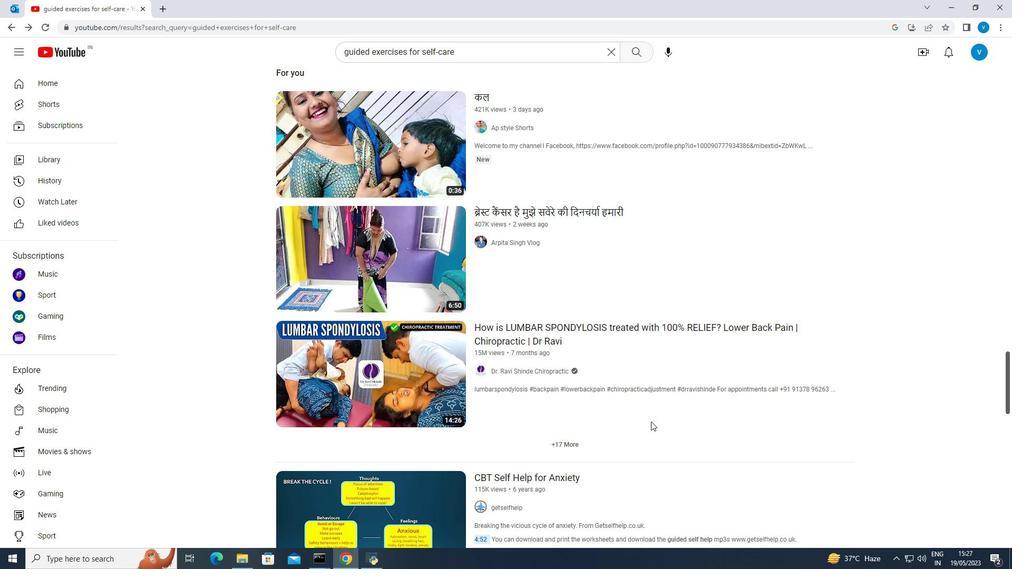 
Action: Mouse scrolled (651, 422) with delta (0, 0)
Screenshot: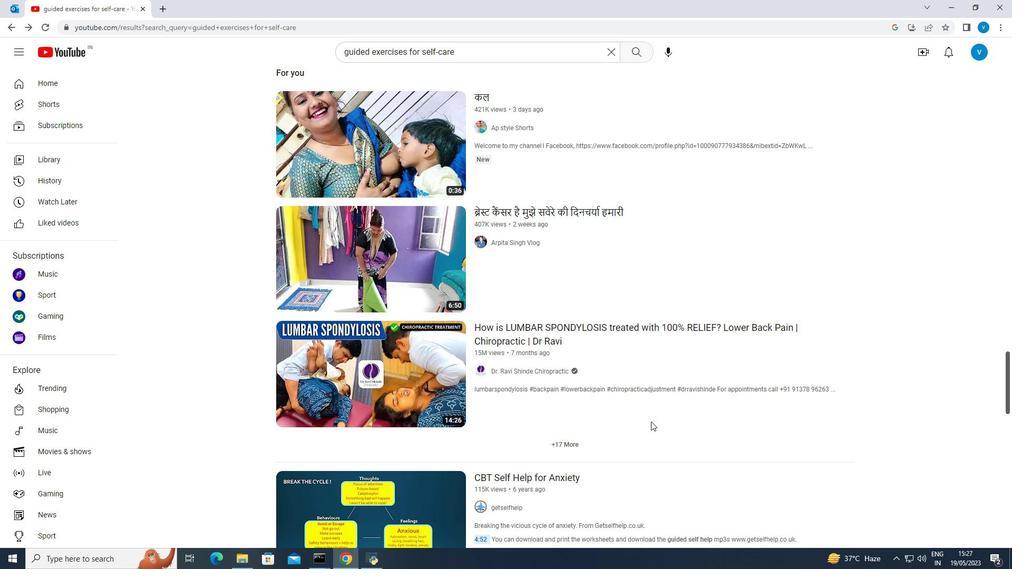 
Action: Mouse scrolled (651, 422) with delta (0, 0)
Screenshot: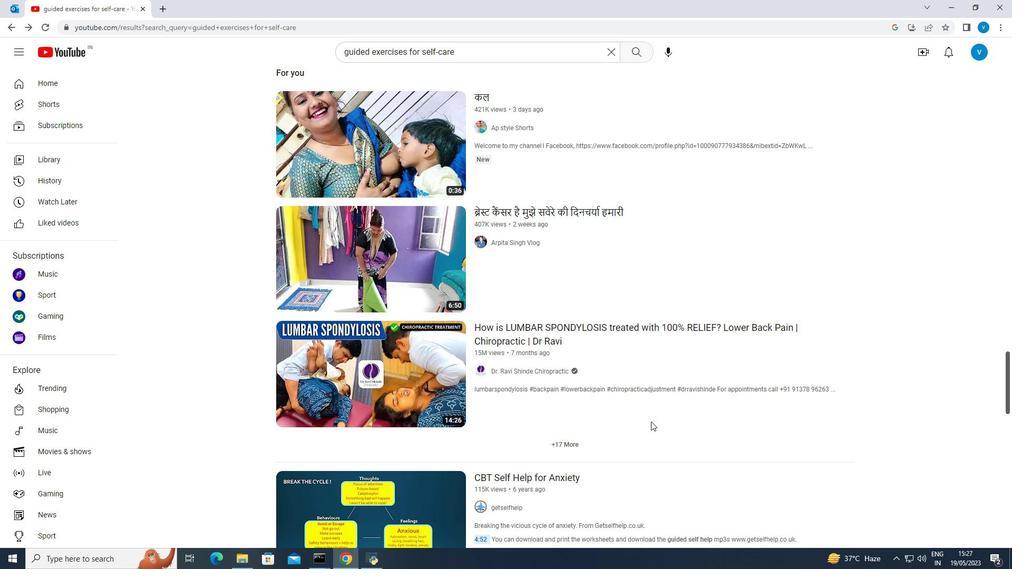 
Action: Mouse scrolled (651, 422) with delta (0, 0)
Screenshot: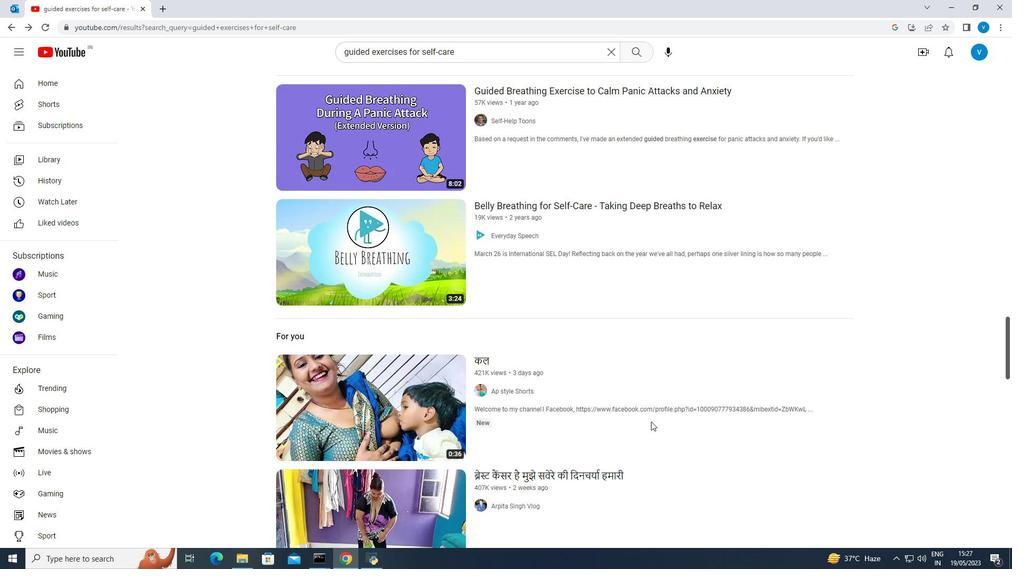 
Action: Mouse scrolled (651, 422) with delta (0, 0)
Screenshot: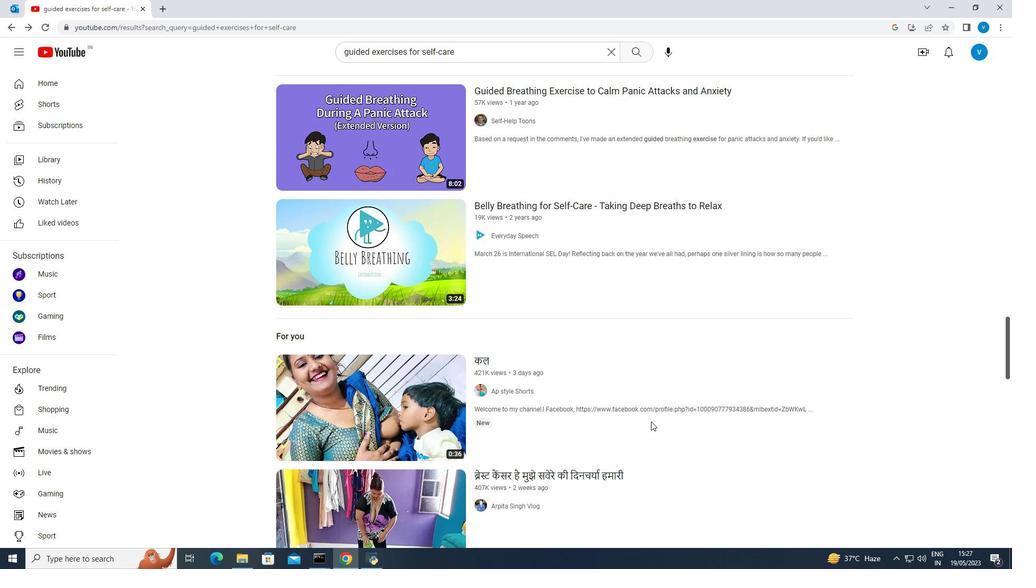 
Action: Mouse scrolled (651, 422) with delta (0, 0)
Screenshot: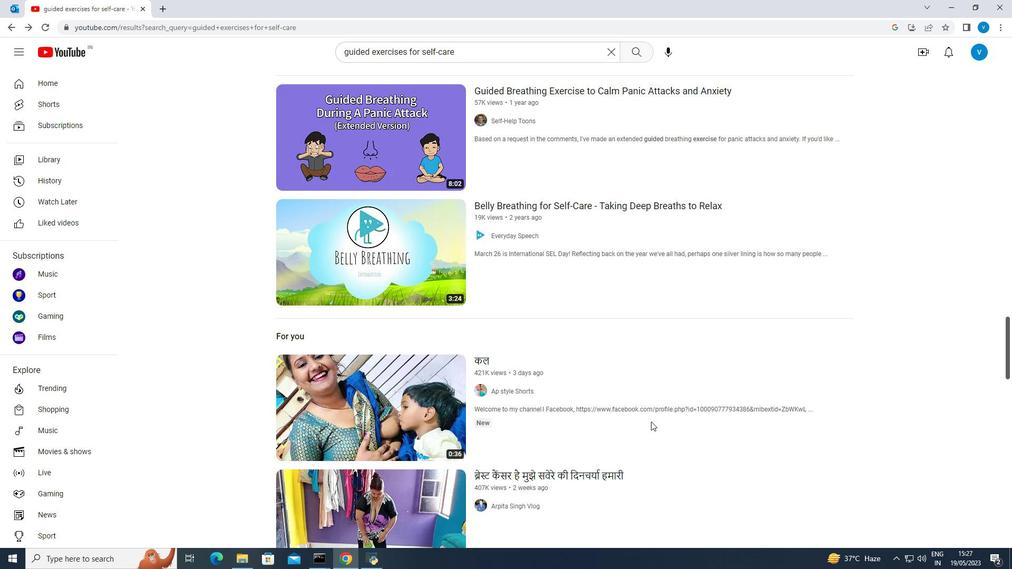 
Action: Mouse scrolled (651, 422) with delta (0, 0)
Screenshot: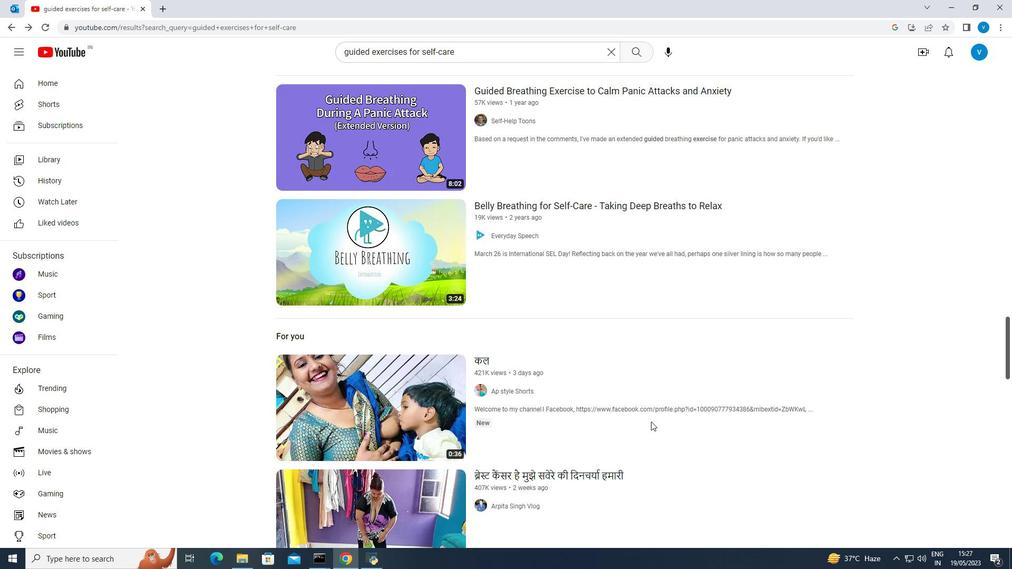 
Action: Mouse scrolled (651, 422) with delta (0, 0)
Screenshot: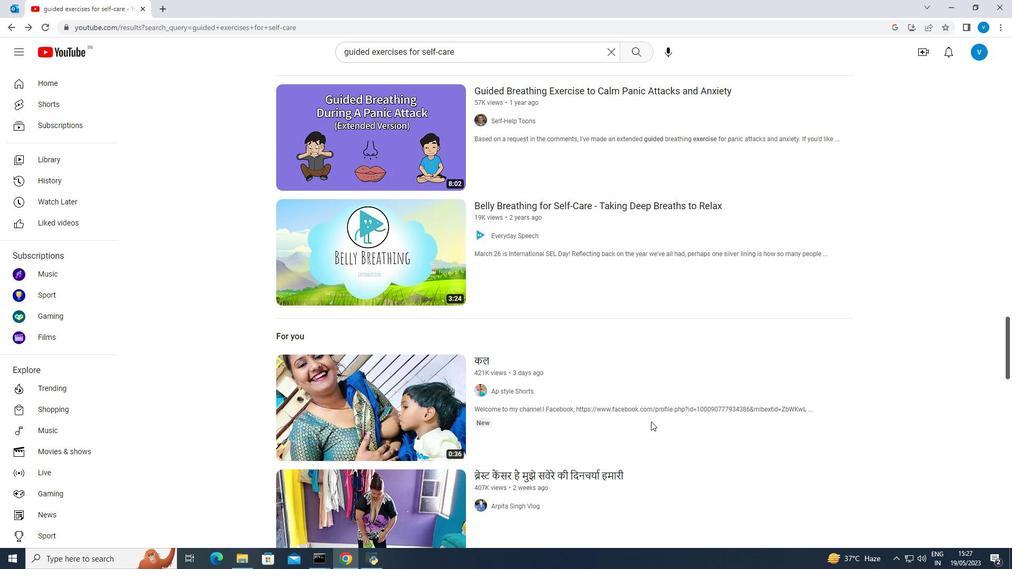 
Action: Mouse scrolled (651, 422) with delta (0, 0)
Screenshot: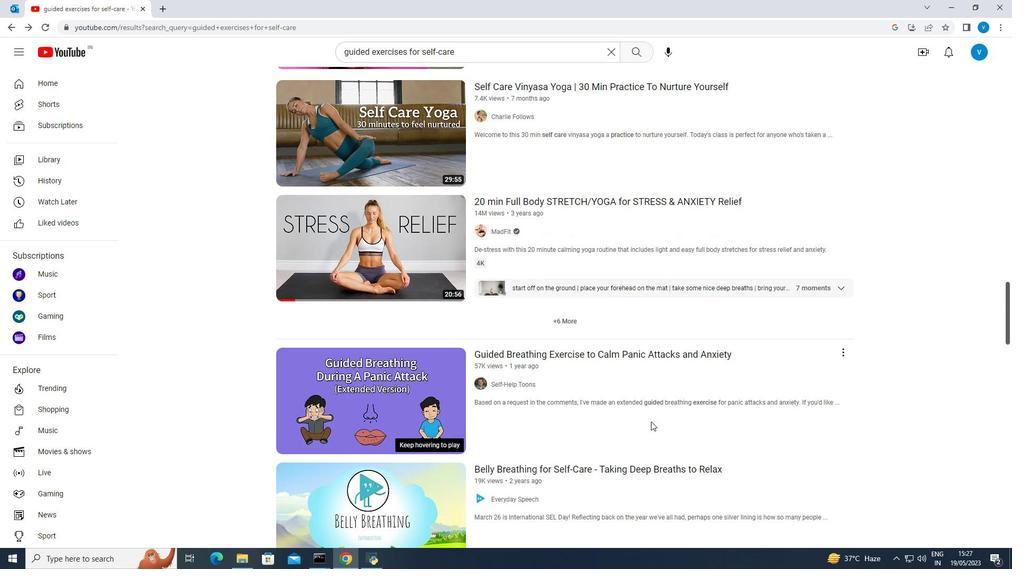 
Action: Mouse scrolled (651, 422) with delta (0, 0)
Screenshot: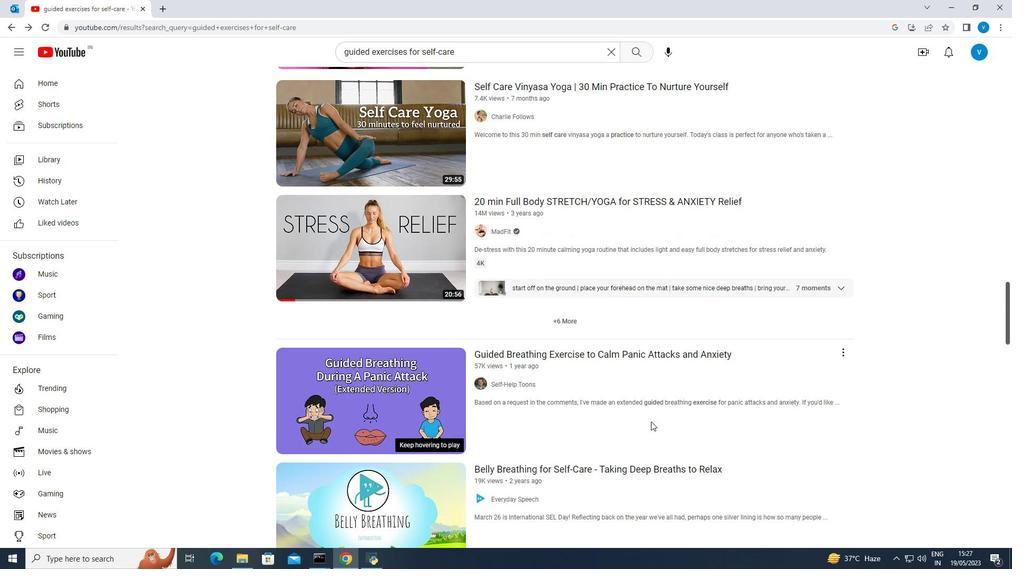 
Action: Mouse scrolled (651, 422) with delta (0, 0)
Screenshot: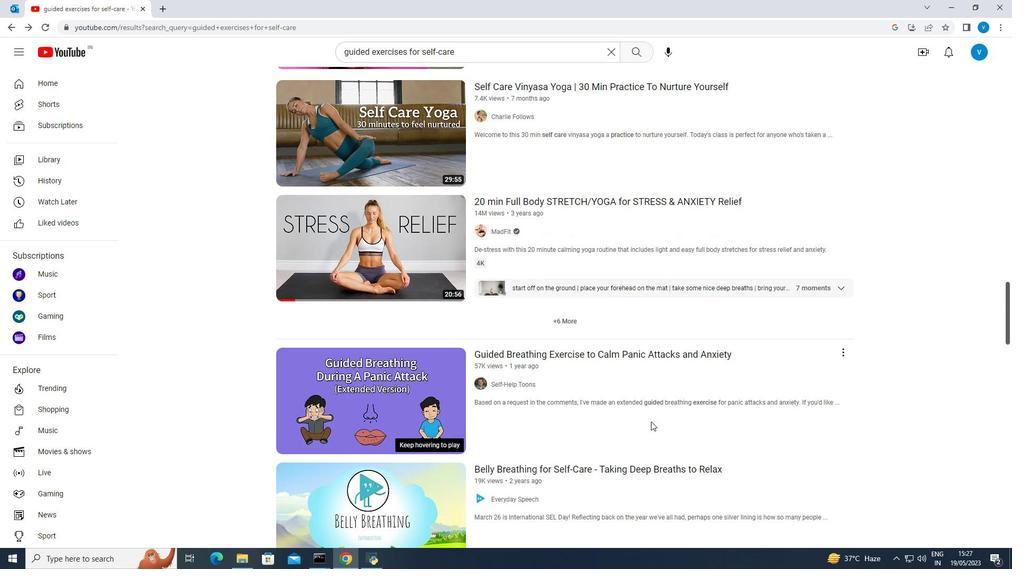 
Action: Mouse scrolled (651, 422) with delta (0, 0)
Screenshot: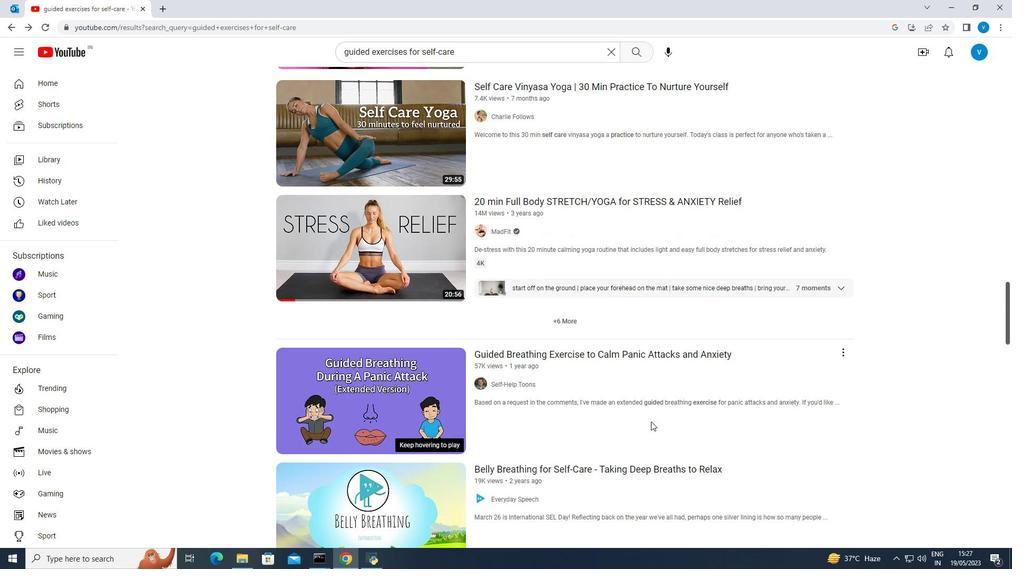 
Action: Mouse scrolled (651, 422) with delta (0, 0)
Screenshot: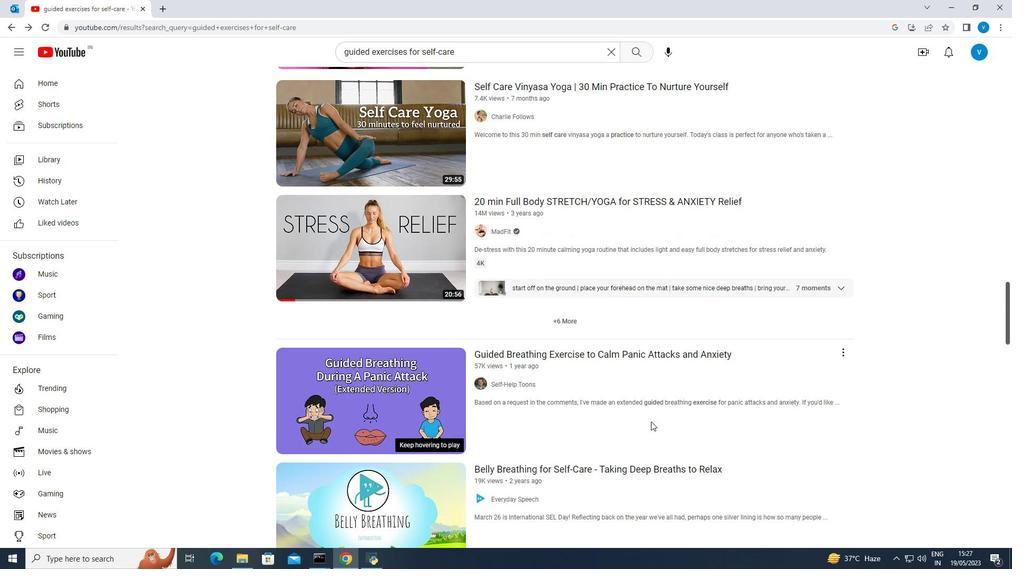 
Action: Mouse scrolled (651, 422) with delta (0, 0)
Screenshot: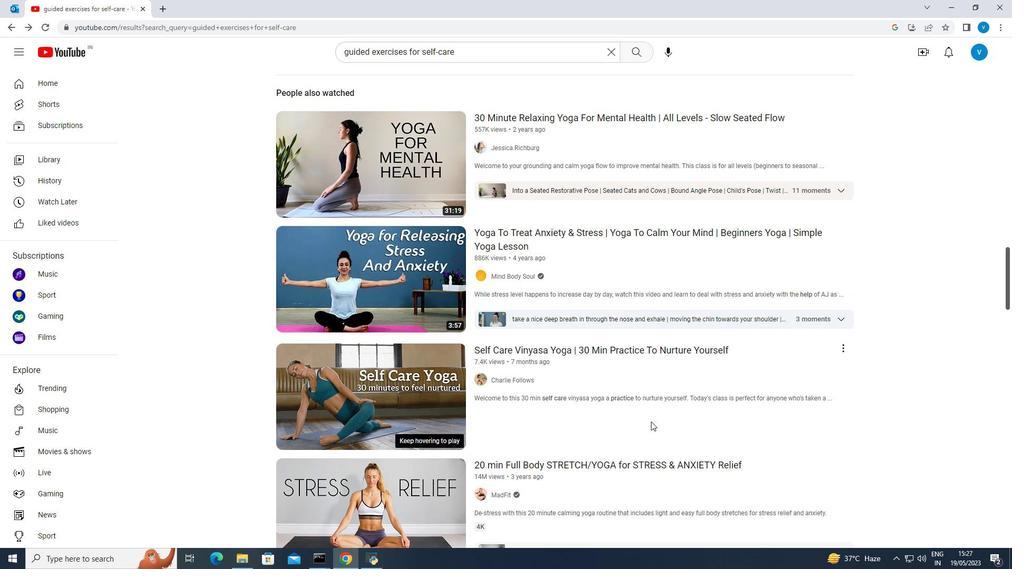 
Action: Mouse scrolled (651, 422) with delta (0, 0)
Screenshot: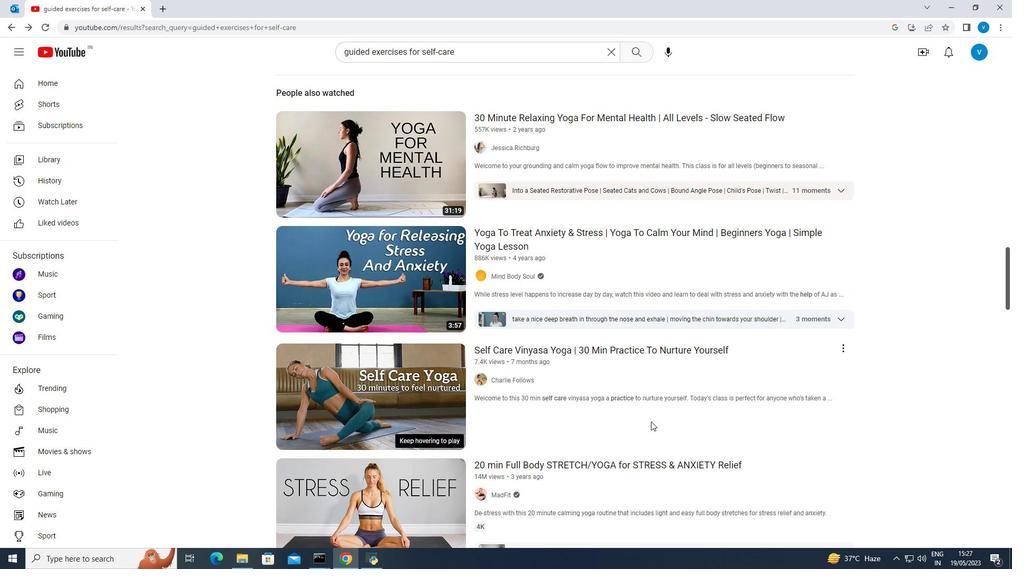 
Action: Mouse scrolled (651, 422) with delta (0, 0)
